 Task: Add a detailed description and images to the Peperomia Polybotrya Trello card.
Action: Mouse moved to (865, 525)
Screenshot: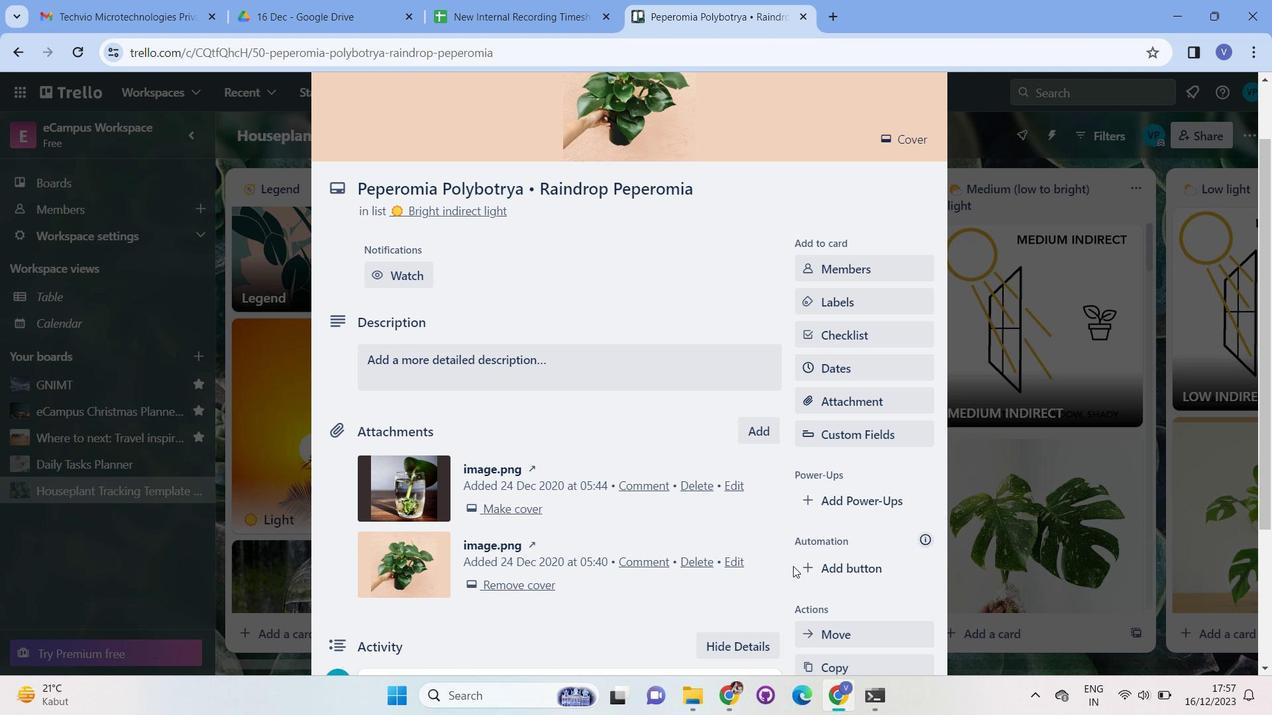 
Action: Key pressed <Key.f11>
Screenshot: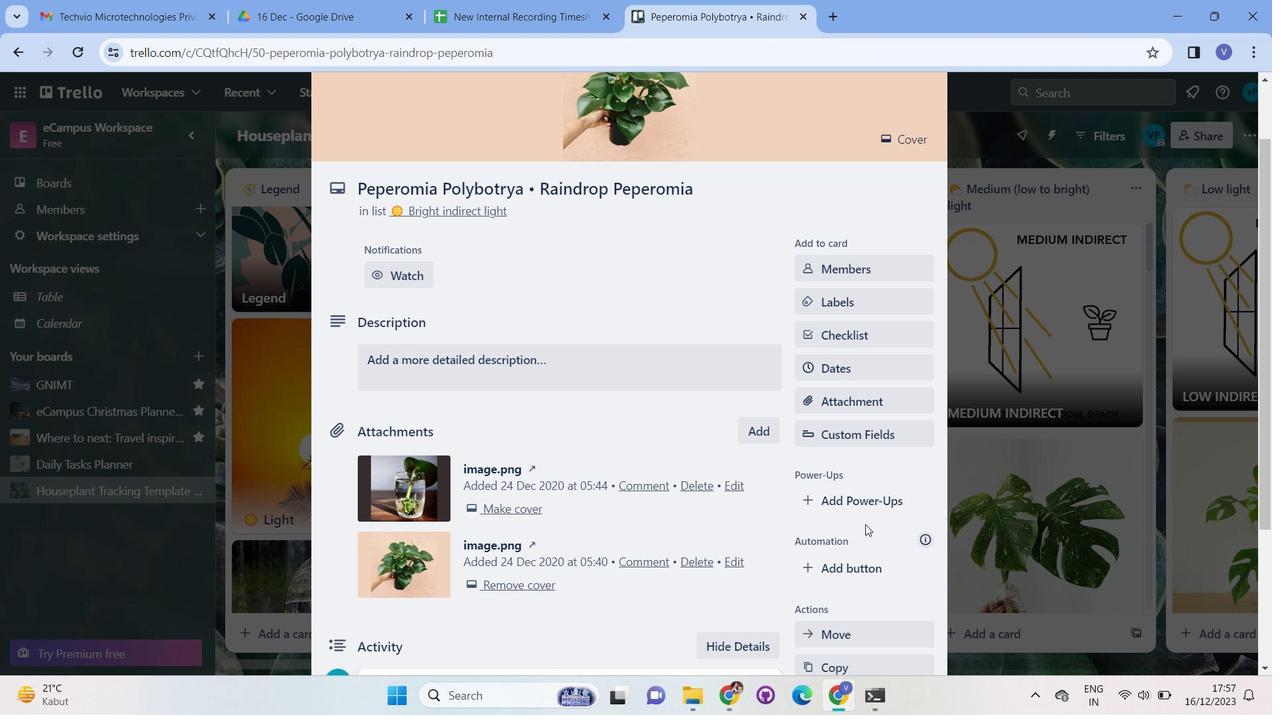 
Action: Mouse moved to (599, 291)
Screenshot: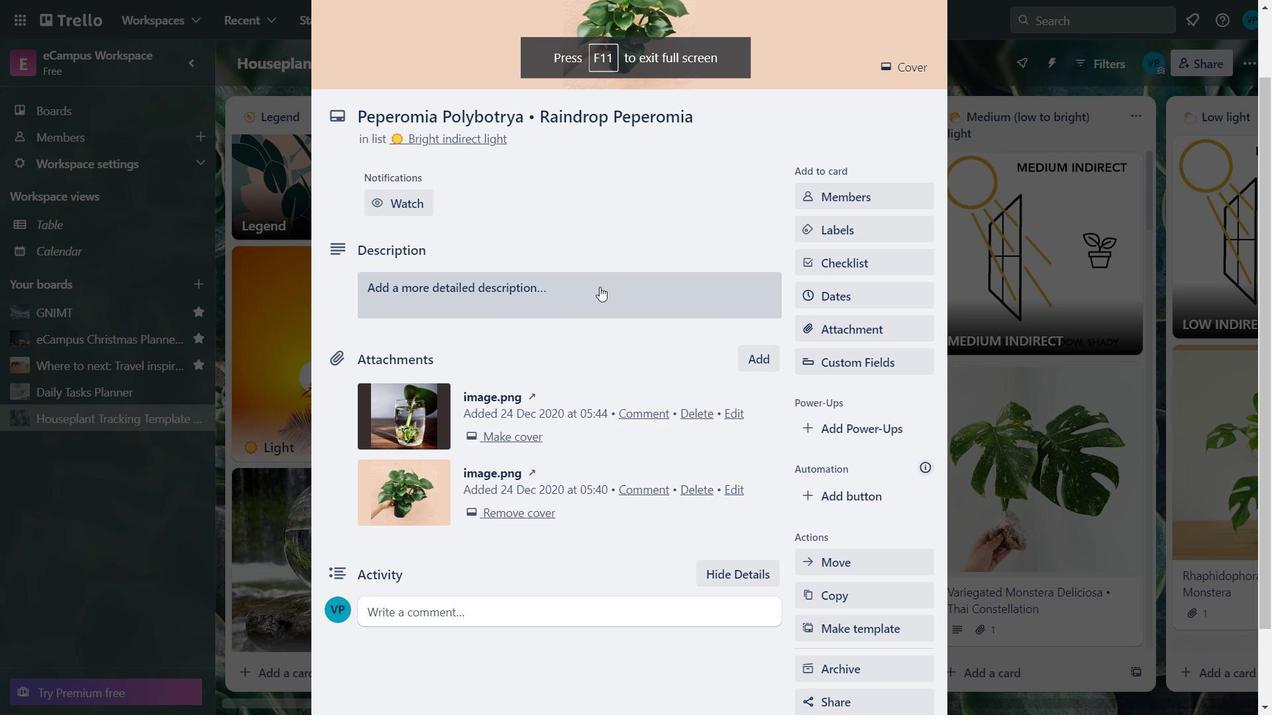 
Action: Mouse pressed left at (599, 291)
Screenshot: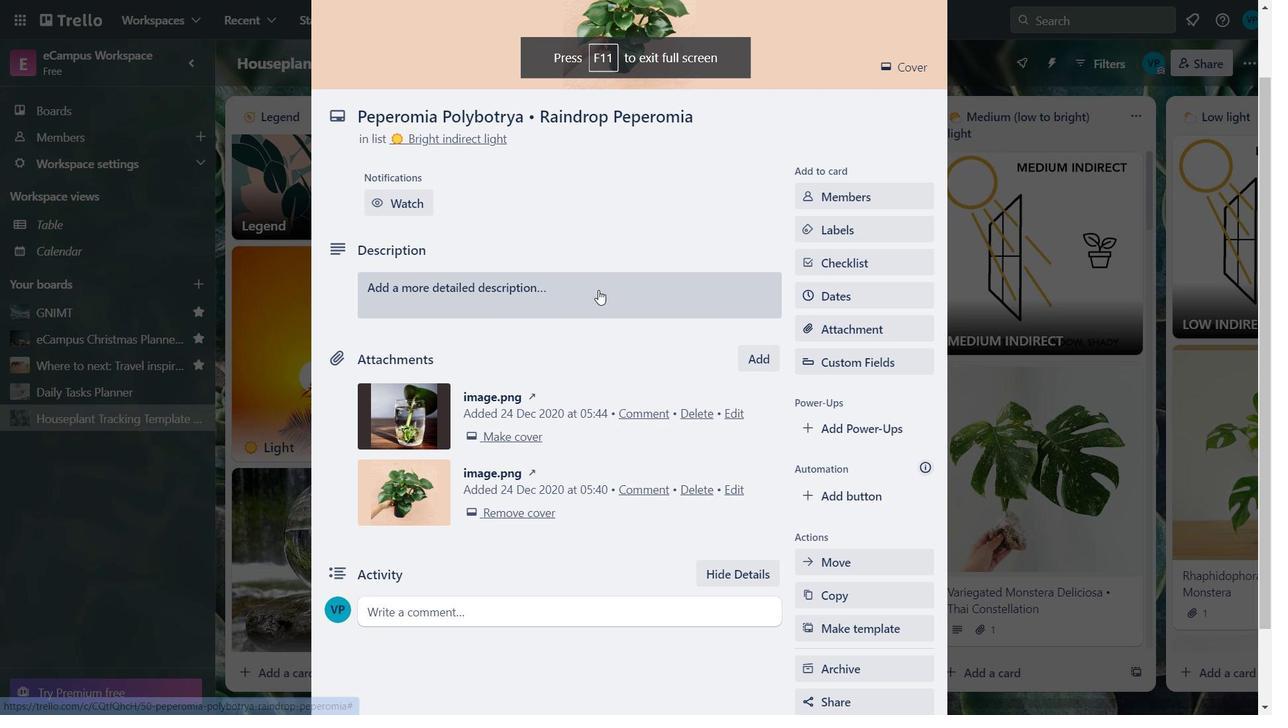 
Action: Mouse moved to (458, 367)
Screenshot: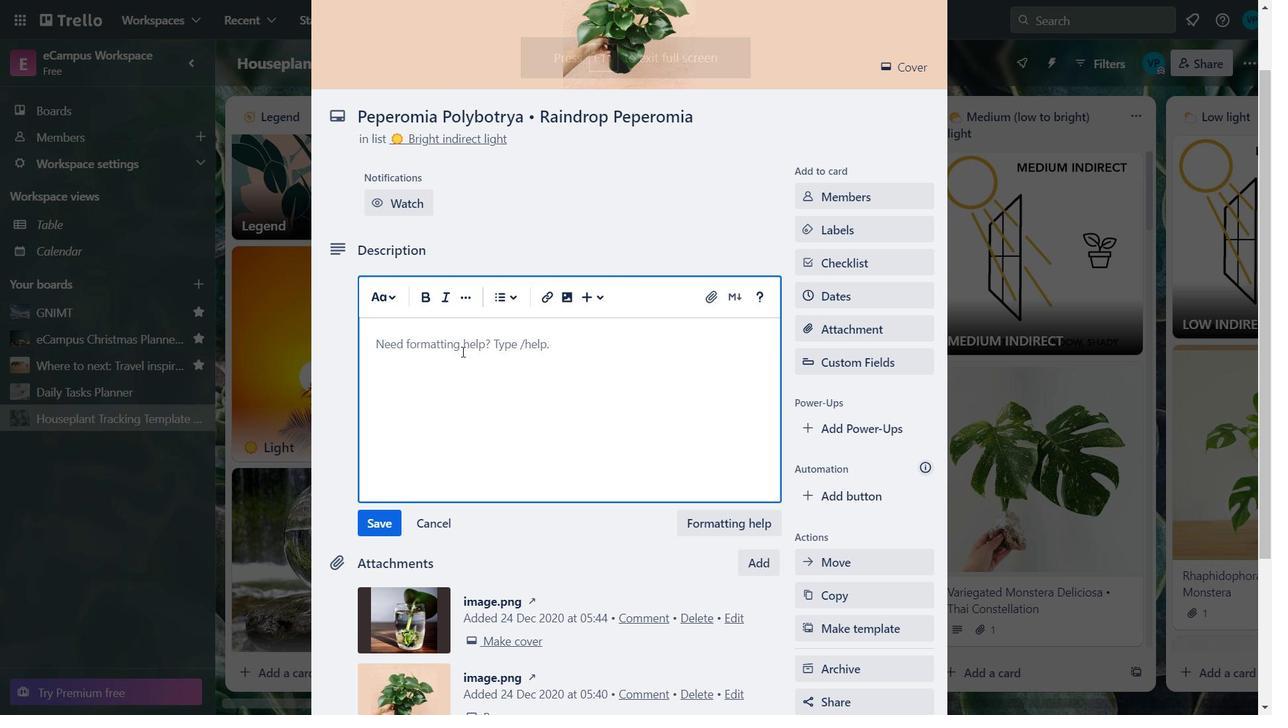 
Action: Mouse pressed left at (458, 367)
Screenshot: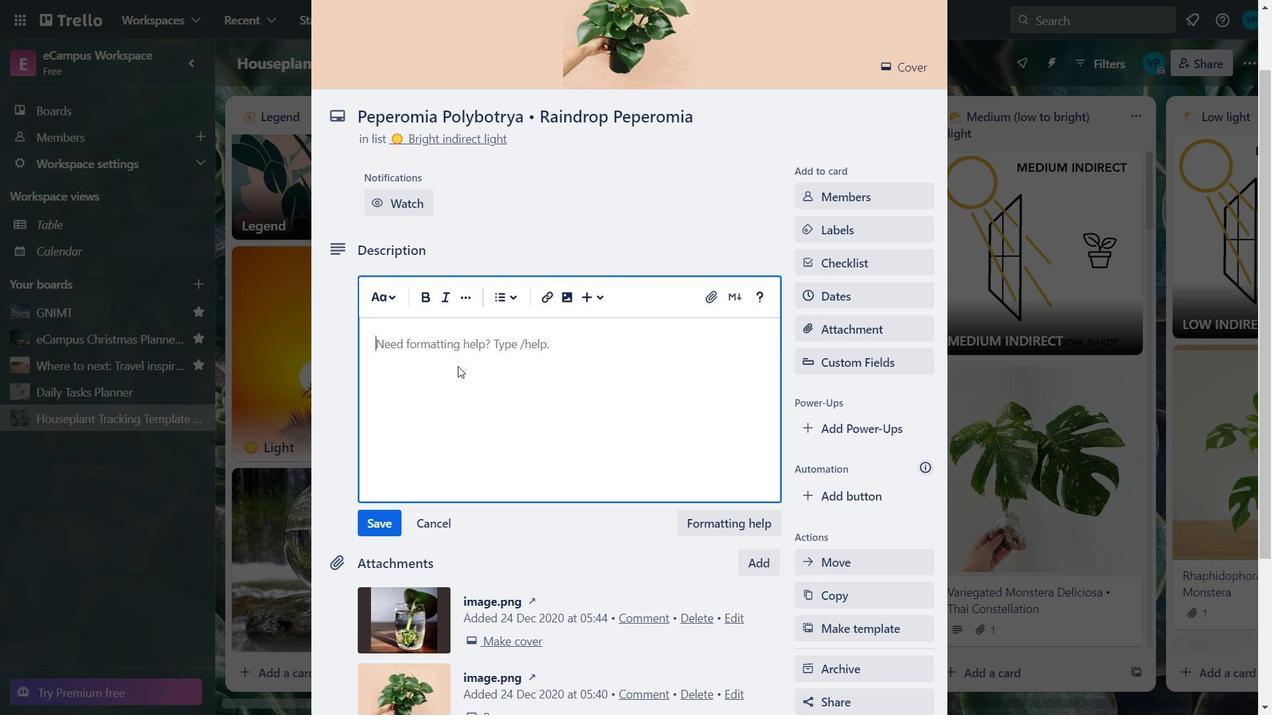 
Action: Key pressed rain<Key.space>drop<Key.space><Key.tab>
Screenshot: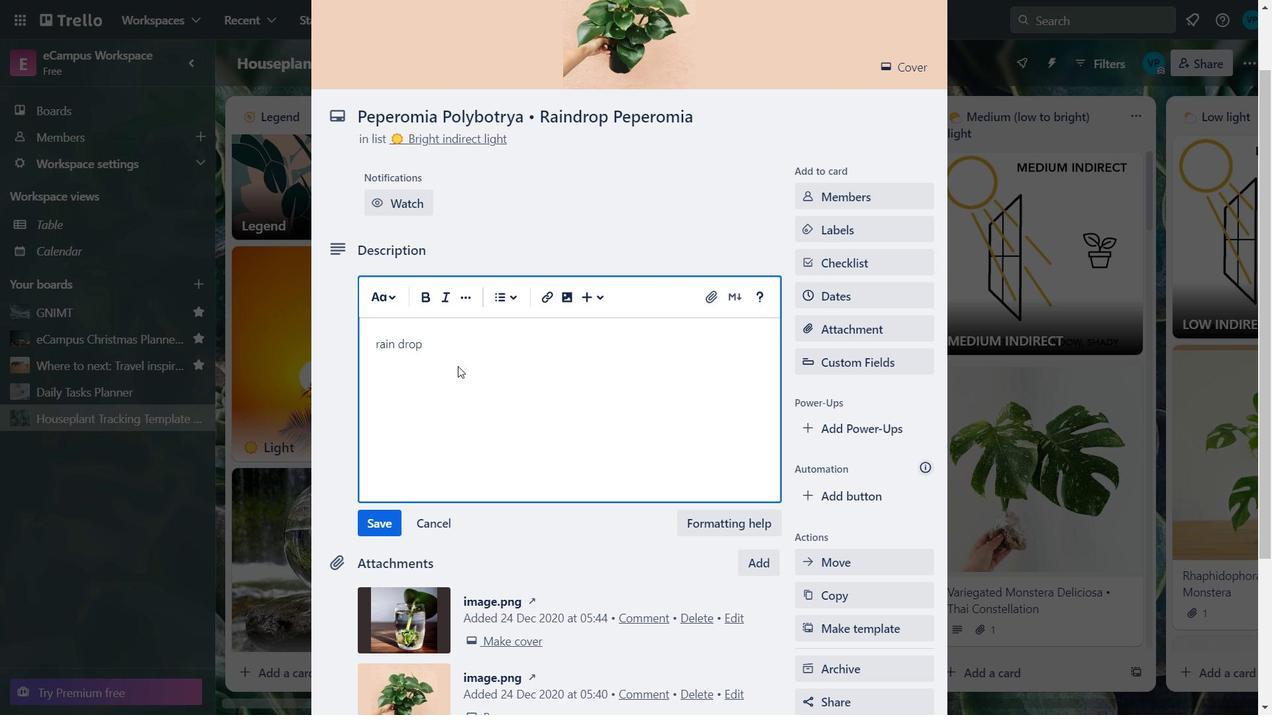 
Action: Mouse moved to (462, 364)
Screenshot: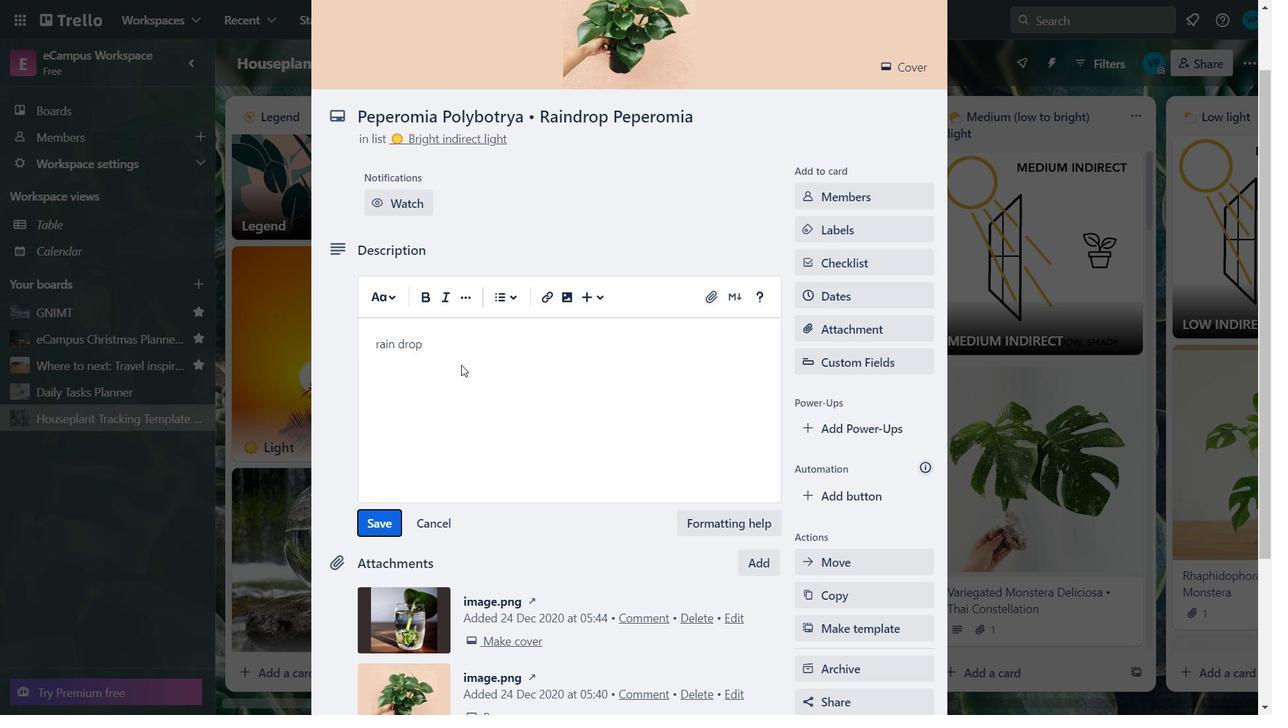 
Action: Key pressed a
Screenshot: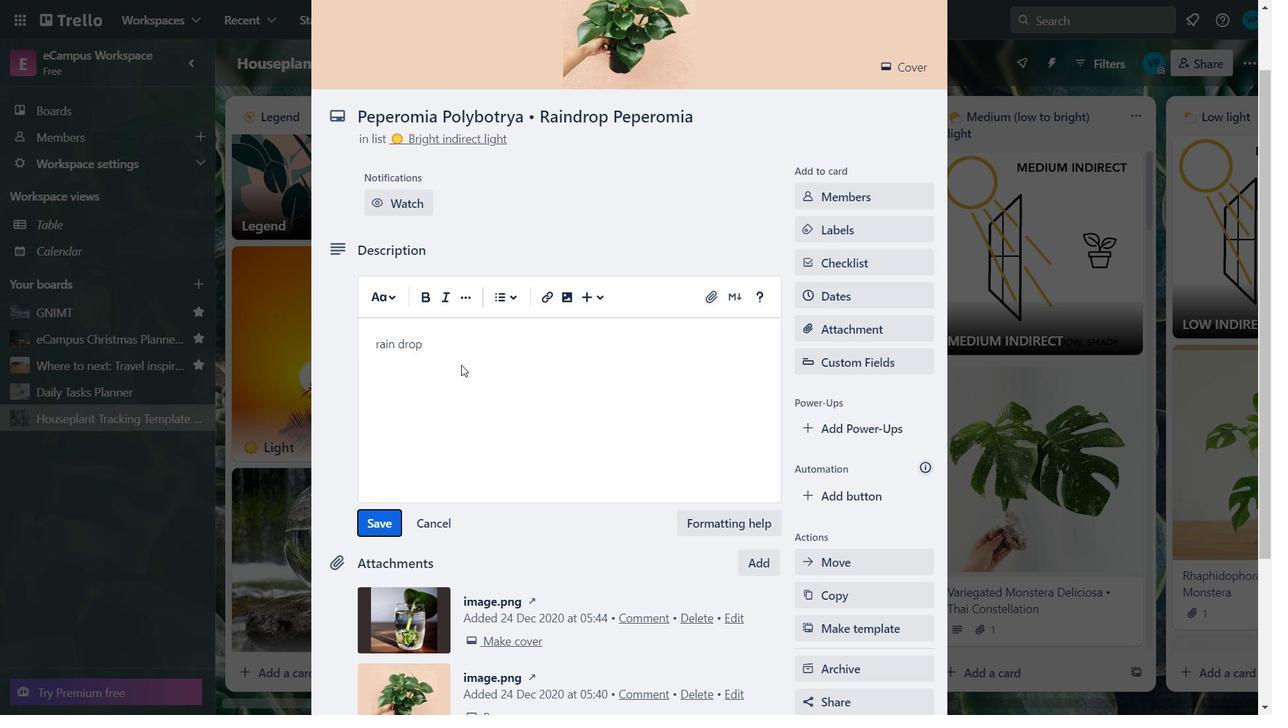 
Action: Mouse moved to (464, 363)
Screenshot: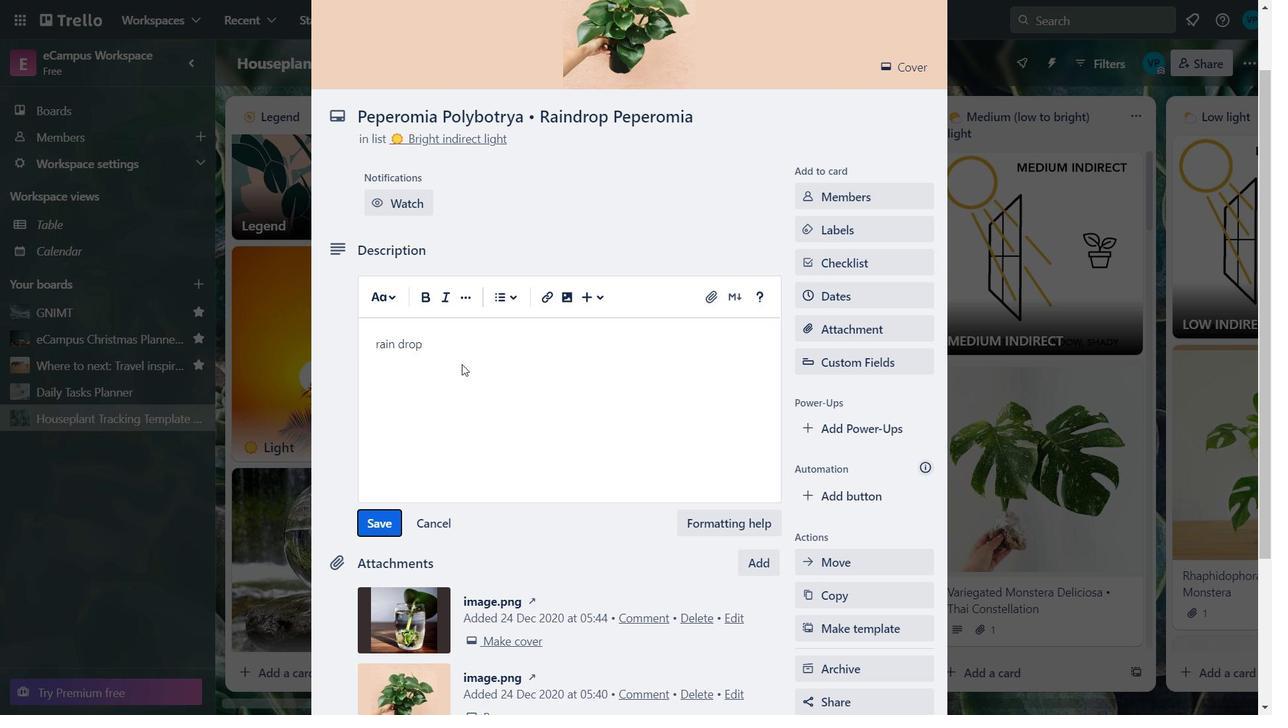 
Action: Key pressed <Key.space>
Screenshot: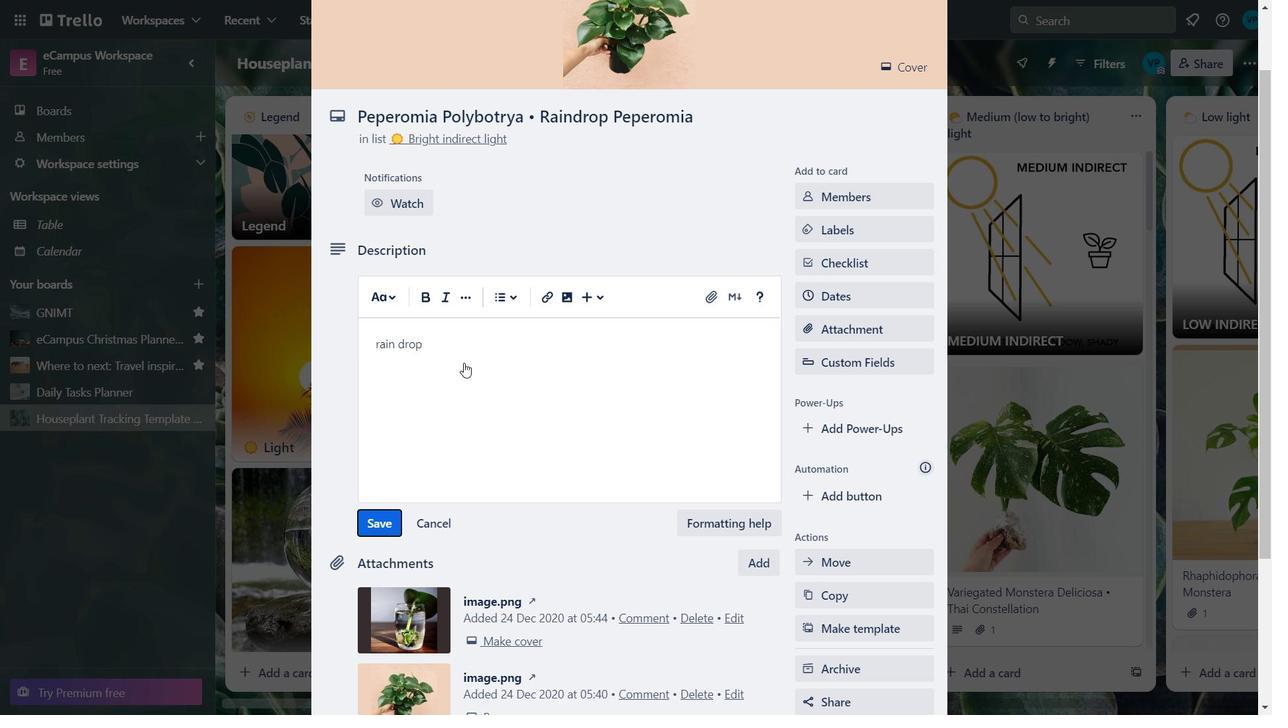 
Action: Mouse moved to (466, 361)
Screenshot: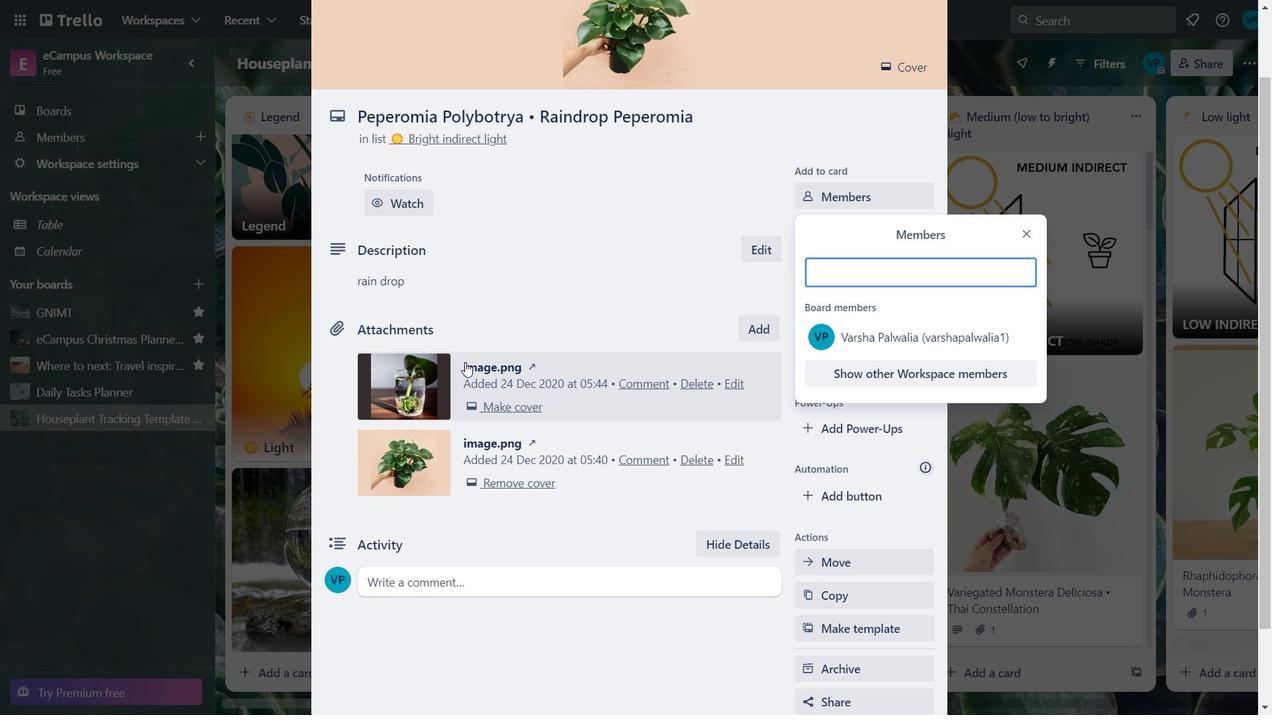 
Action: Key pressed ci
Screenshot: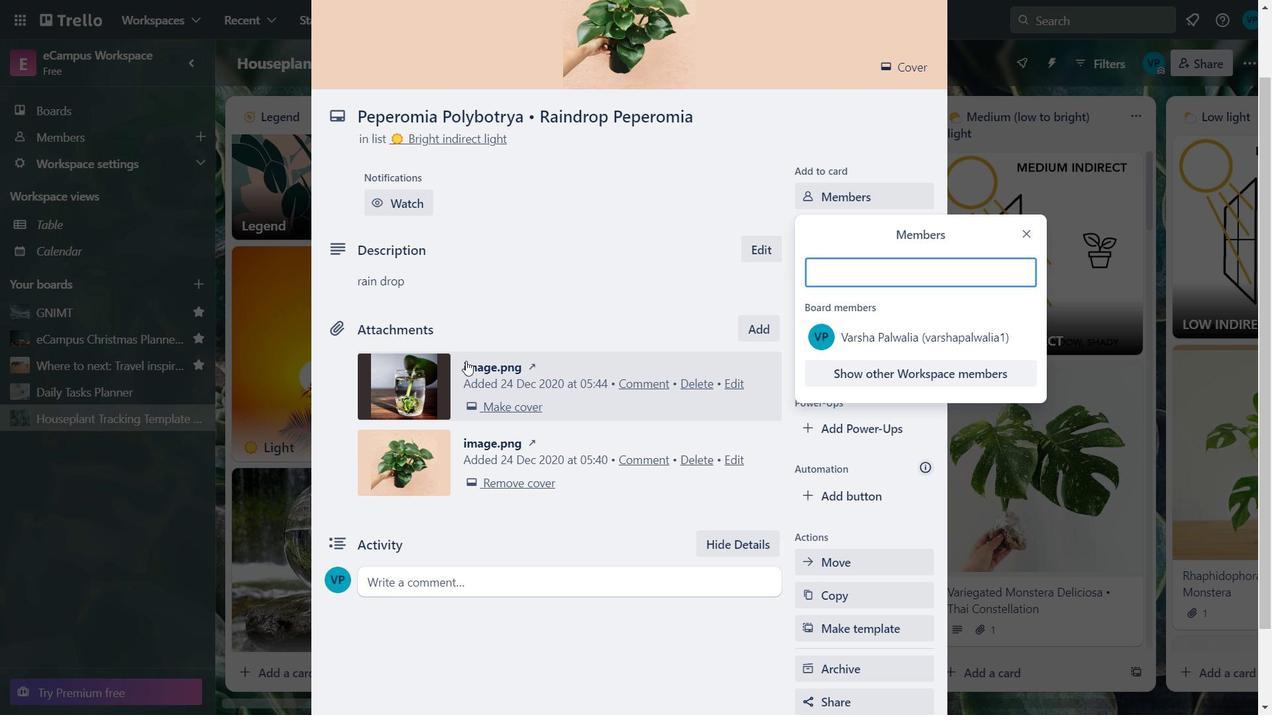 
Action: Mouse moved to (467, 359)
Screenshot: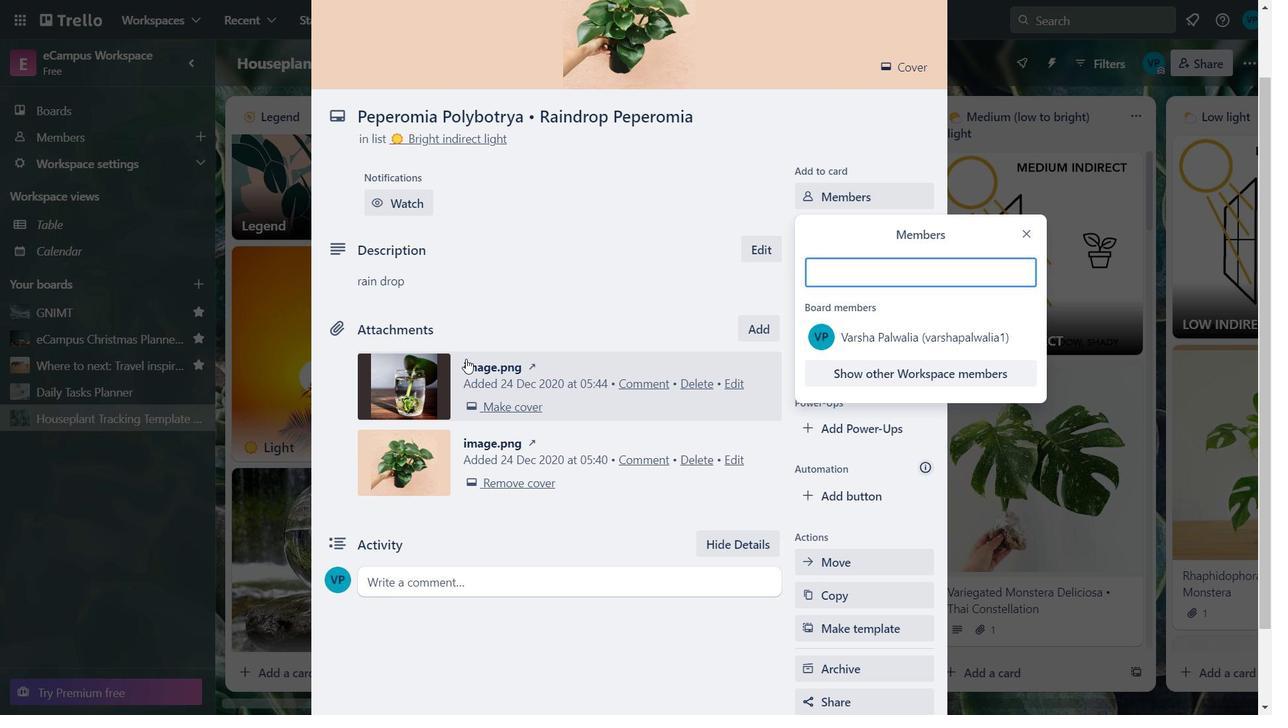 
Action: Key pressed <Key.backspace>
Screenshot: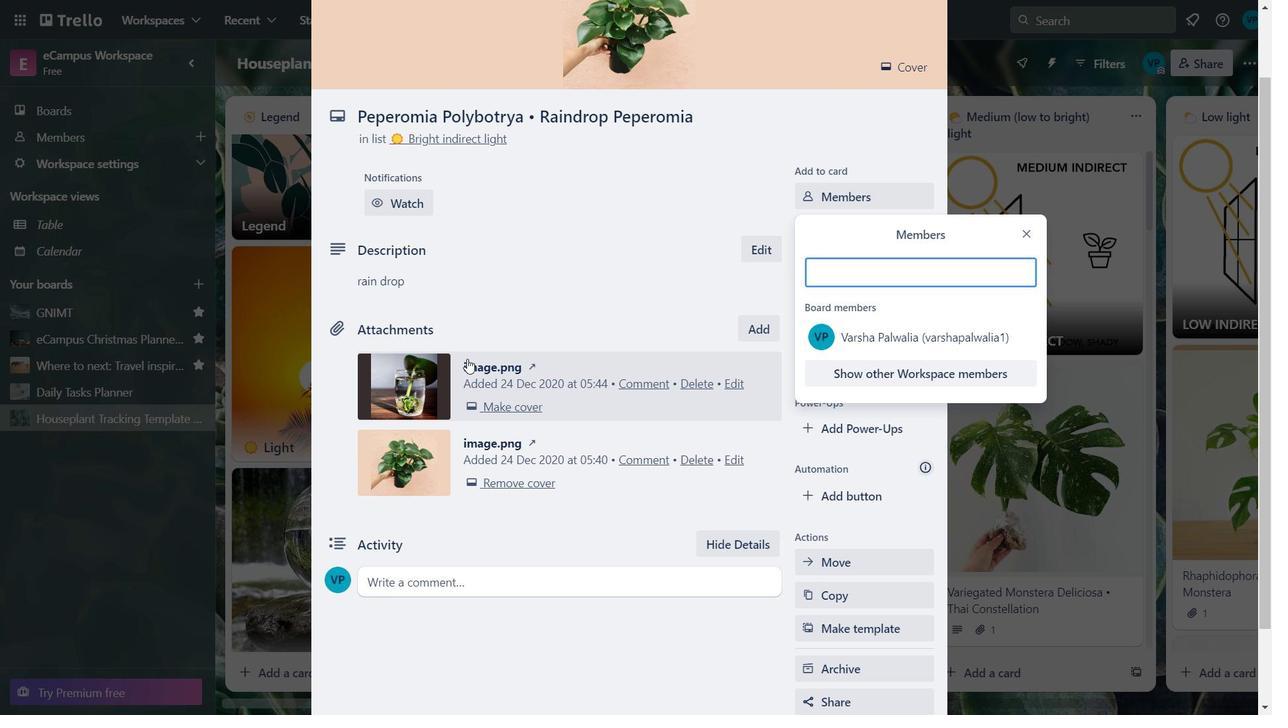 
Action: Mouse moved to (470, 356)
Screenshot: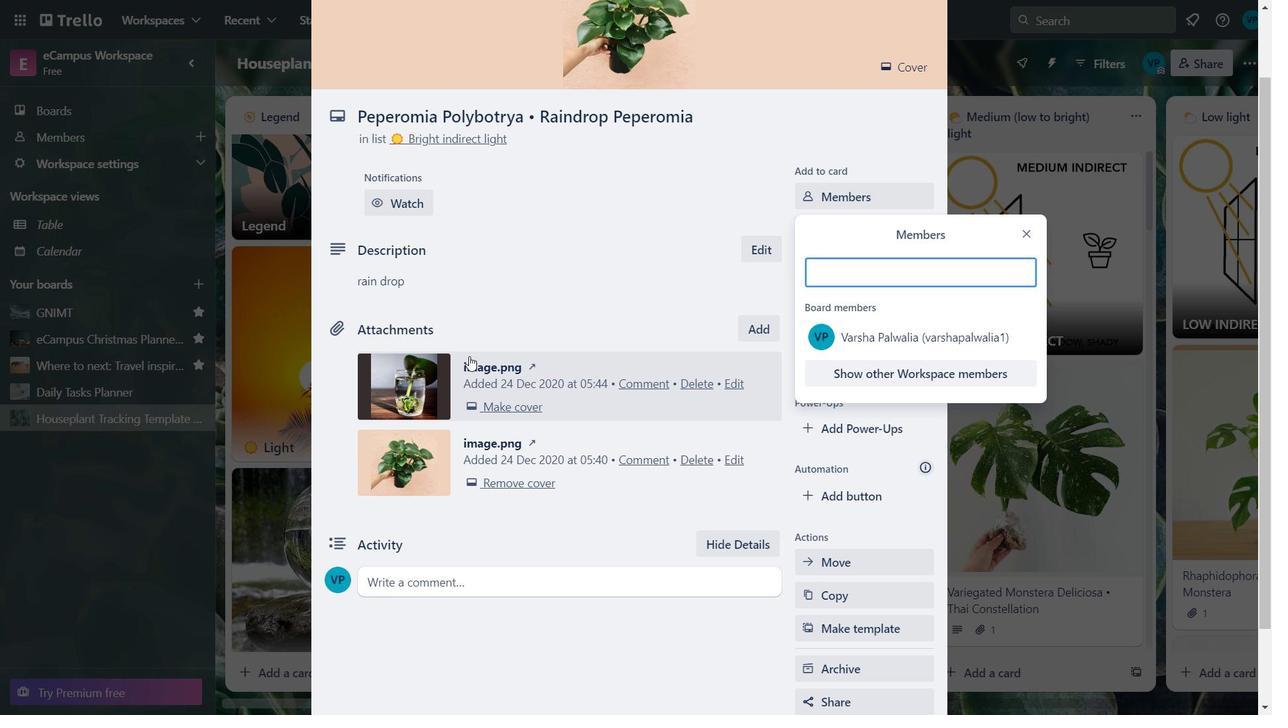 
Action: Key pressed ute
Screenshot: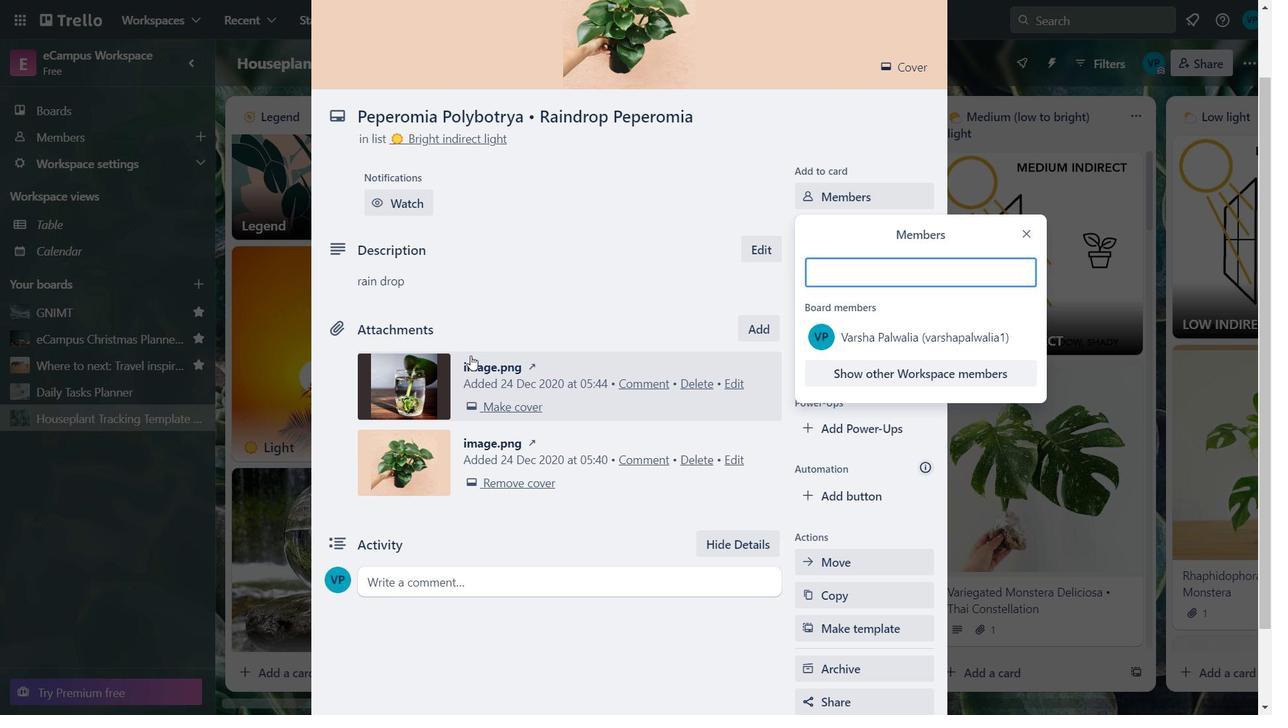 
Action: Mouse moved to (1031, 223)
Screenshot: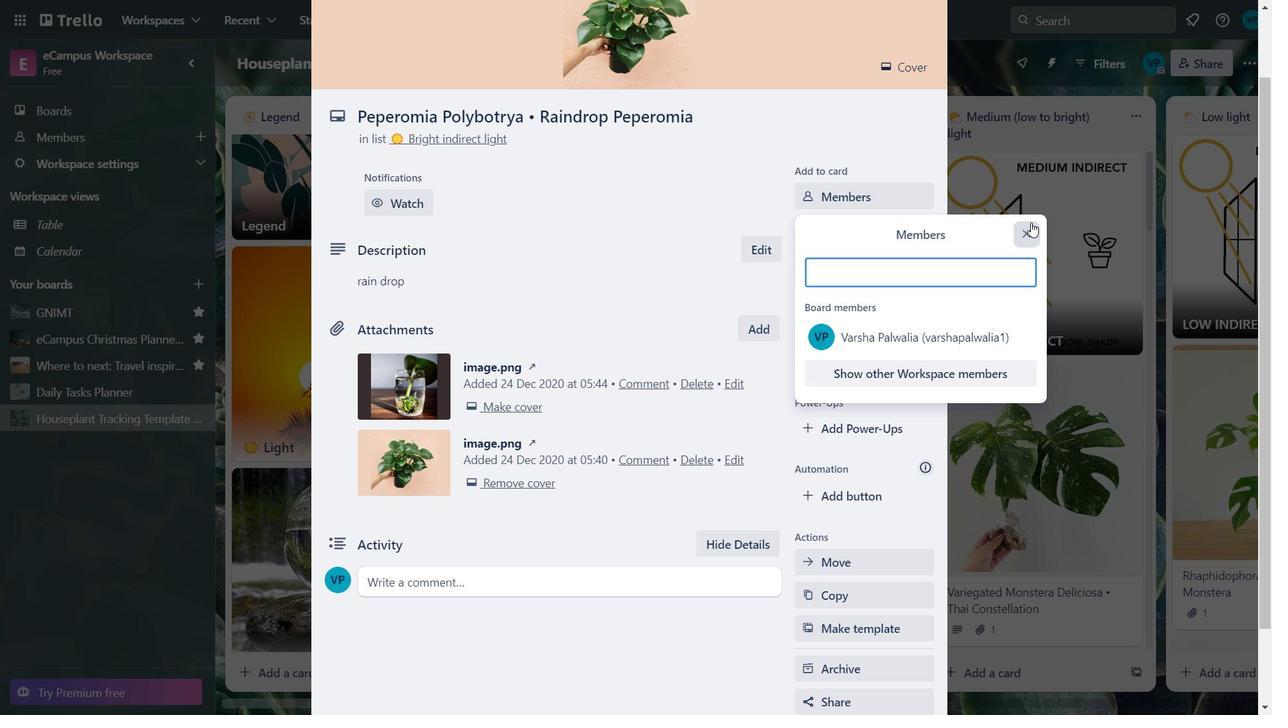 
Action: Mouse pressed left at (1031, 223)
Screenshot: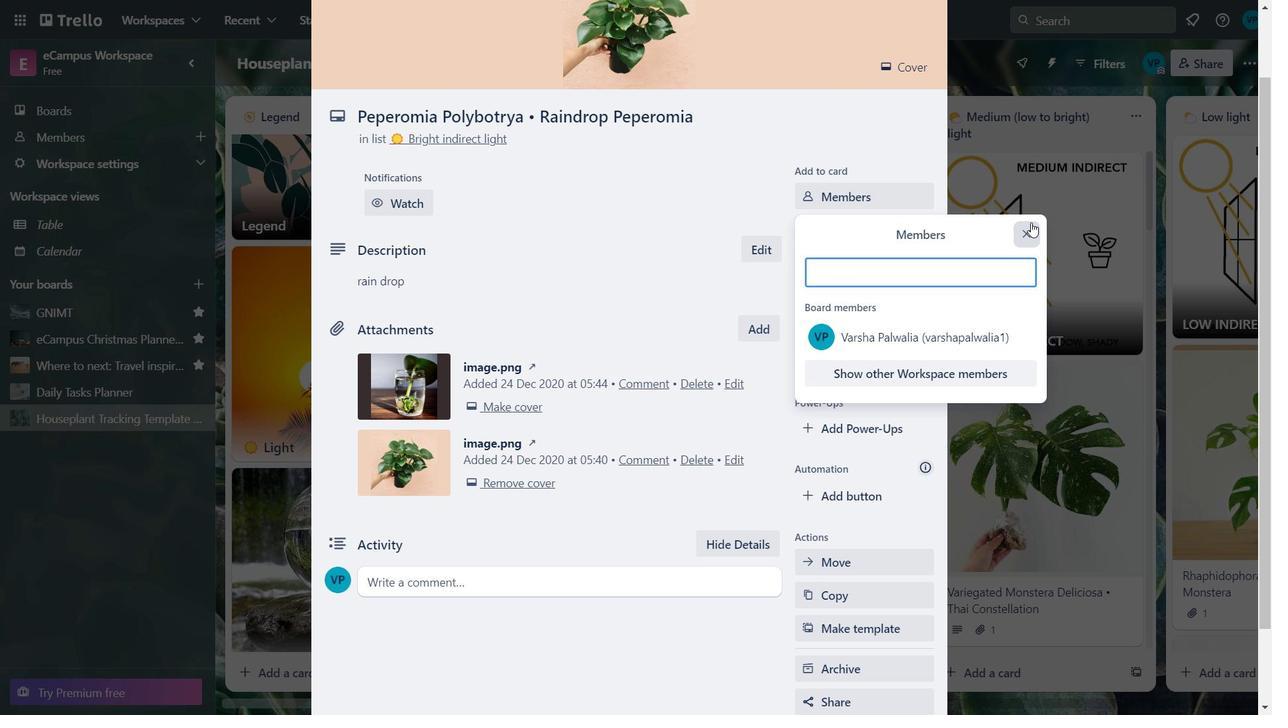 
Action: Mouse moved to (363, 256)
Screenshot: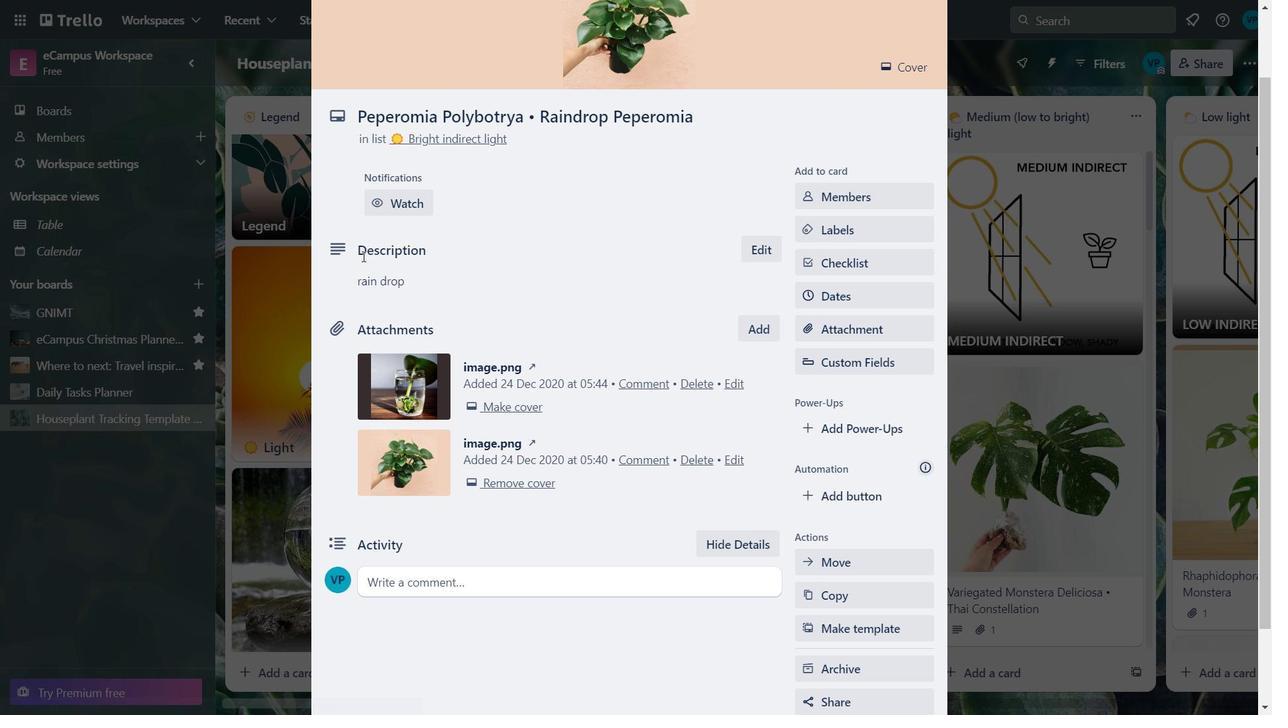 
Action: Mouse pressed left at (363, 256)
Screenshot: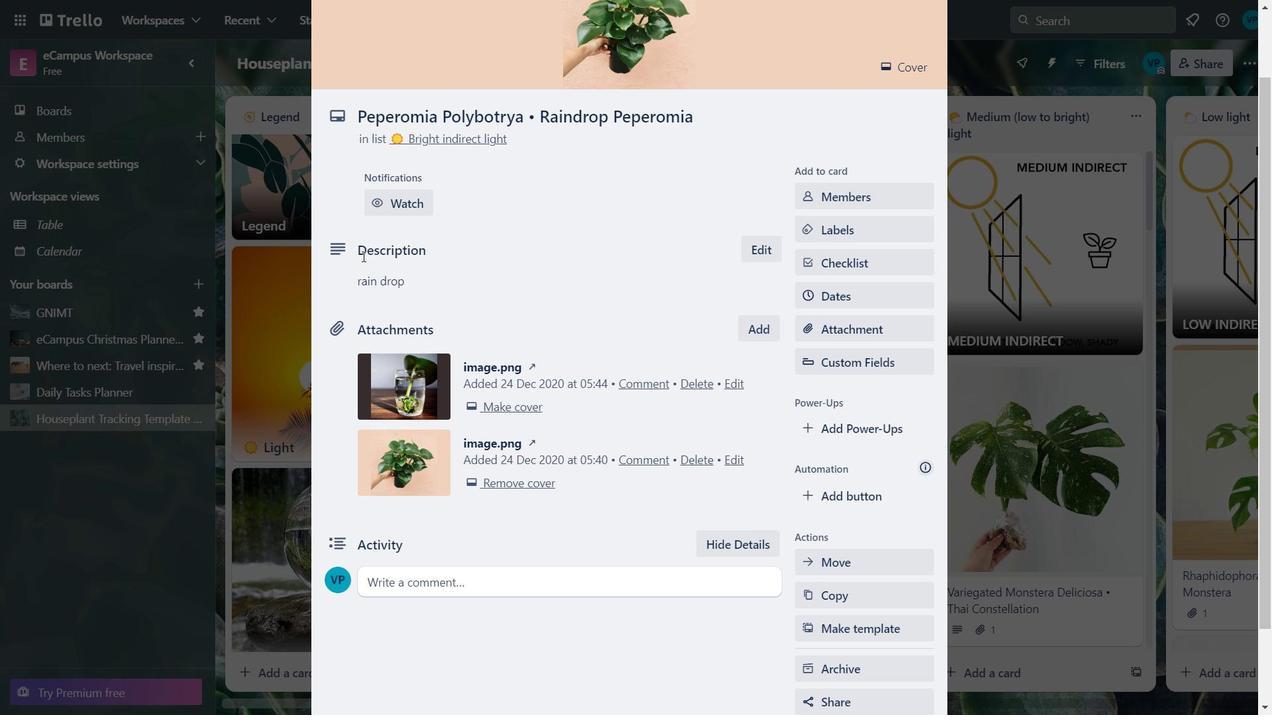 
Action: Mouse moved to (373, 277)
Screenshot: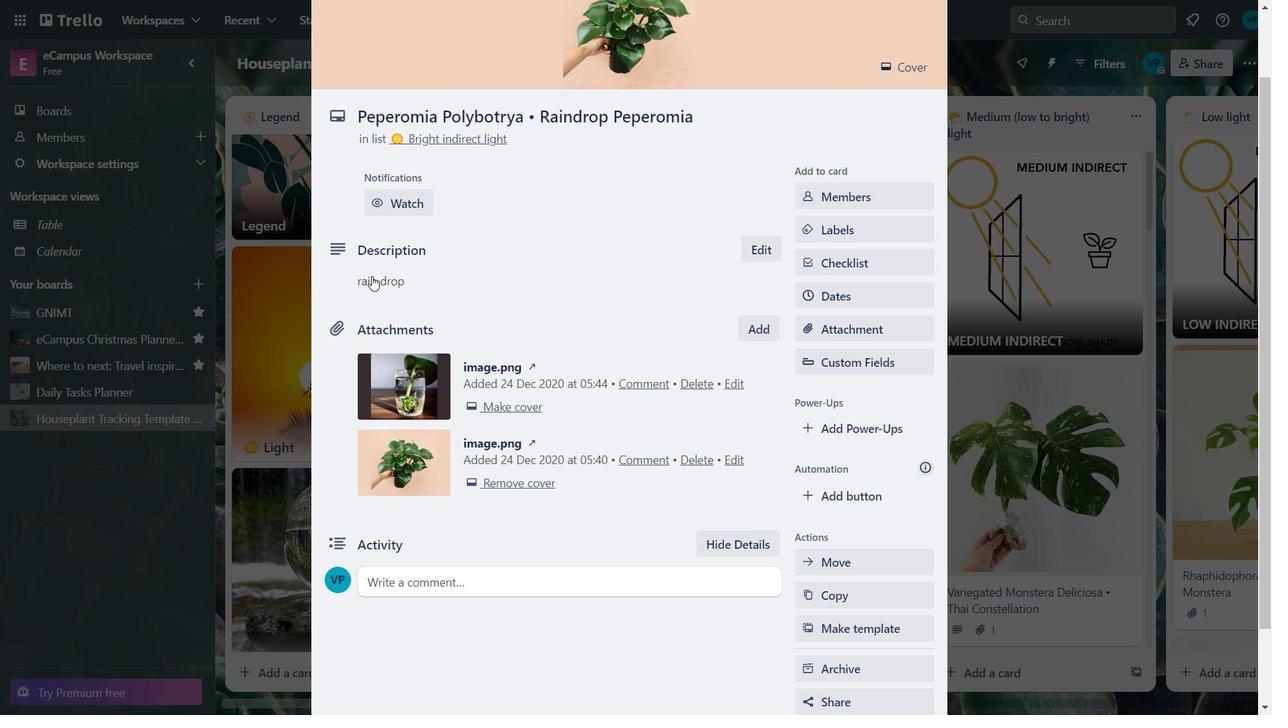 
Action: Mouse pressed left at (373, 277)
Screenshot: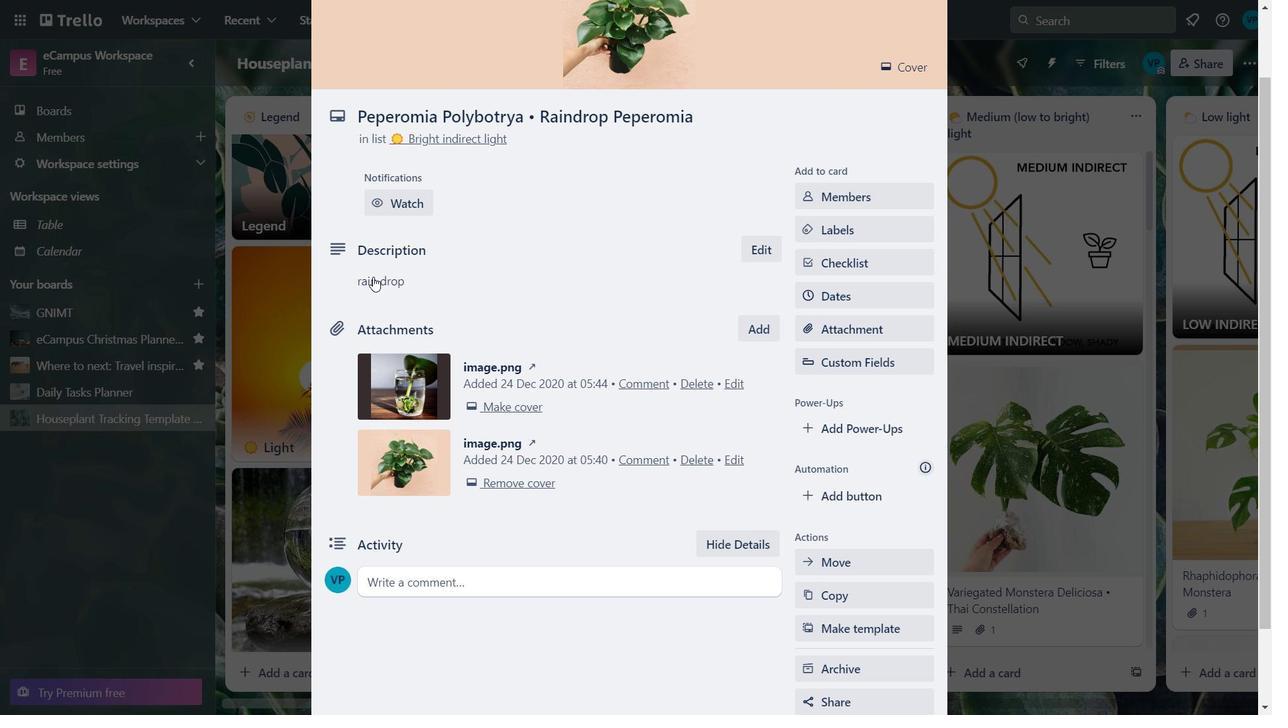 
Action: Mouse moved to (517, 367)
Screenshot: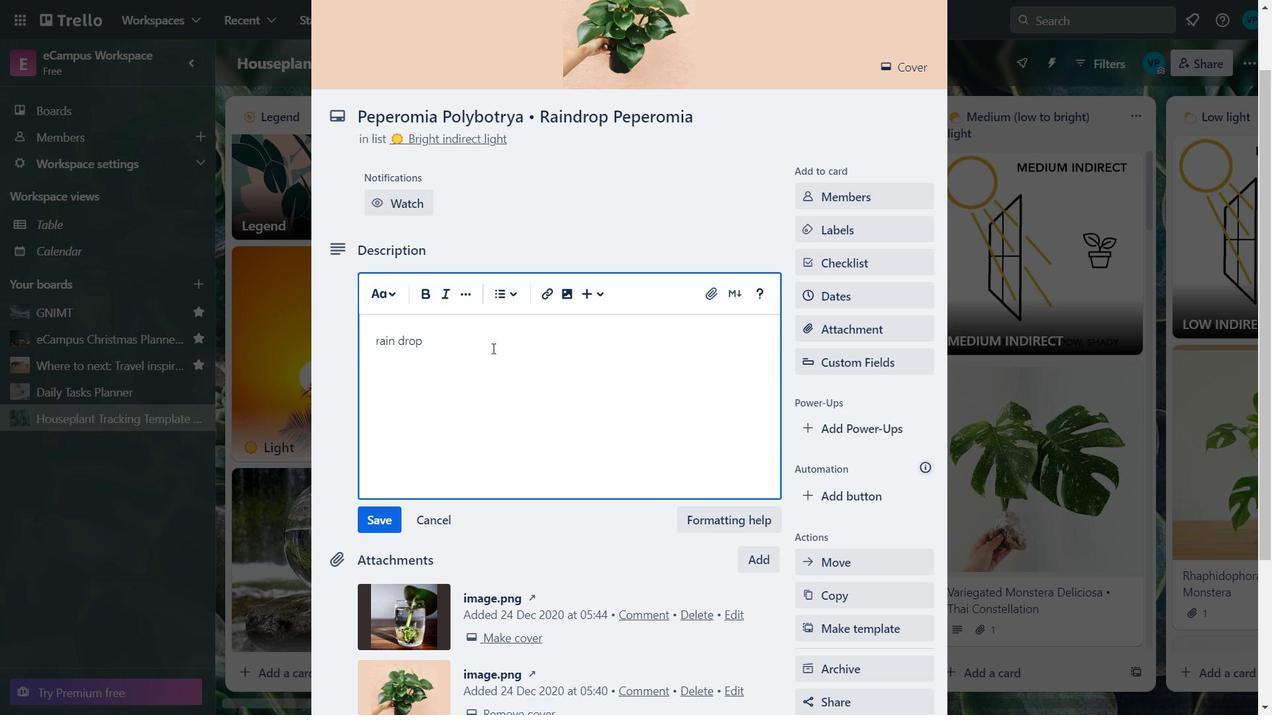 
Action: Mouse pressed left at (517, 367)
Screenshot: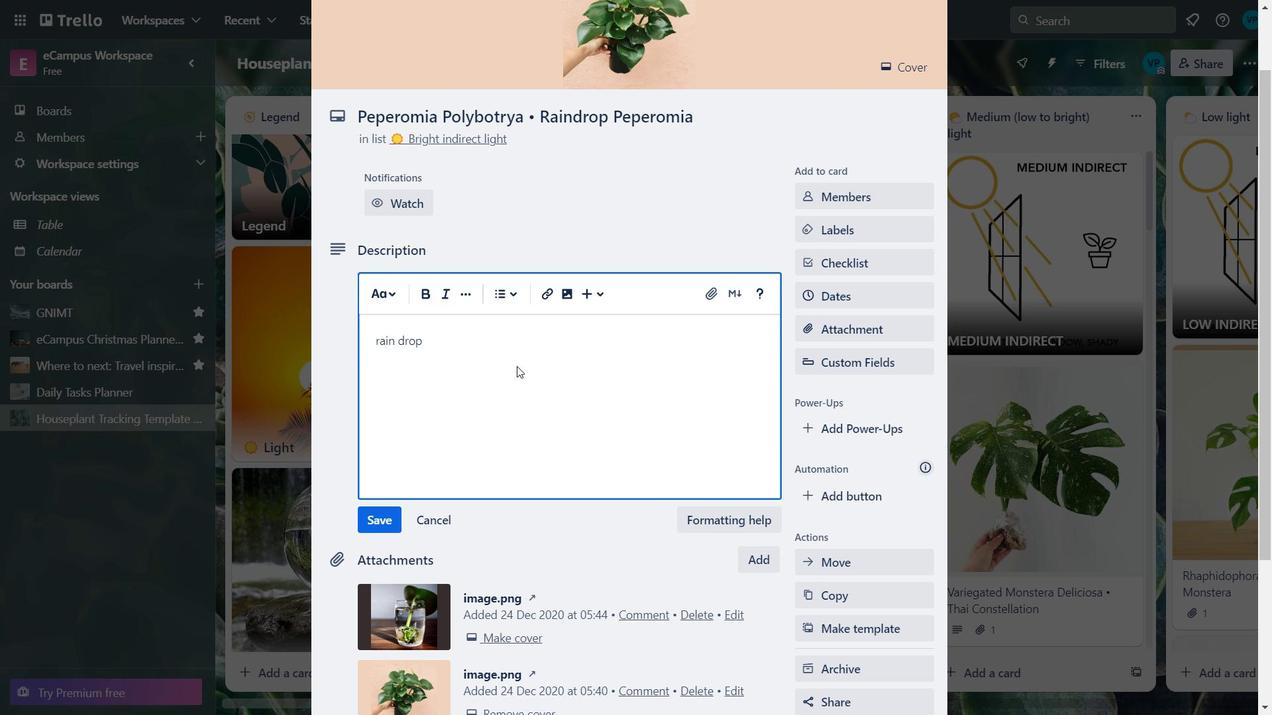 
Action: Mouse moved to (515, 366)
Screenshot: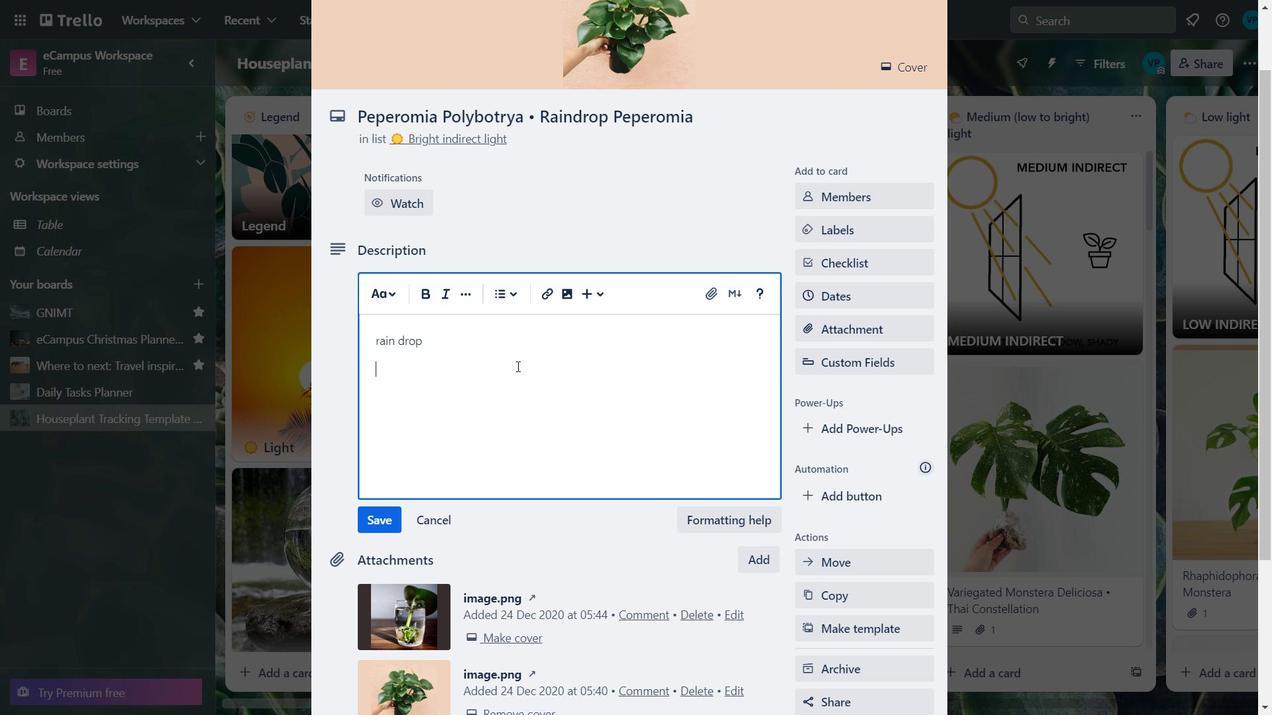 
Action: Key pressed <Key.backspace><Key.backspace><Key.backspace><Key.backspace><Key.backspace><Key.backspace><Key.backspace><Key.backspace><Key.backspace><Key.backspace><Key.backspace><Key.backspace><Key.backspace><Key.backspace><Key.backspace><Key.backspace><Key.backspace><Key.backspace><Key.backspace>a
Screenshot: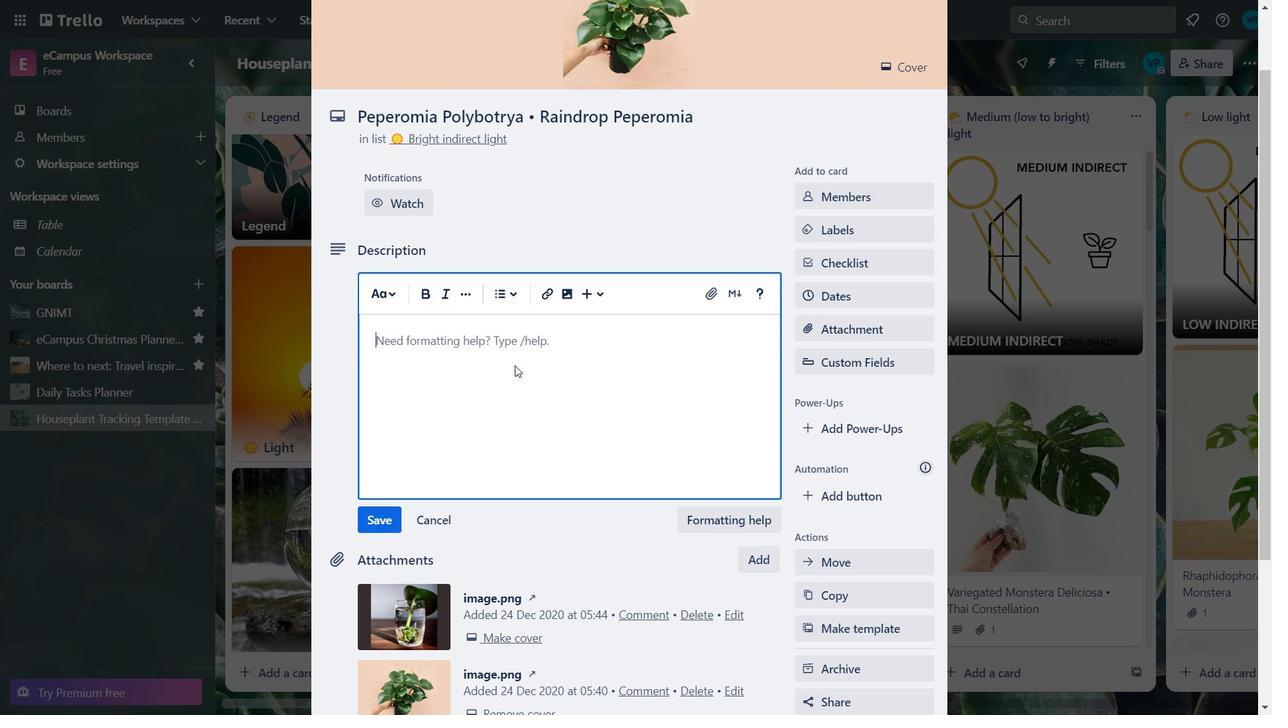 
Action: Mouse moved to (585, 464)
Screenshot: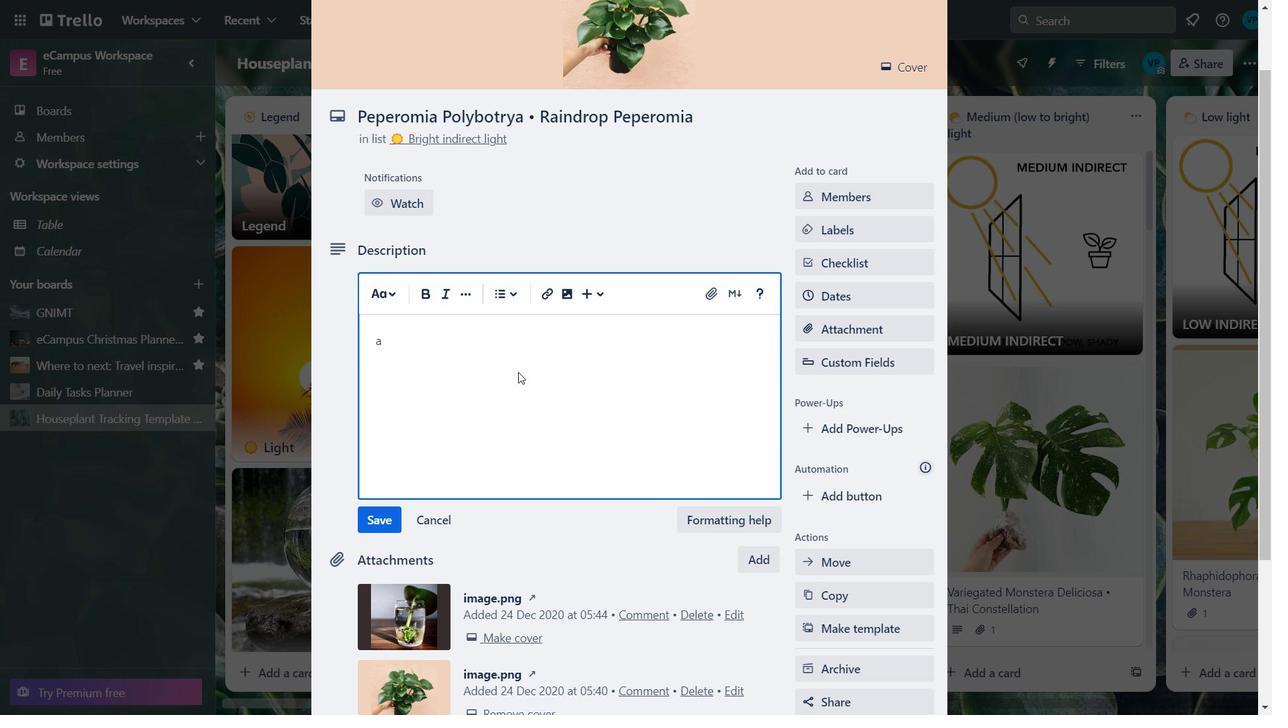 
Action: Key pressed <Key.space>
Screenshot: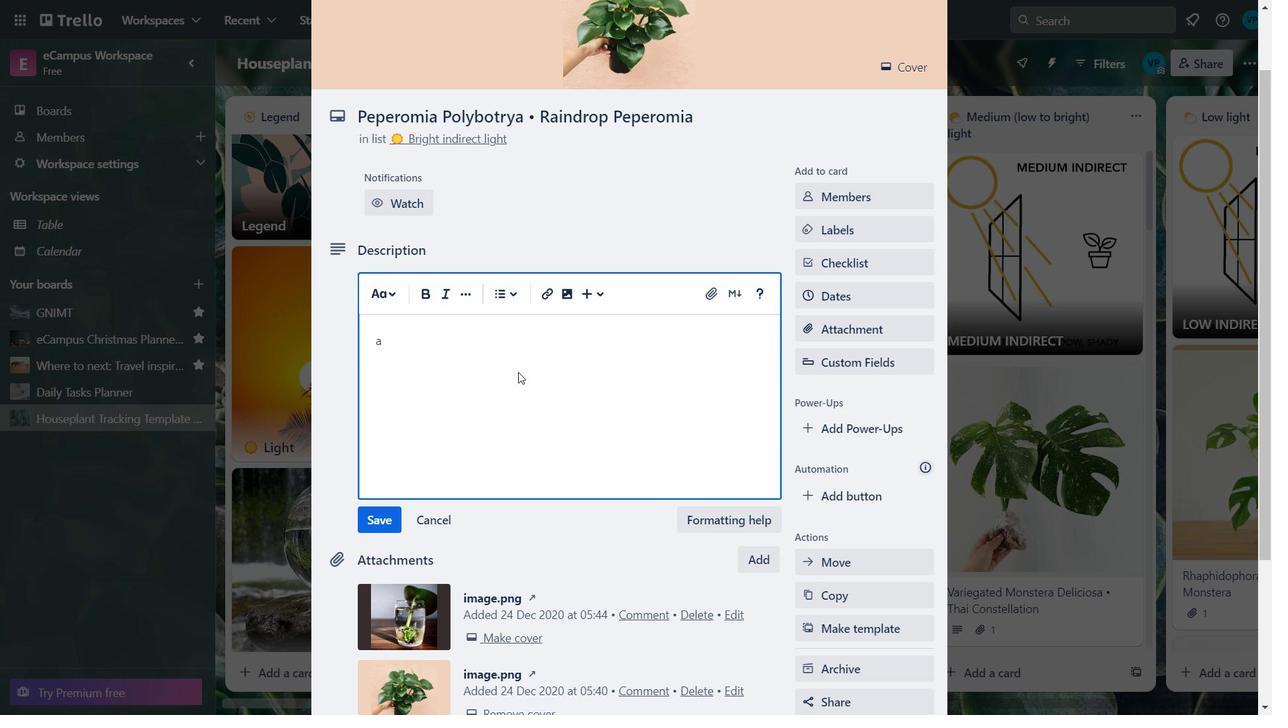 
Action: Mouse moved to (920, 717)
Screenshot: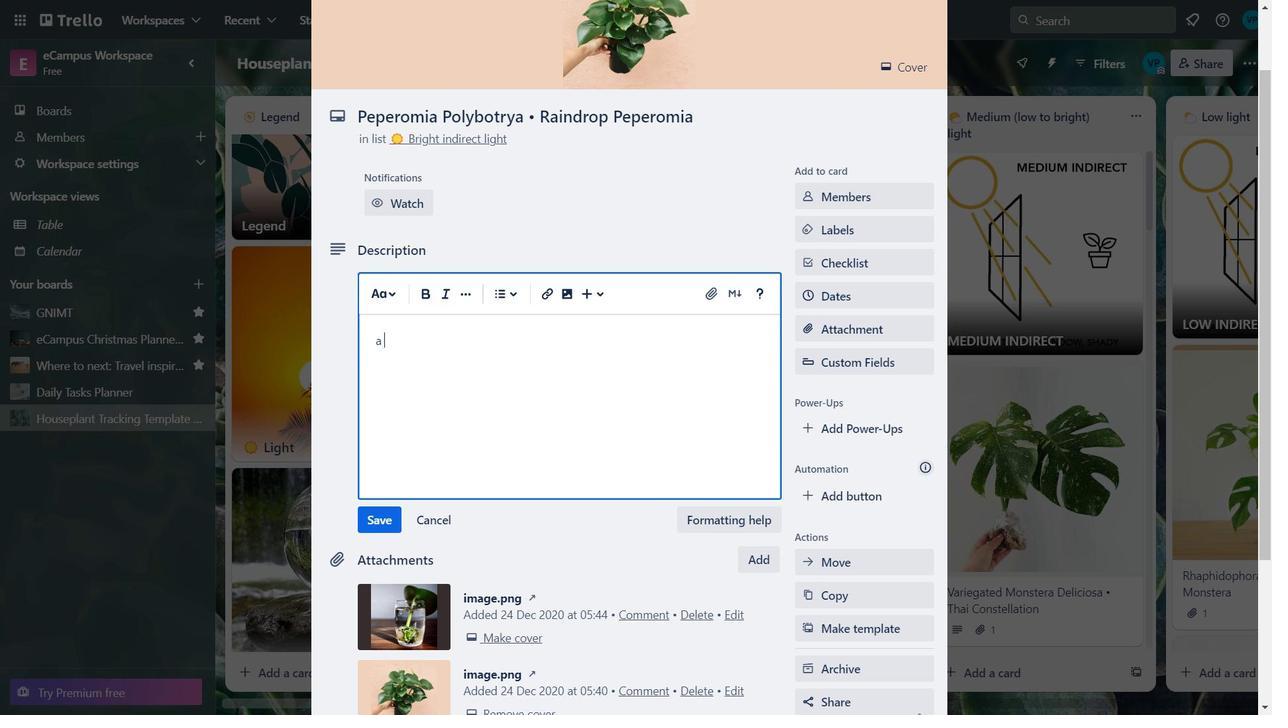 
Action: Key pressed c
Screenshot: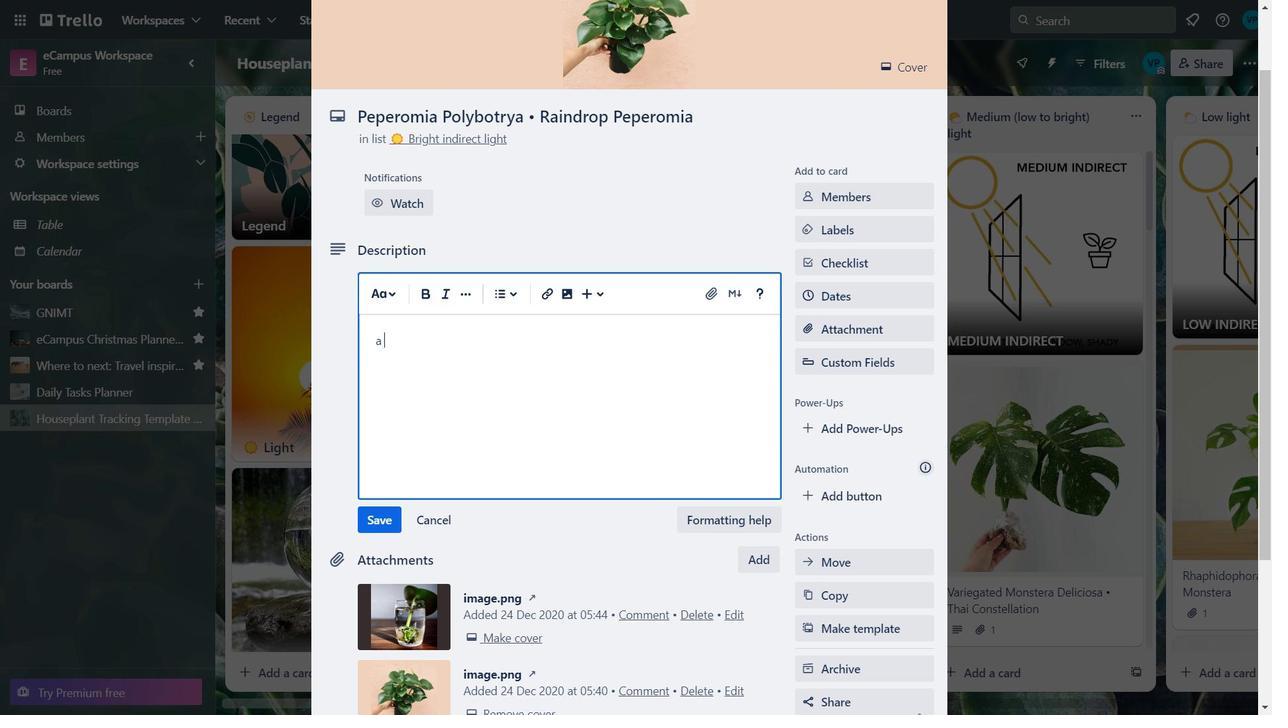 
Action: Mouse moved to (882, 716)
Screenshot: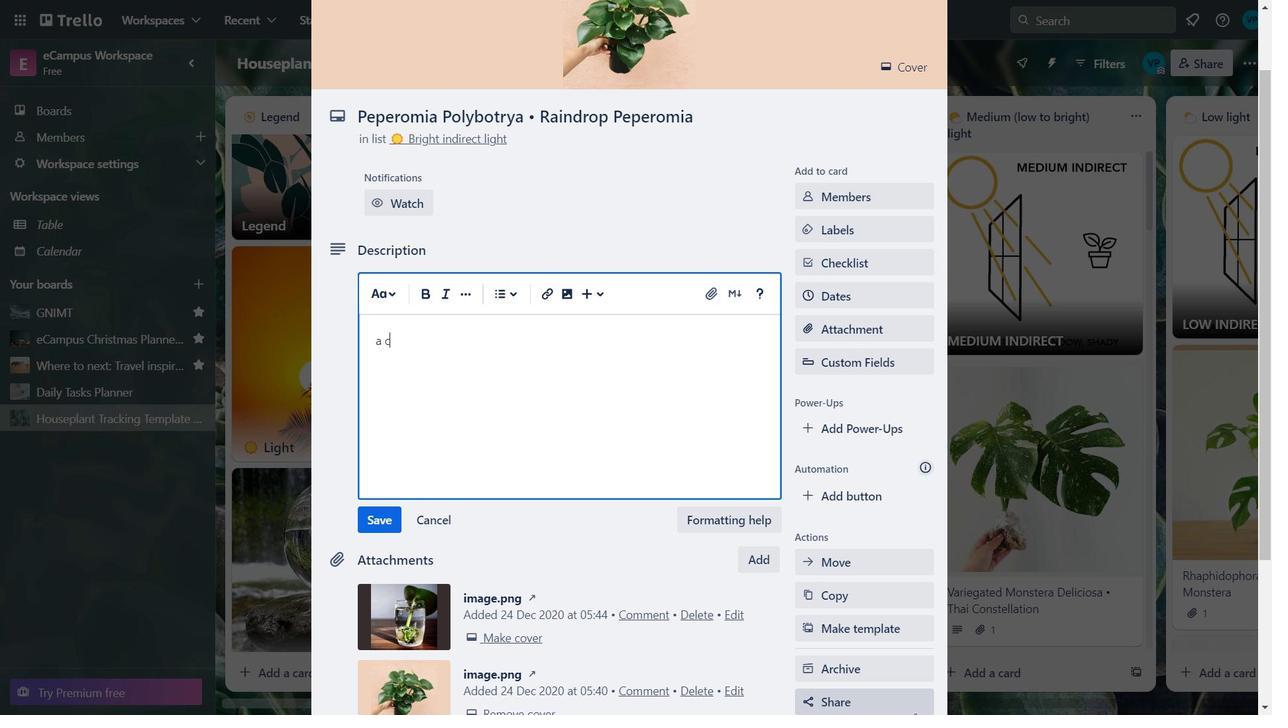 
Action: Key pressed u
Screenshot: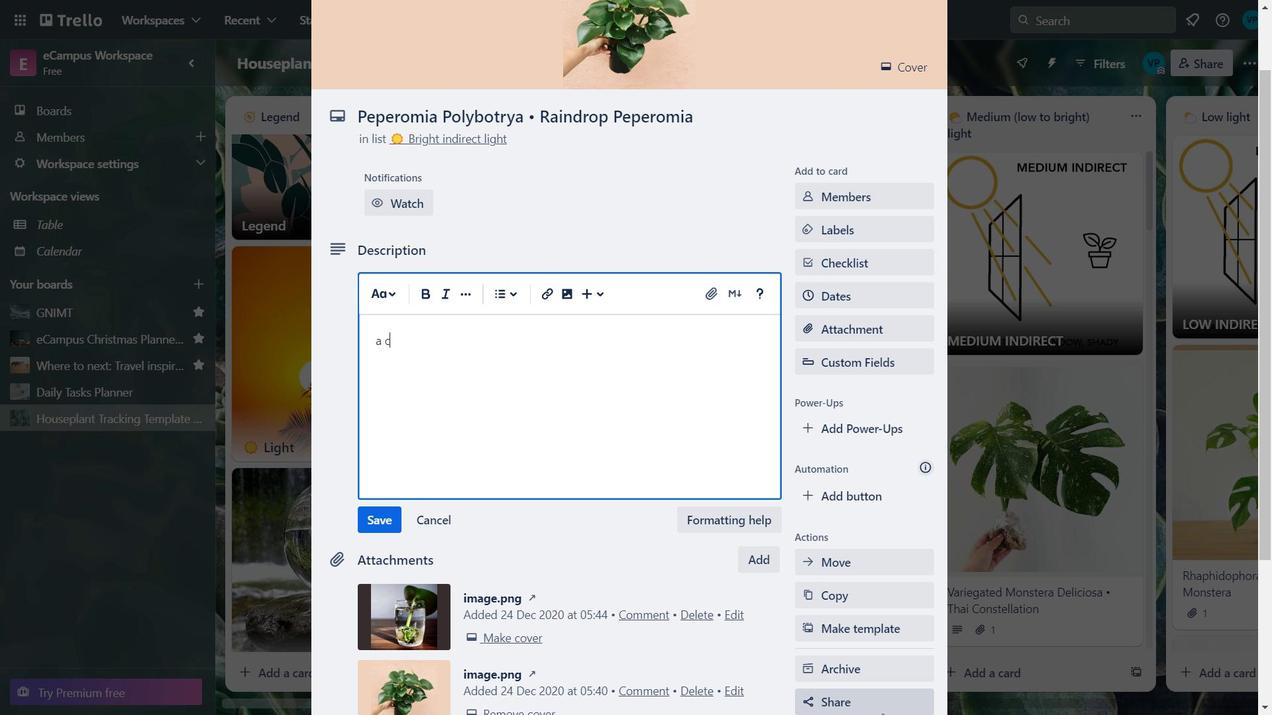 
Action: Mouse moved to (712, 696)
Screenshot: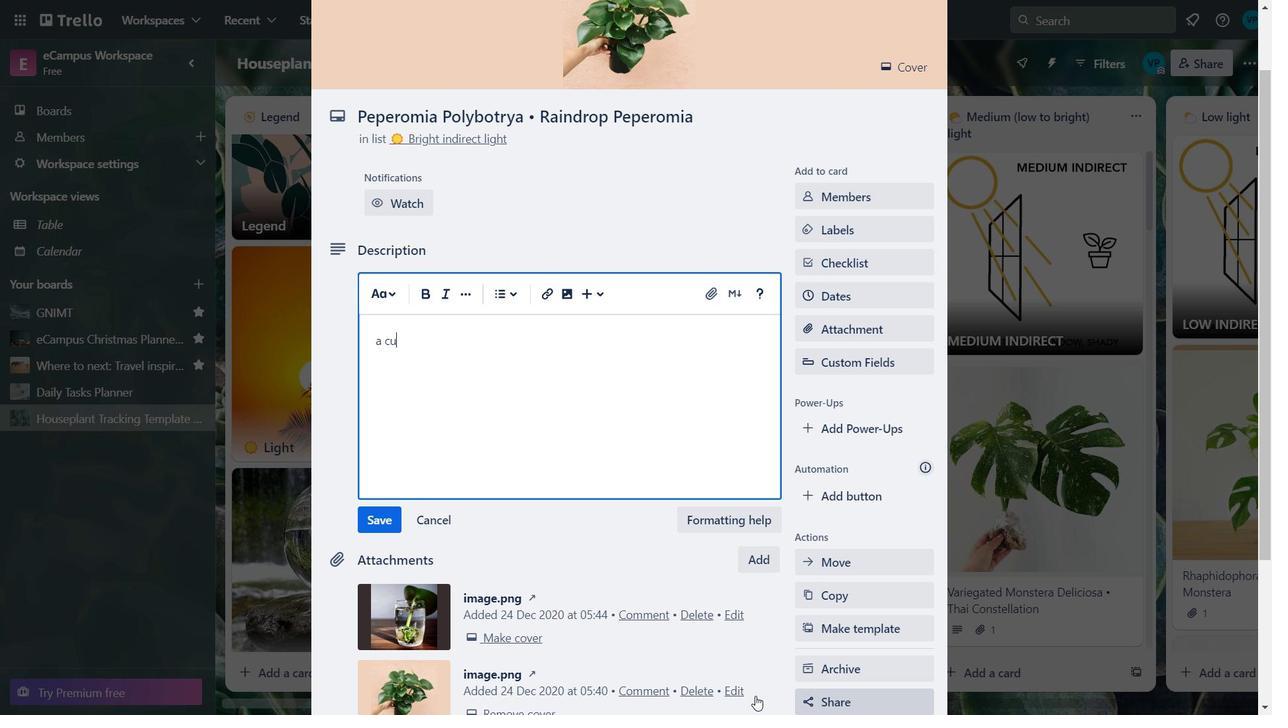 
Action: Key pressed t
Screenshot: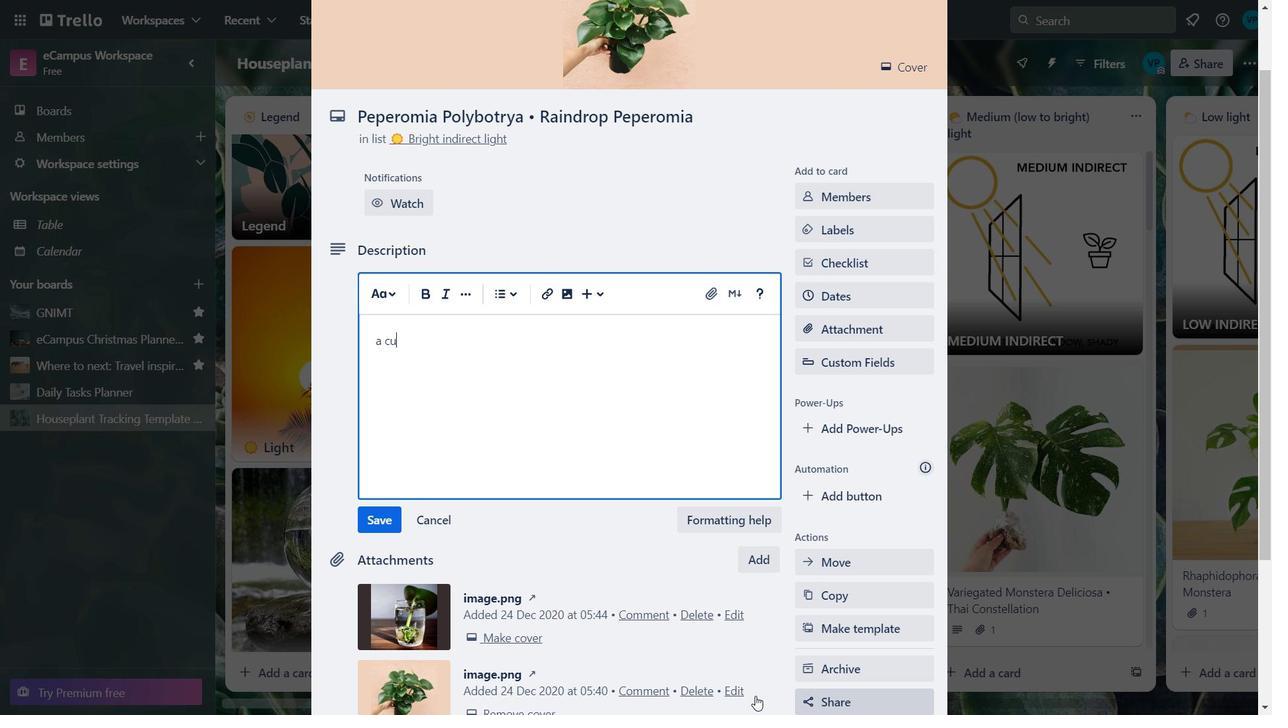 
Action: Mouse moved to (444, 668)
Screenshot: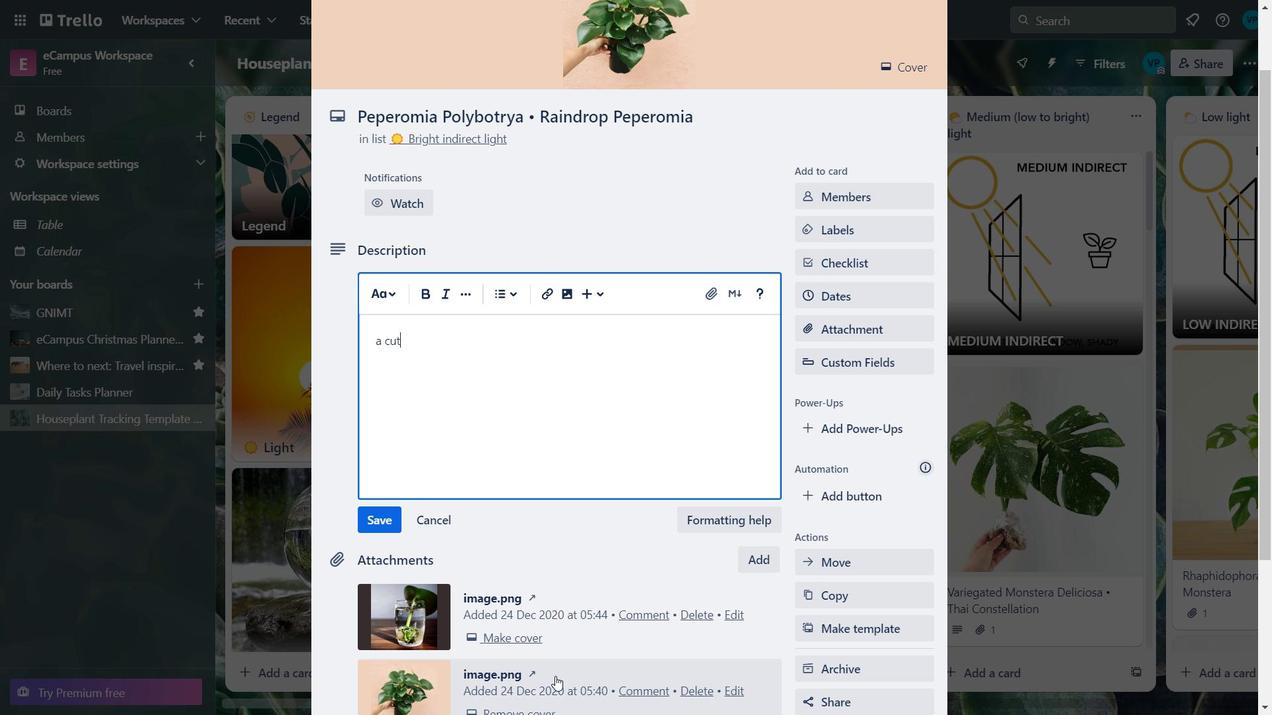 
Action: Key pressed e
Screenshot: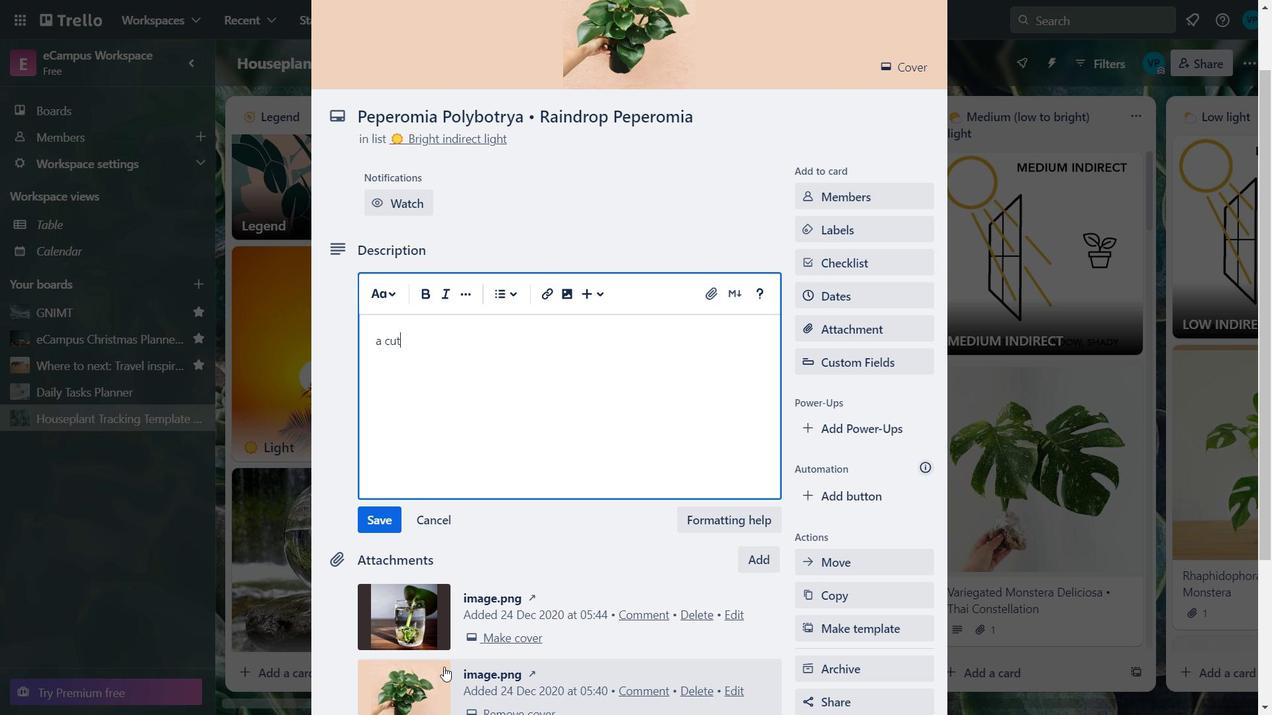 
Action: Mouse moved to (411, 663)
Screenshot: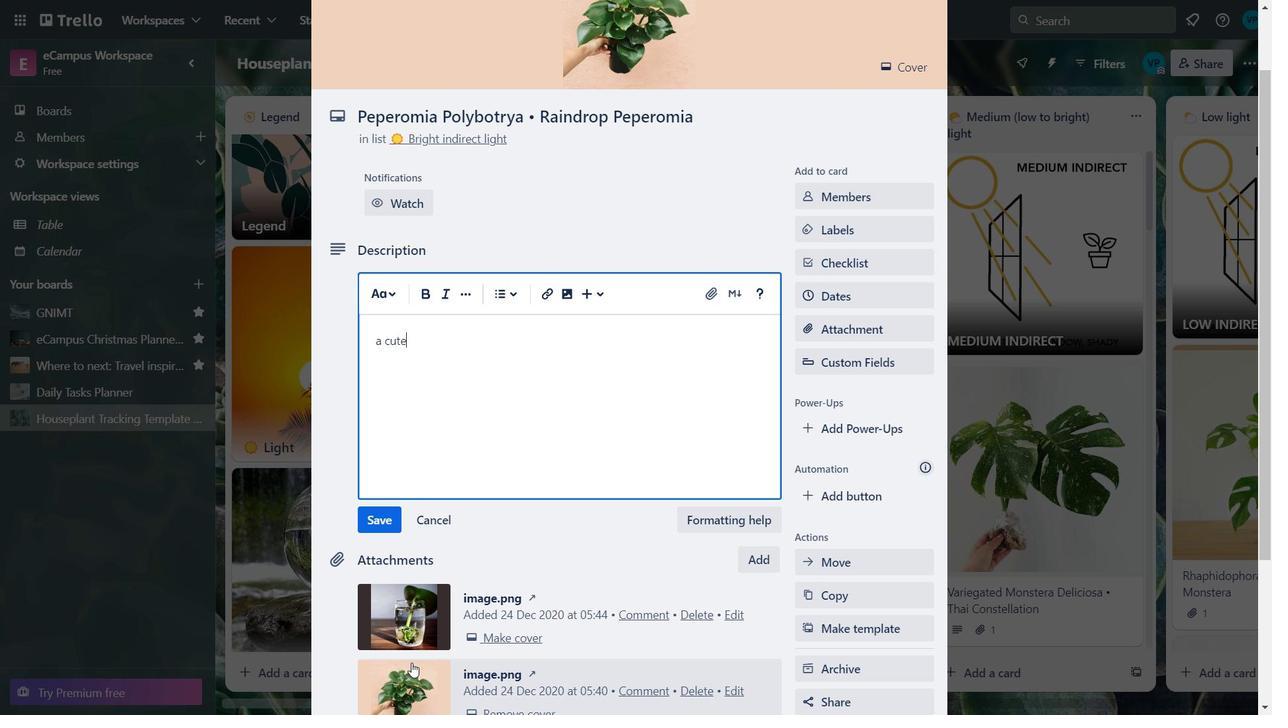 
Action: Key pressed <Key.space>
Screenshot: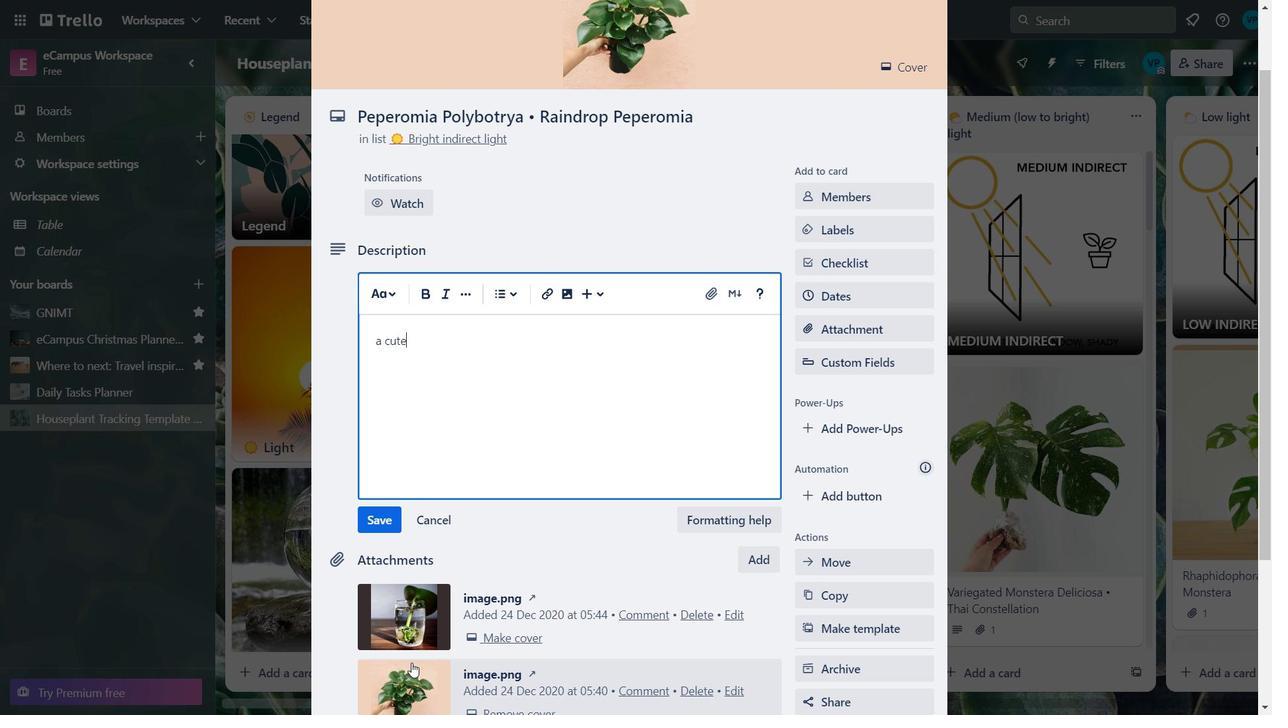 
Action: Mouse moved to (406, 669)
Screenshot: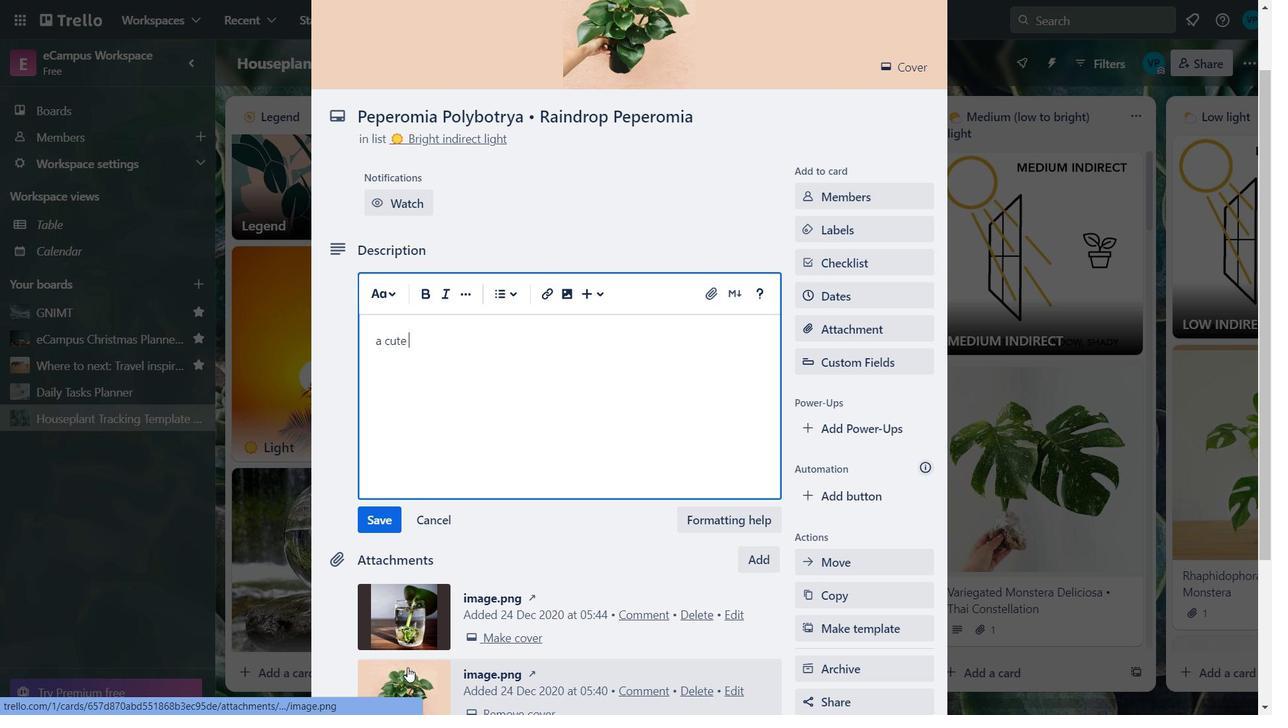 
Action: Key pressed litt
Screenshot: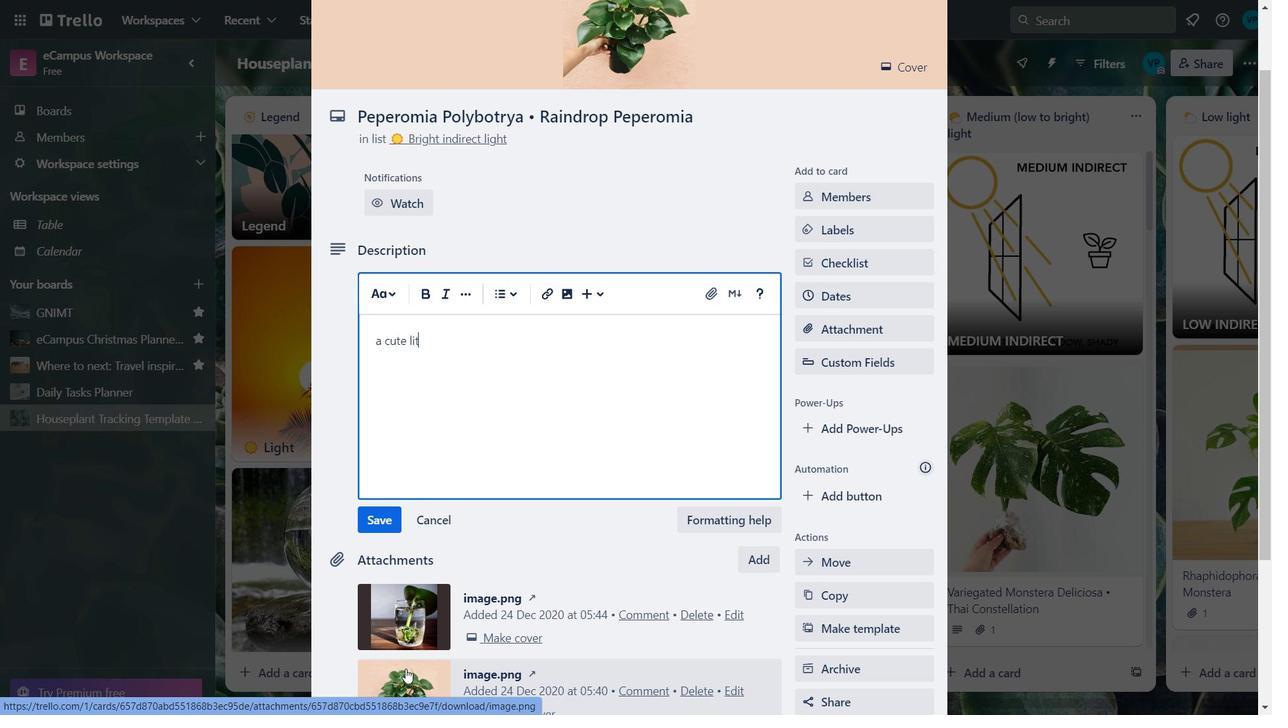 
Action: Mouse moved to (405, 669)
Screenshot: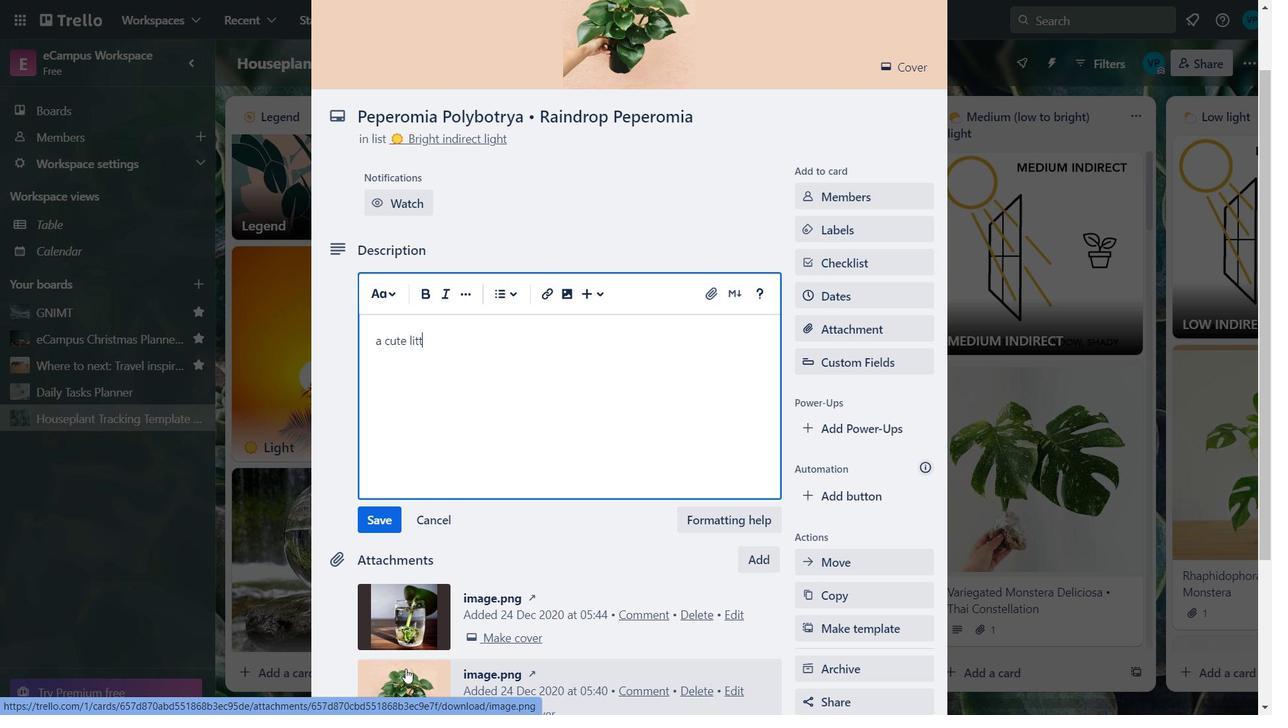 
Action: Key pressed le<Key.space>
Screenshot: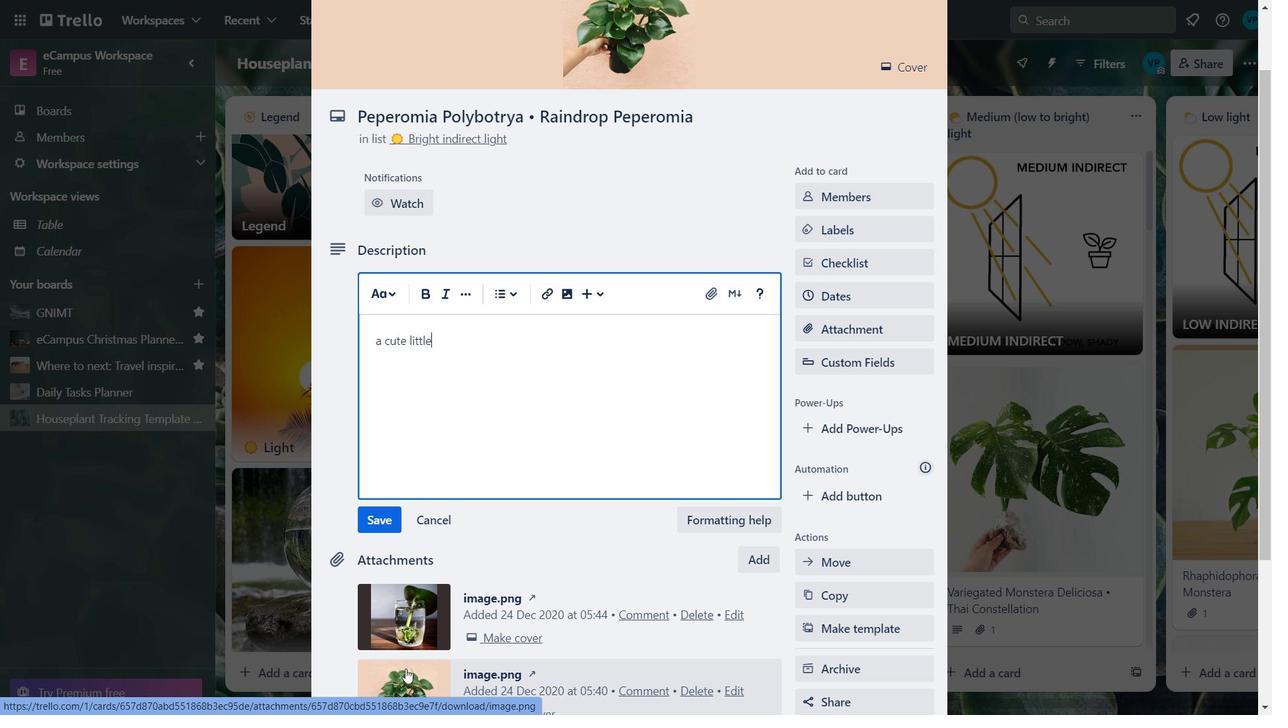 
Action: Mouse moved to (404, 670)
Screenshot: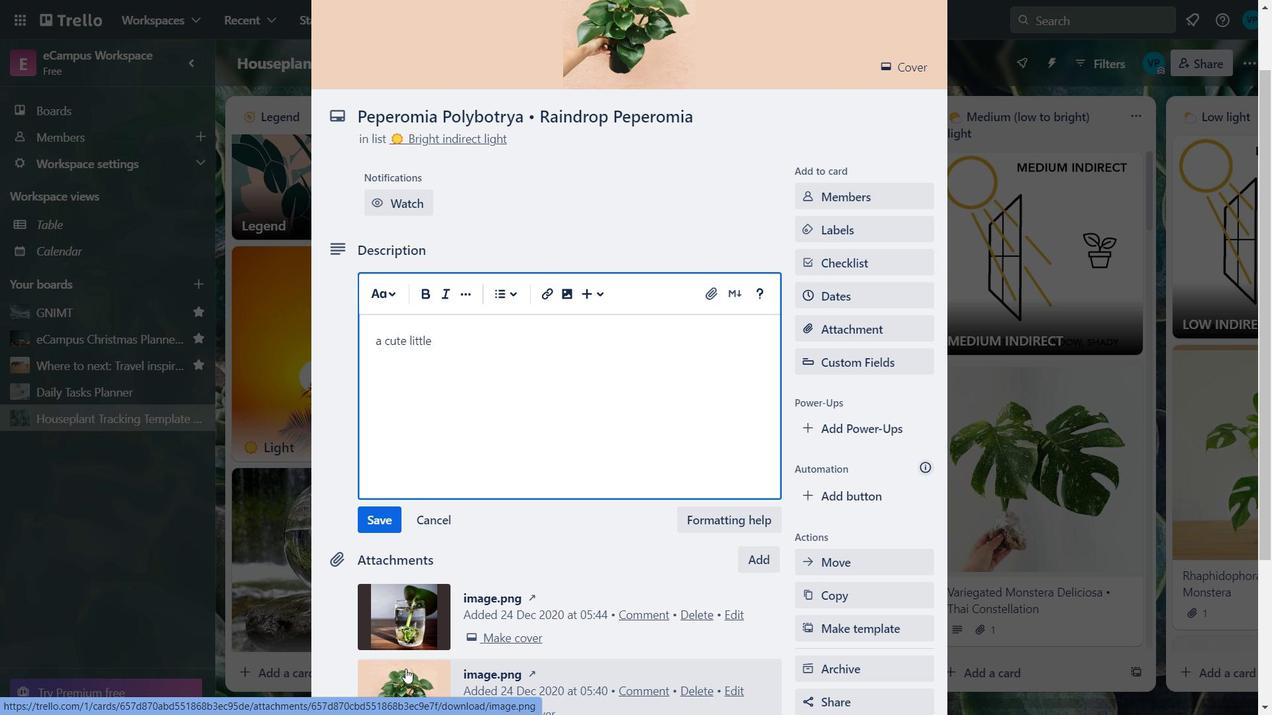
Action: Key pressed to
Screenshot: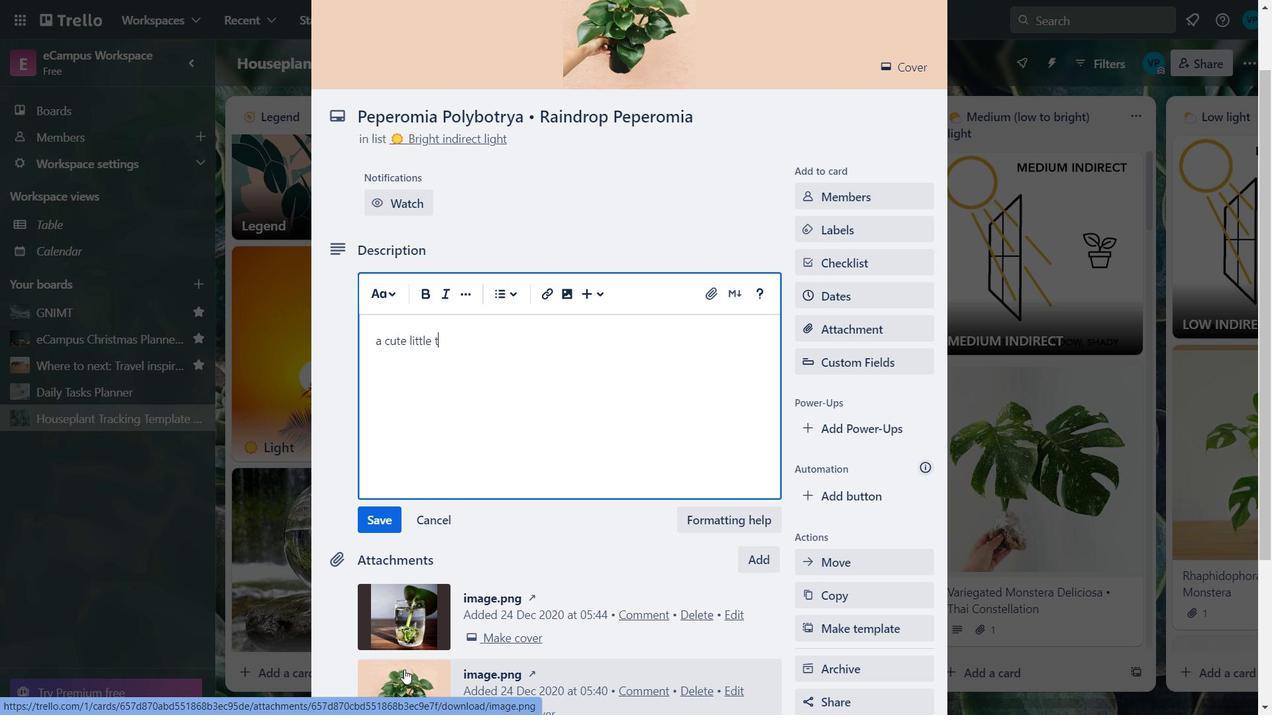 
Action: Mouse moved to (403, 671)
Screenshot: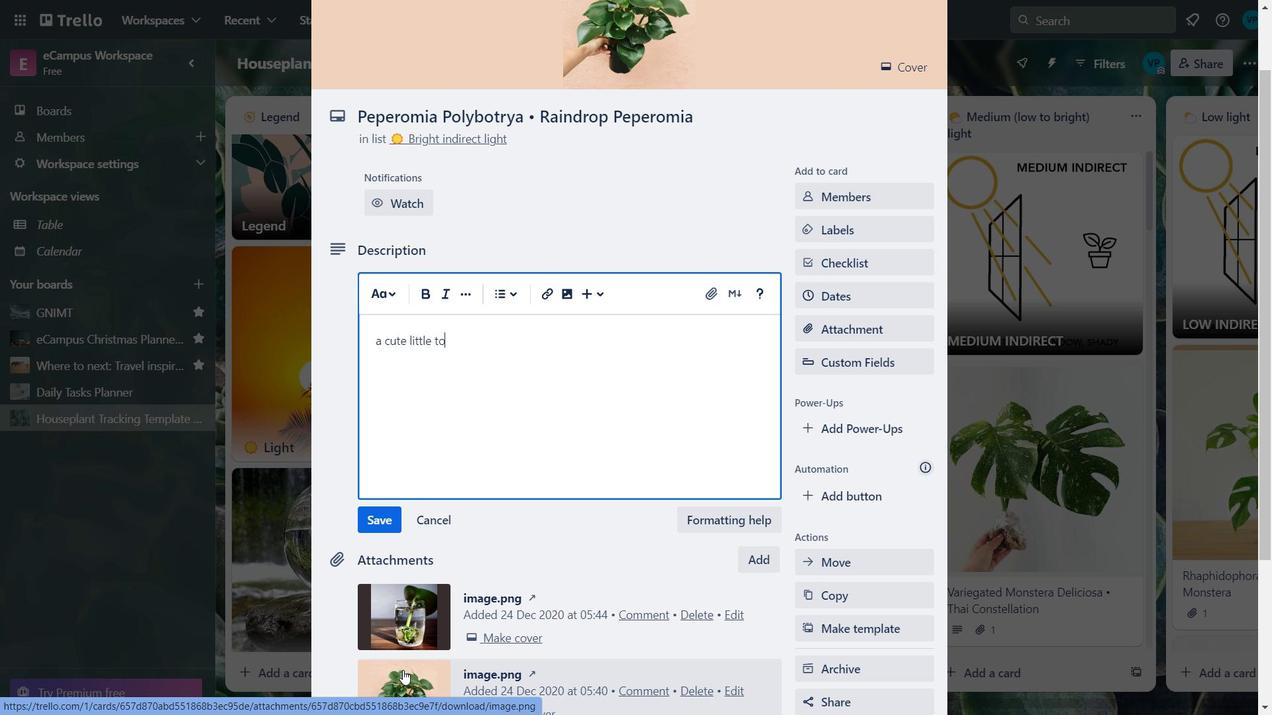 
Action: Key pressed pical
Screenshot: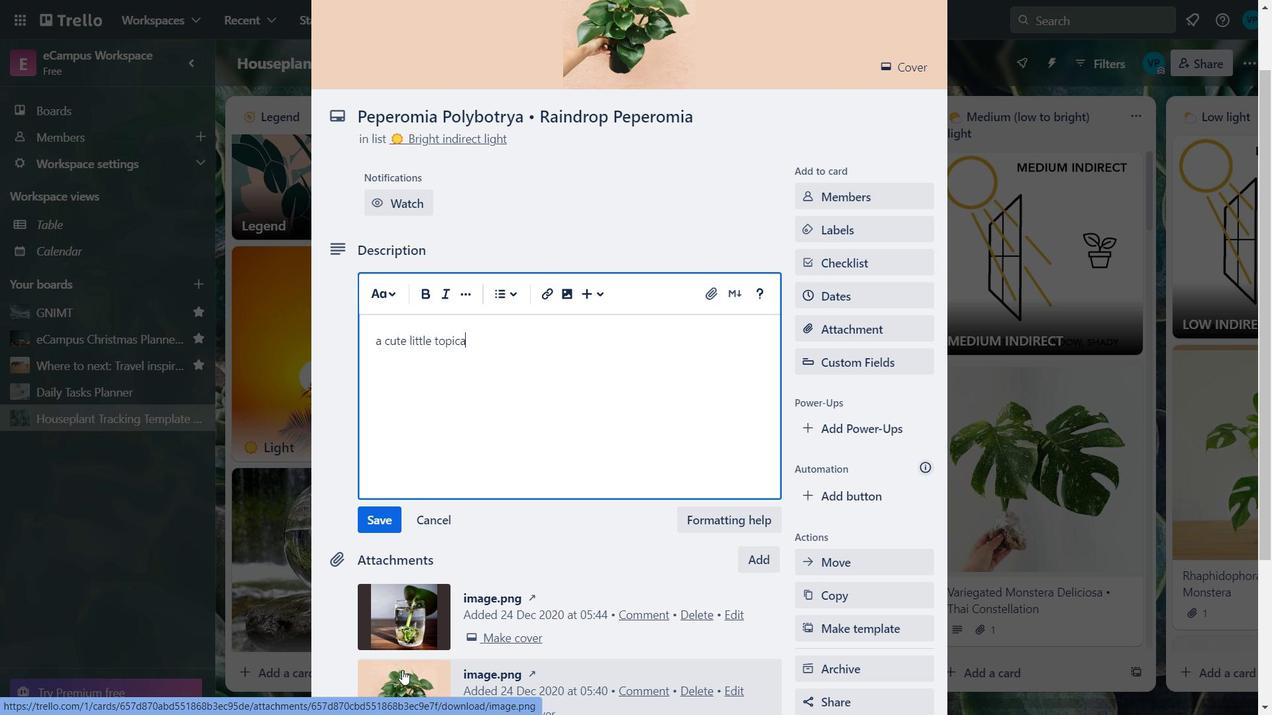 
Action: Mouse moved to (438, 338)
Screenshot: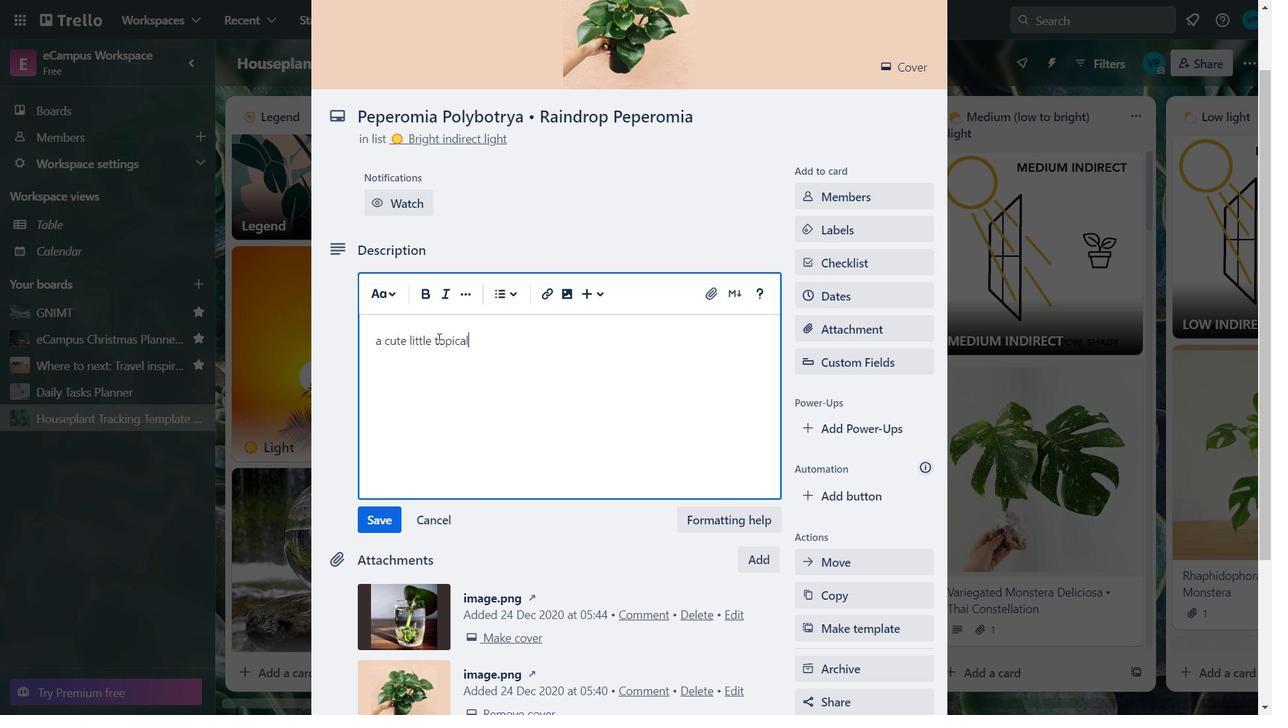 
Action: Mouse pressed left at (438, 338)
Screenshot: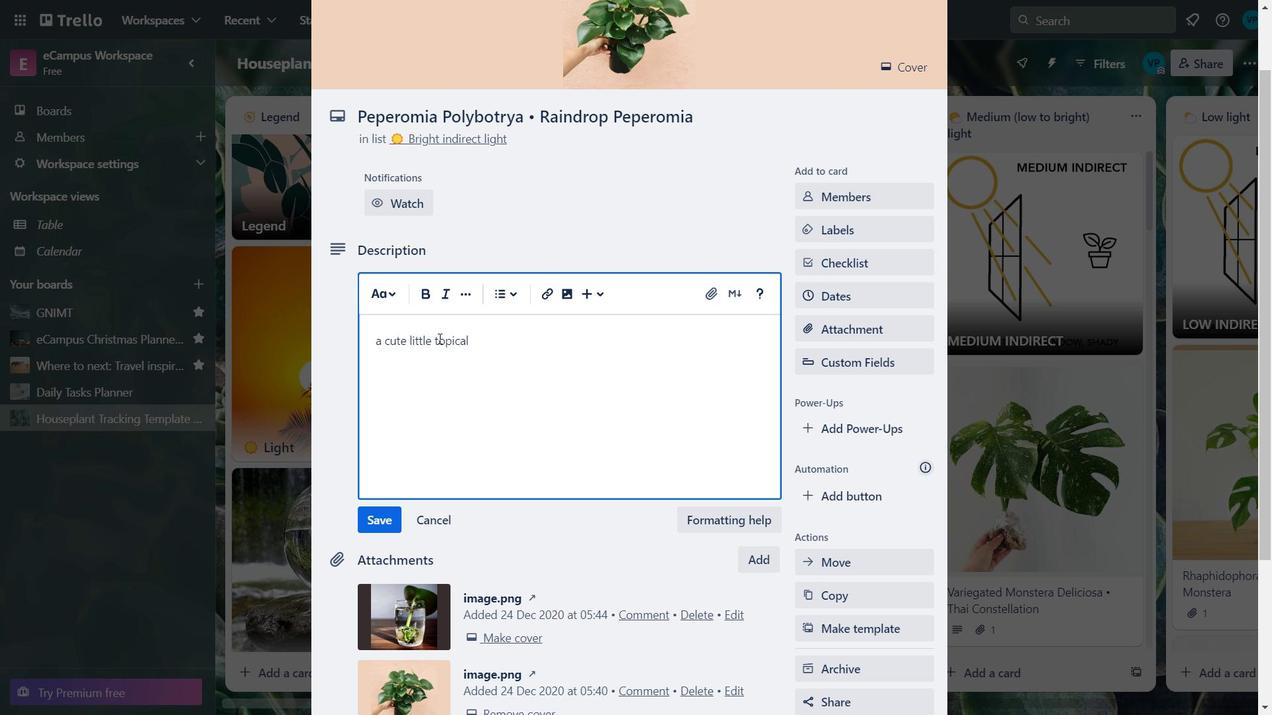
Action: Key pressed r
Screenshot: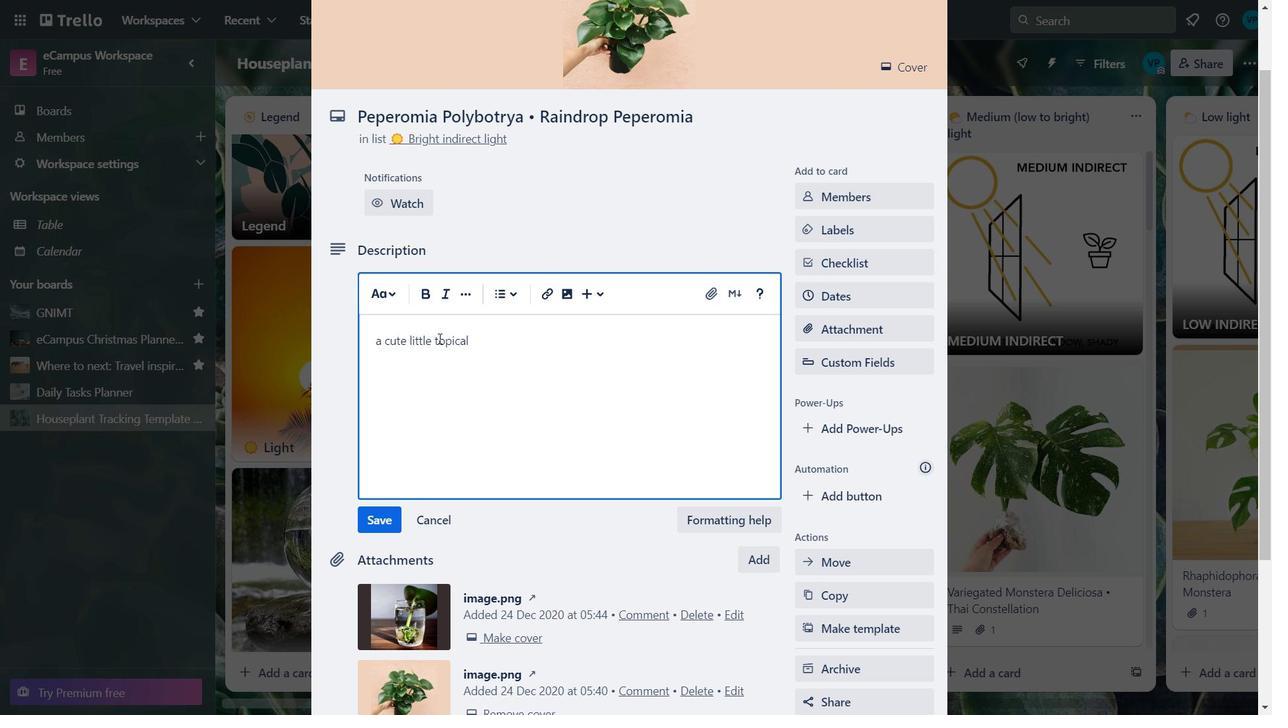 
Action: Mouse moved to (483, 344)
Screenshot: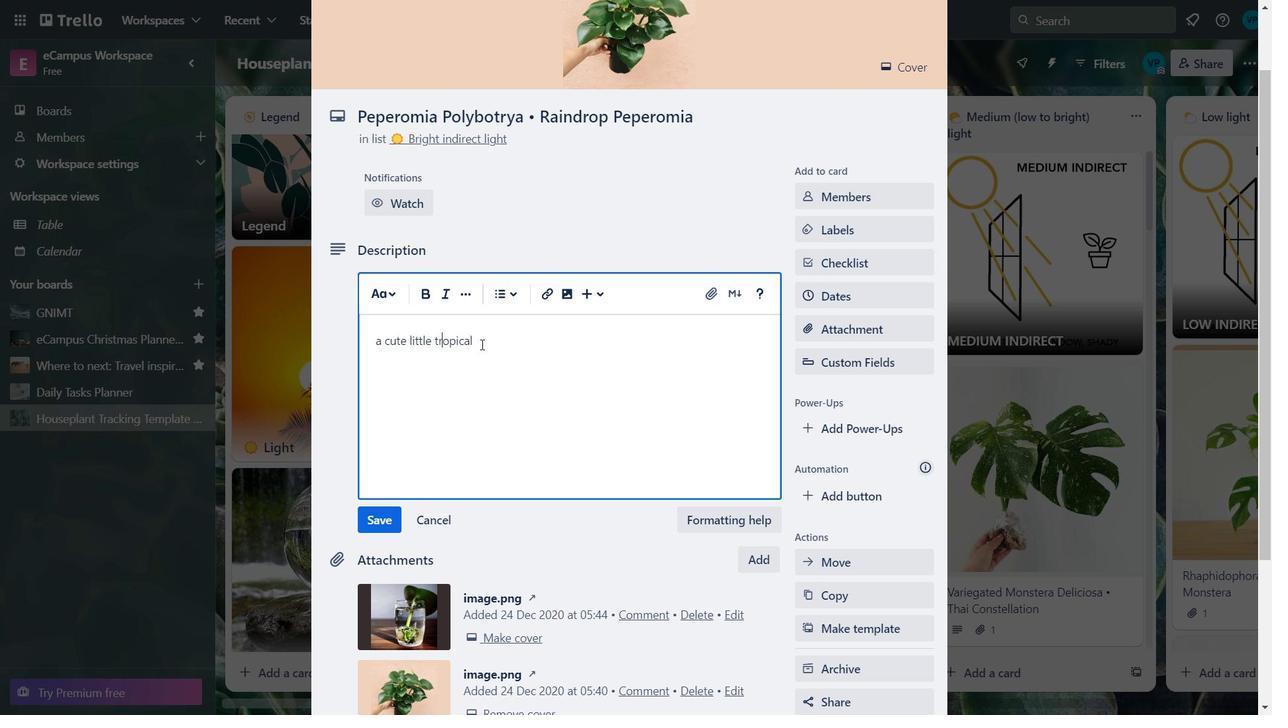
Action: Mouse pressed left at (483, 344)
Screenshot: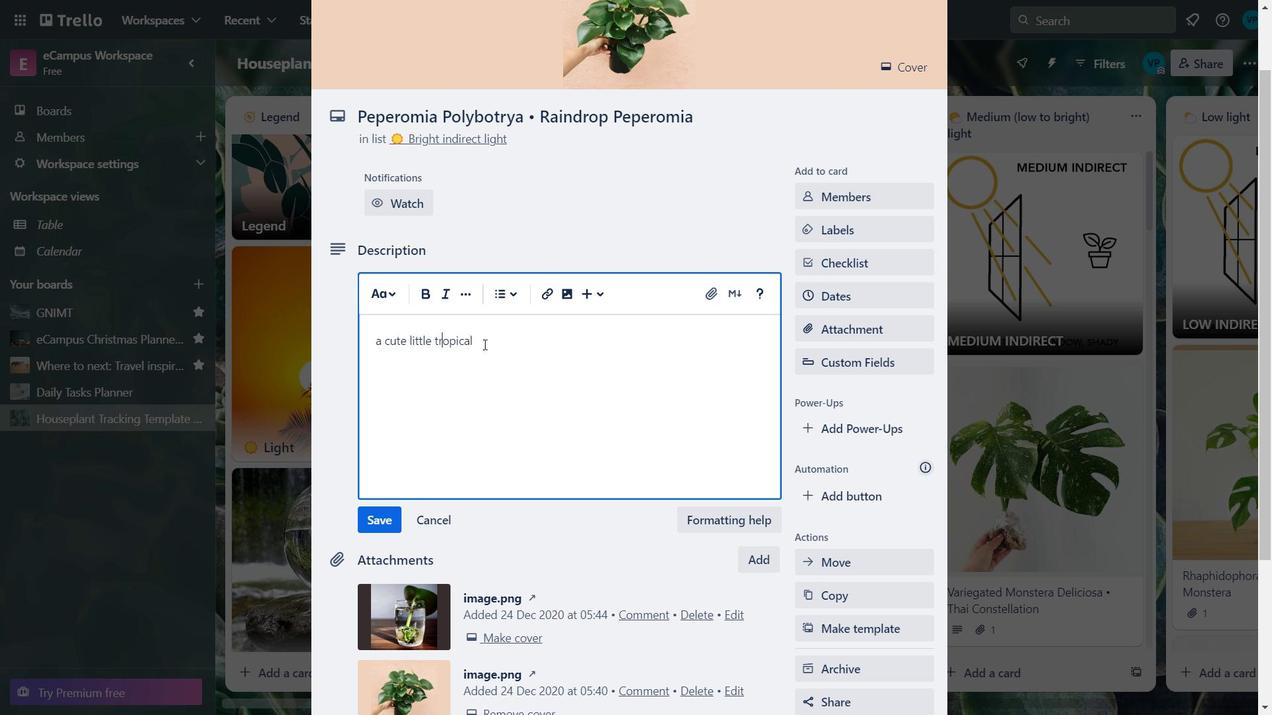 
Action: Mouse moved to (483, 344)
Screenshot: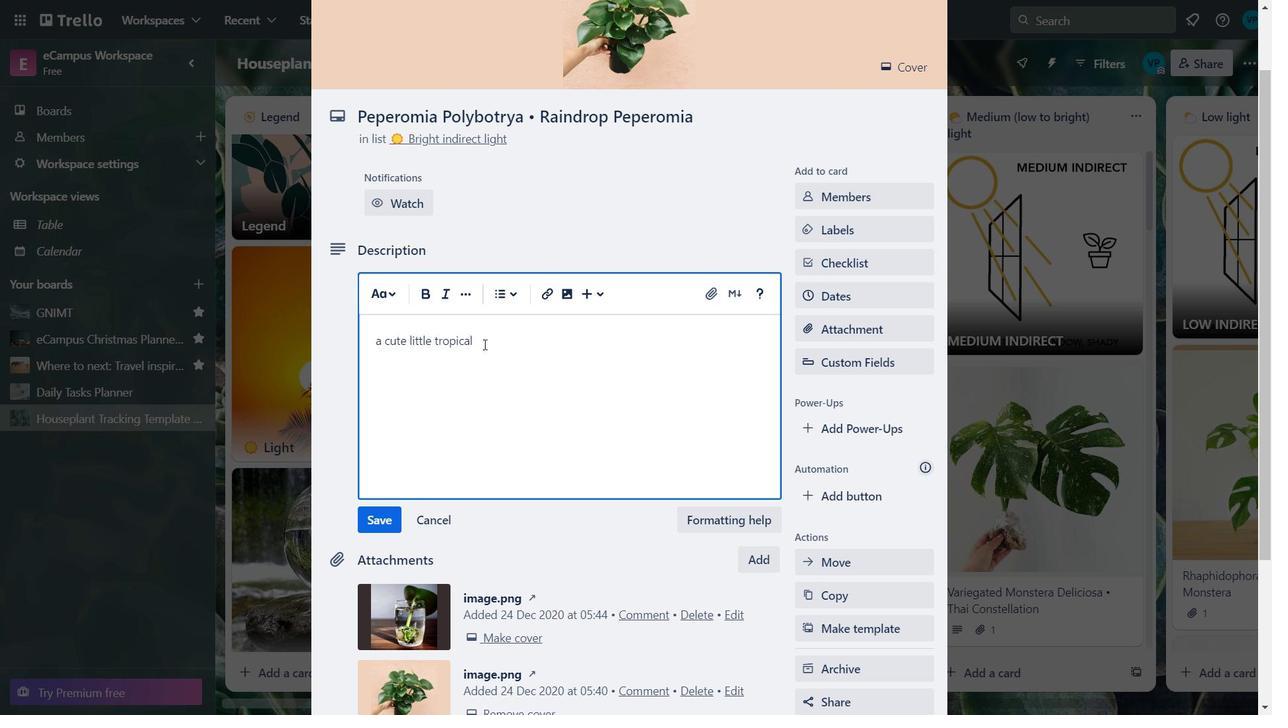 
Action: Mouse pressed left at (483, 344)
Screenshot: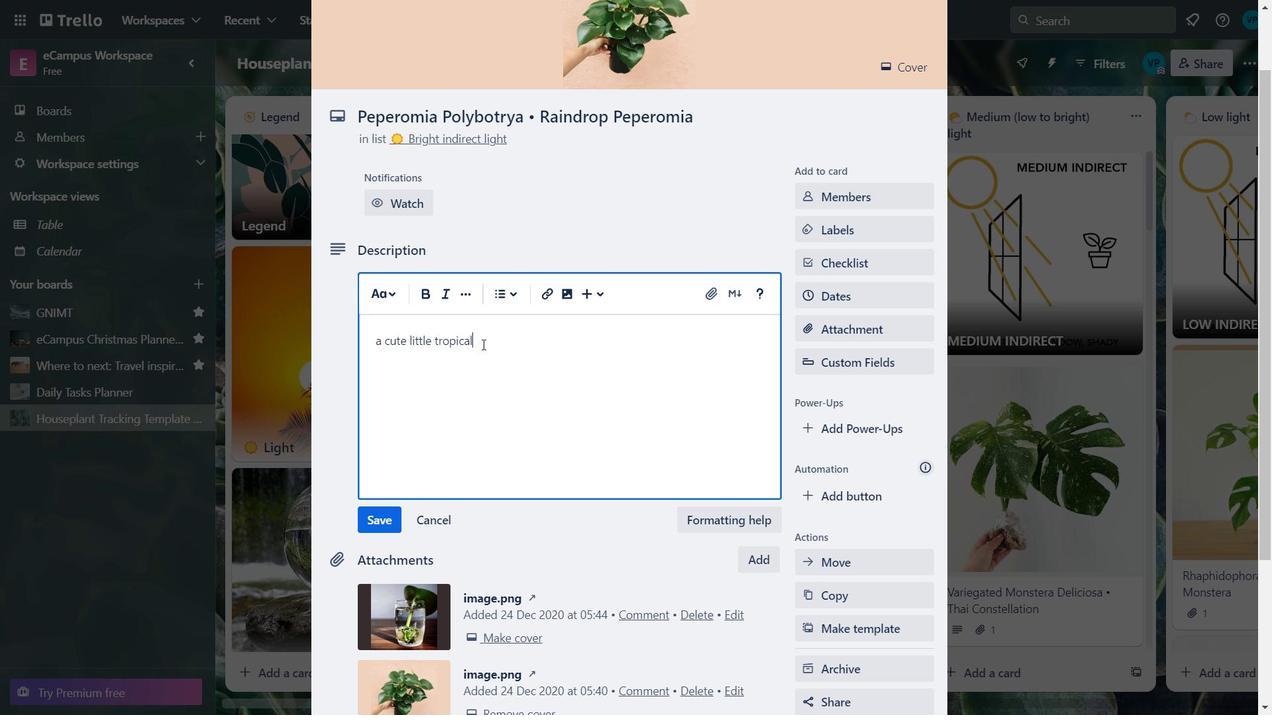 
Action: Mouse moved to (482, 345)
Screenshot: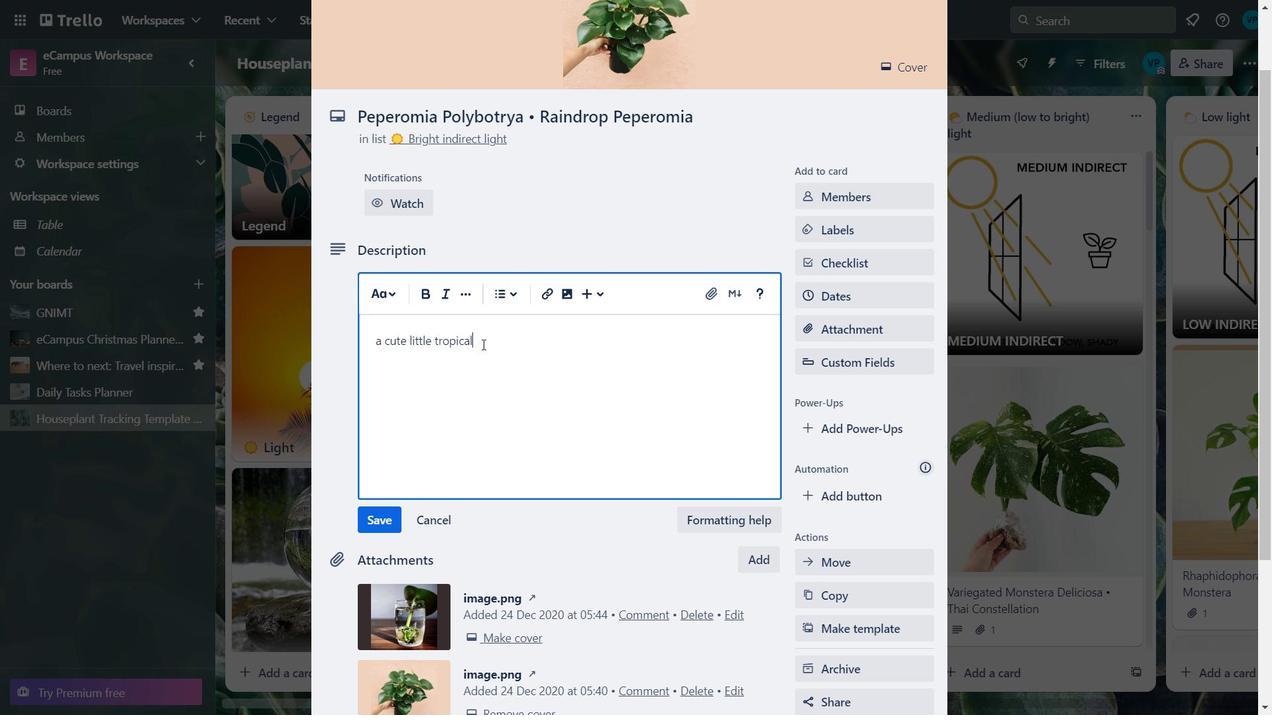 
Action: Key pressed <Key.space>
Screenshot: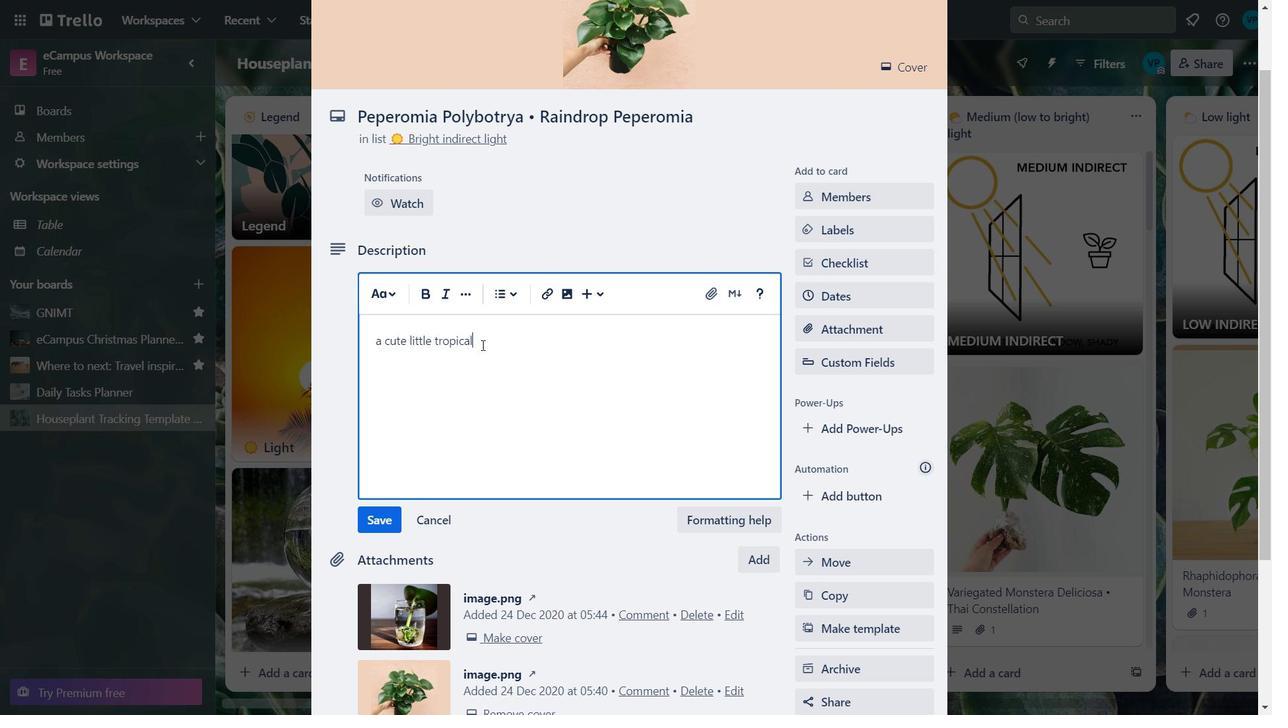 
Action: Mouse moved to (482, 346)
Screenshot: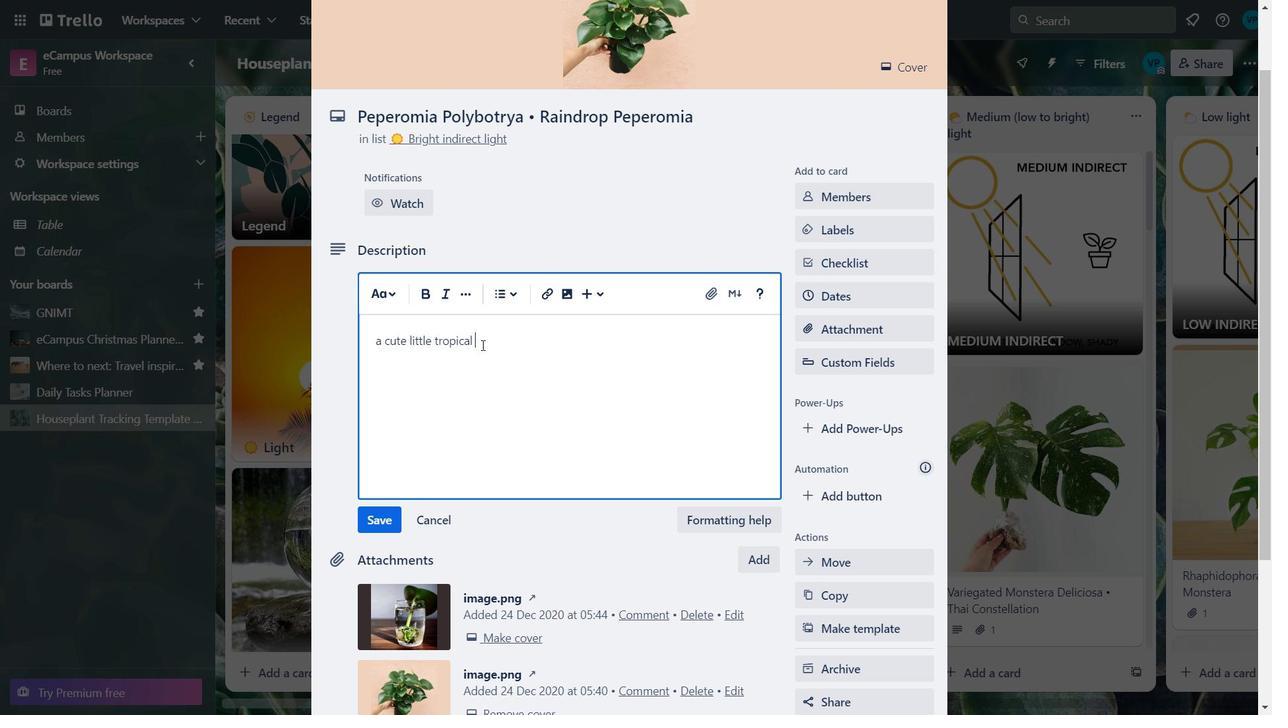 
Action: Key pressed plant<Key.space>theat<Key.backspace><Key.backspace><Key.backspace>at<Key.space>is<Key.space>not<Key.space>om<Key.backspace>nly<Key.space>easy
Screenshot: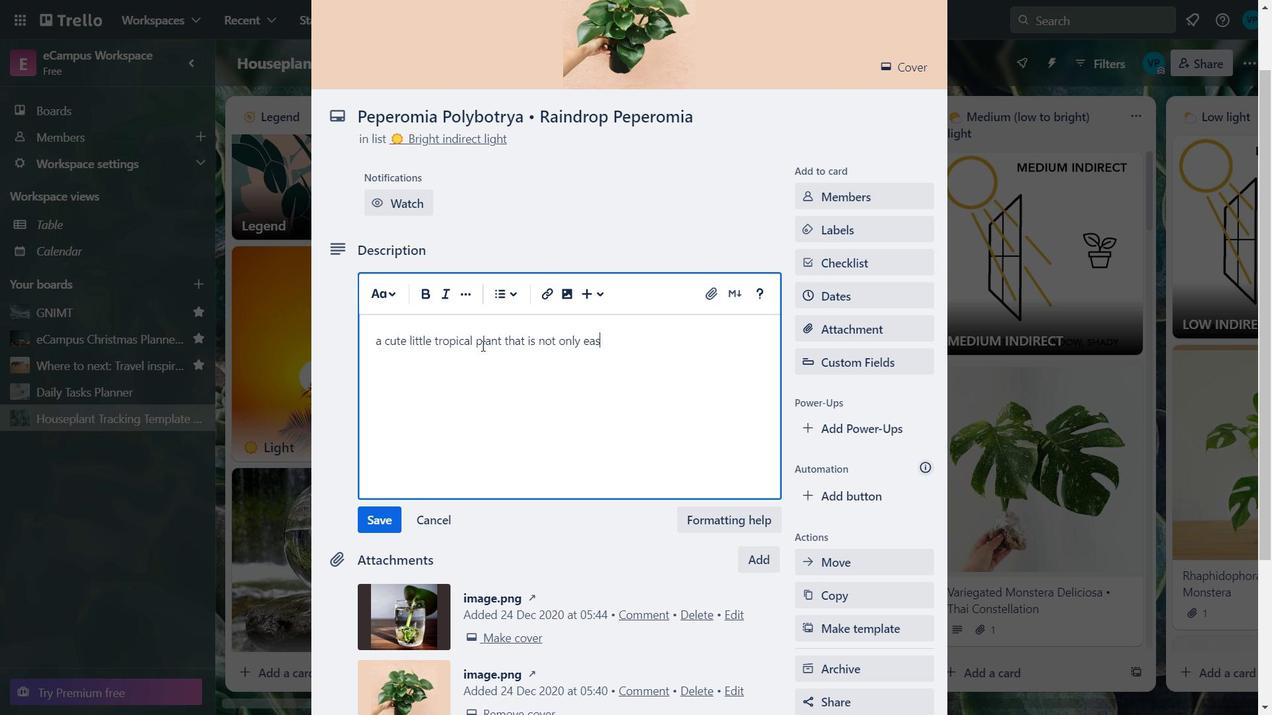 
Action: Mouse moved to (1181, 715)
Screenshot: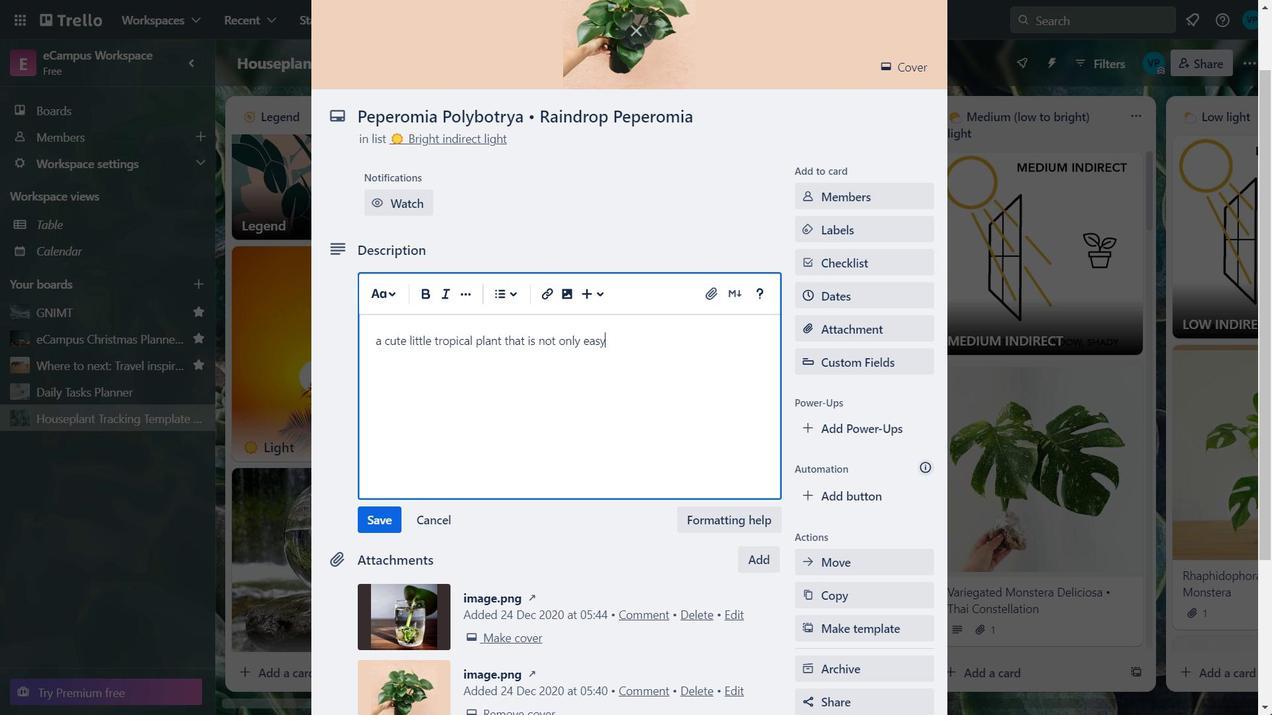 
Action: Key pressed <Key.space> )
Screenshot: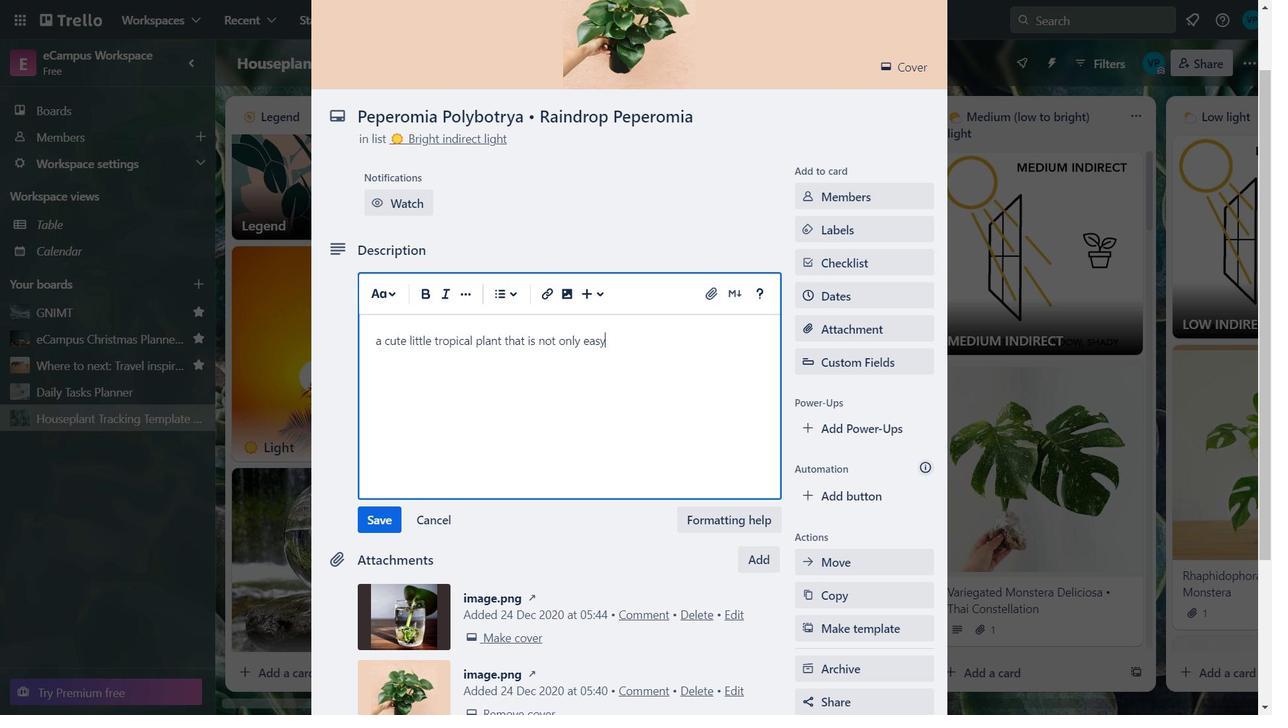 
Action: Mouse moved to (1182, 716)
Screenshot: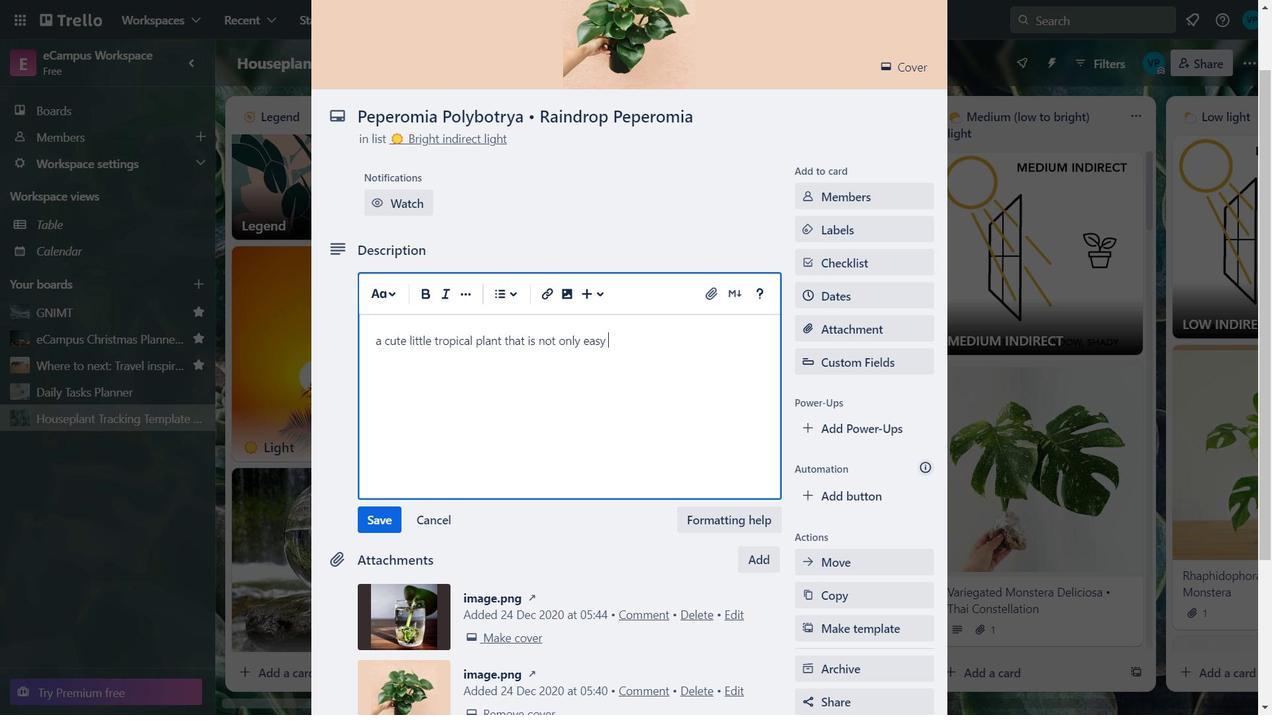 
Action: Key pressed t
Screenshot: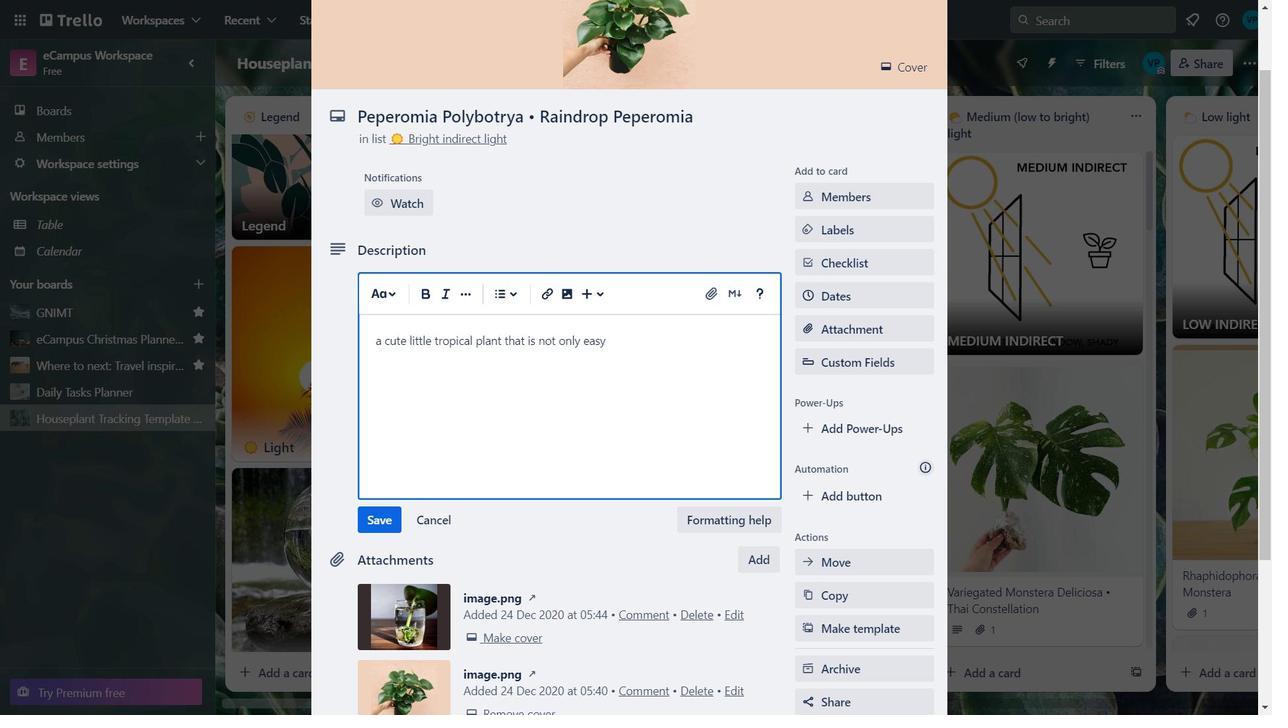 
Action: Mouse moved to (1182, 715)
Screenshot: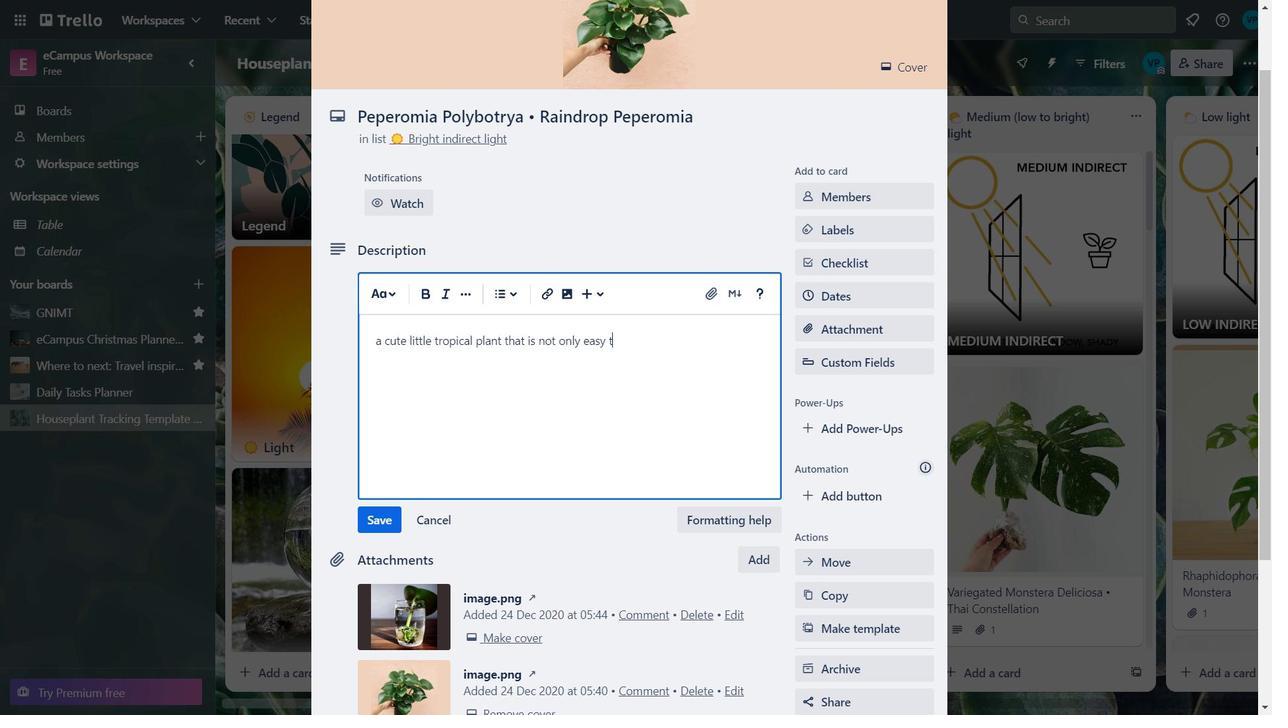 
Action: Key pressed o
Screenshot: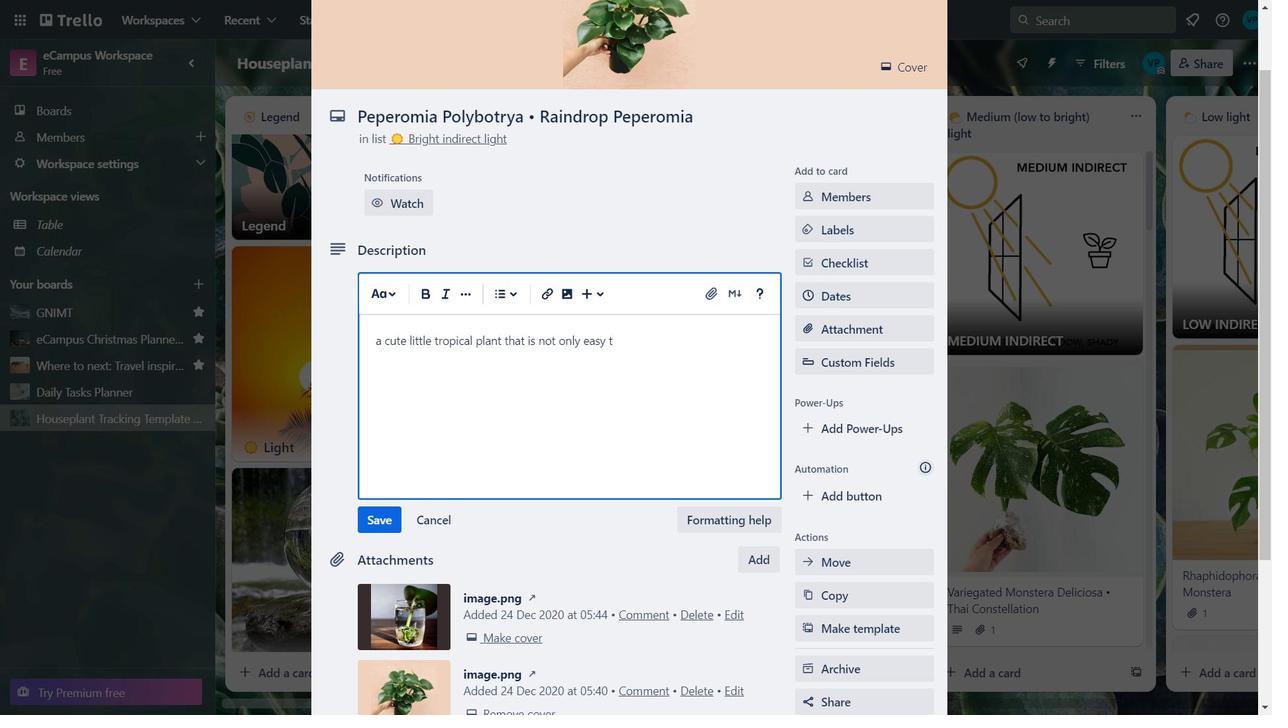 
Action: Mouse moved to (1181, 715)
Screenshot: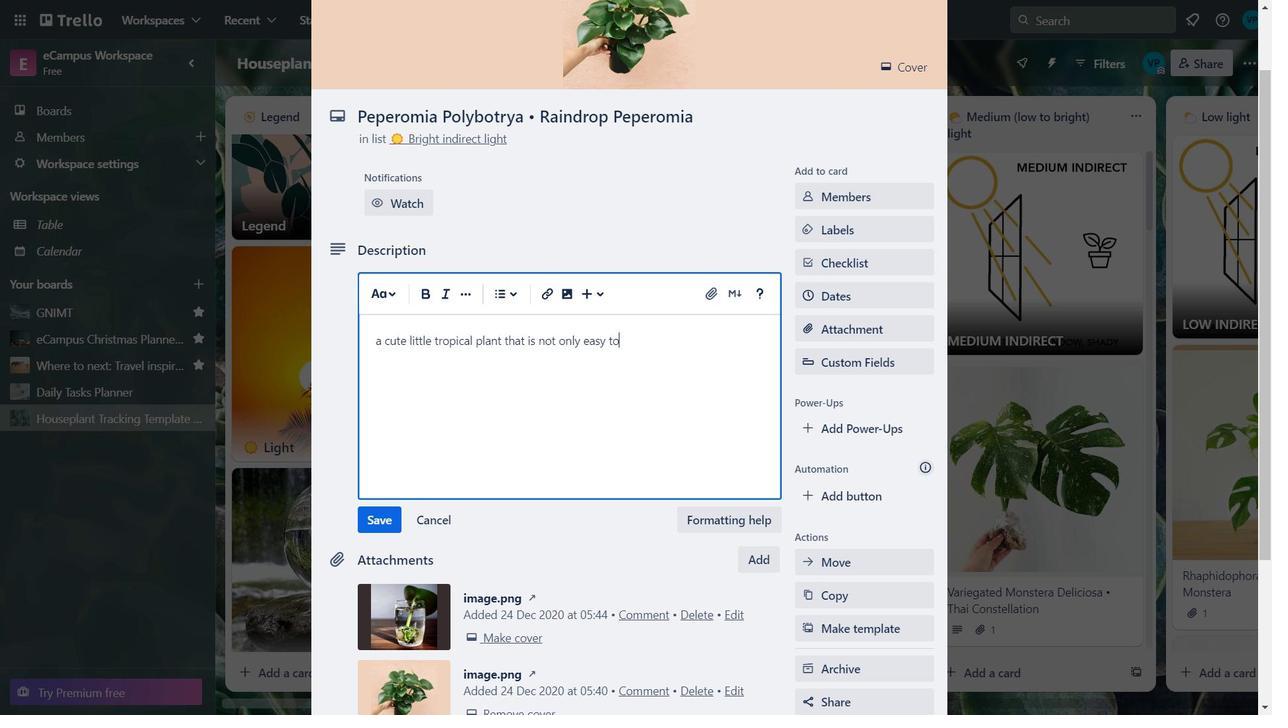 
Action: Key pressed <Key.space>
Screenshot: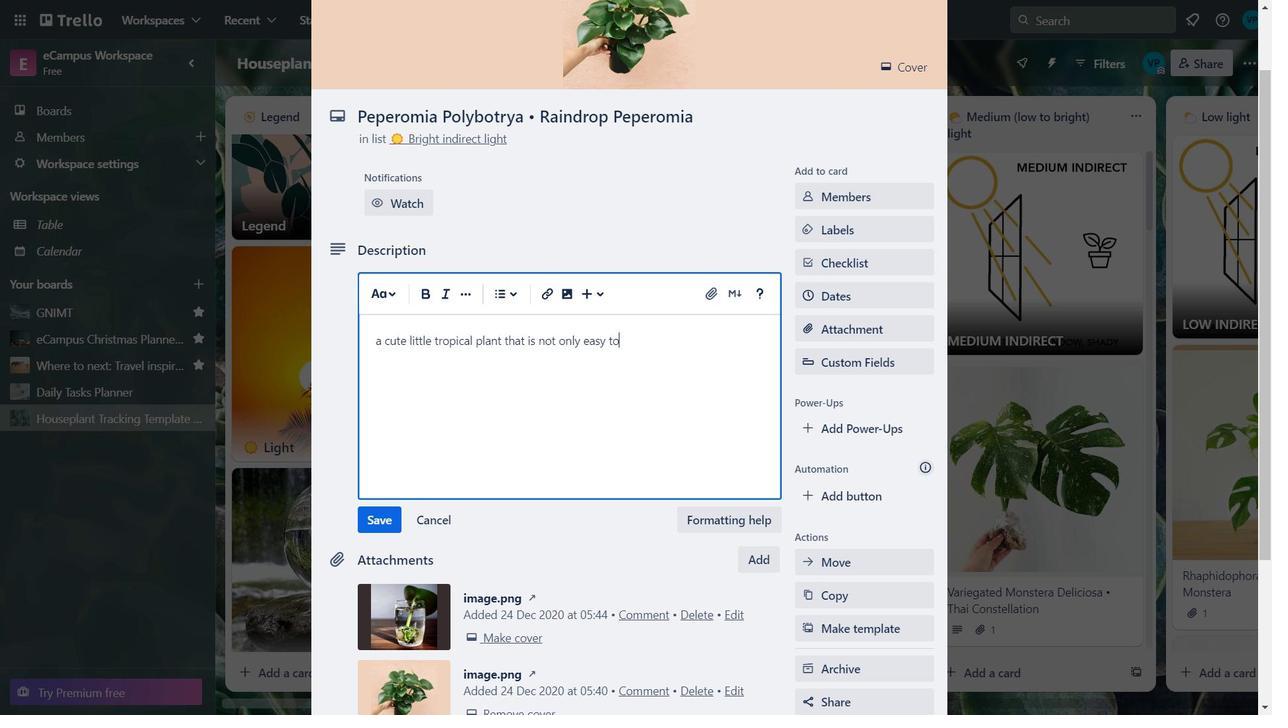 
Action: Mouse moved to (1179, 715)
Screenshot: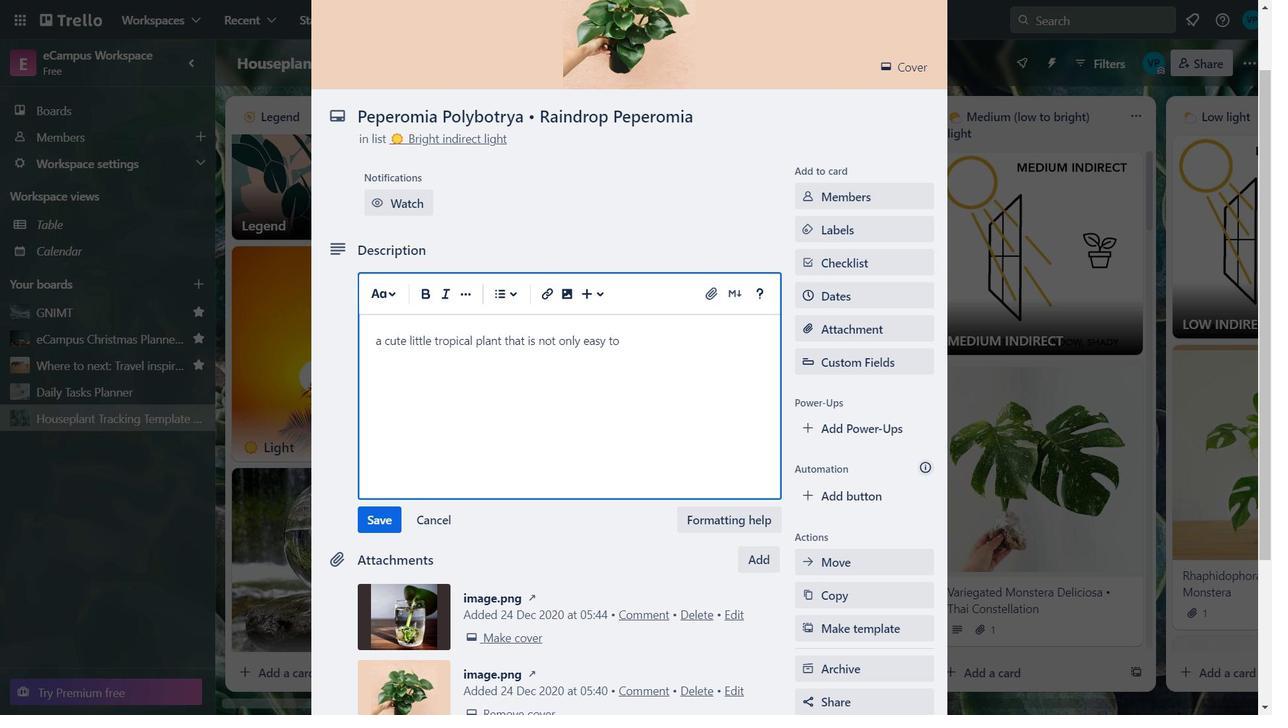 
Action: Key pressed grow<Key.space>but<Key.space>small<Key.space>enou
Screenshot: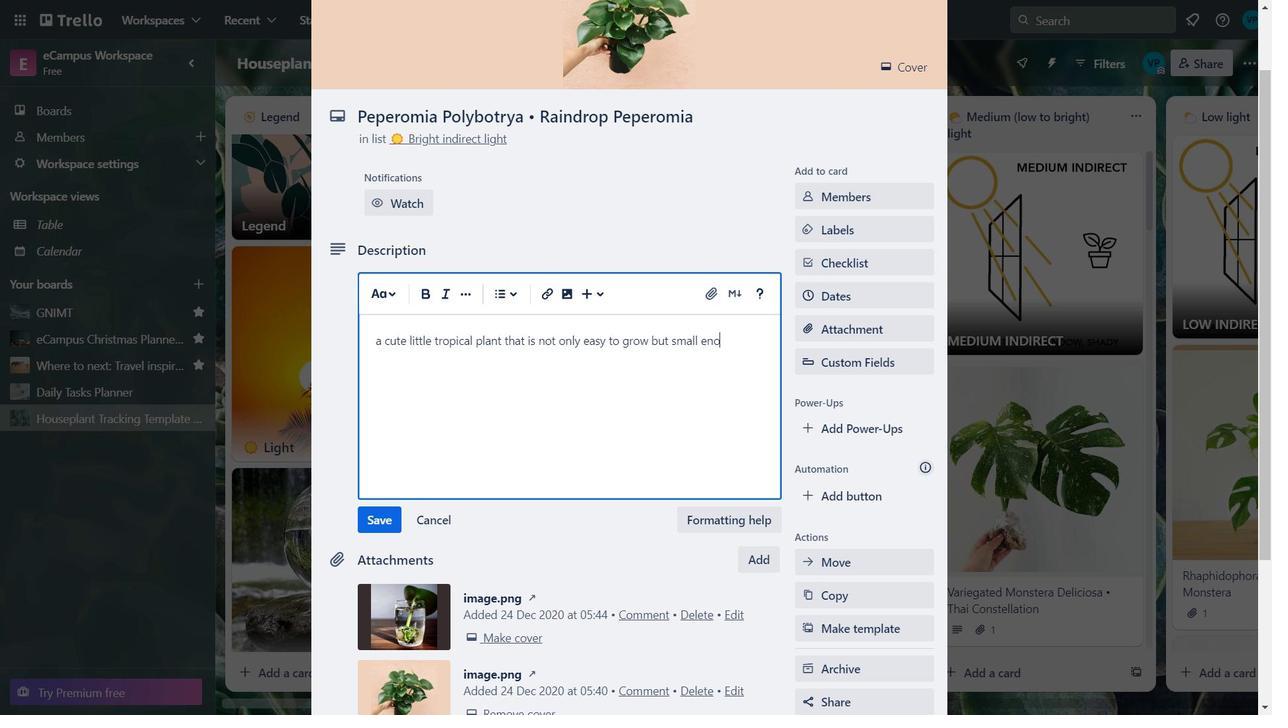 
Action: Mouse moved to (1177, 715)
Screenshot: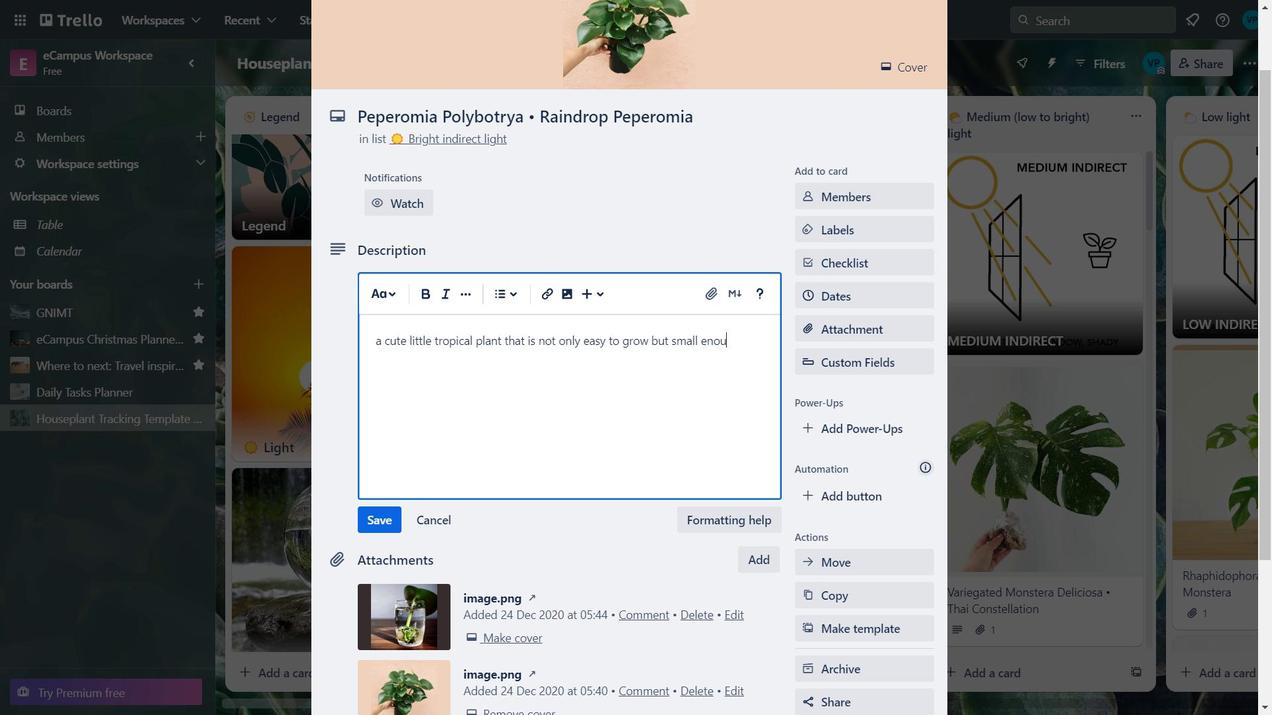 
Action: Key pressed g
Screenshot: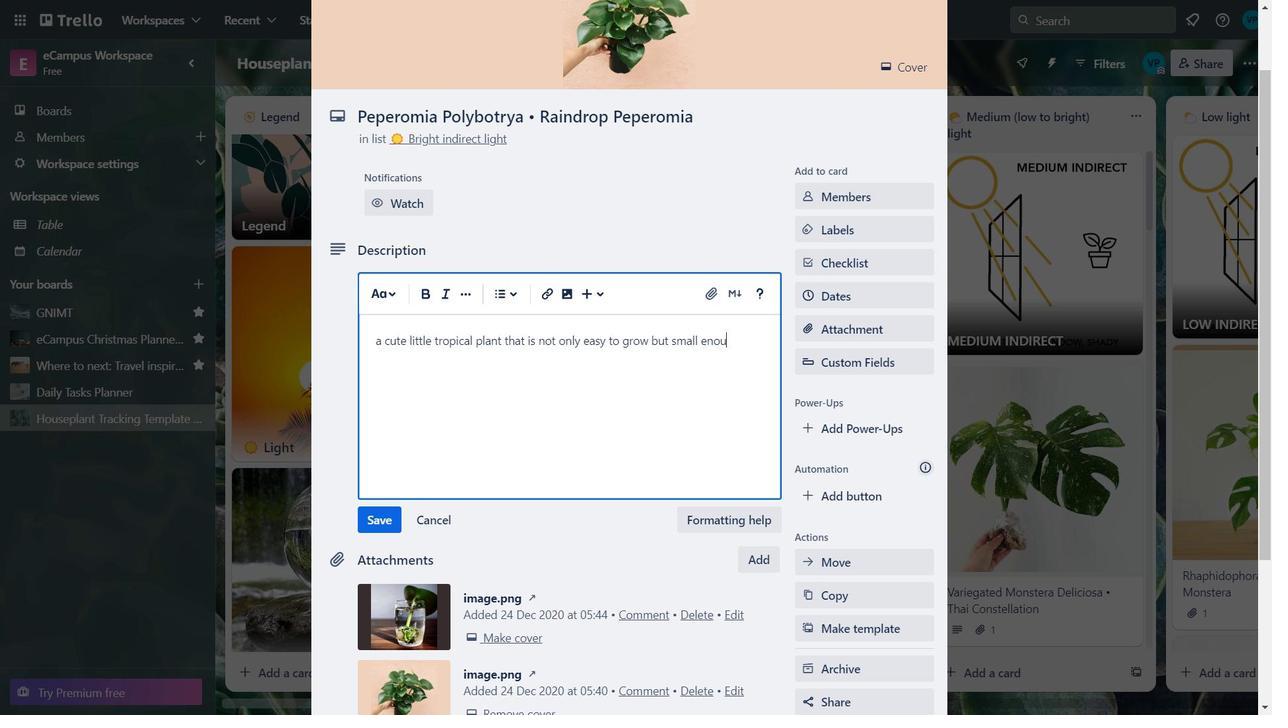 
Action: Mouse moved to (1177, 716)
Screenshot: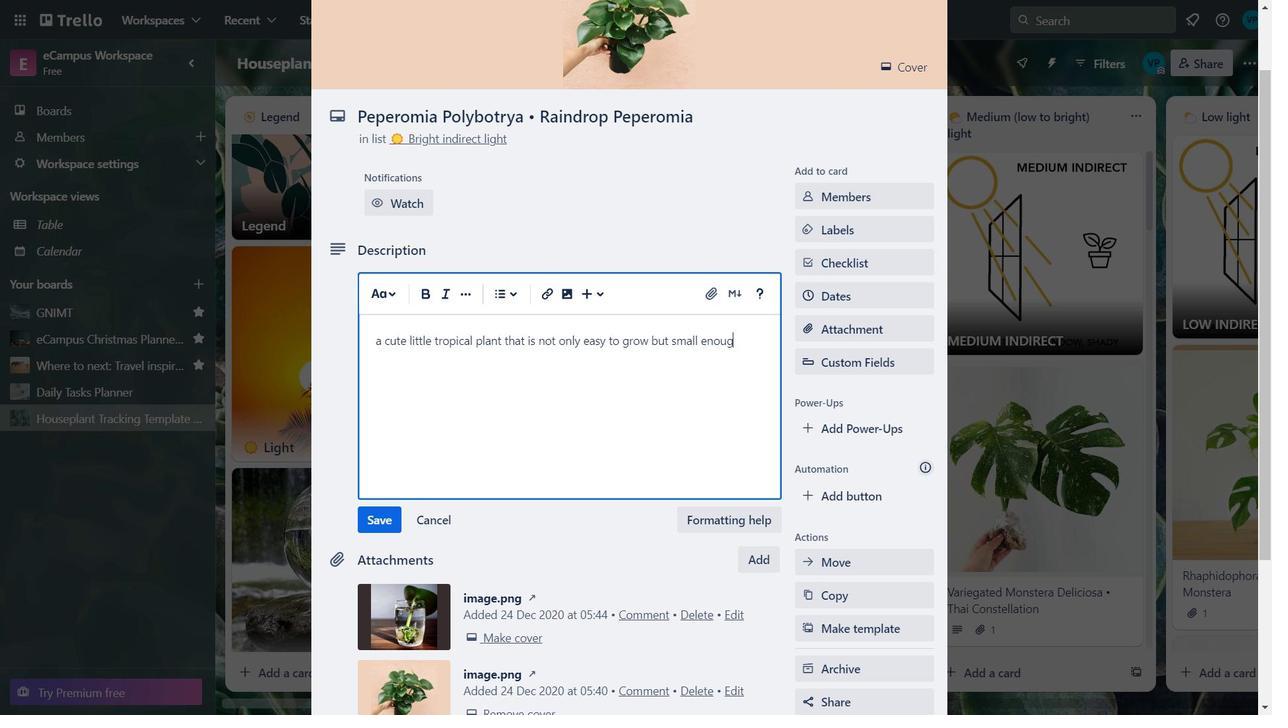 
Action: Key pressed h<Key.space>
Screenshot: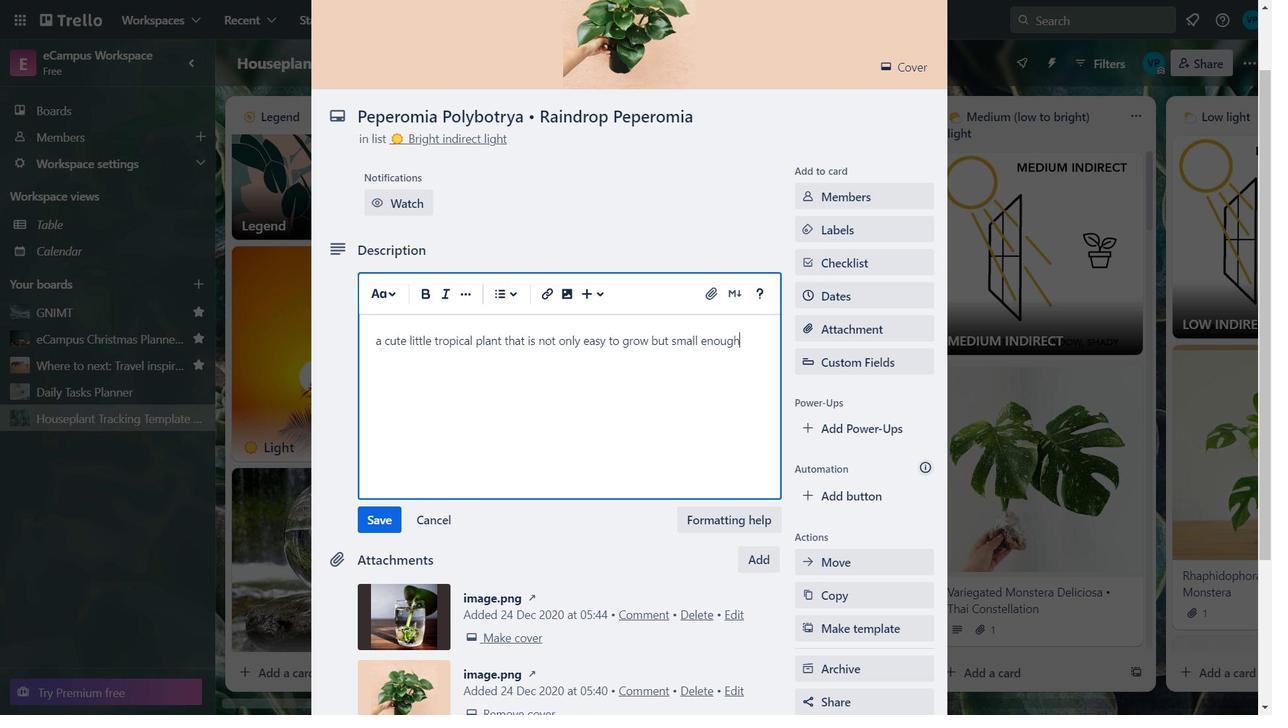 
Action: Mouse moved to (1177, 715)
Screenshot: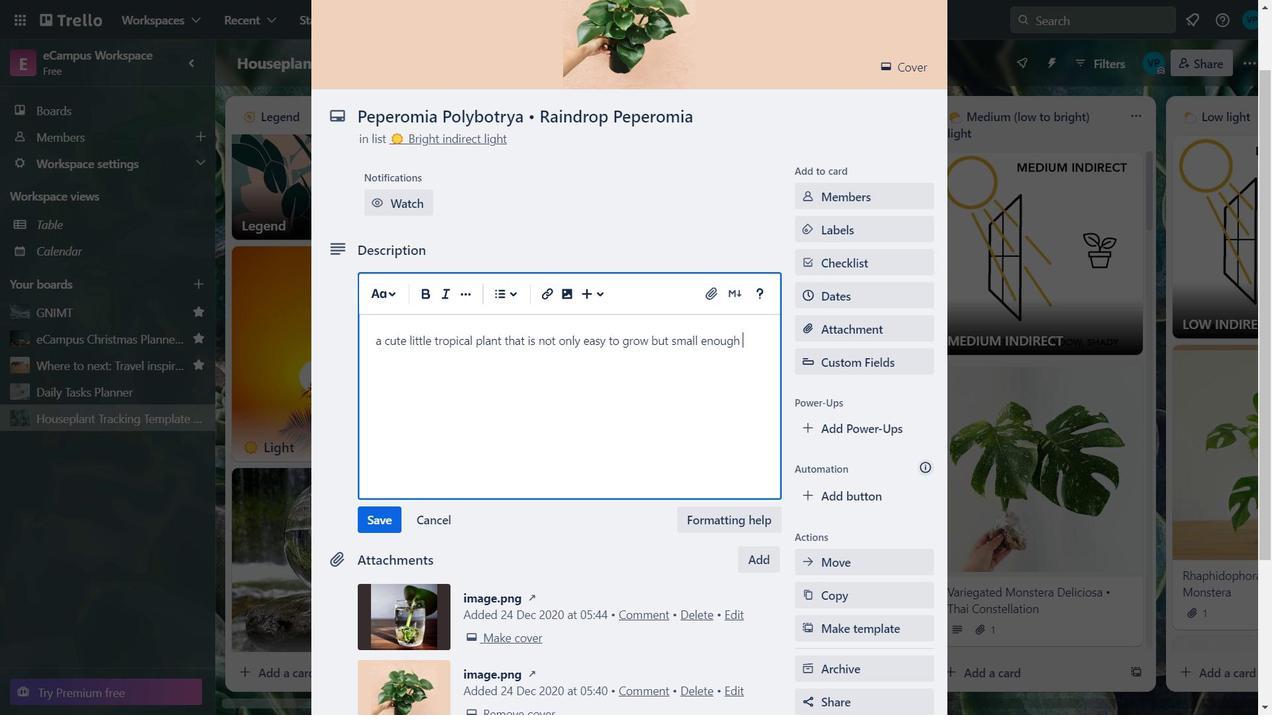
Action: Key pressed to<Key.space>fit<Key.space>anywhe
Screenshot: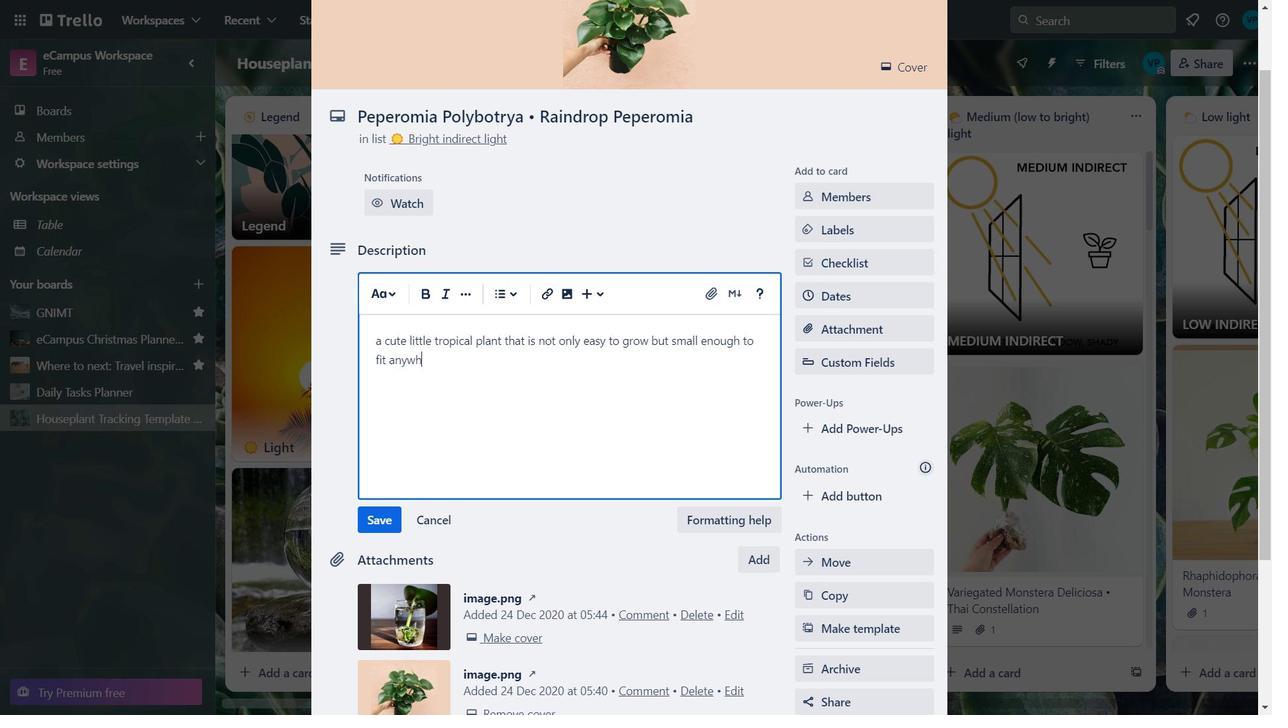 
Action: Mouse moved to (1177, 715)
Screenshot: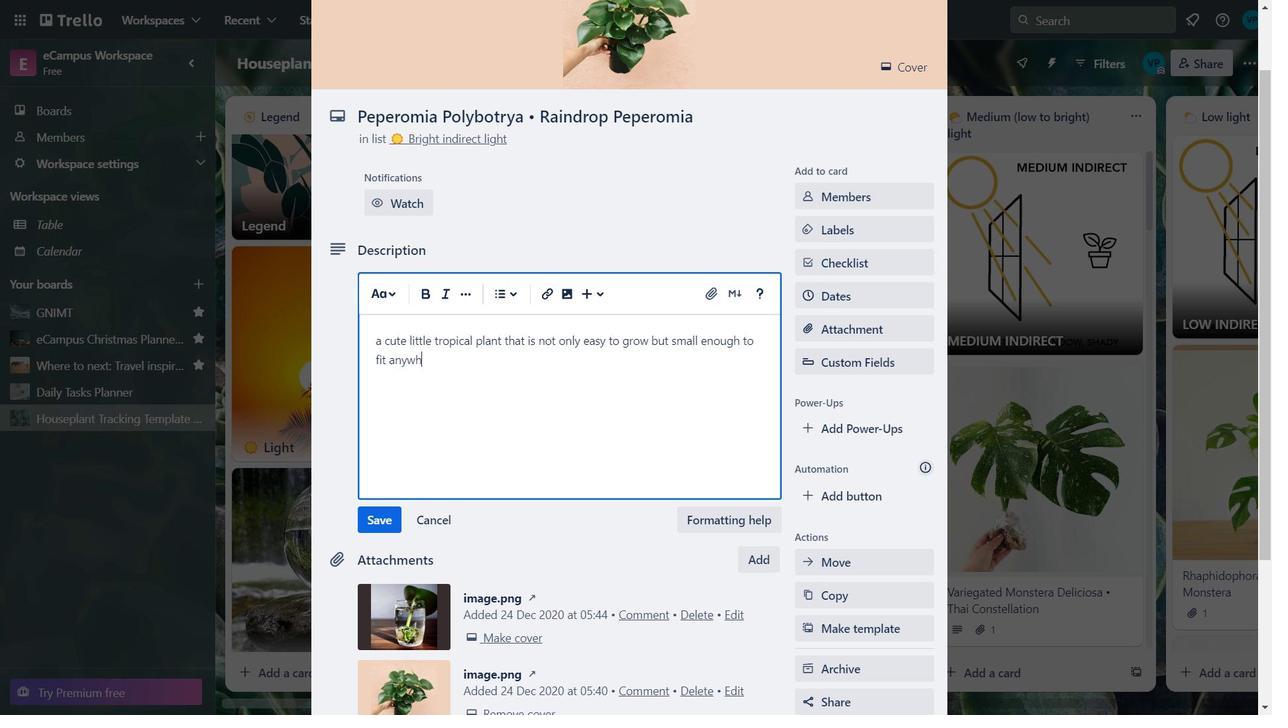 
Action: Key pressed re
Screenshot: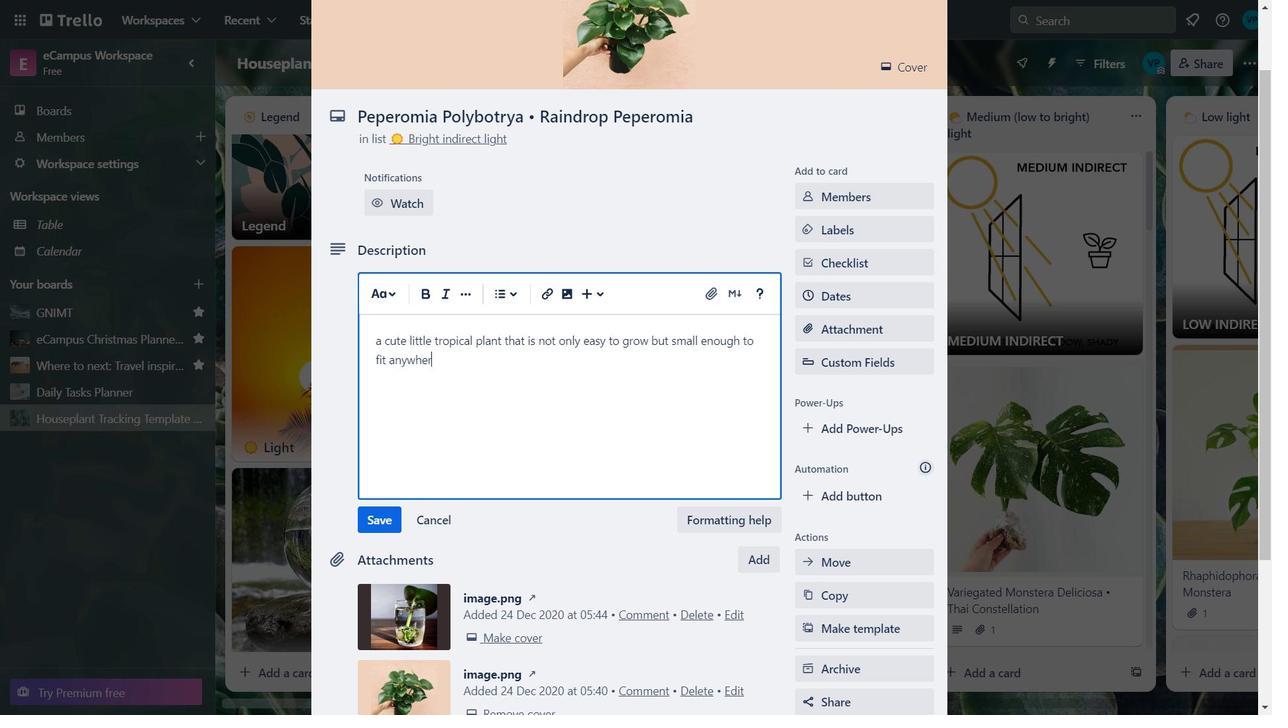 
Action: Mouse moved to (386, 517)
Screenshot: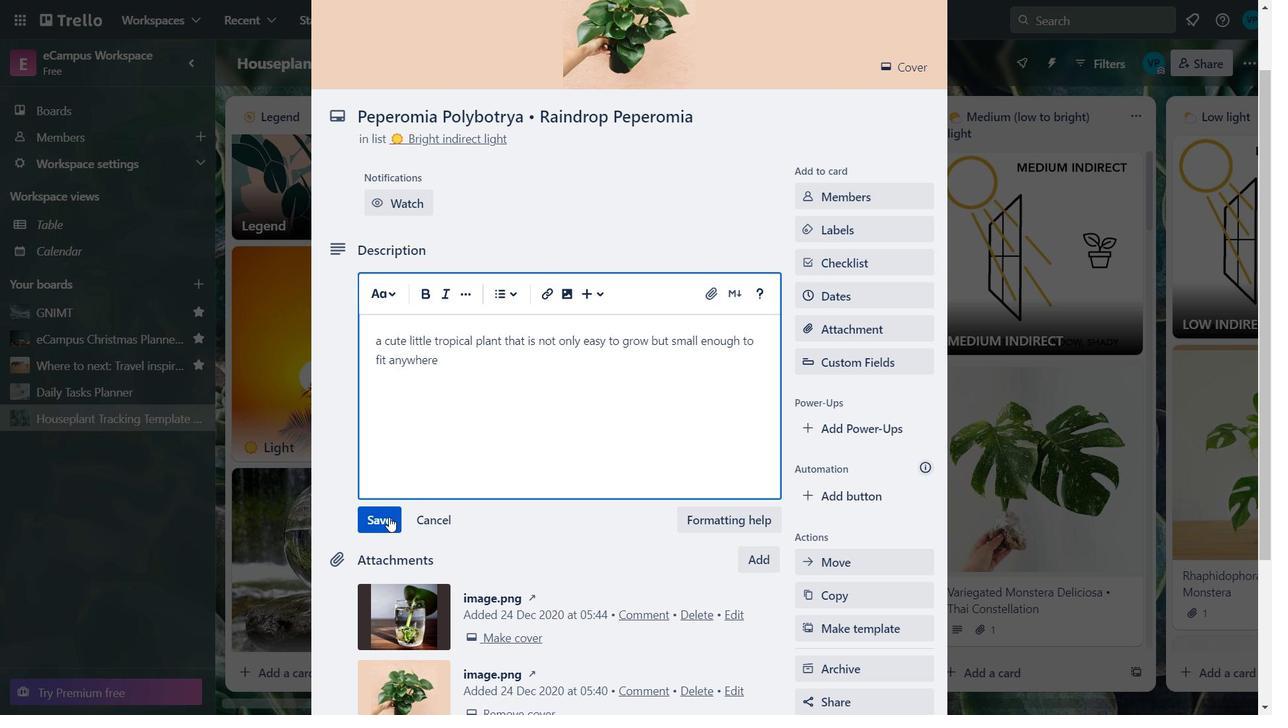 
Action: Mouse pressed left at (386, 517)
Screenshot: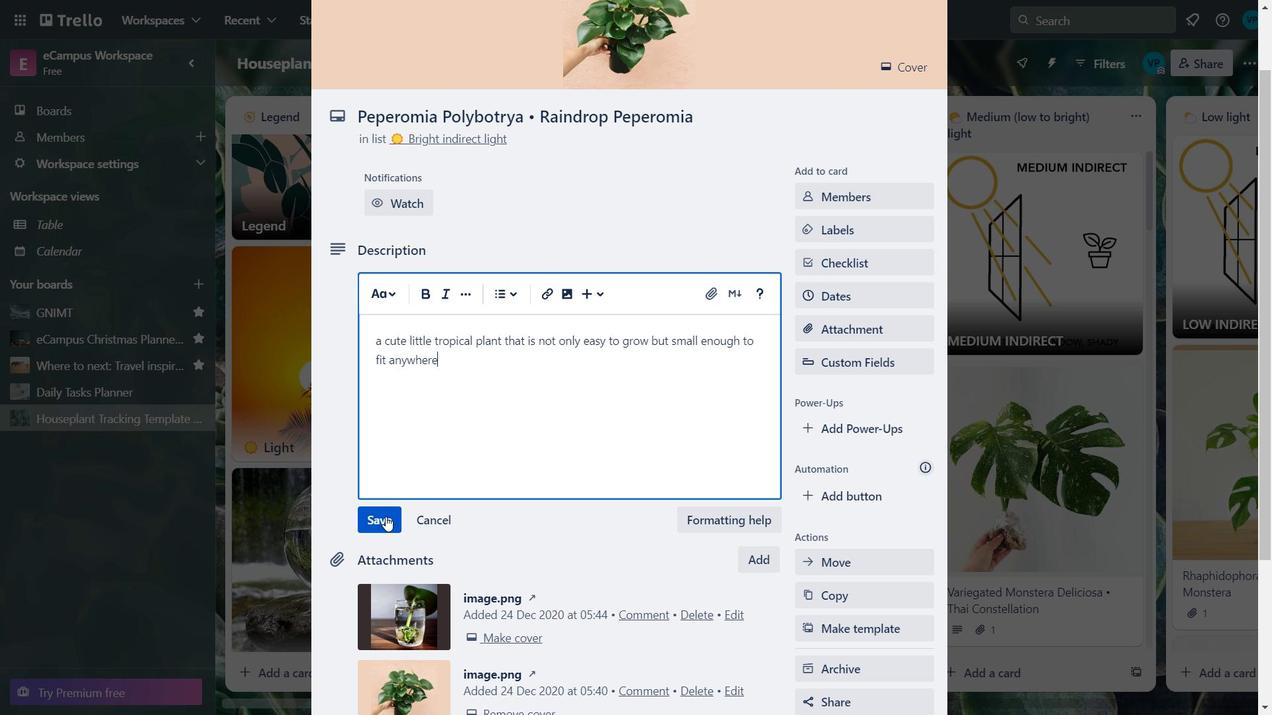 
Action: Mouse moved to (552, 119)
Screenshot: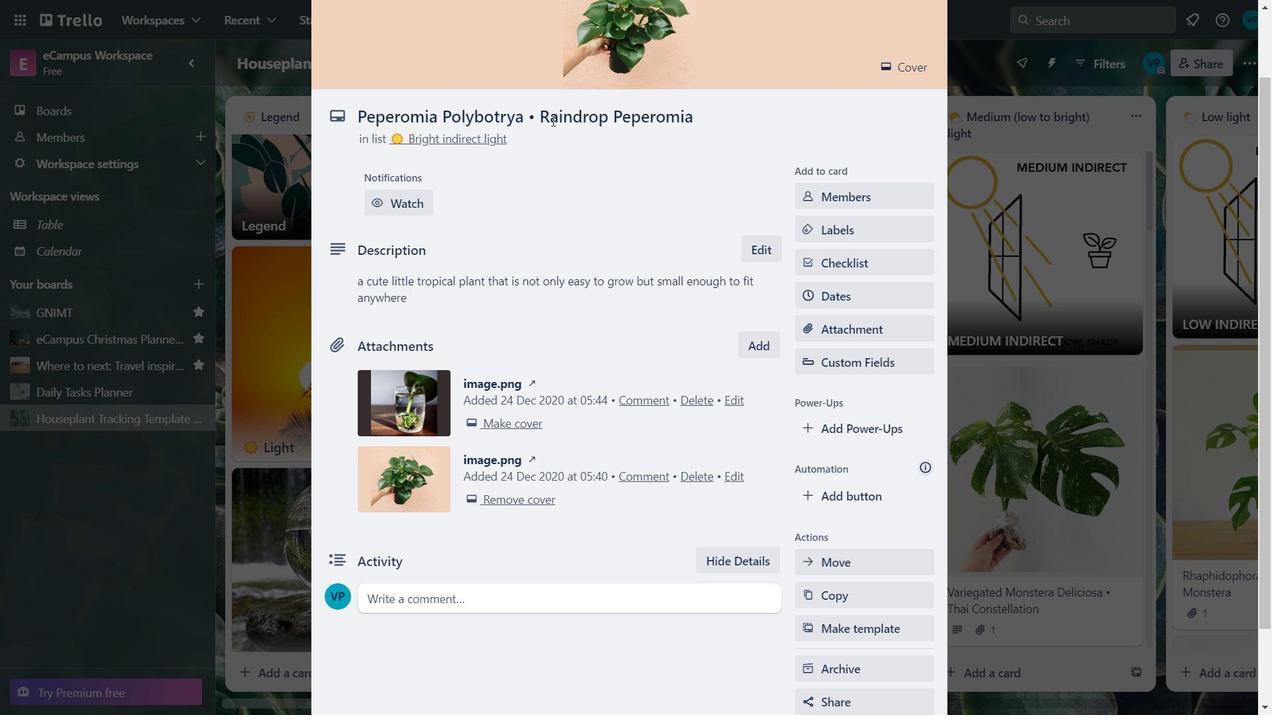 
Action: Mouse pressed left at (552, 119)
Screenshot: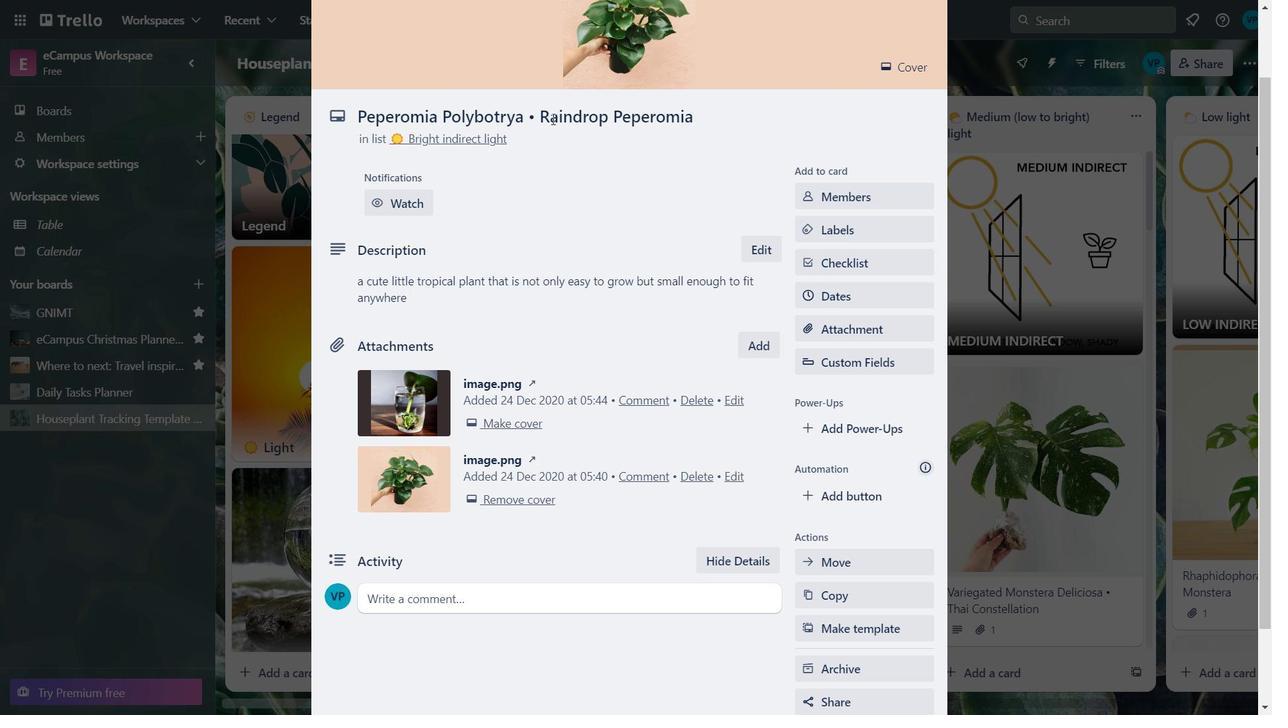
Action: Mouse moved to (563, 200)
Screenshot: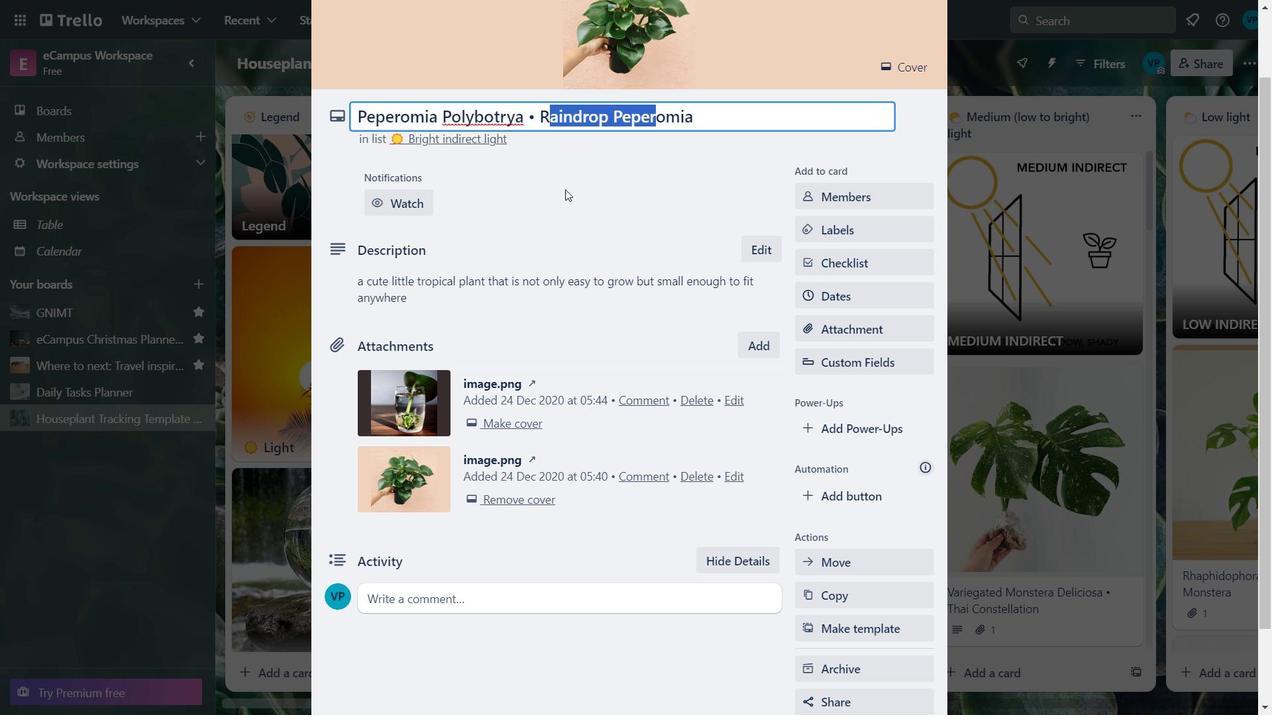 
Action: Mouse pressed left at (563, 200)
Screenshot: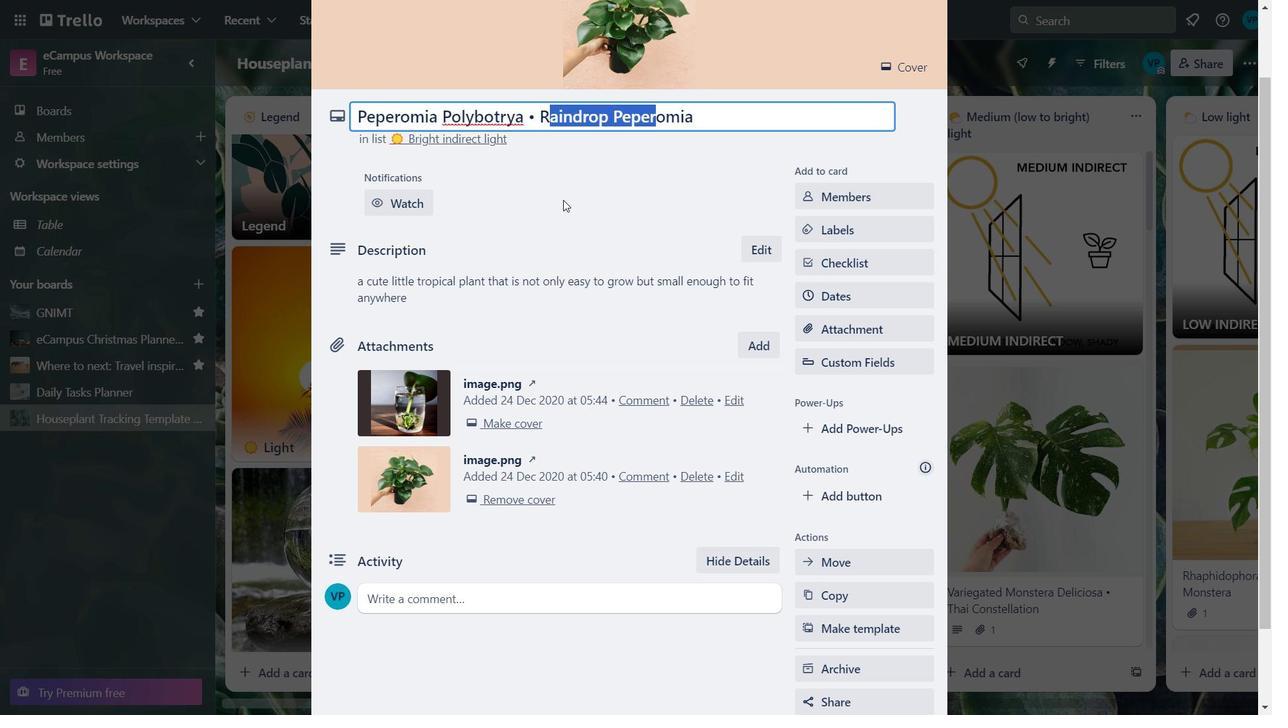 
Action: Mouse moved to (538, 108)
Screenshot: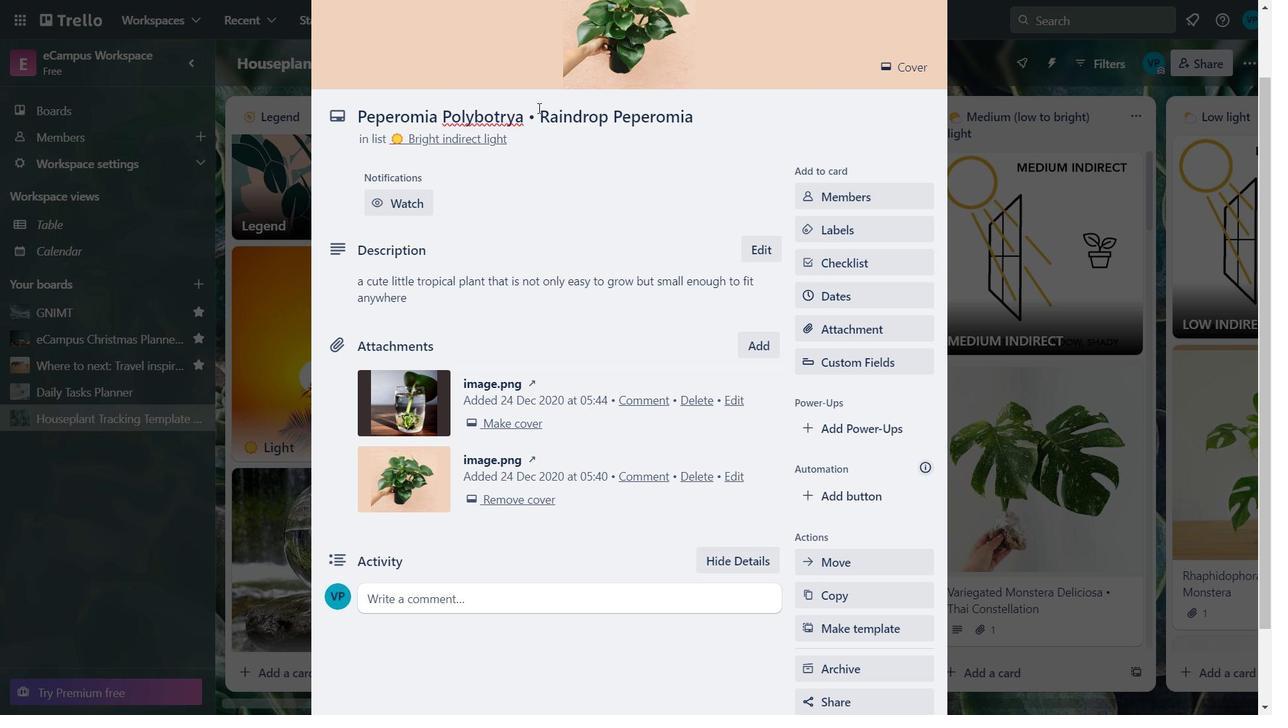 
Action: Mouse pressed left at (538, 108)
Screenshot: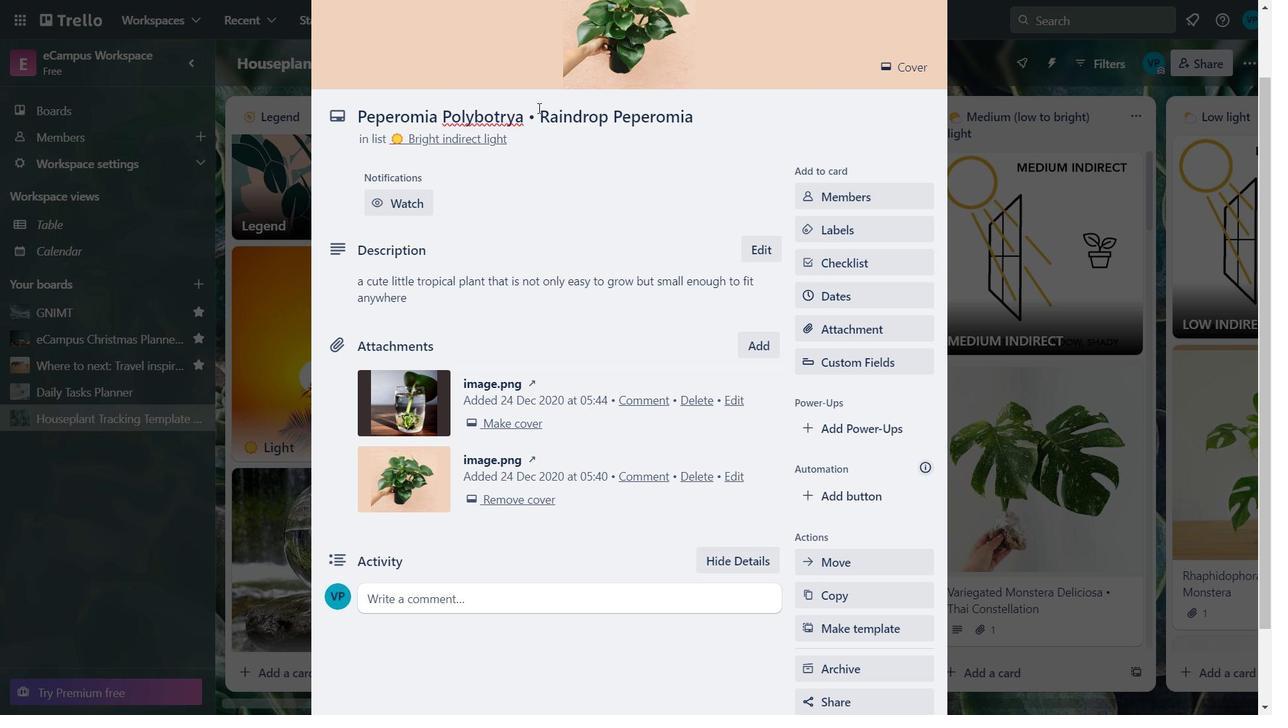 
Action: Mouse moved to (697, 70)
Screenshot: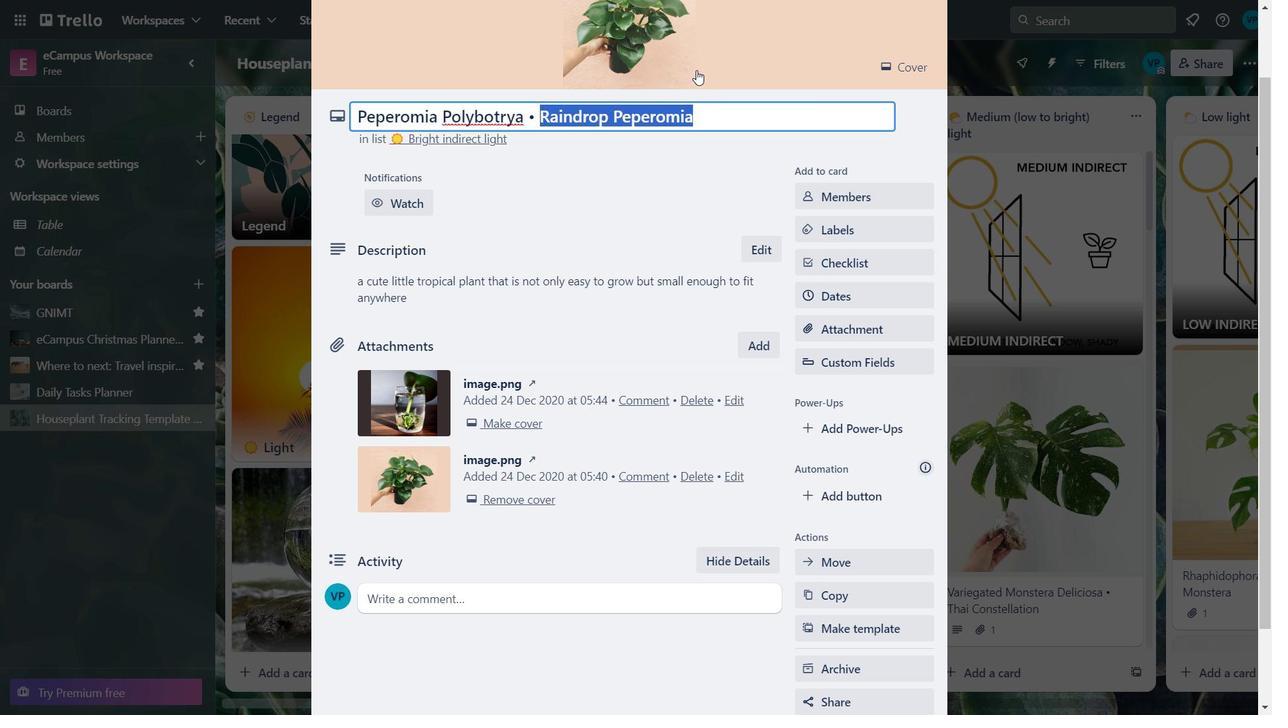
Action: Mouse pressed left at (697, 70)
Screenshot: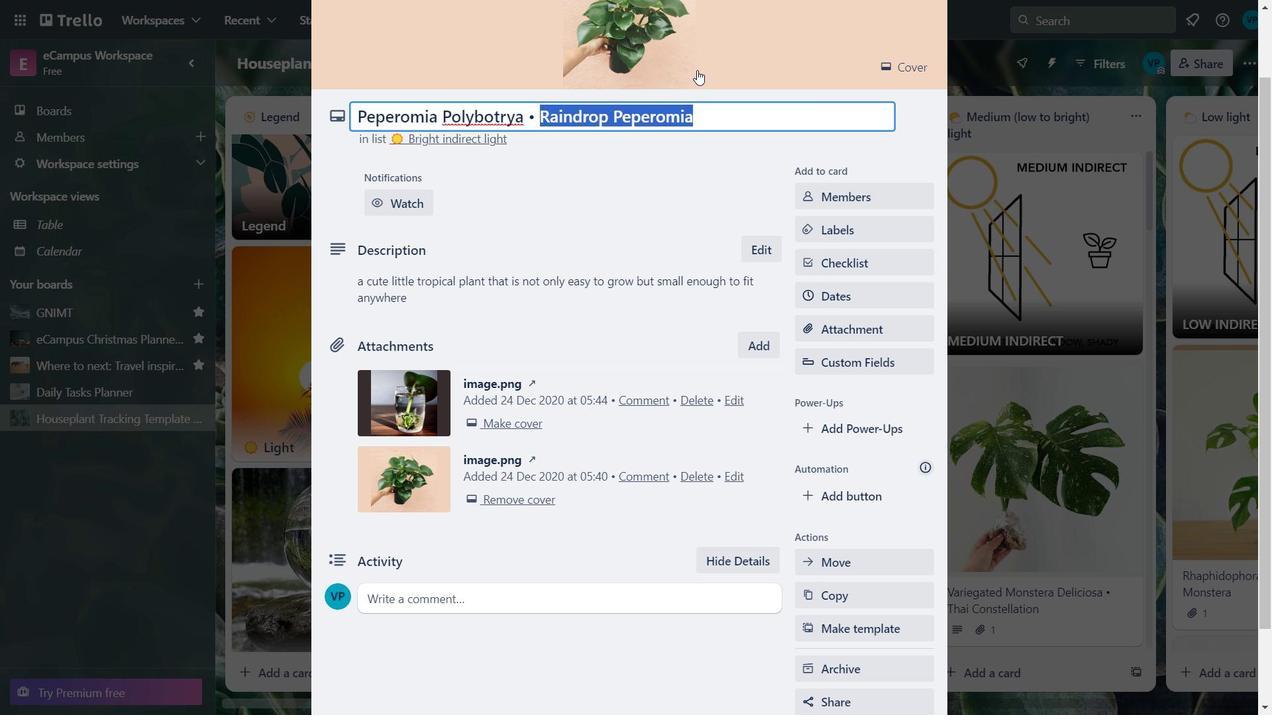 
Action: Key pressed ctrl+C
Screenshot: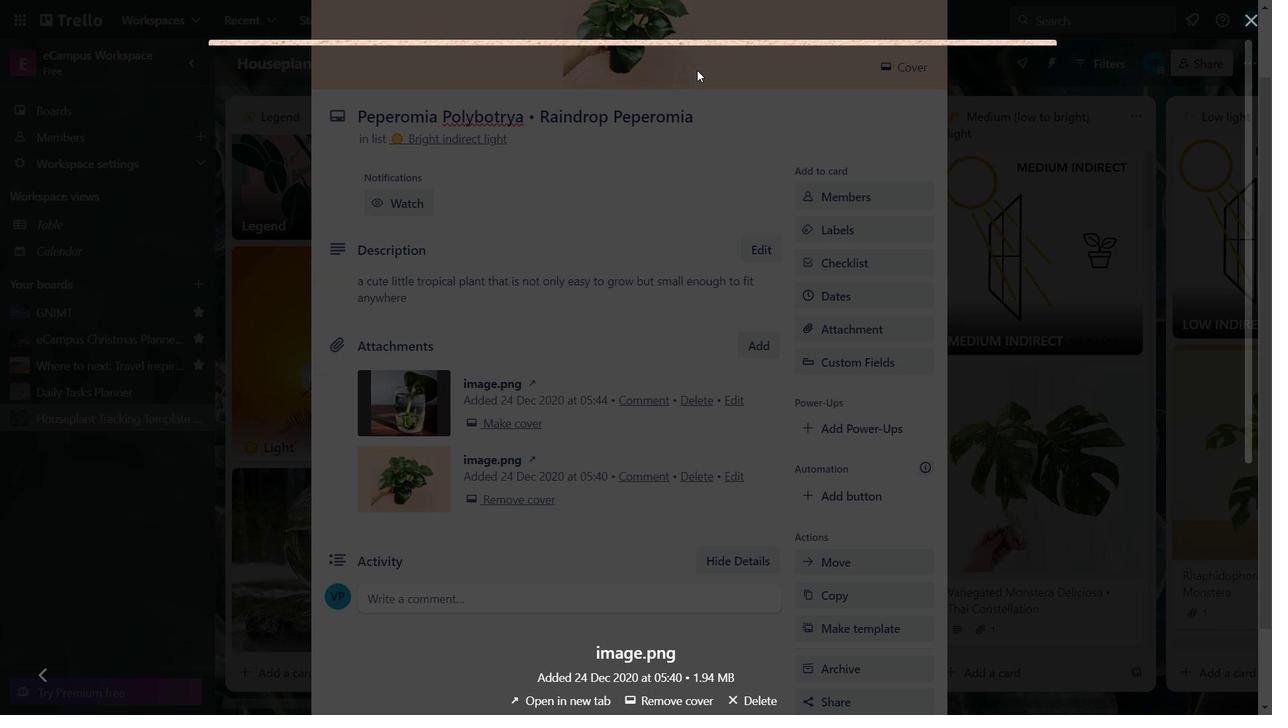 
Action: Mouse moved to (1177, 232)
Screenshot: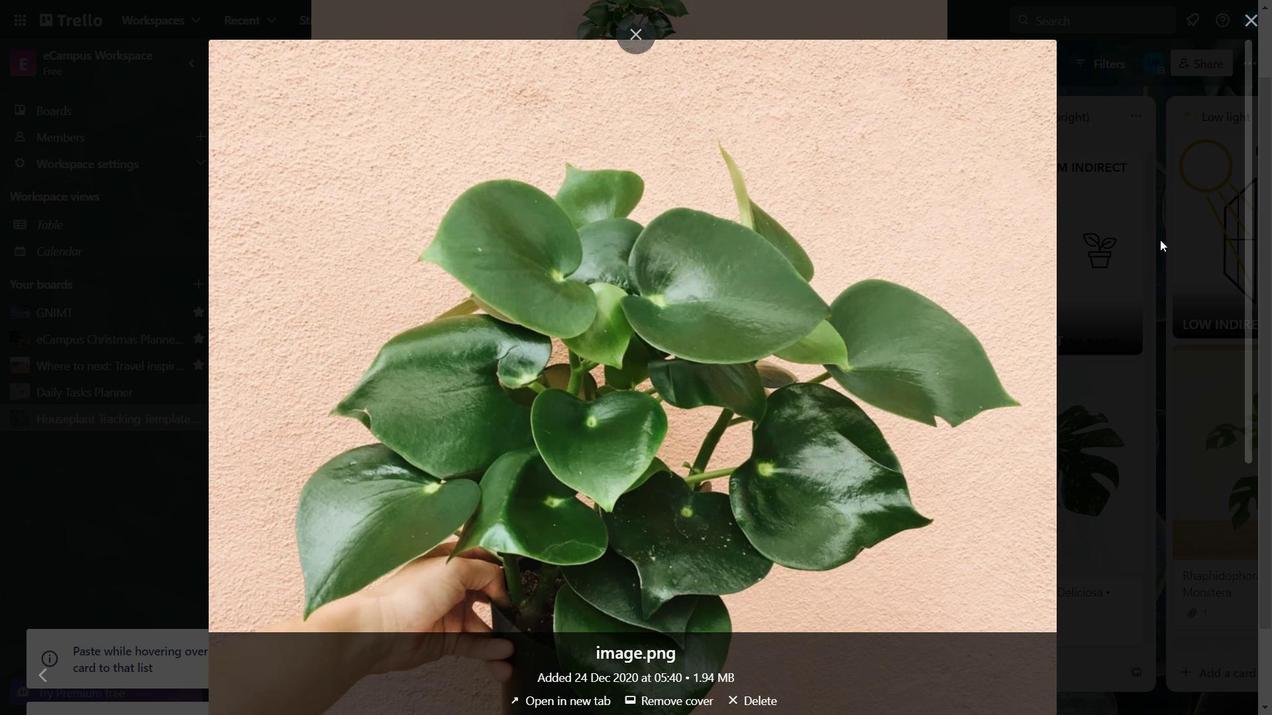 
Action: Mouse pressed left at (1177, 232)
Screenshot: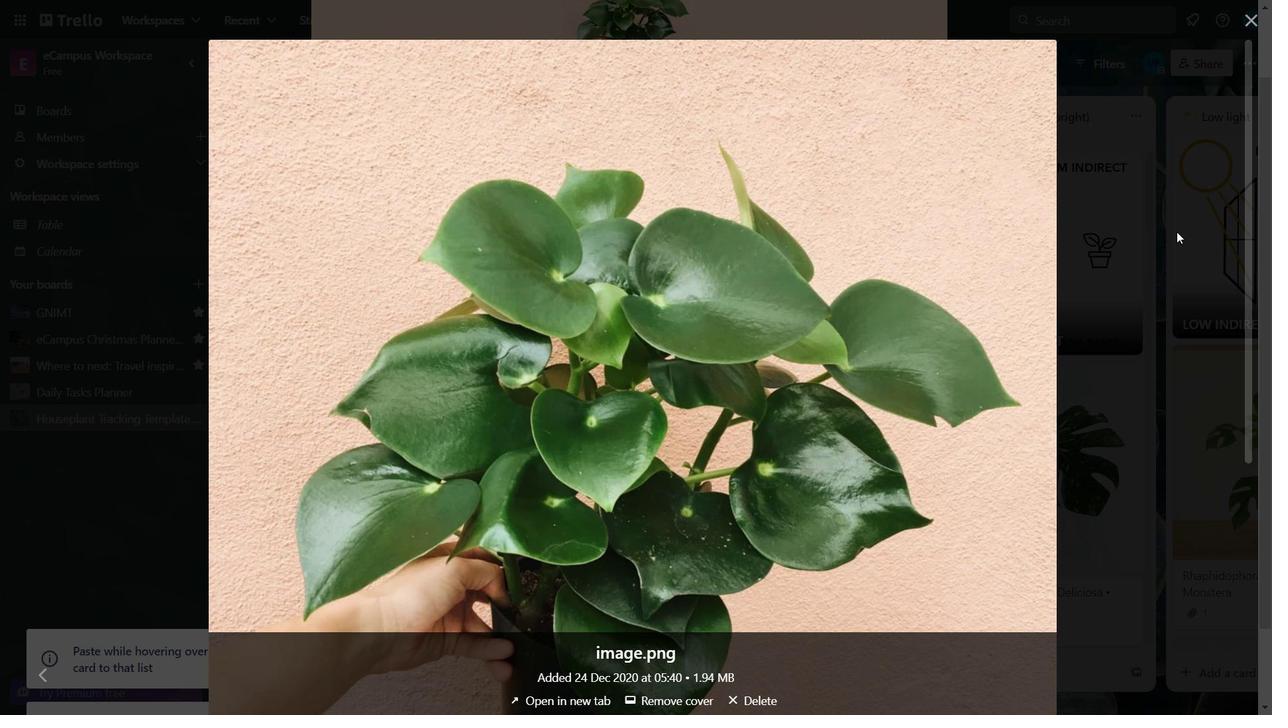 
Action: Mouse moved to (543, 116)
Screenshot: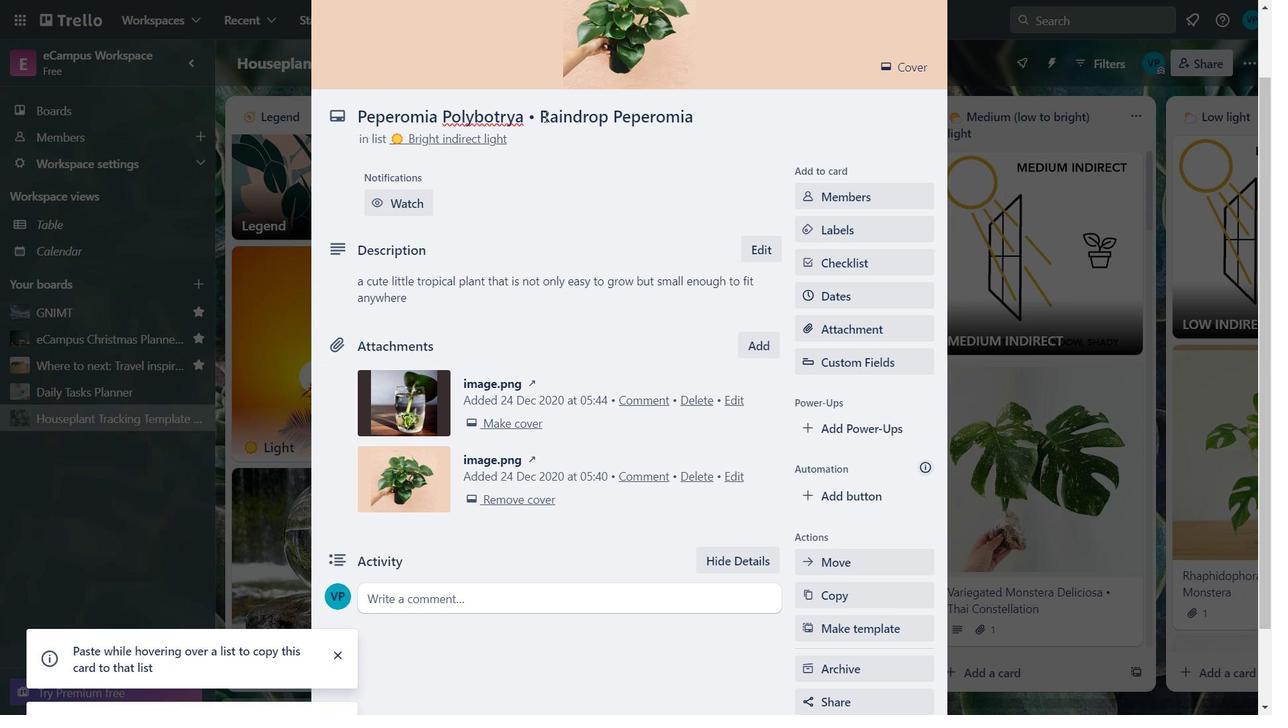 
Action: Mouse pressed left at (543, 116)
Screenshot: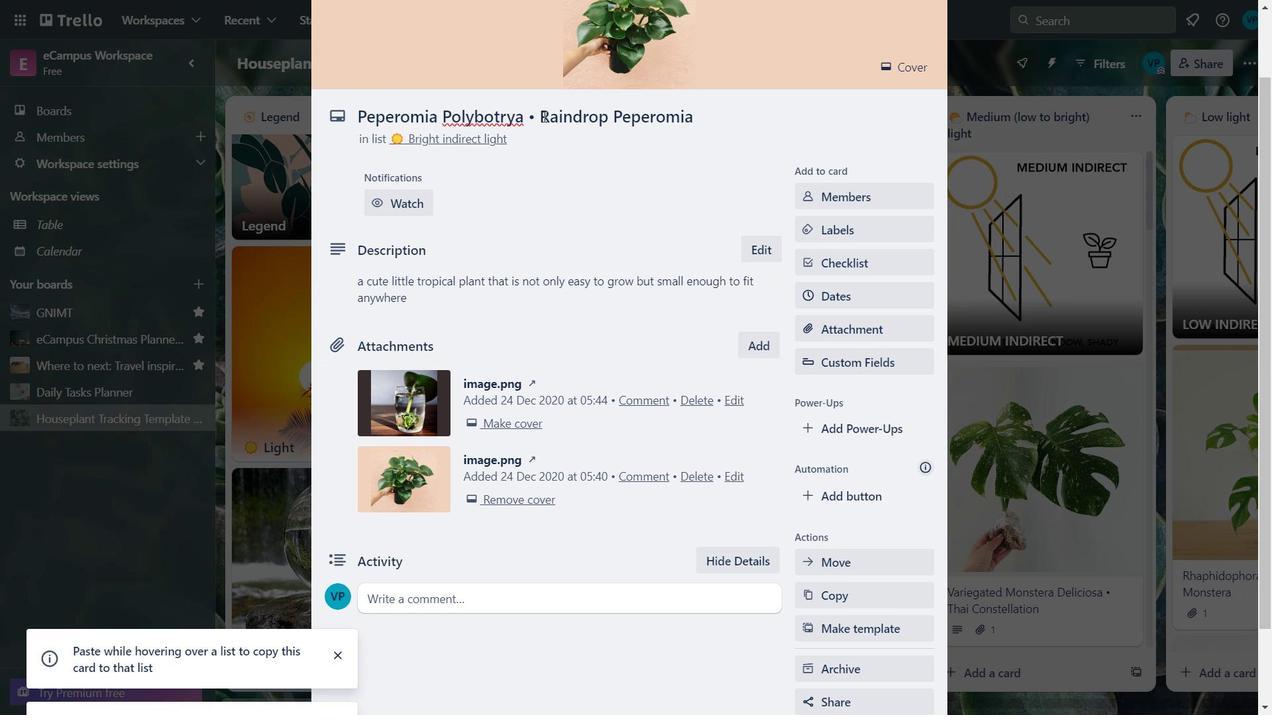 
Action: Mouse moved to (704, 141)
Screenshot: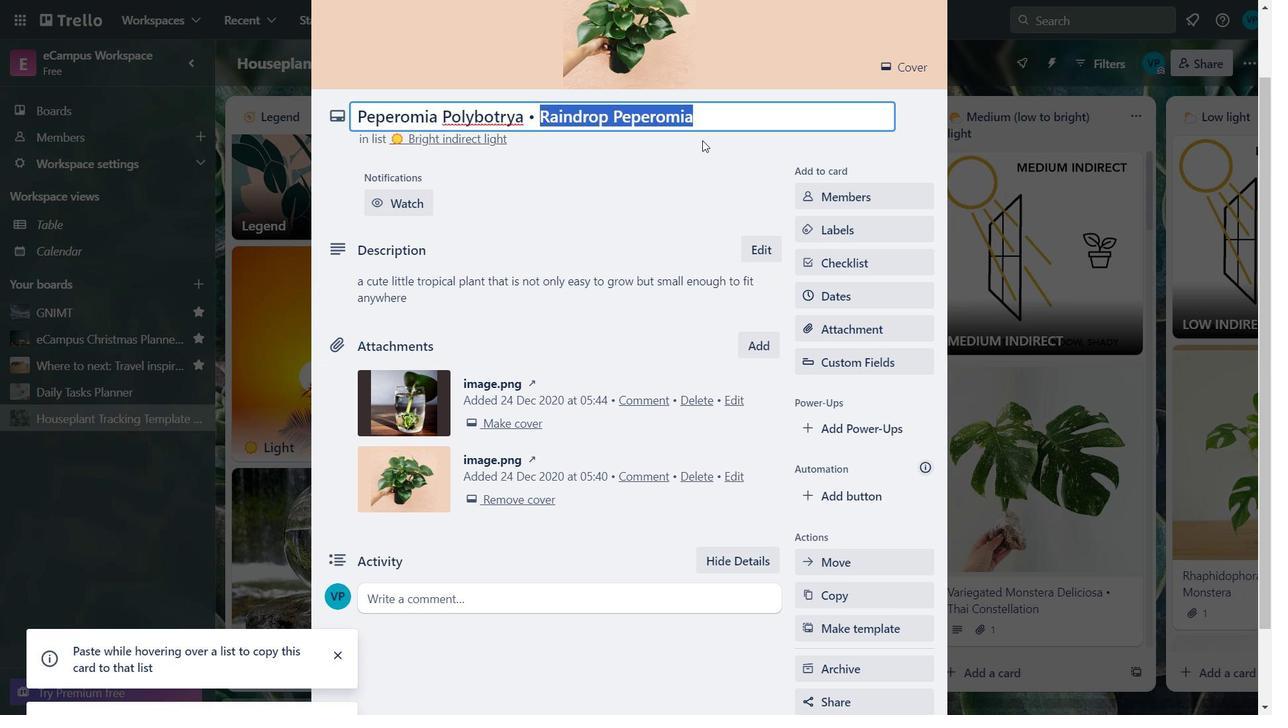 
Action: Key pressed ctrl+C
Screenshot: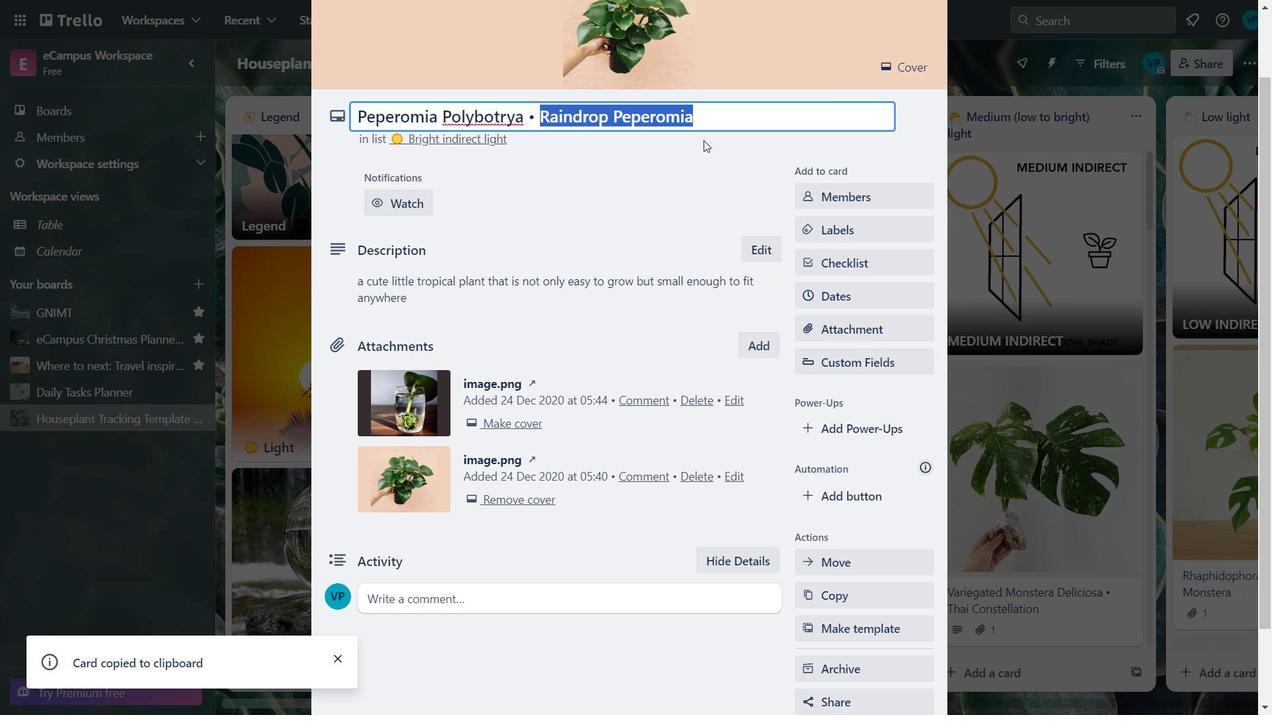 
Action: Mouse moved to (853, 271)
Screenshot: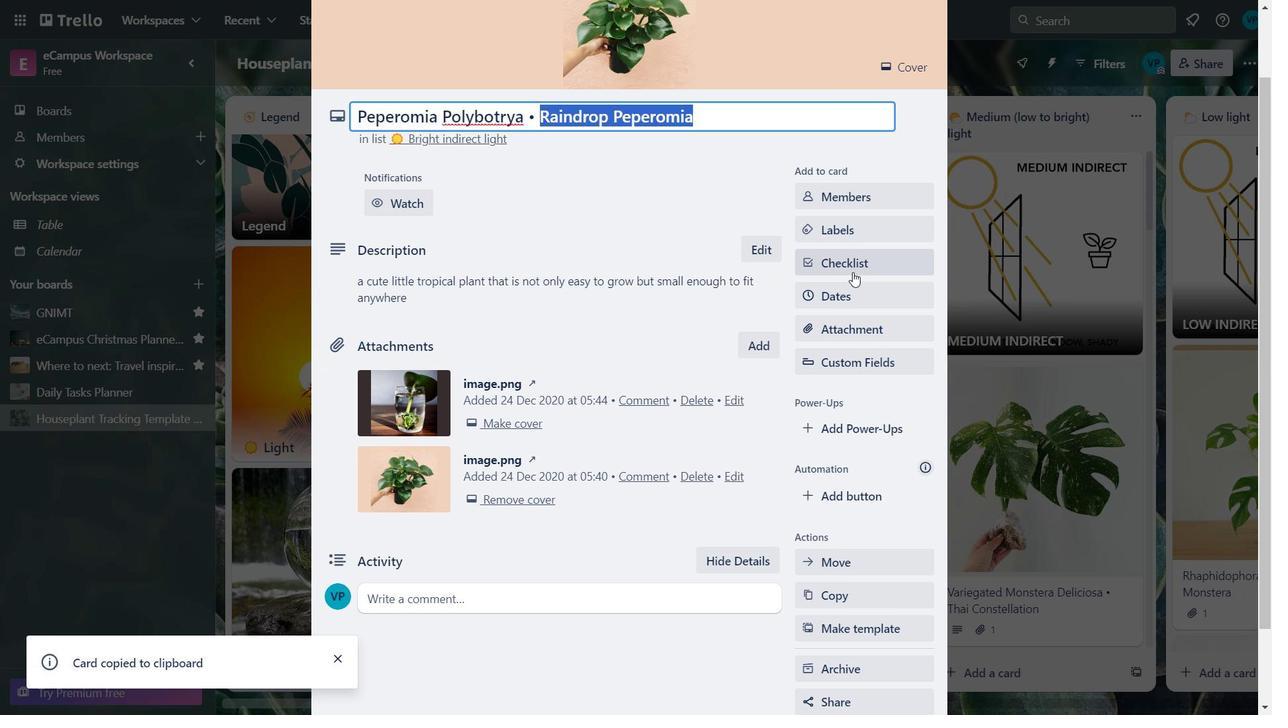 
Action: Mouse pressed left at (853, 271)
Screenshot: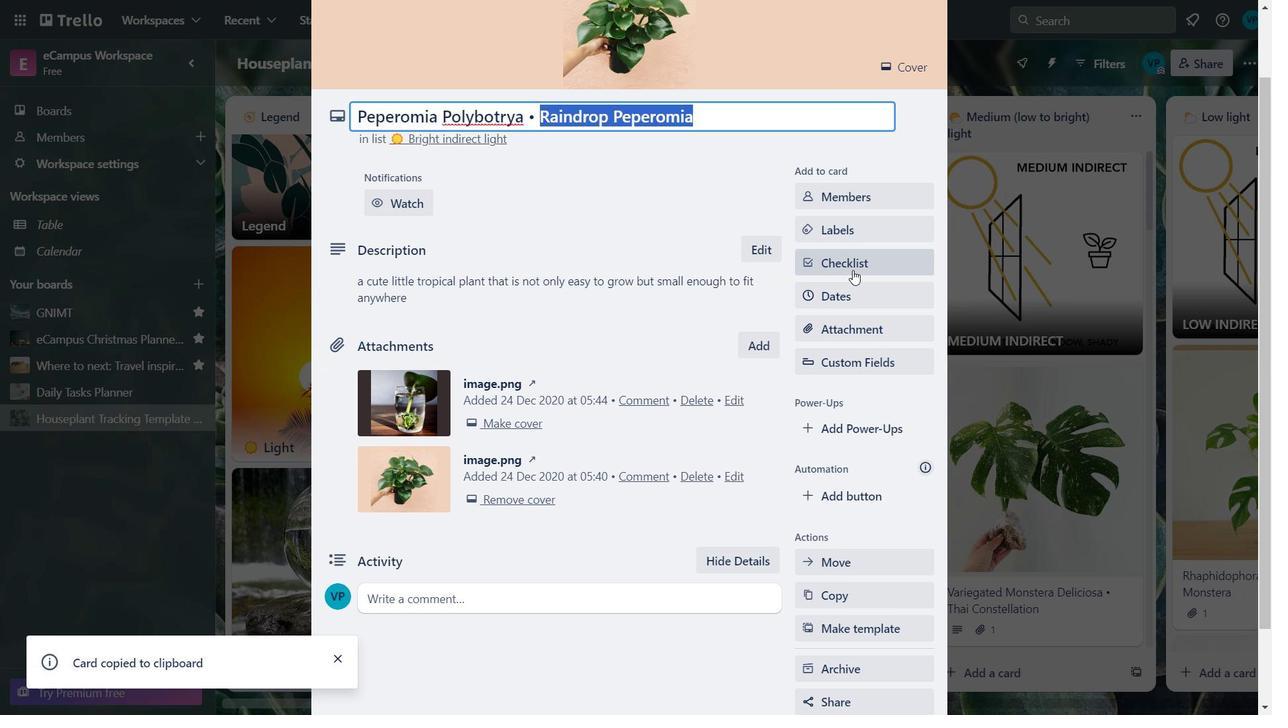 
Action: Mouse pressed left at (853, 271)
Screenshot: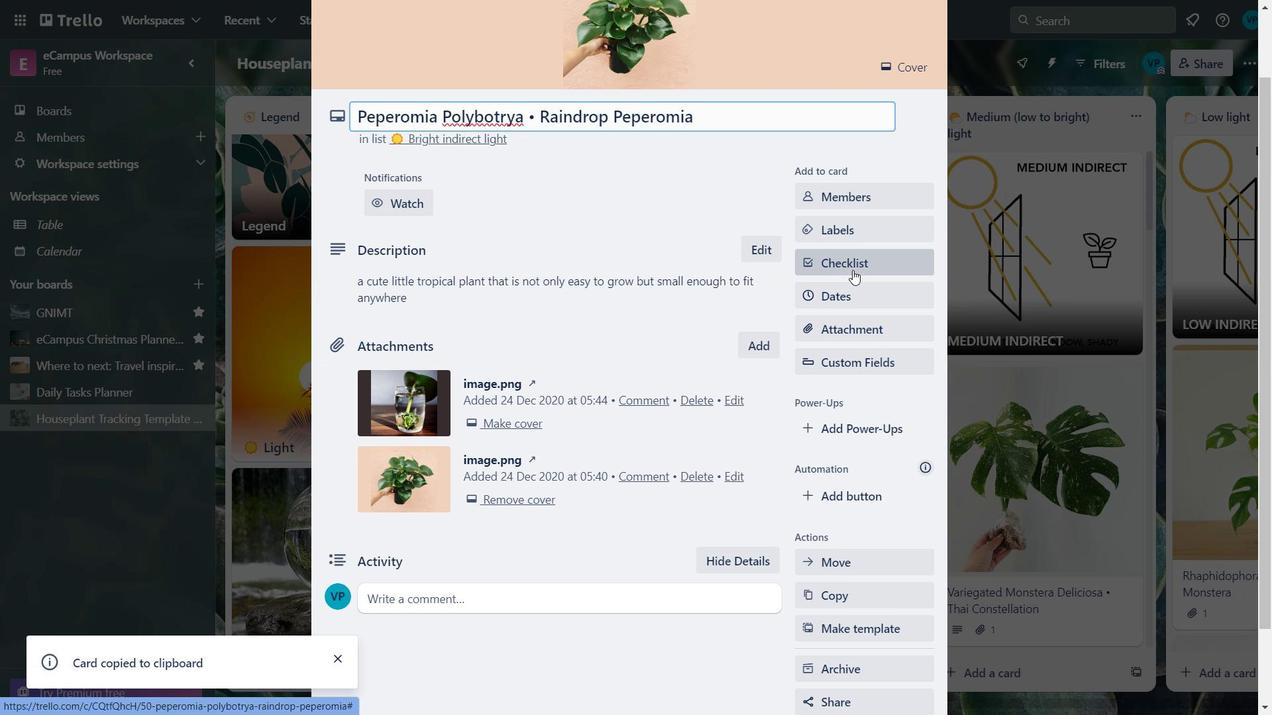 
Action: Mouse pressed left at (853, 271)
Screenshot: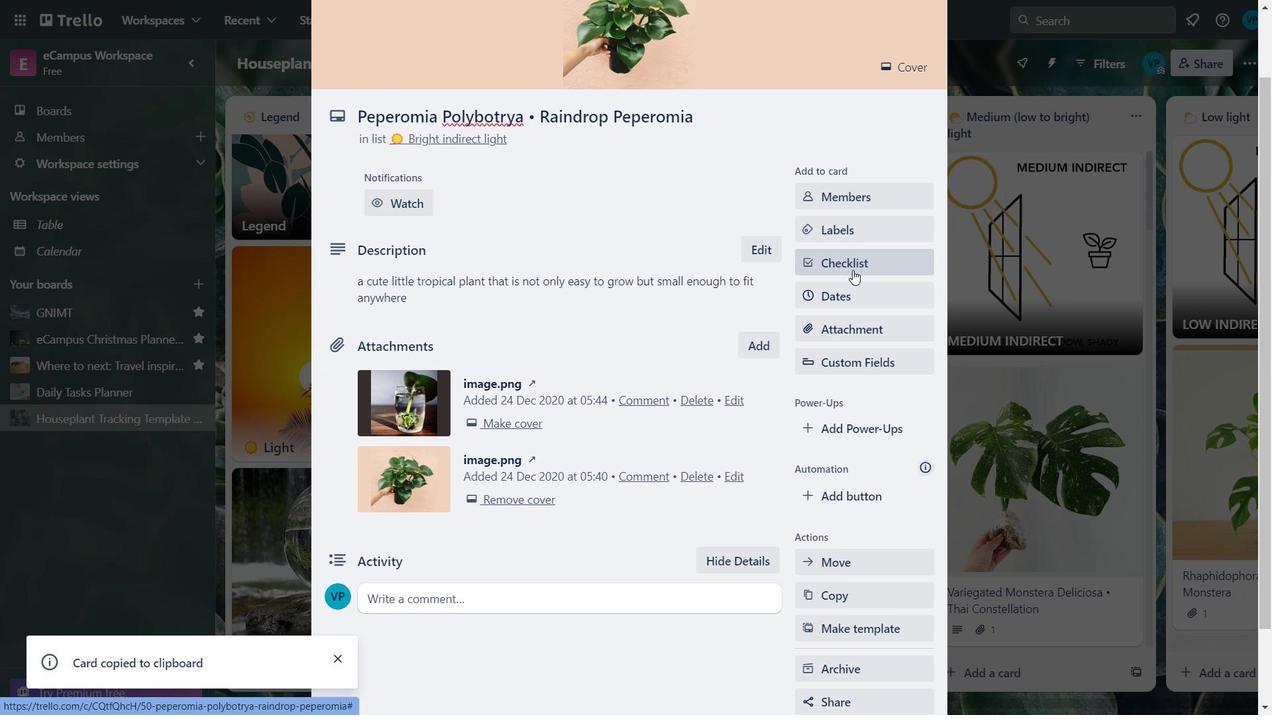 
Action: Key pressed <Key.backspace>ctrl+V
Screenshot: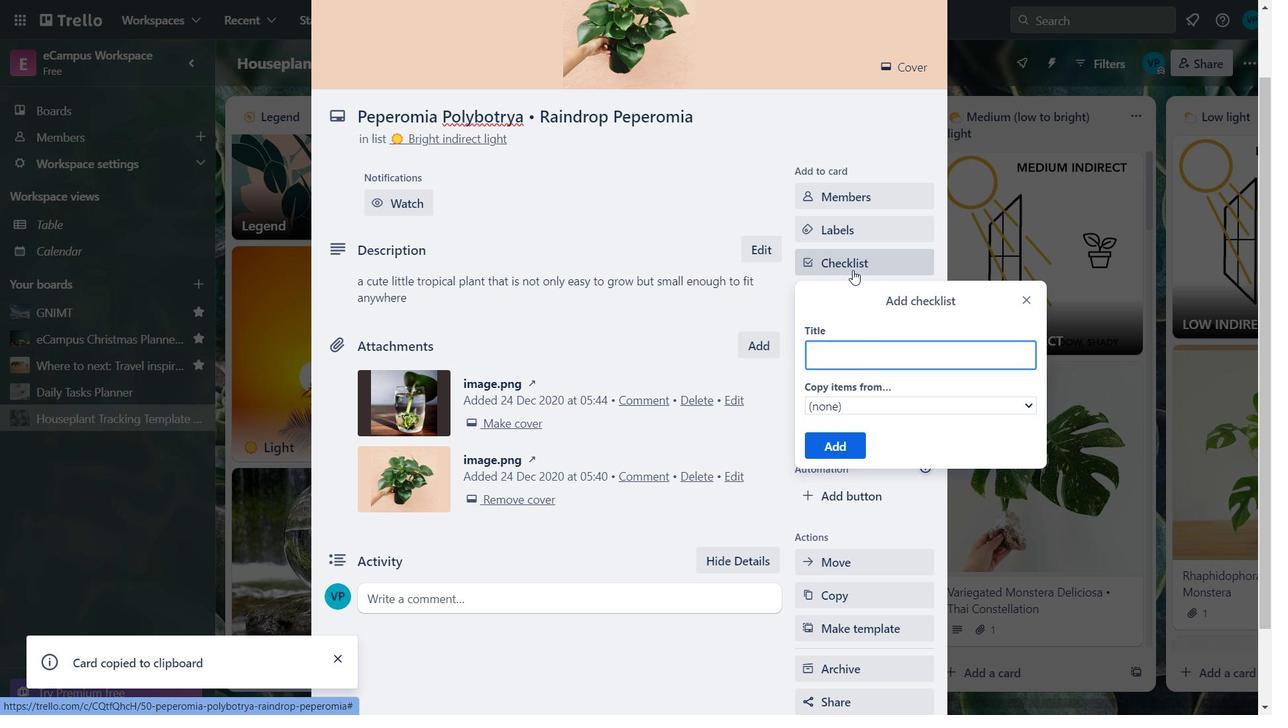 
Action: Mouse moved to (833, 452)
Screenshot: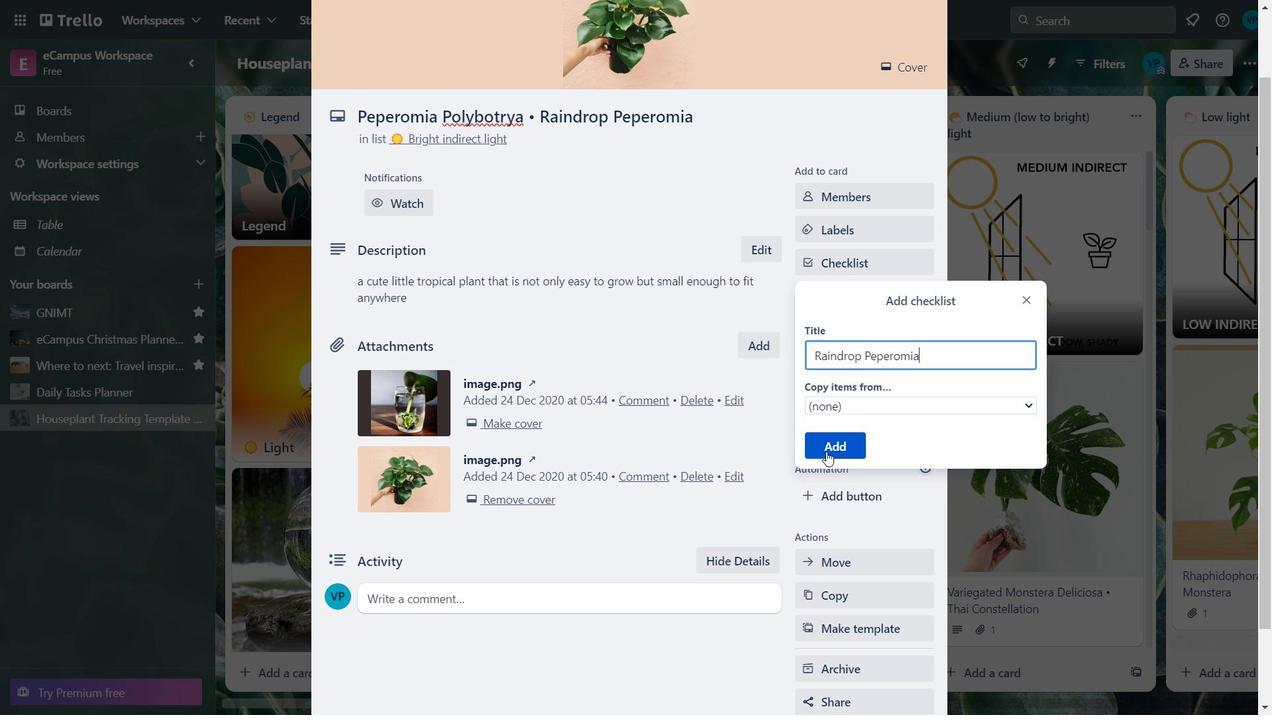 
Action: Mouse pressed left at (833, 452)
Screenshot: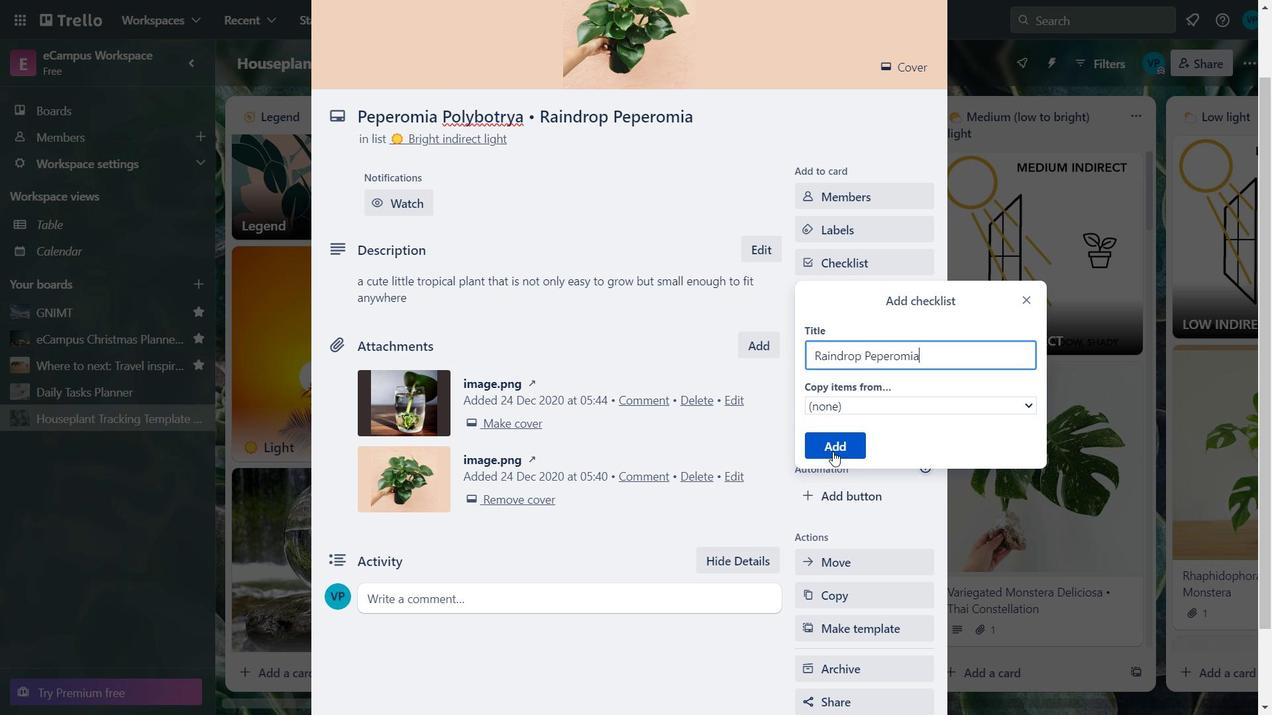 
Action: Mouse moved to (479, 627)
Screenshot: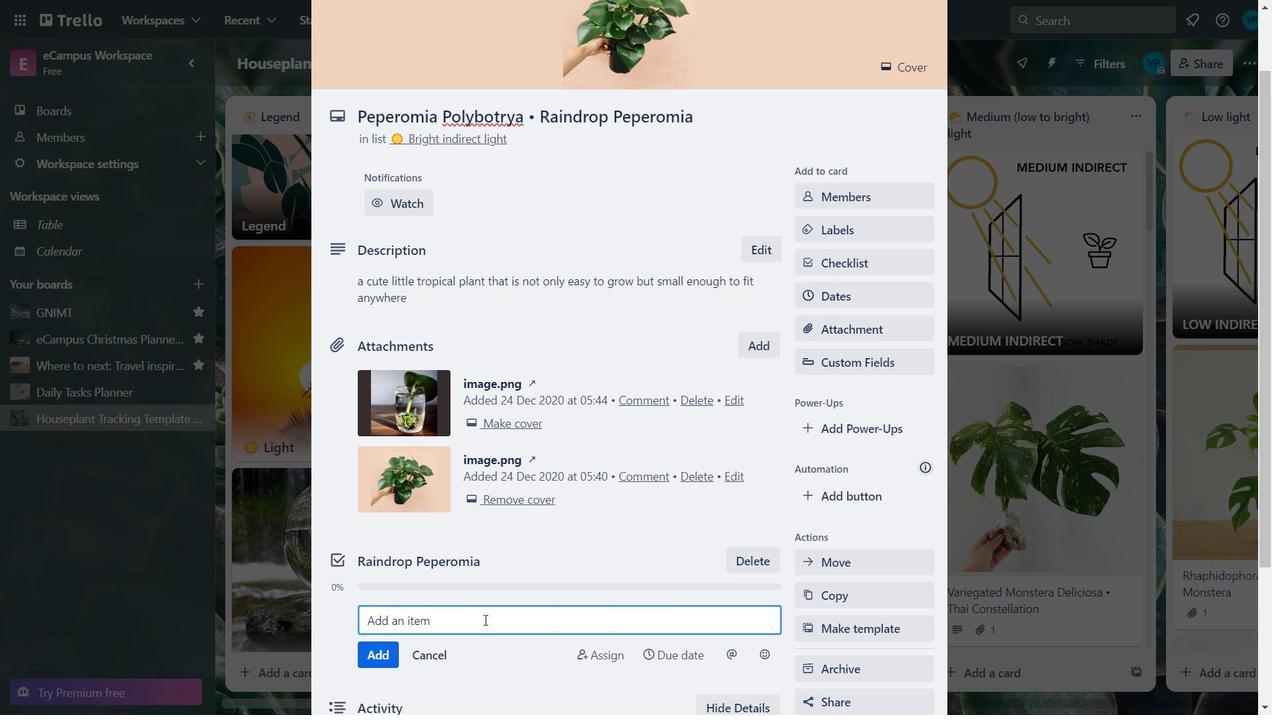 
Action: Mouse pressed left at (479, 627)
Screenshot: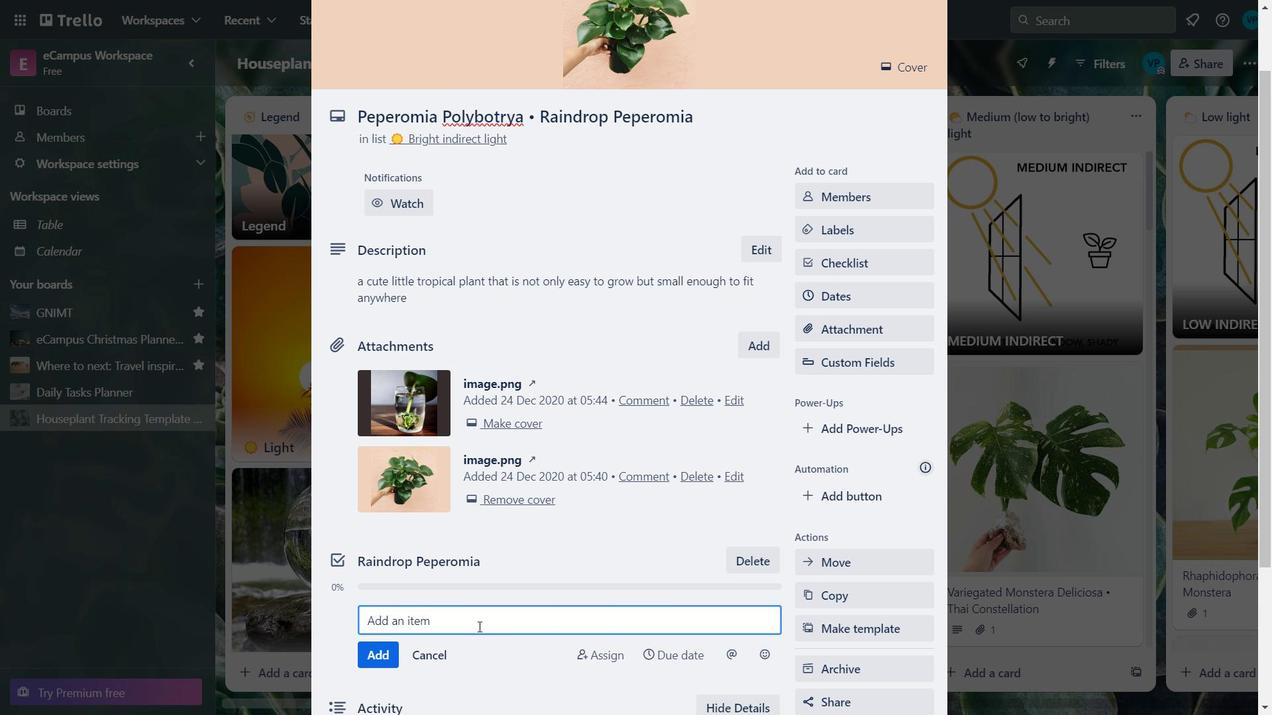 
Action: Mouse moved to (468, 641)
Screenshot: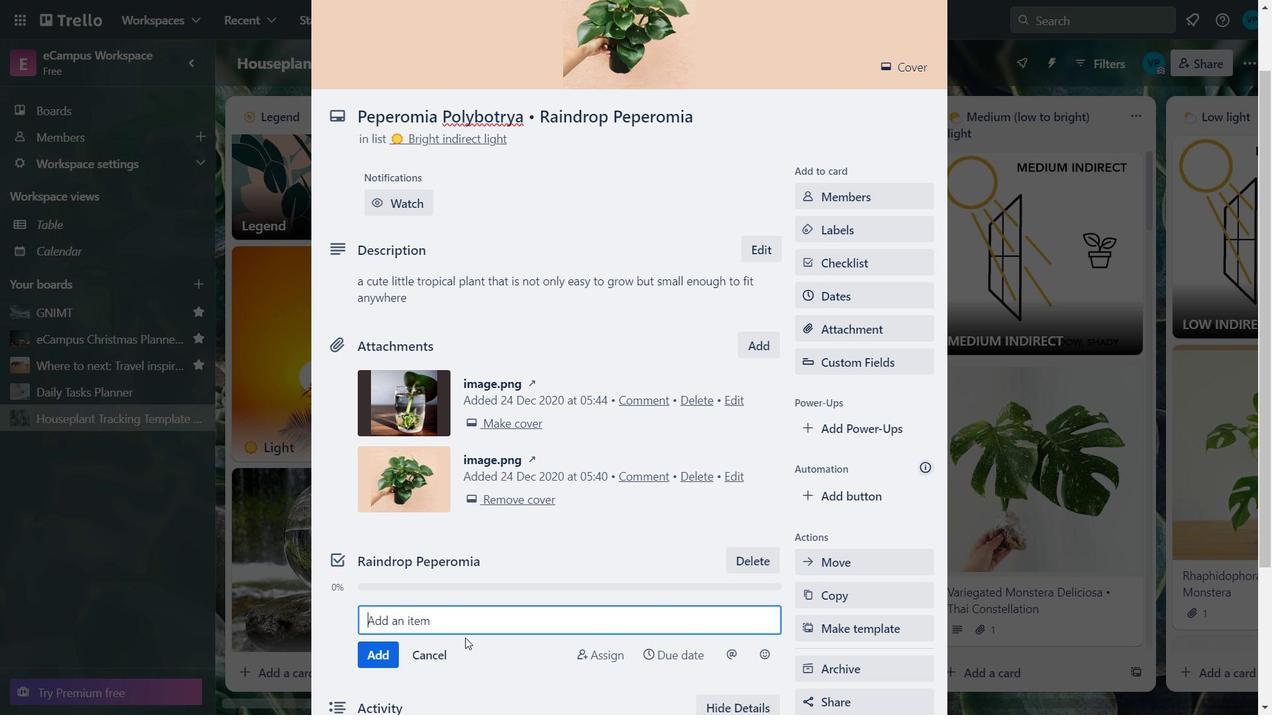 
Action: Mouse pressed left at (468, 641)
Screenshot: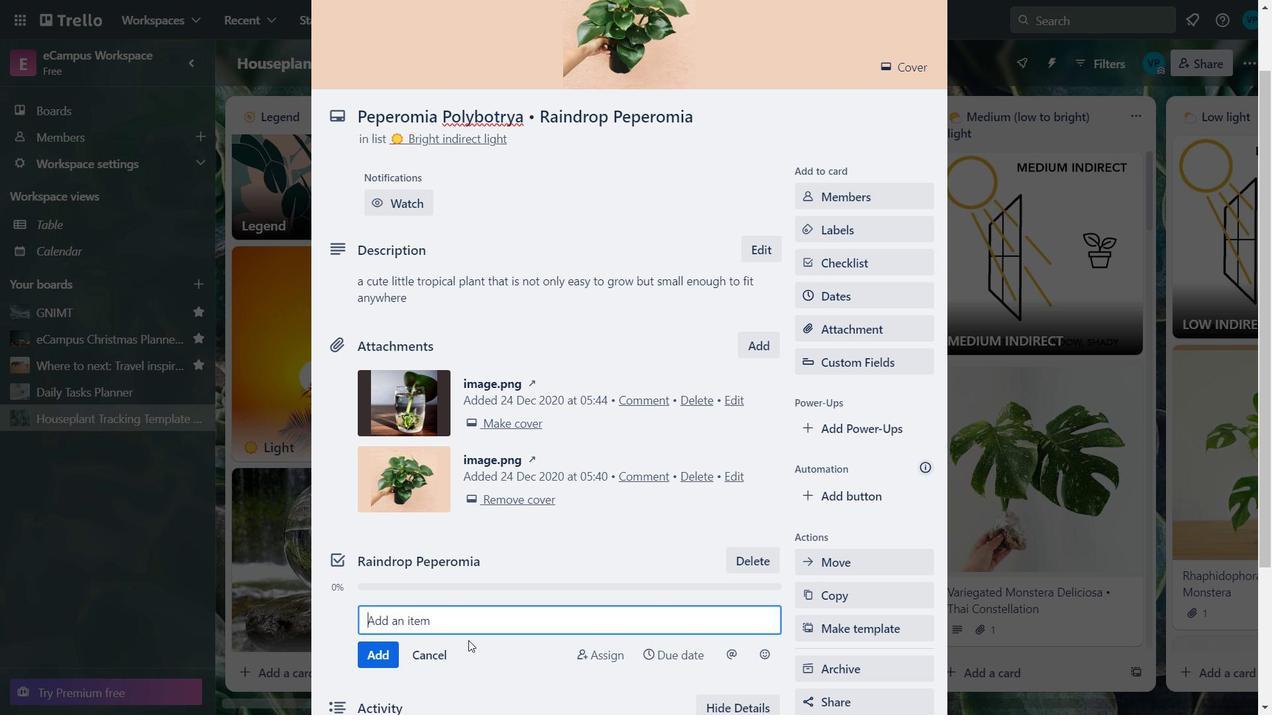 
Action: Mouse moved to (423, 618)
Screenshot: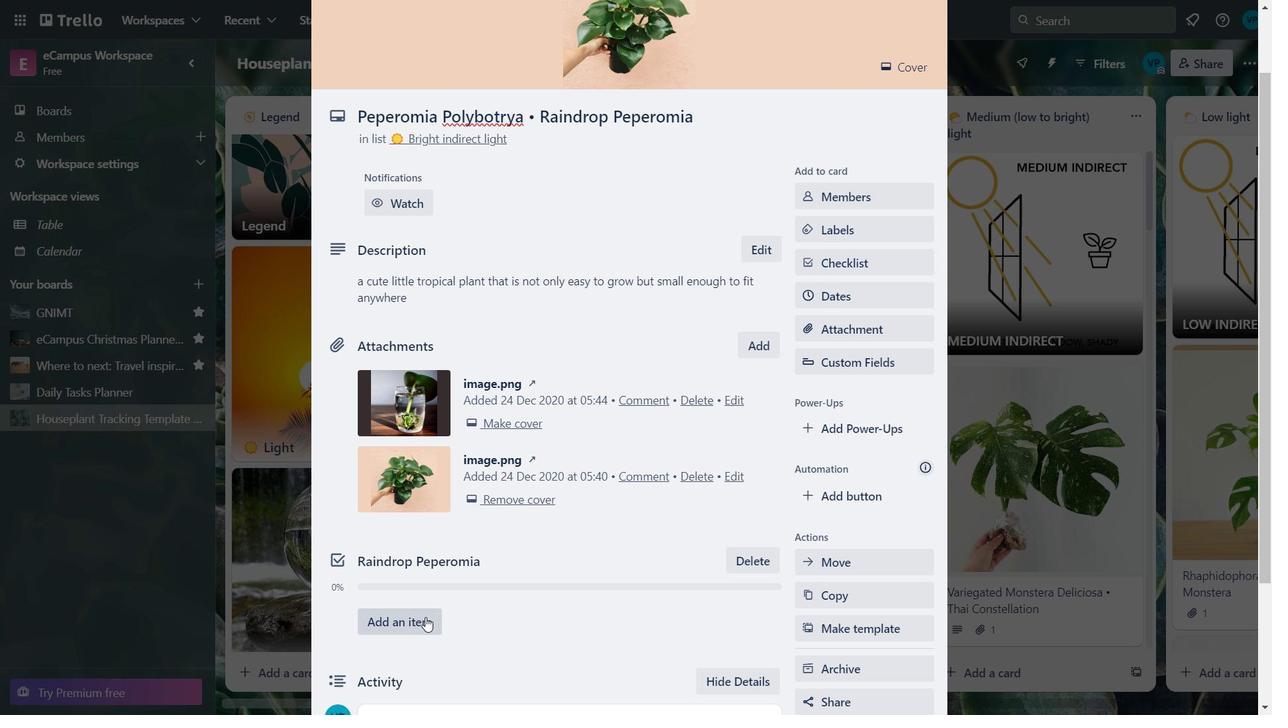 
Action: Mouse pressed left at (423, 618)
Screenshot: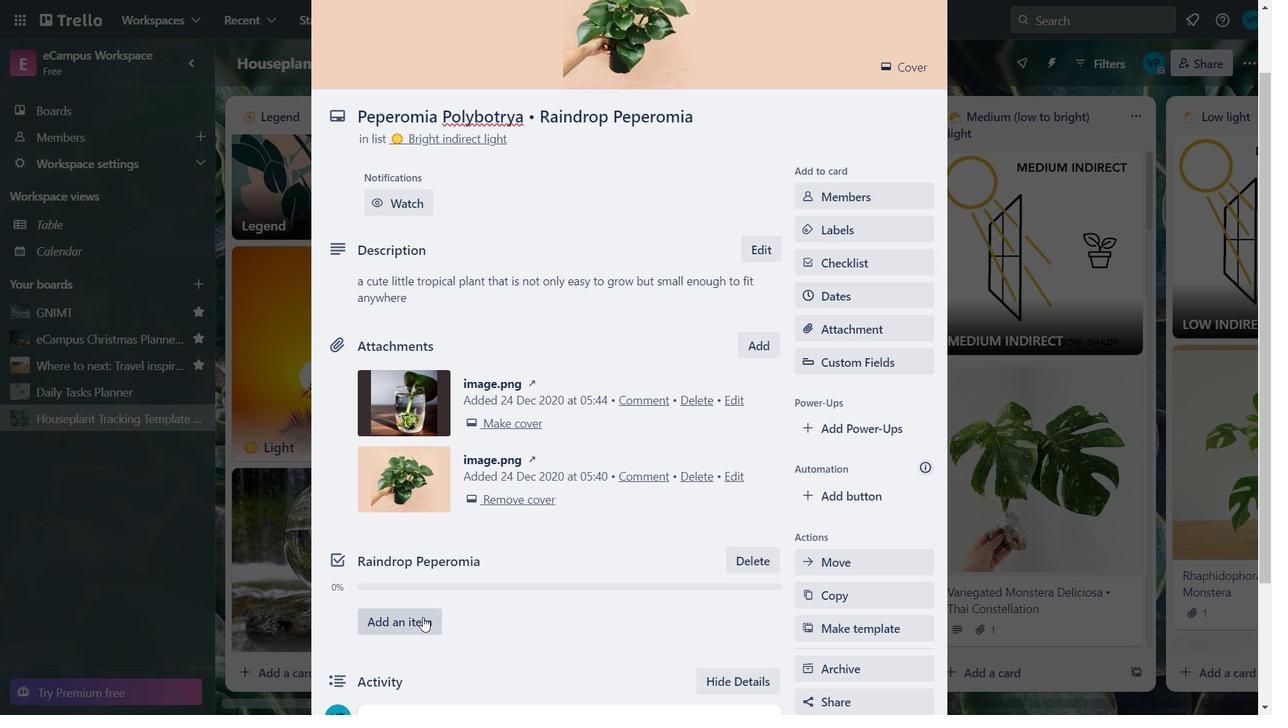 
Action: Key pressed thi
Screenshot: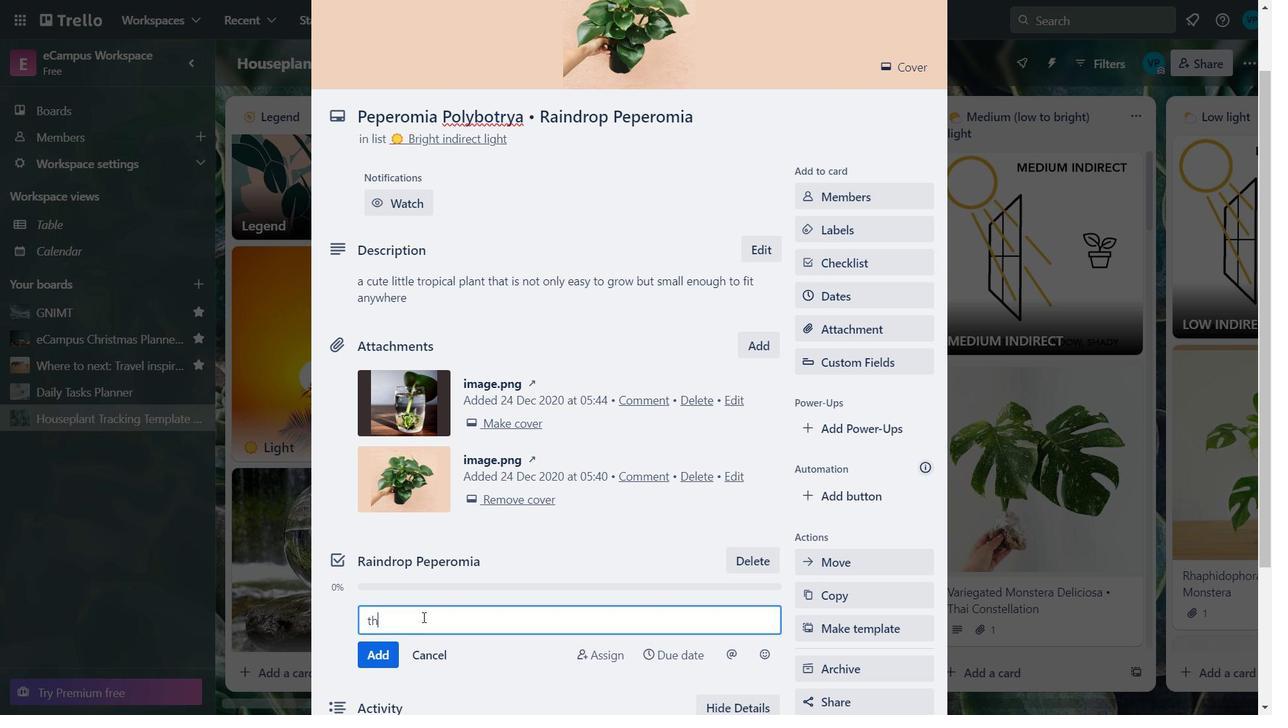 
Action: Mouse moved to (418, 619)
Screenshot: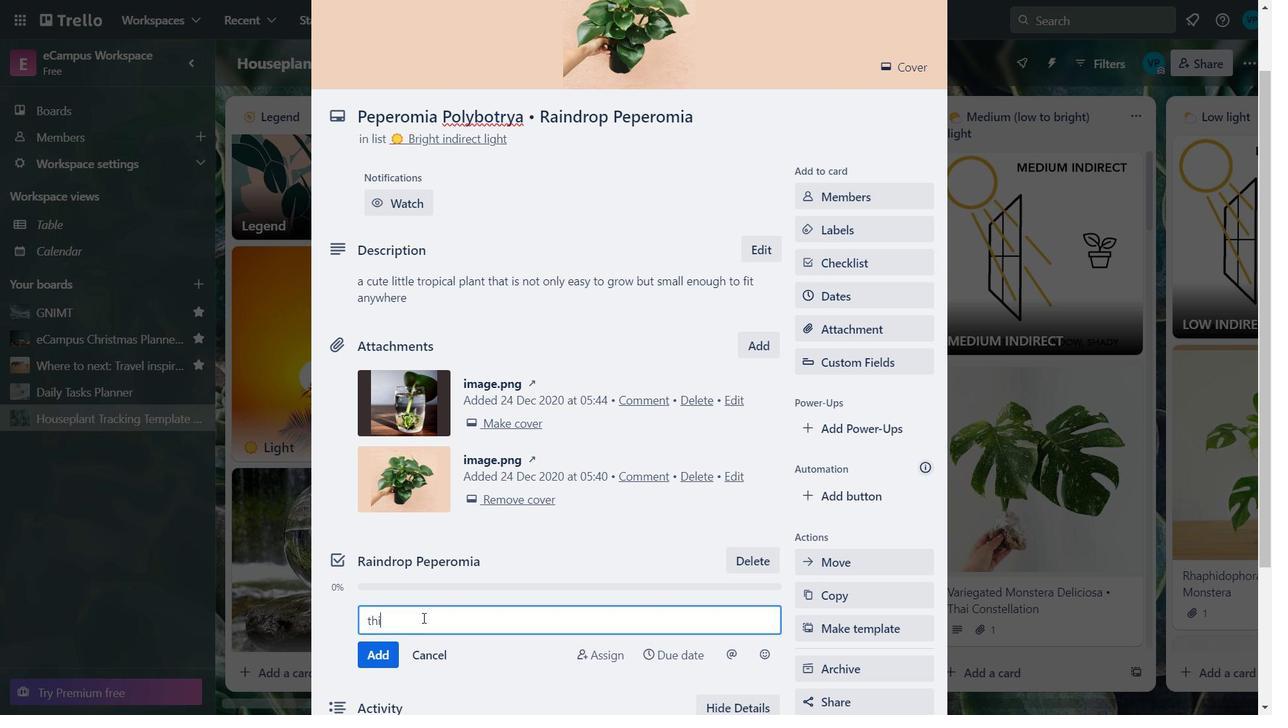 
Action: Key pressed s
Screenshot: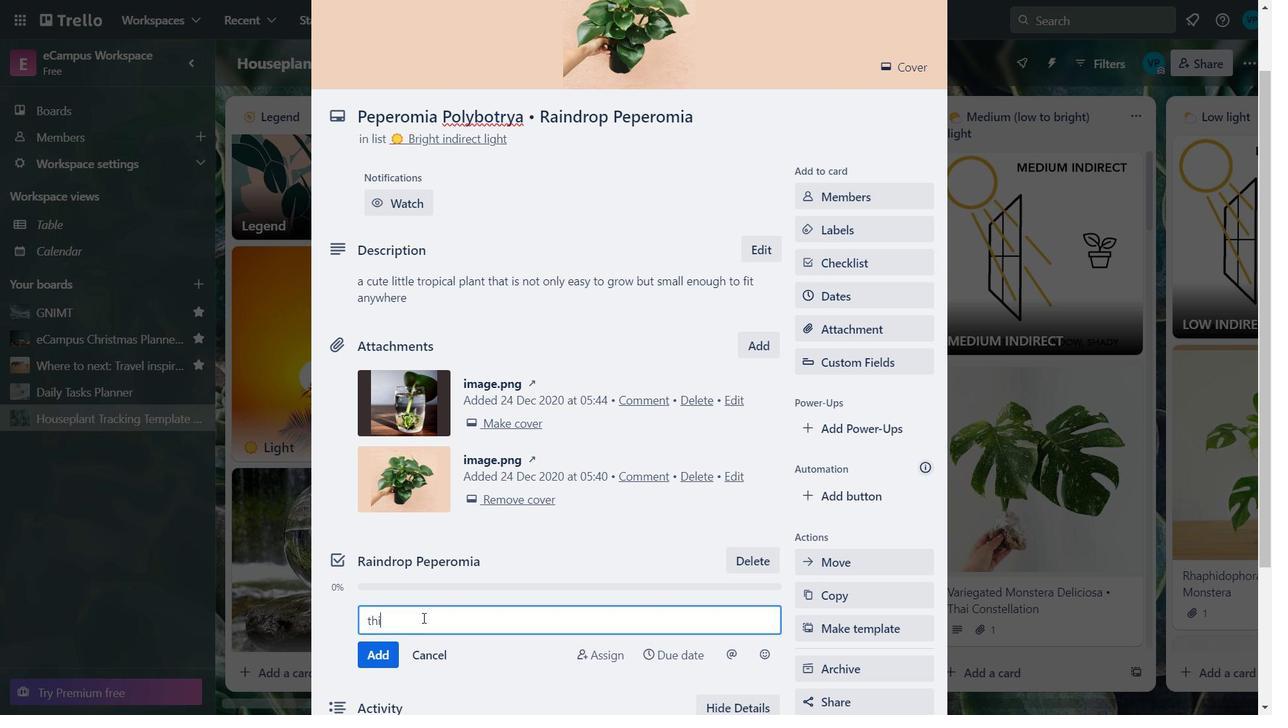 
Action: Mouse moved to (404, 619)
Screenshot: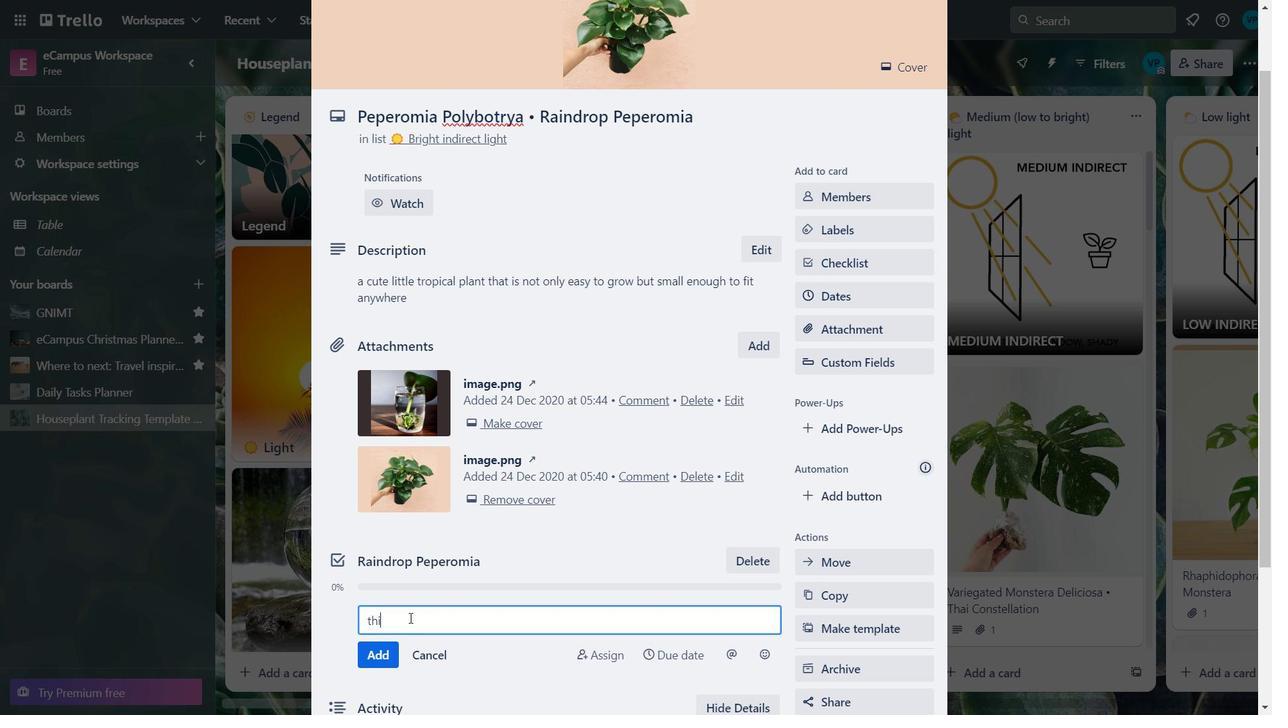 
Action: Key pressed <Key.space>
Screenshot: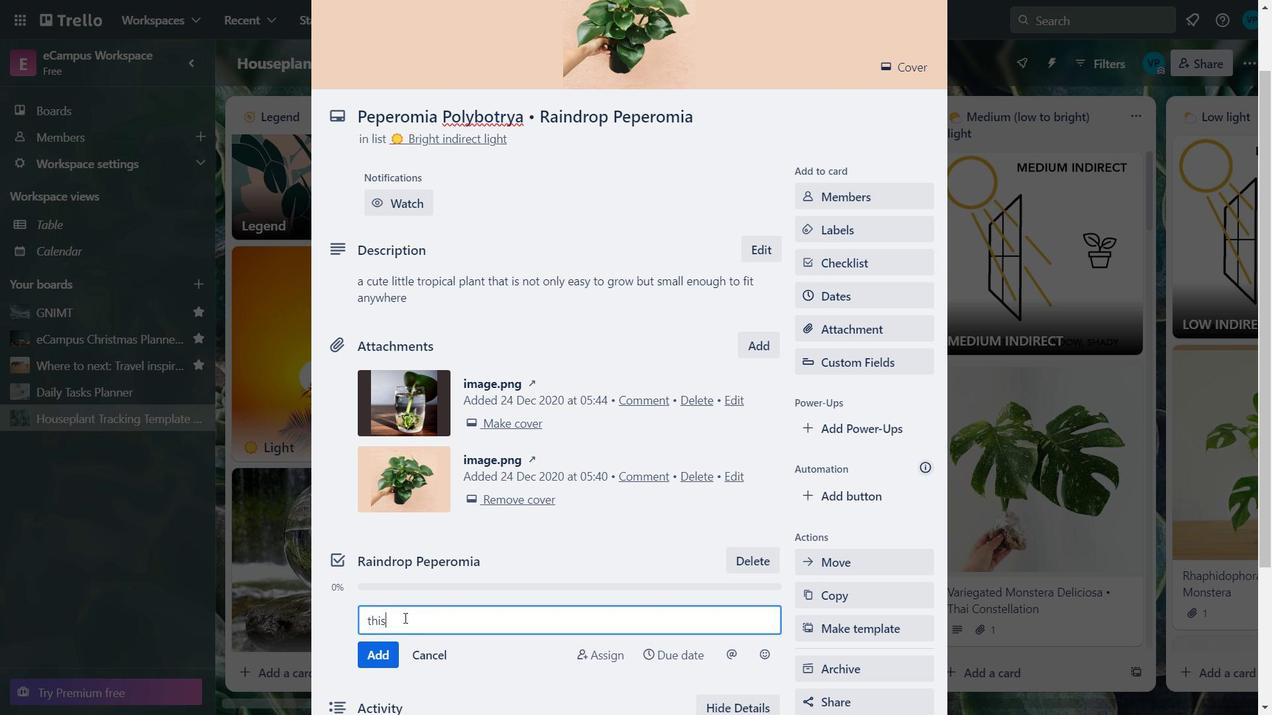 
Action: Mouse moved to (403, 619)
Screenshot: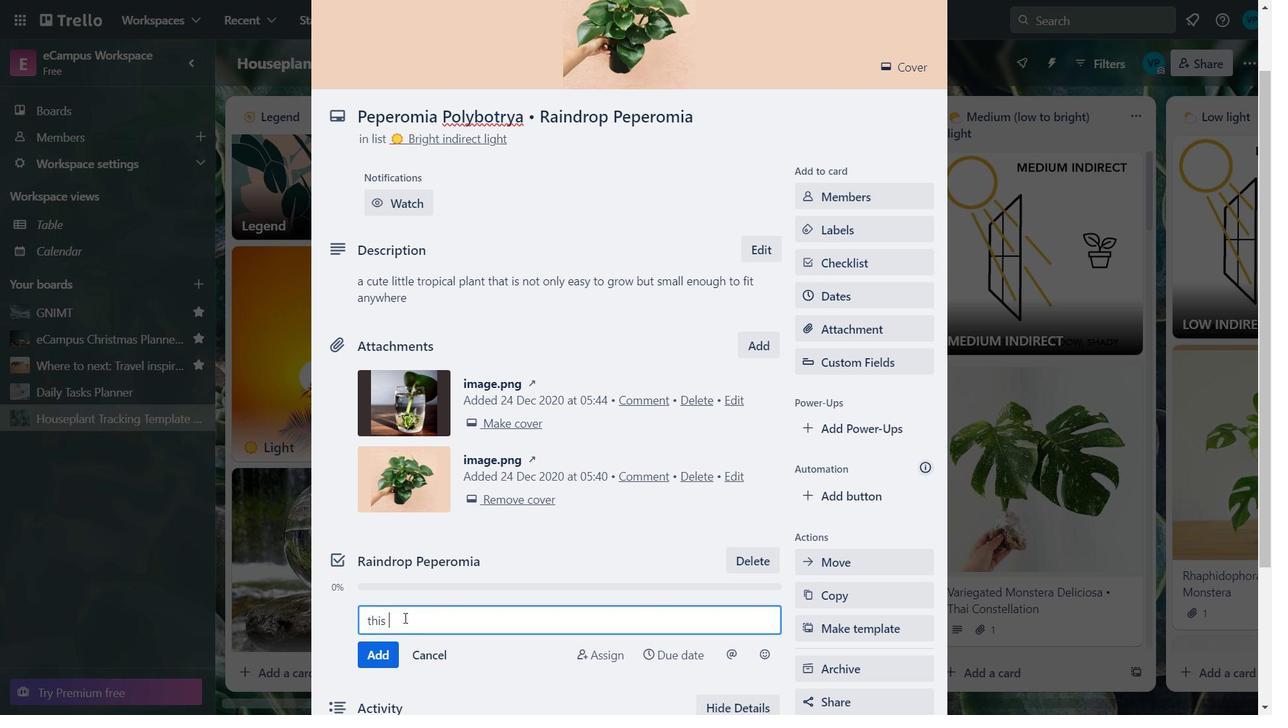 
Action: Key pressed rainforest<Key.space>native<Key.space>is<Key.space>aperfect<Key.space>
Screenshot: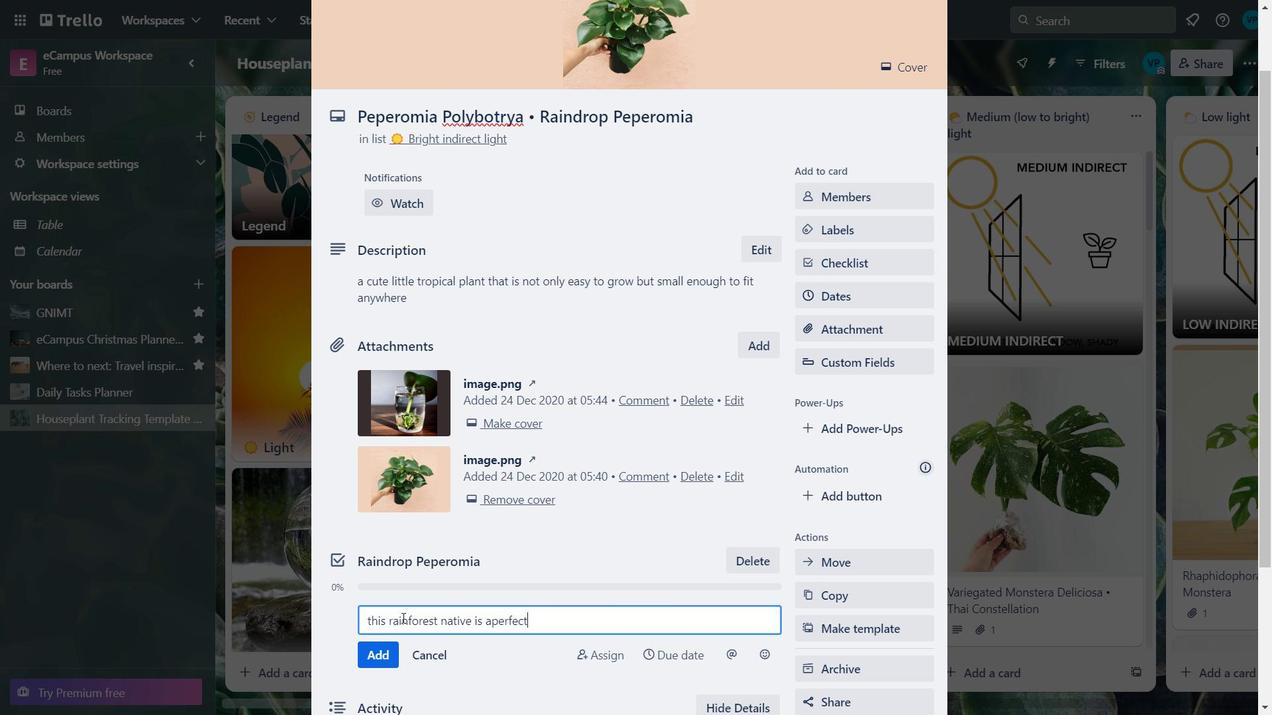 
Action: Mouse moved to (491, 625)
Screenshot: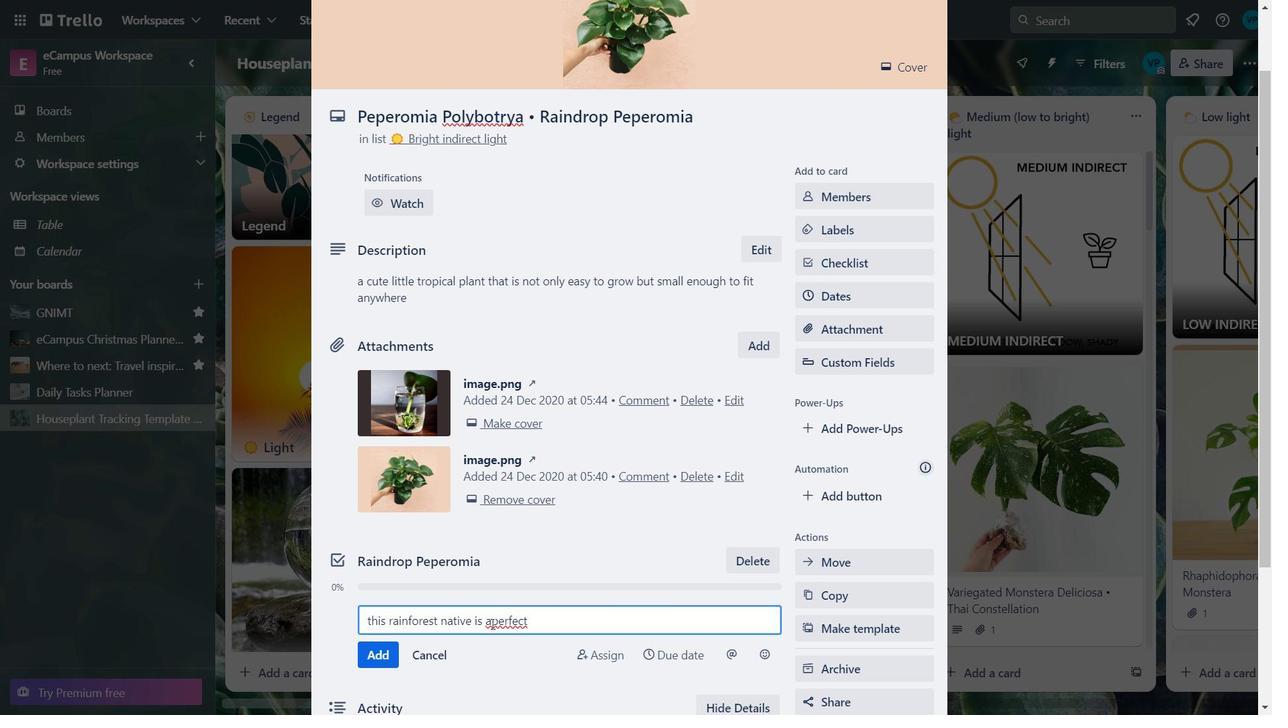 
Action: Mouse pressed left at (491, 625)
Screenshot: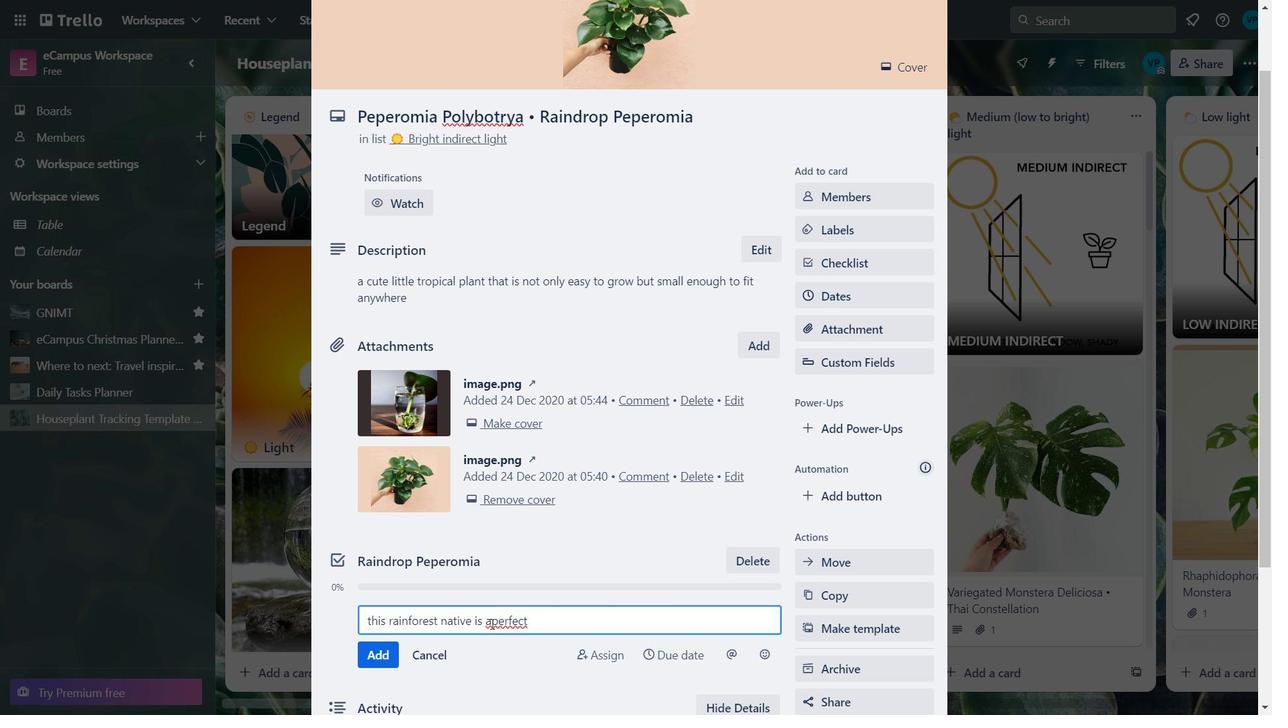 
Action: Key pressed <Key.space>
Screenshot: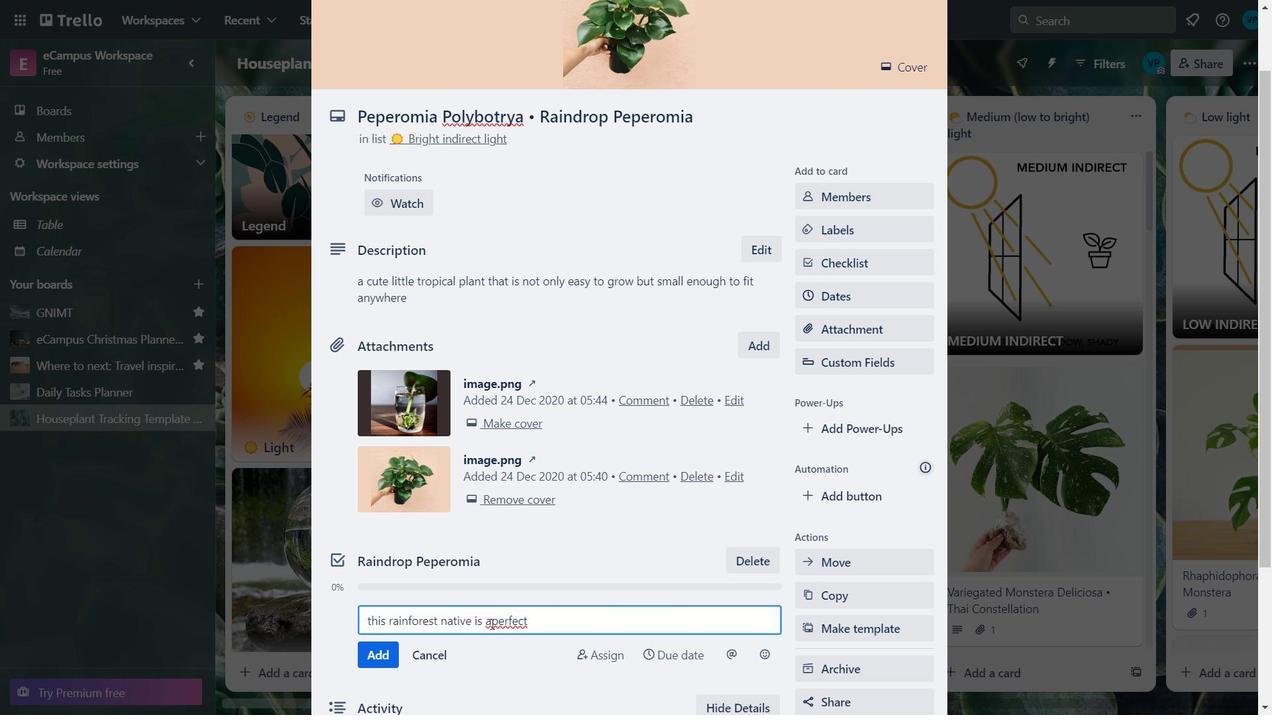 
Action: Mouse moved to (551, 621)
Screenshot: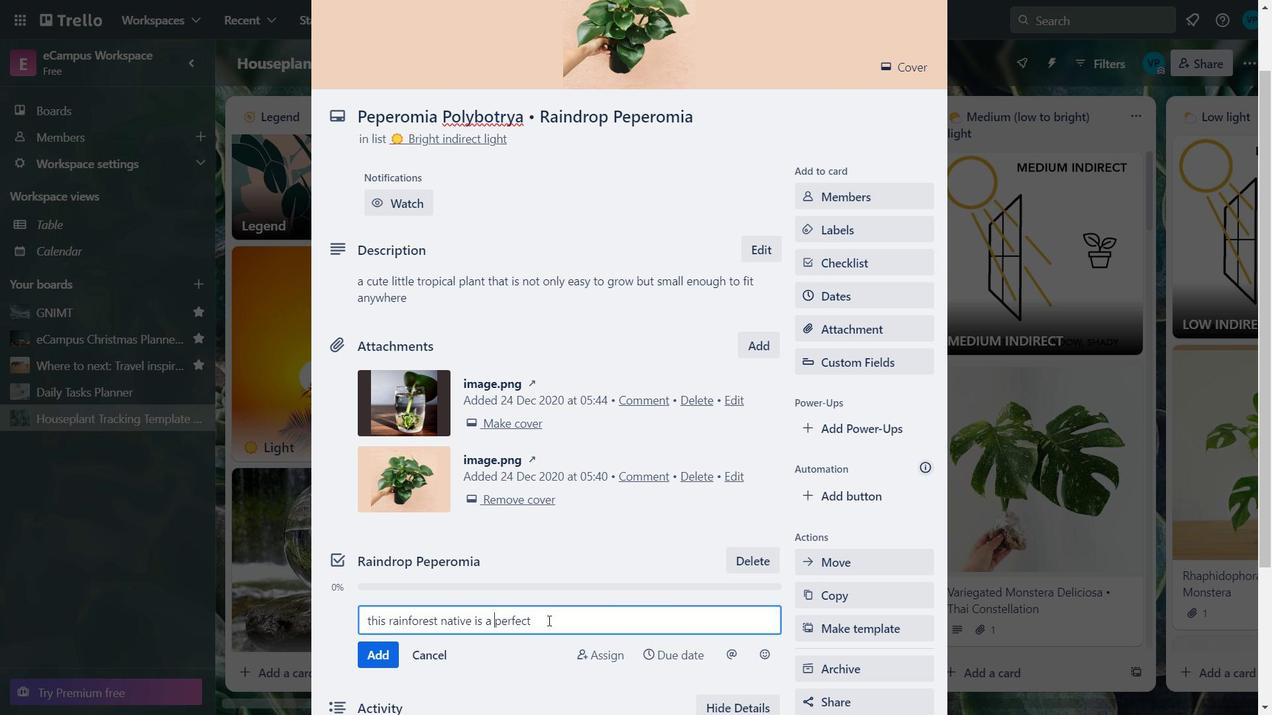 
Action: Mouse pressed left at (551, 621)
Screenshot: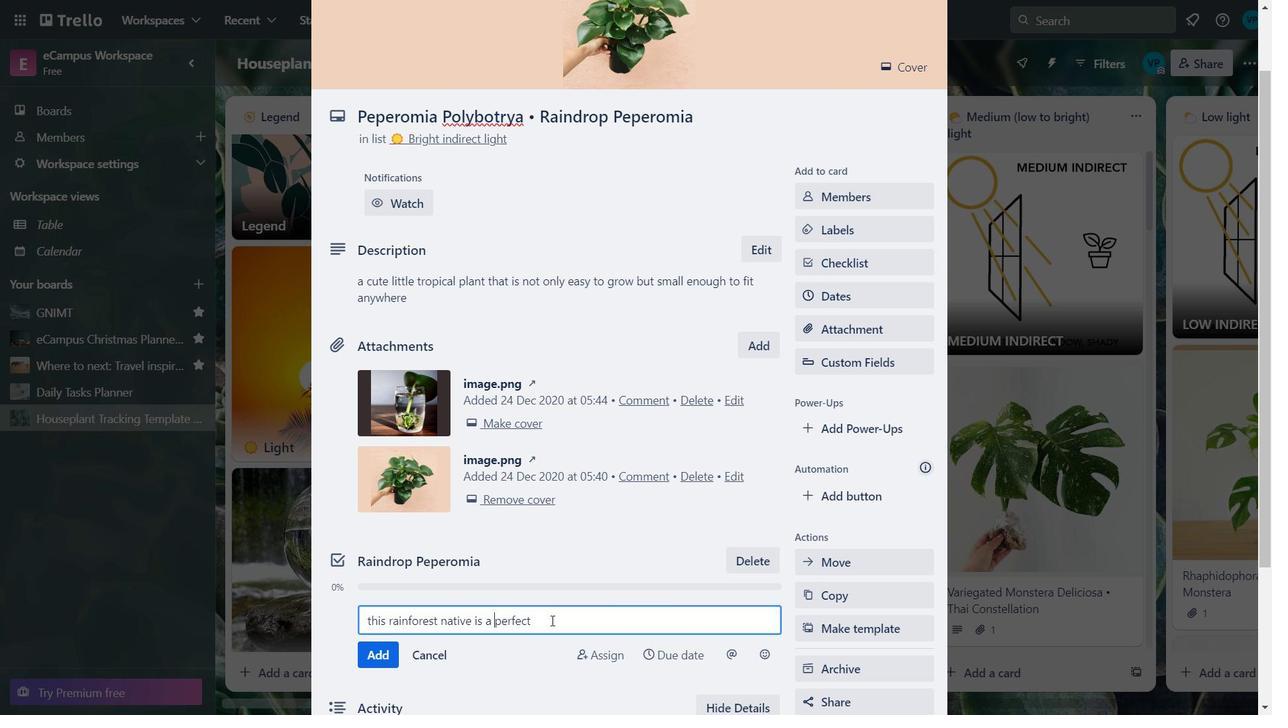 
Action: Key pressed <Key.space><Key.backspace><Key.backspace><Key.space>fit<Key.space>for<Key.space>a<Key.space>terrarium.
Screenshot: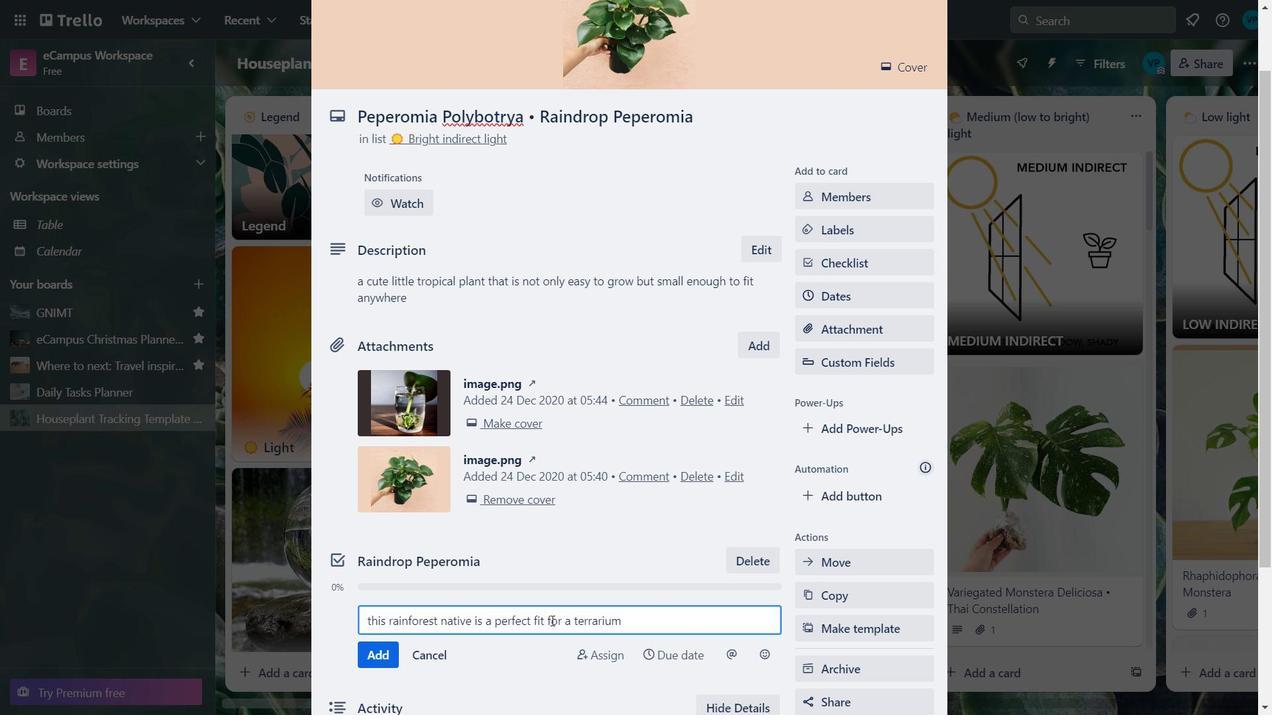 
Action: Mouse moved to (386, 654)
Screenshot: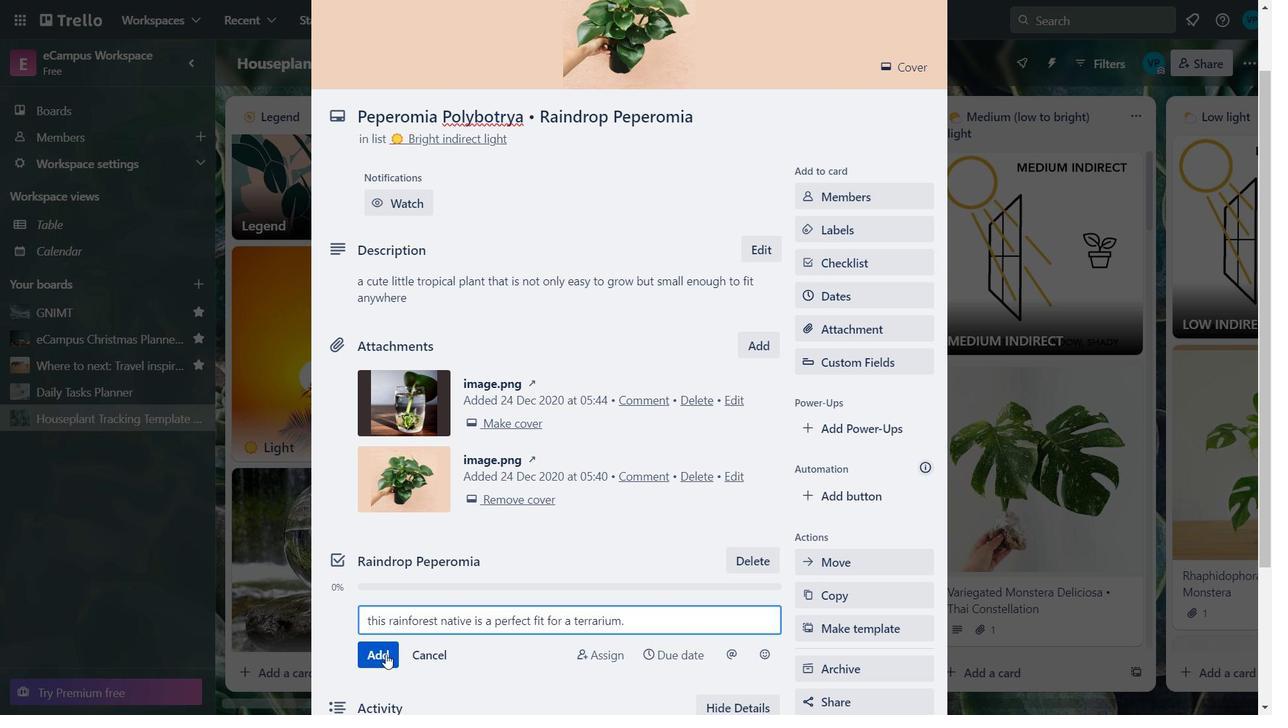 
Action: Mouse pressed left at (386, 654)
Screenshot: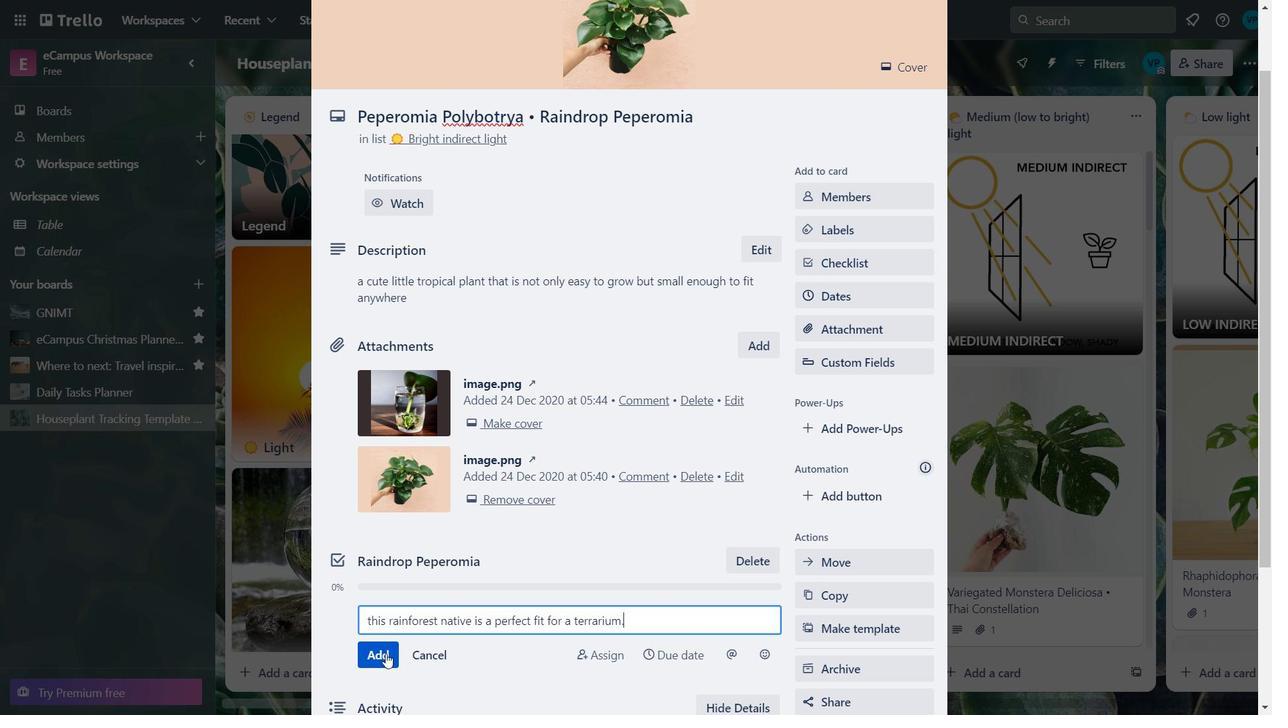 
Action: Key pressed peperomia<Key.space>polybotr
Screenshot: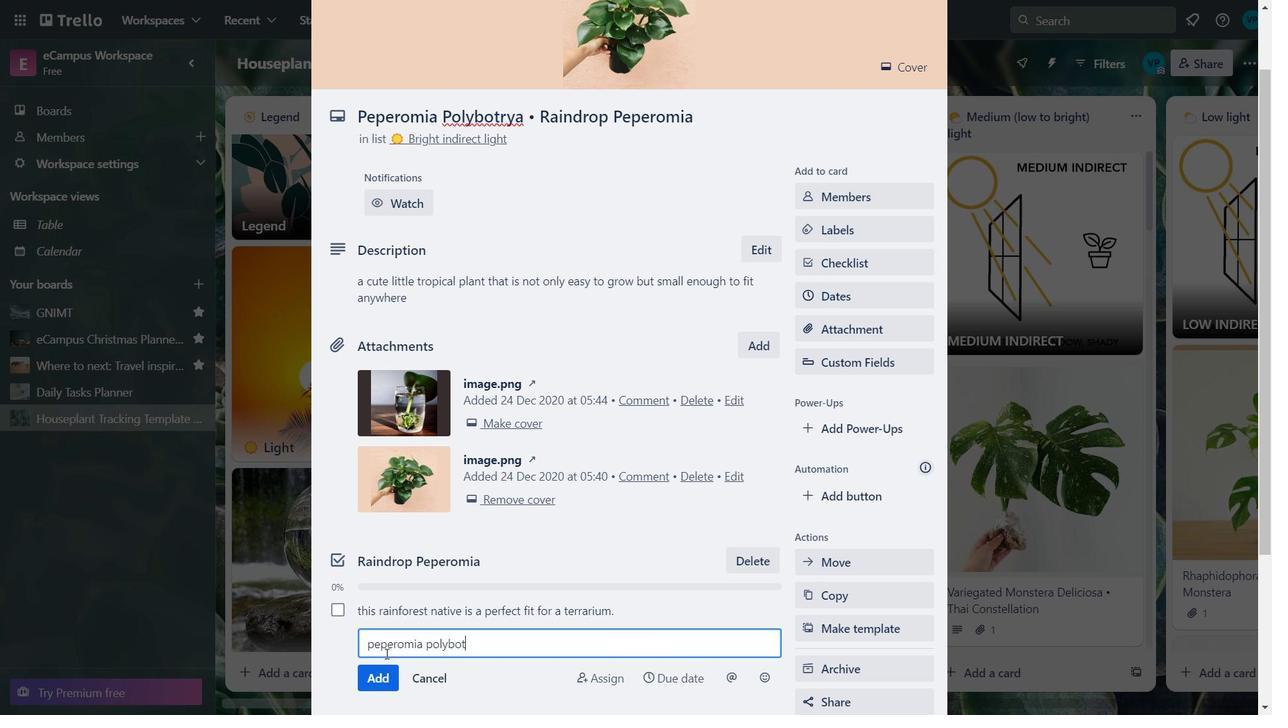 
Action: Mouse moved to (385, 654)
Screenshot: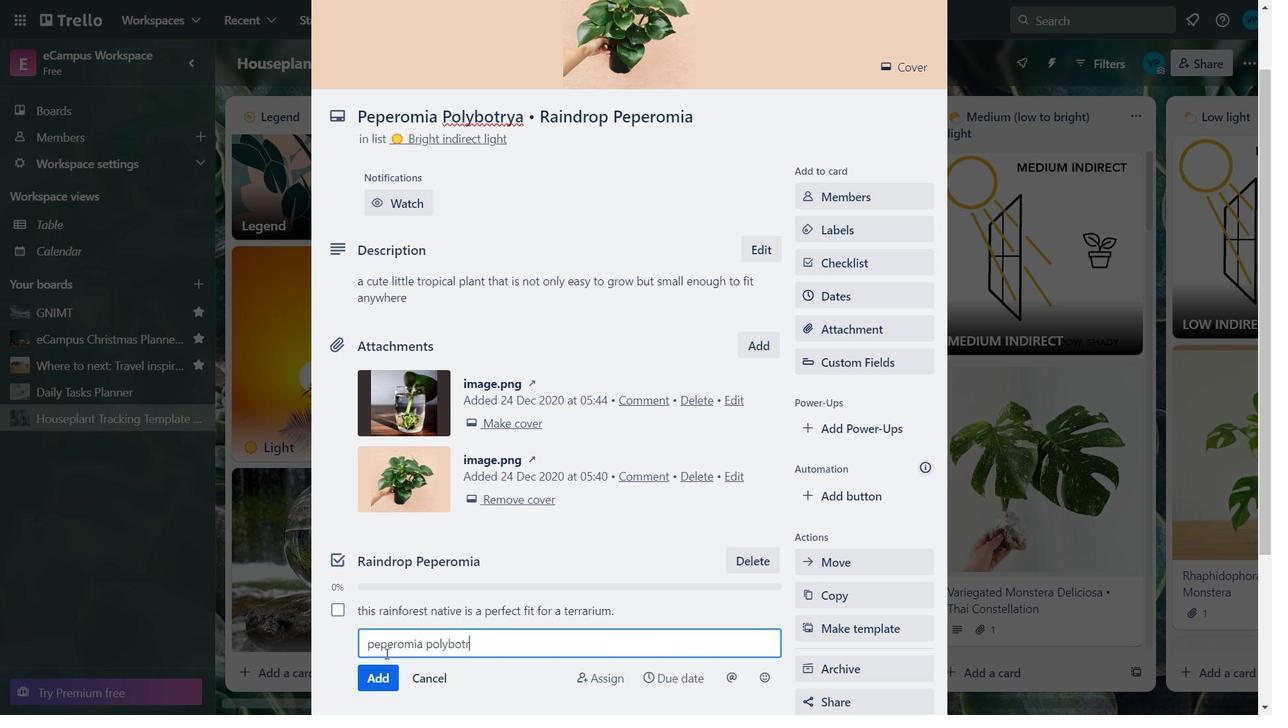 
Action: Key pressed ya<Key.space>has<Key.space>attractive<Key.space>evergreen<Key.space>leaves<Key.space>and<Key.space><Key.backspace>
Screenshot: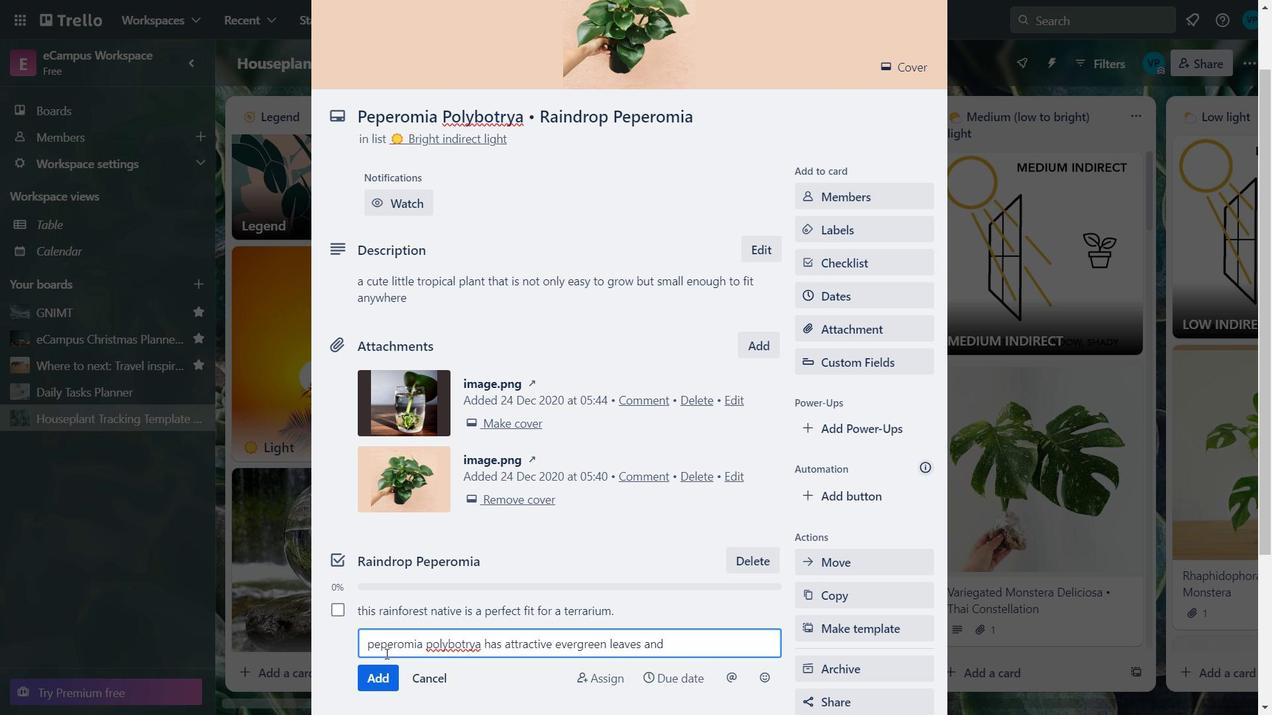 
Action: Mouse moved to (385, 654)
Screenshot: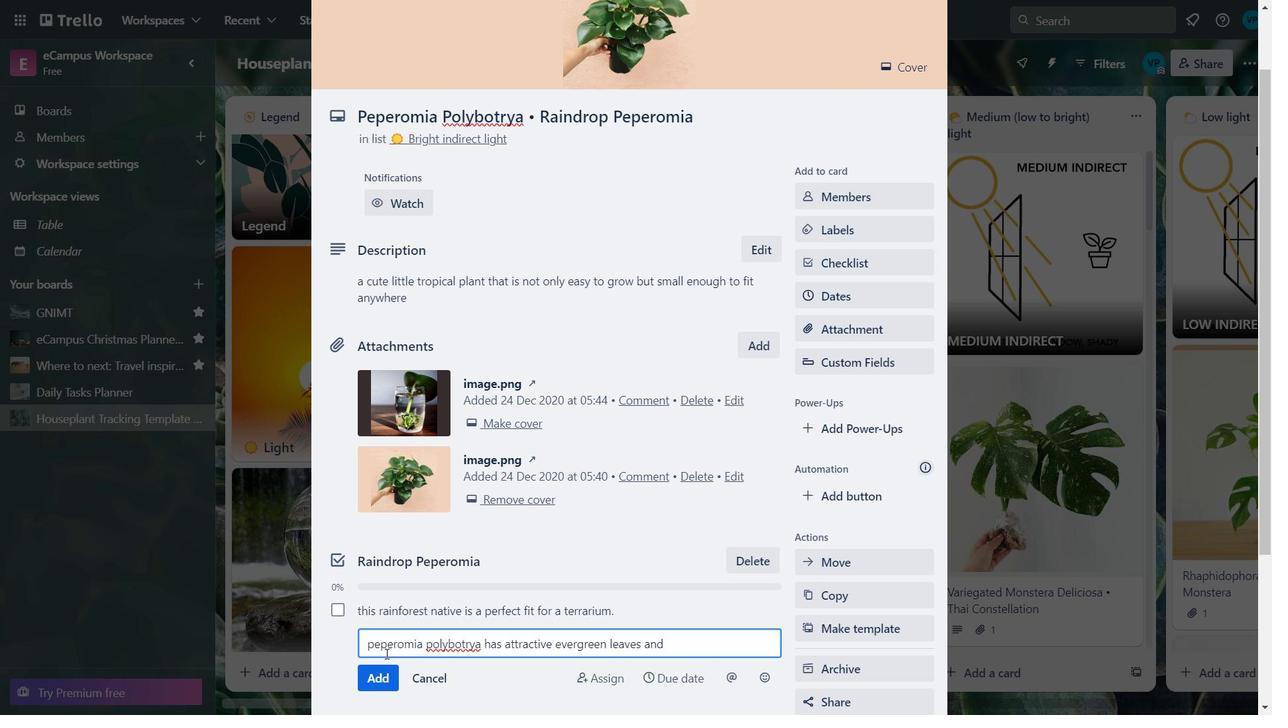 
Action: Key pressed <Key.backspace><Key.backspace><Key.backspace>,and<Key.space>will<Key.space>also<Key.space>start<Key.space>blooming<Key.space>for<Key.space>you<Key.space>after<Key.space>
Screenshot: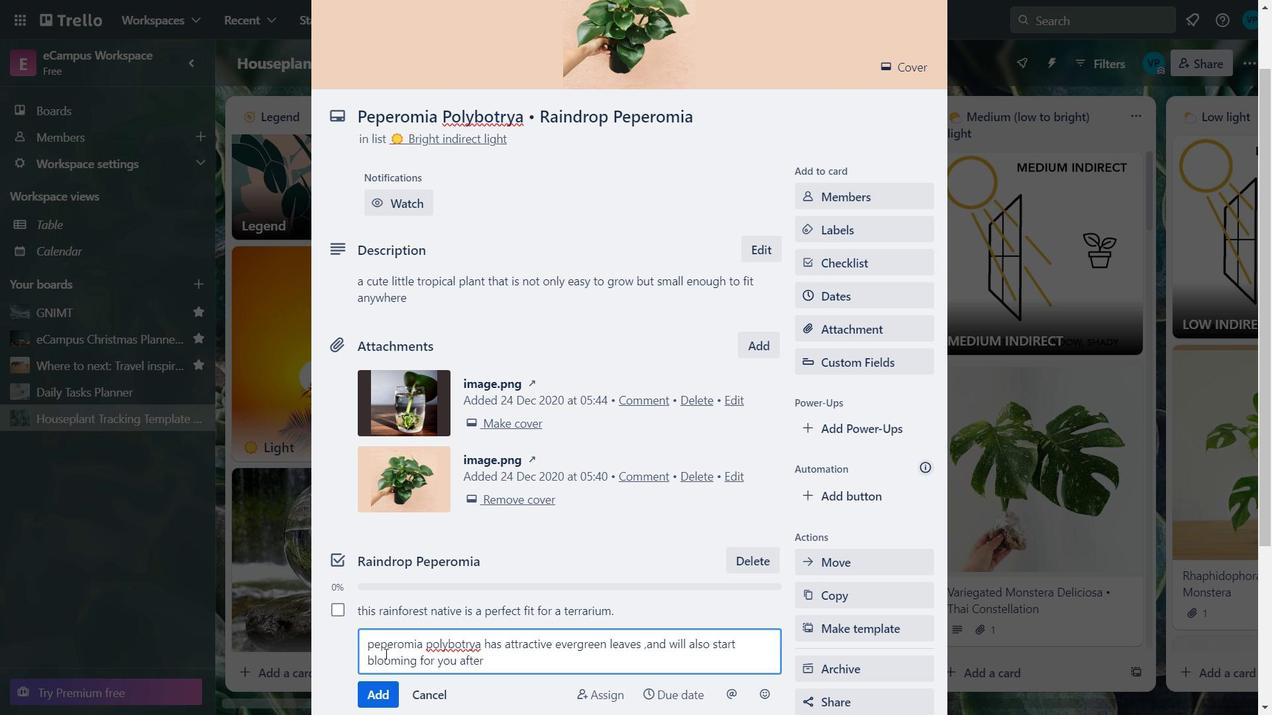 
Action: Mouse moved to (384, 654)
Screenshot: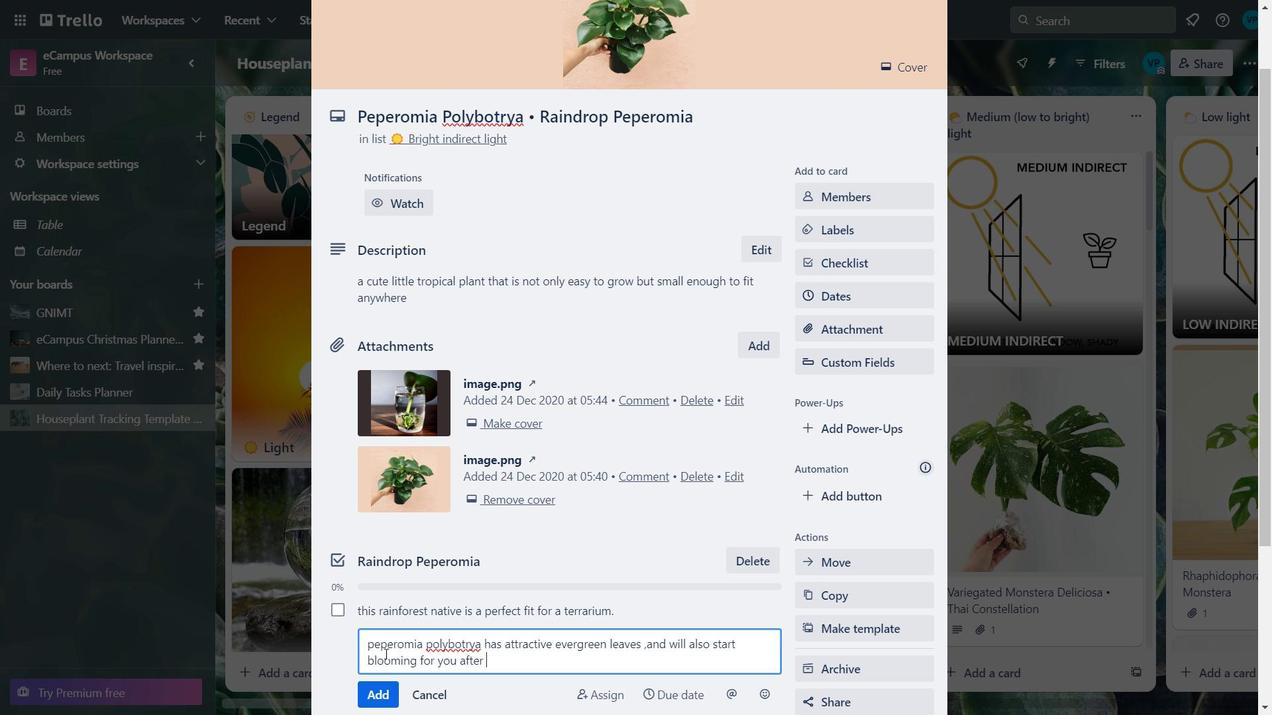 
Action: Key pressed a<Key.space>few<Key.space>years,<Key.space>addingto<Key.space><Key.backspace><Key.backspace><Key.backspace><Key.space>to<Key.space>i
Screenshot: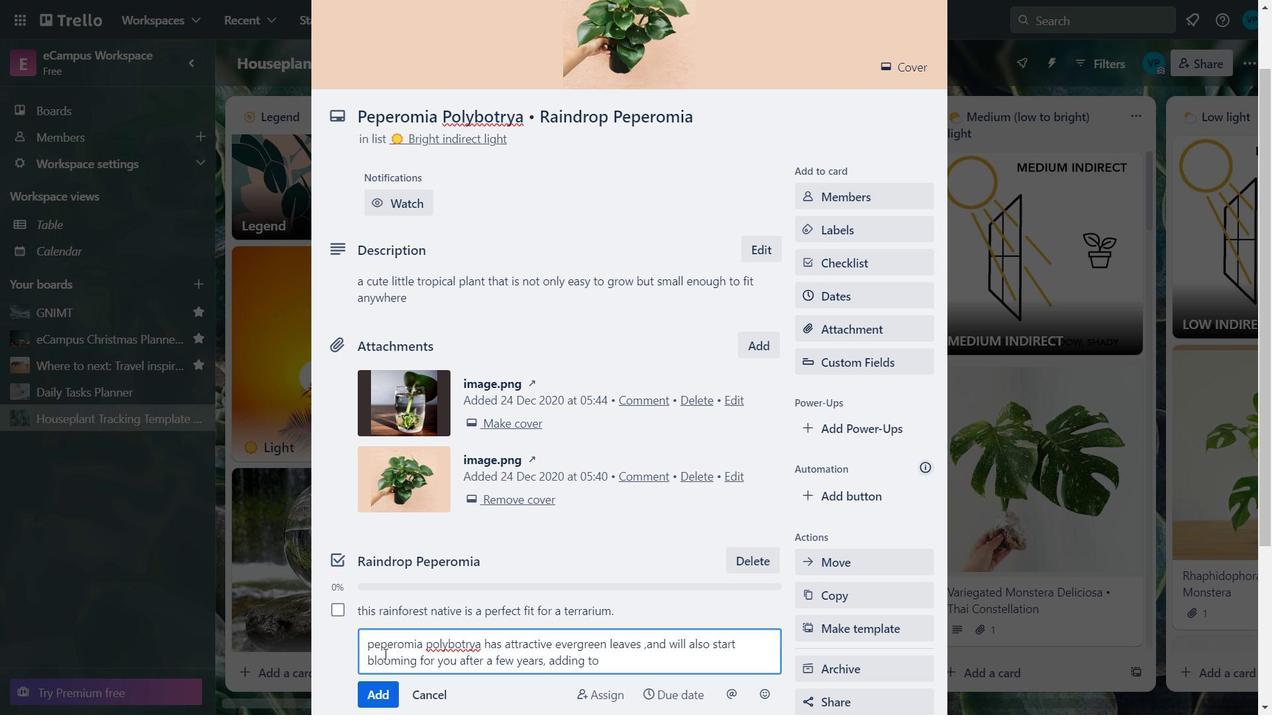 
Action: Mouse moved to (383, 654)
Screenshot: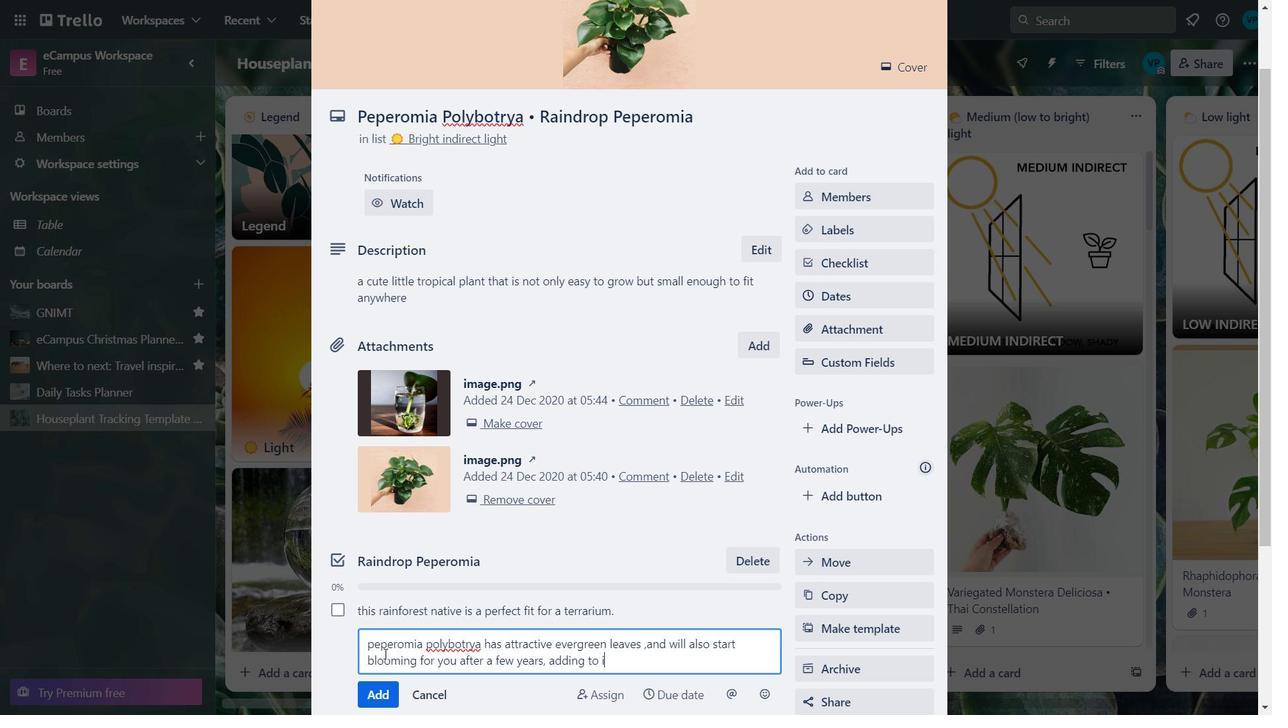 
Action: Key pressed t
Screenshot: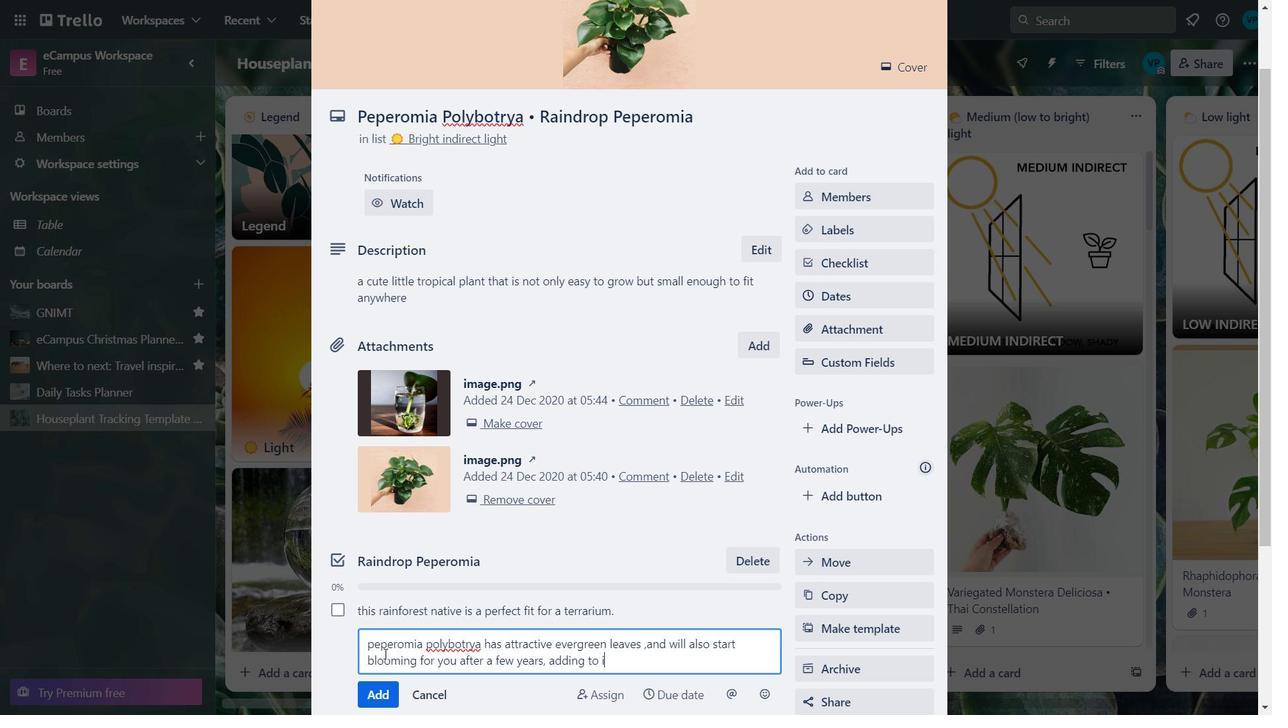 
Action: Mouse moved to (383, 654)
Screenshot: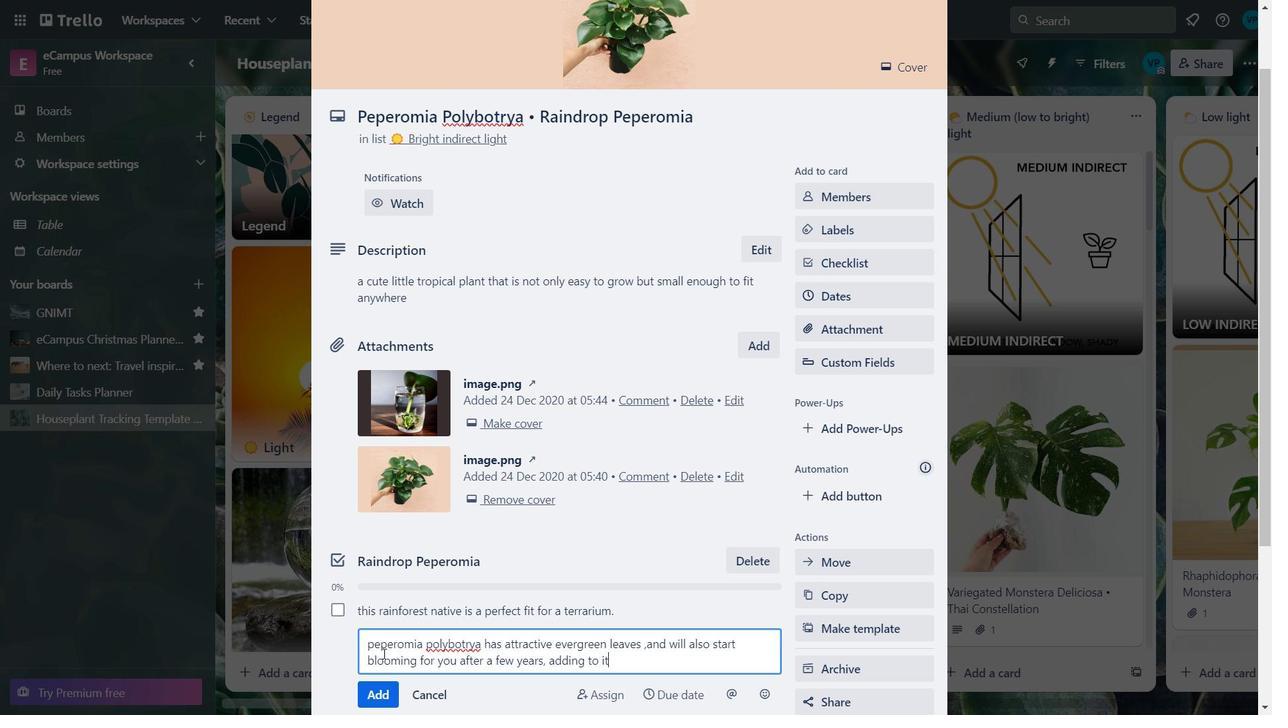 
Action: Key pressed s<Key.space>gener
Screenshot: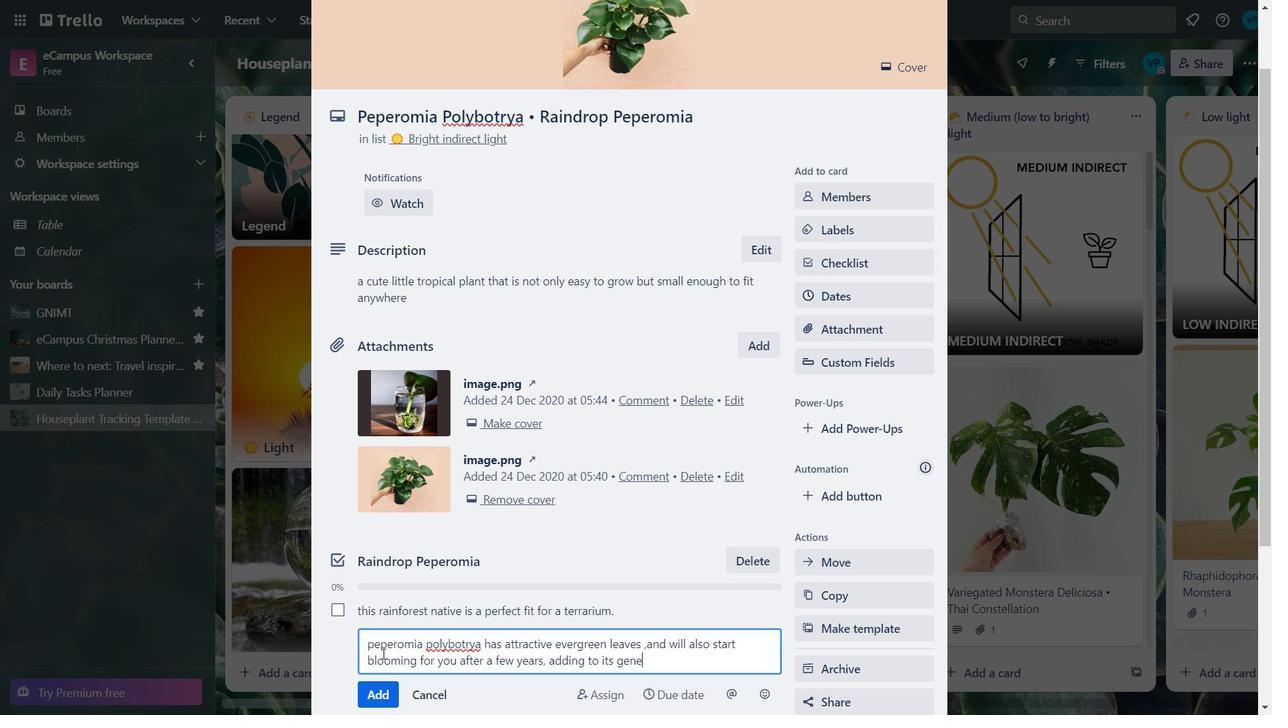 
Action: Mouse moved to (381, 655)
Screenshot: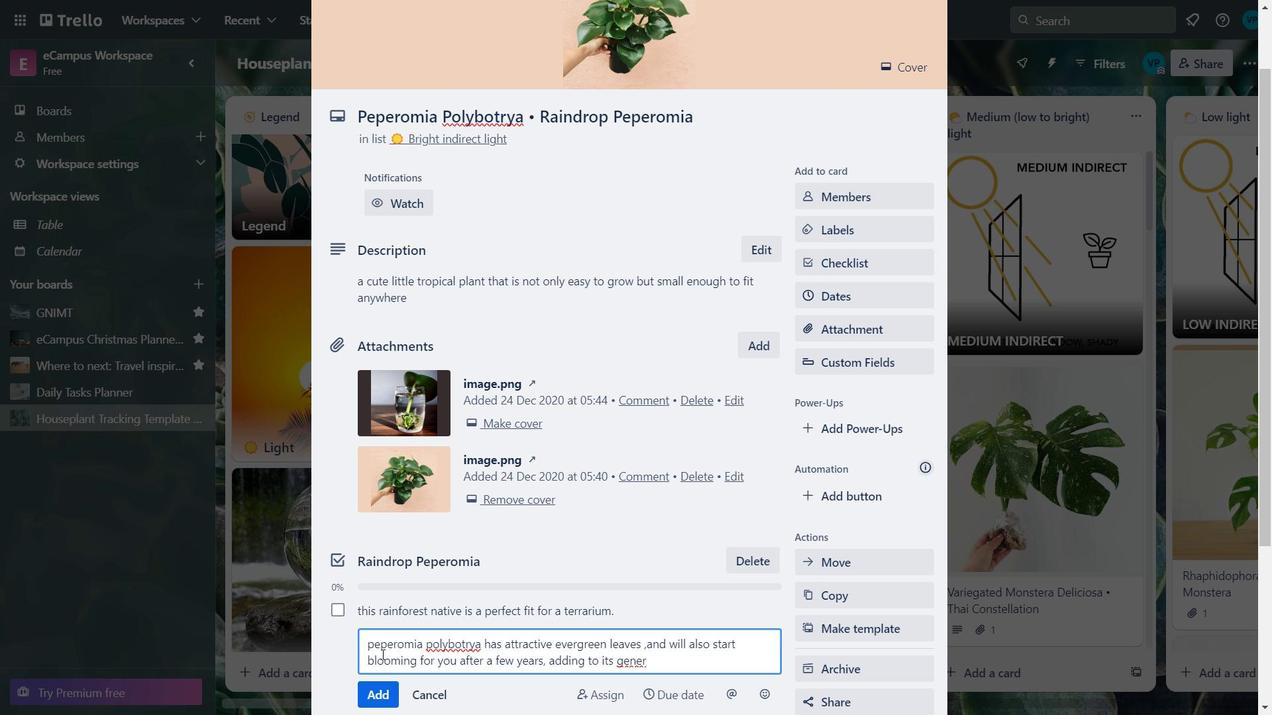 
Action: Key pressed al<Key.space>appeal
Screenshot: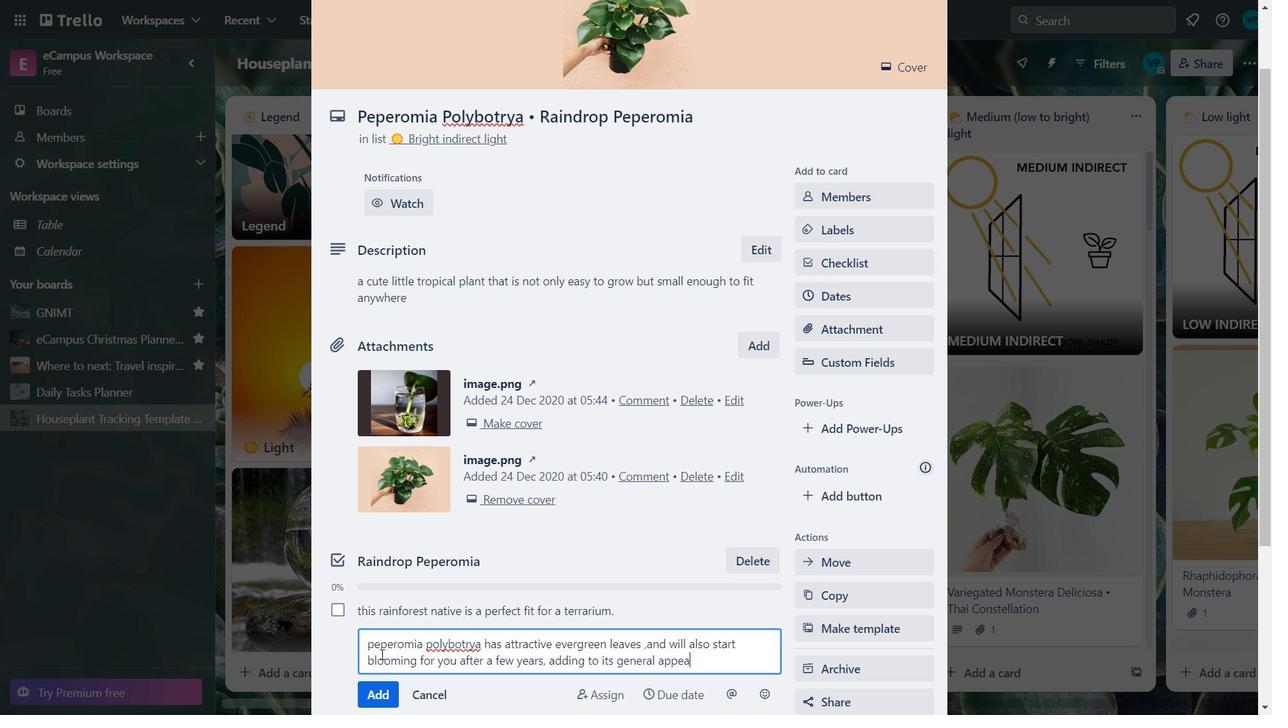 
Action: Mouse moved to (327, 664)
Screenshot: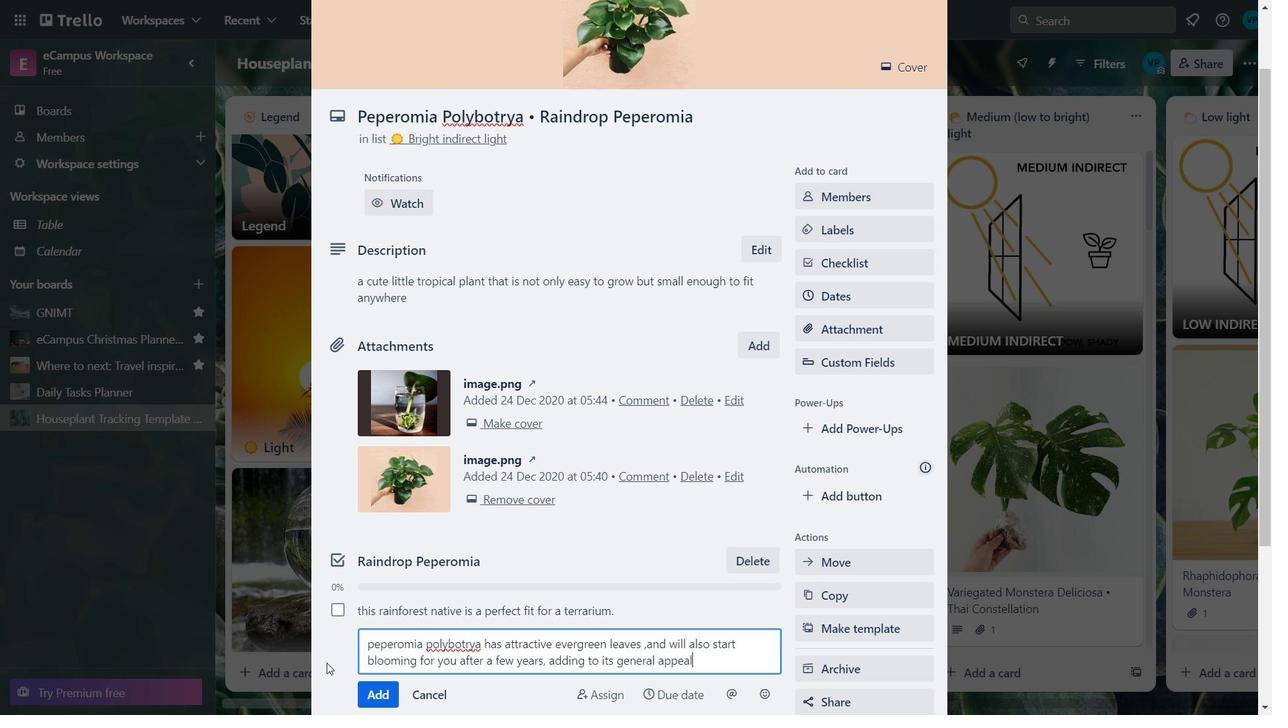
Action: Key pressed .
Screenshot: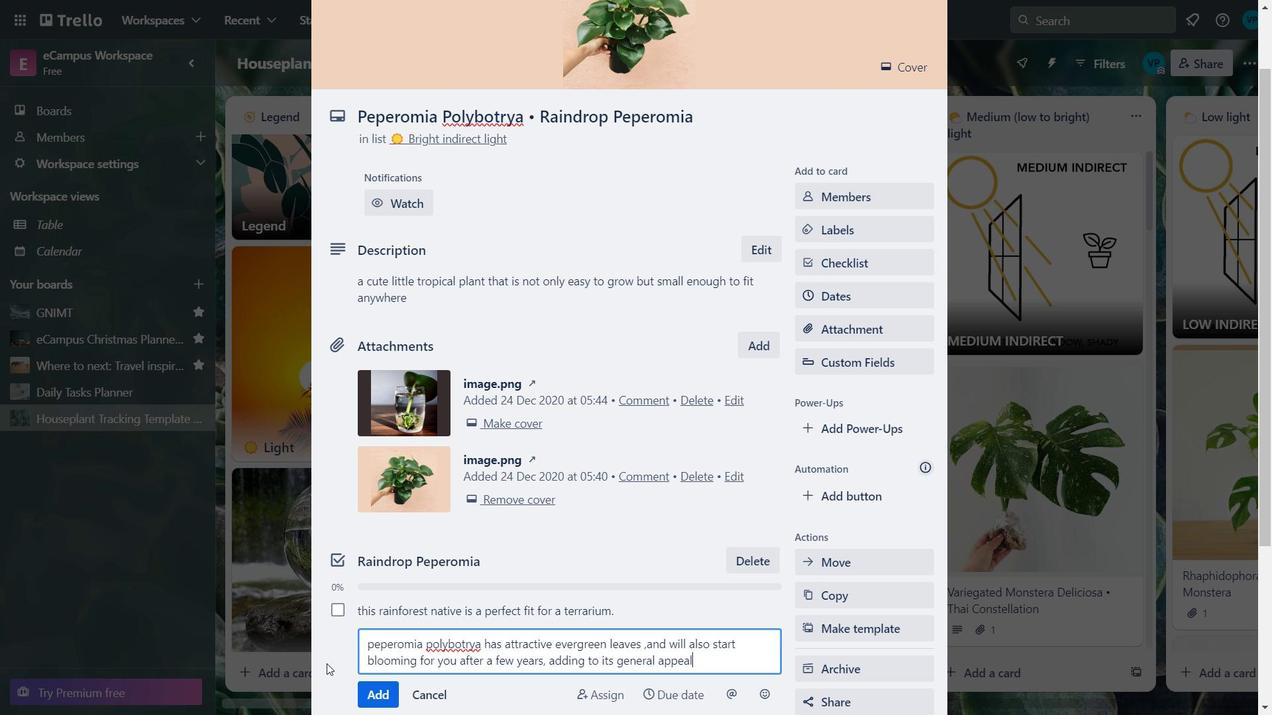 
Action: Mouse moved to (373, 707)
Screenshot: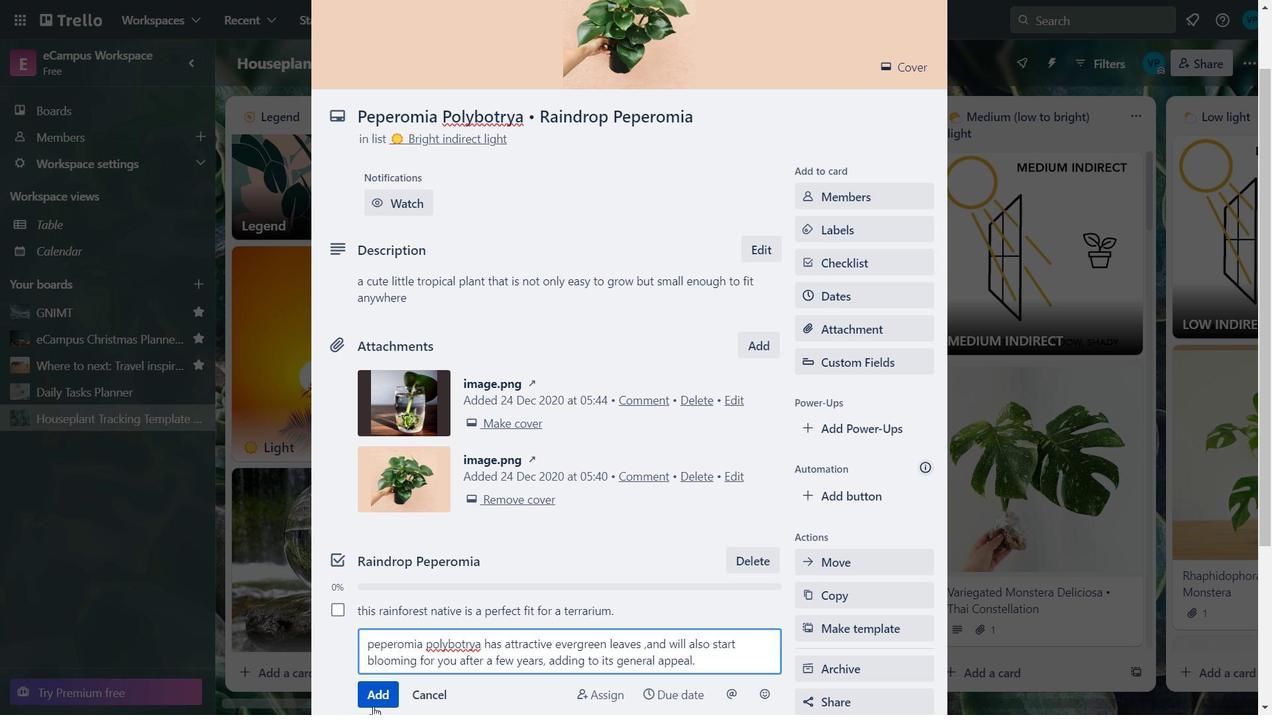 
Action: Mouse pressed left at (373, 707)
Screenshot: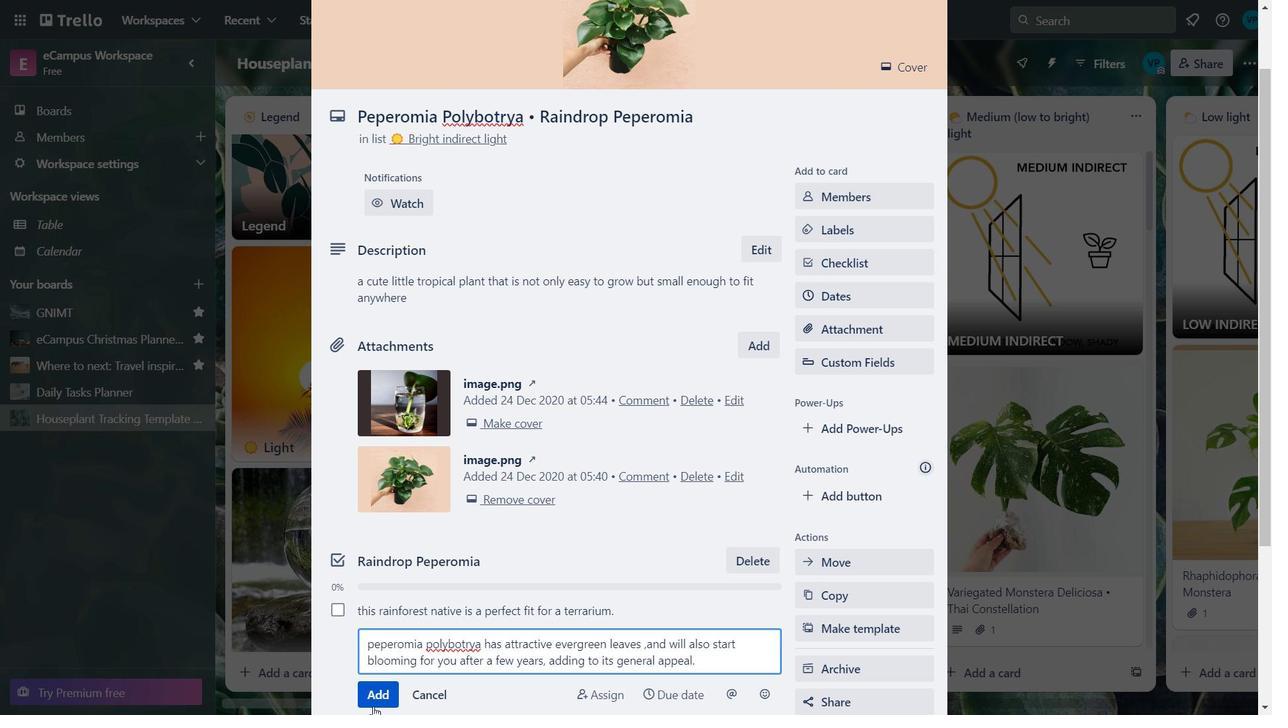 
Action: Mouse moved to (459, 640)
Screenshot: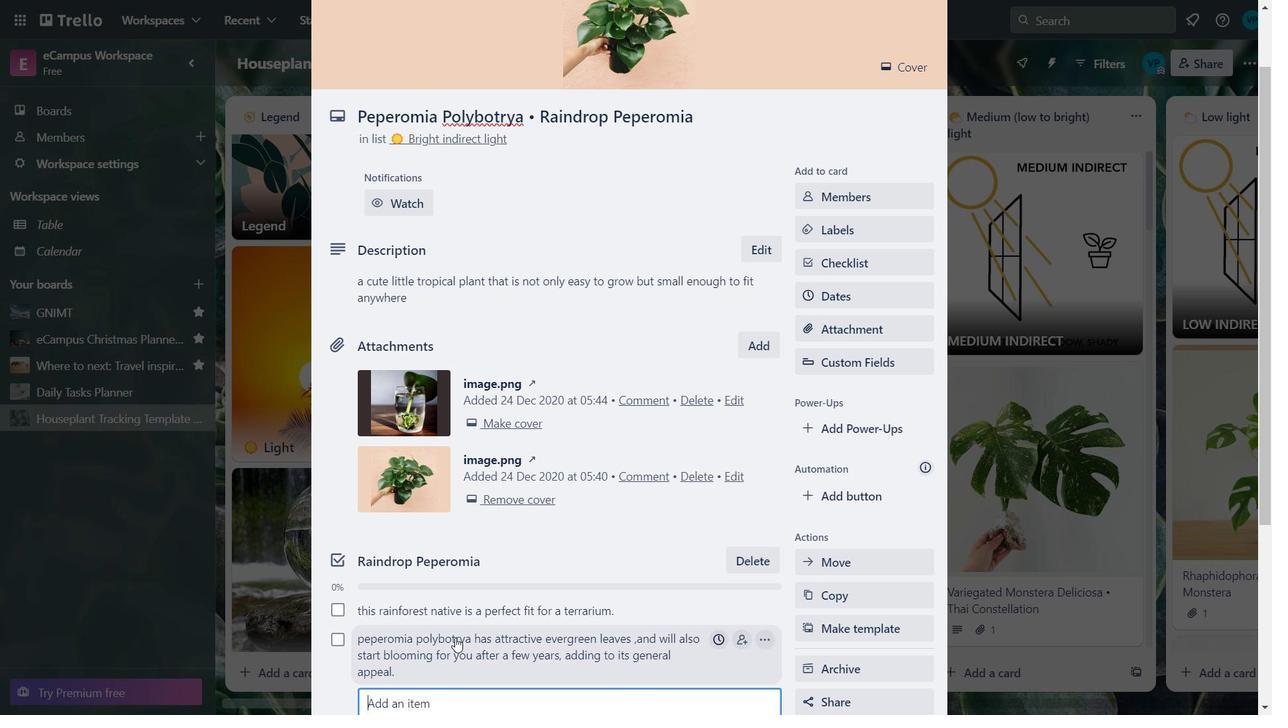 
Action: Key pressed <Key.down><Key.down><Key.down>
Screenshot: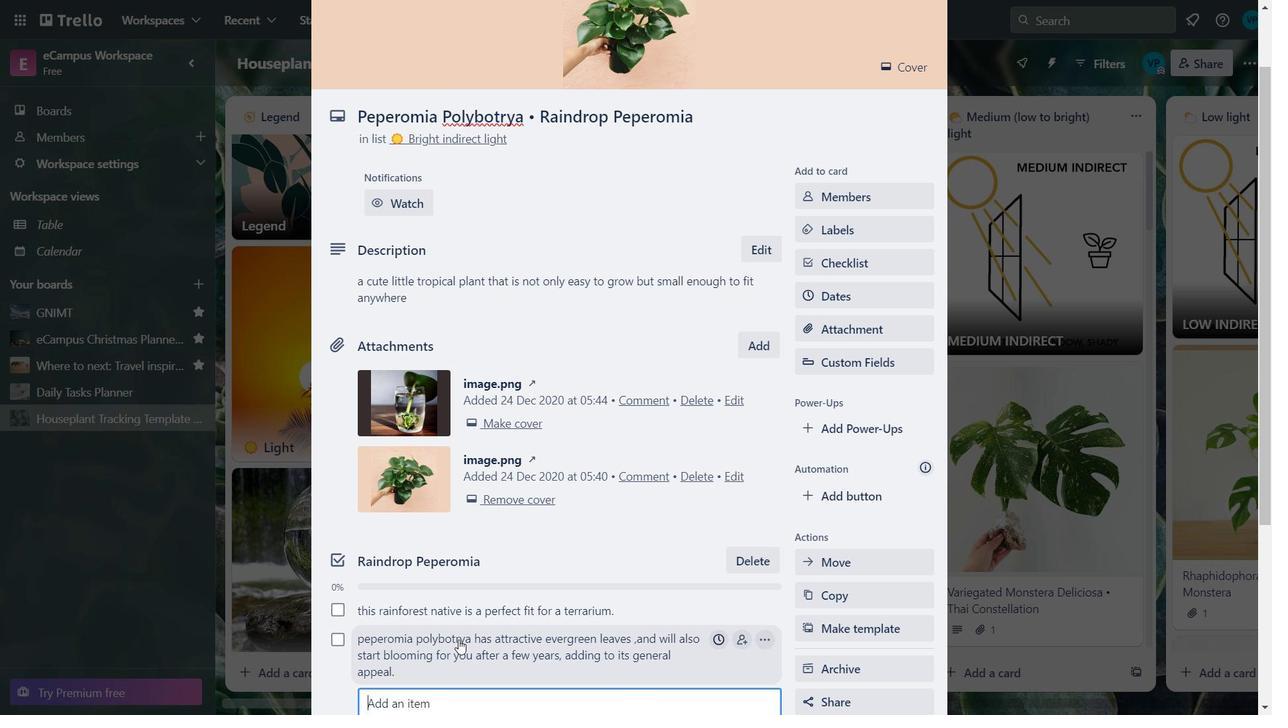 
Action: Mouse moved to (874, 151)
Screenshot: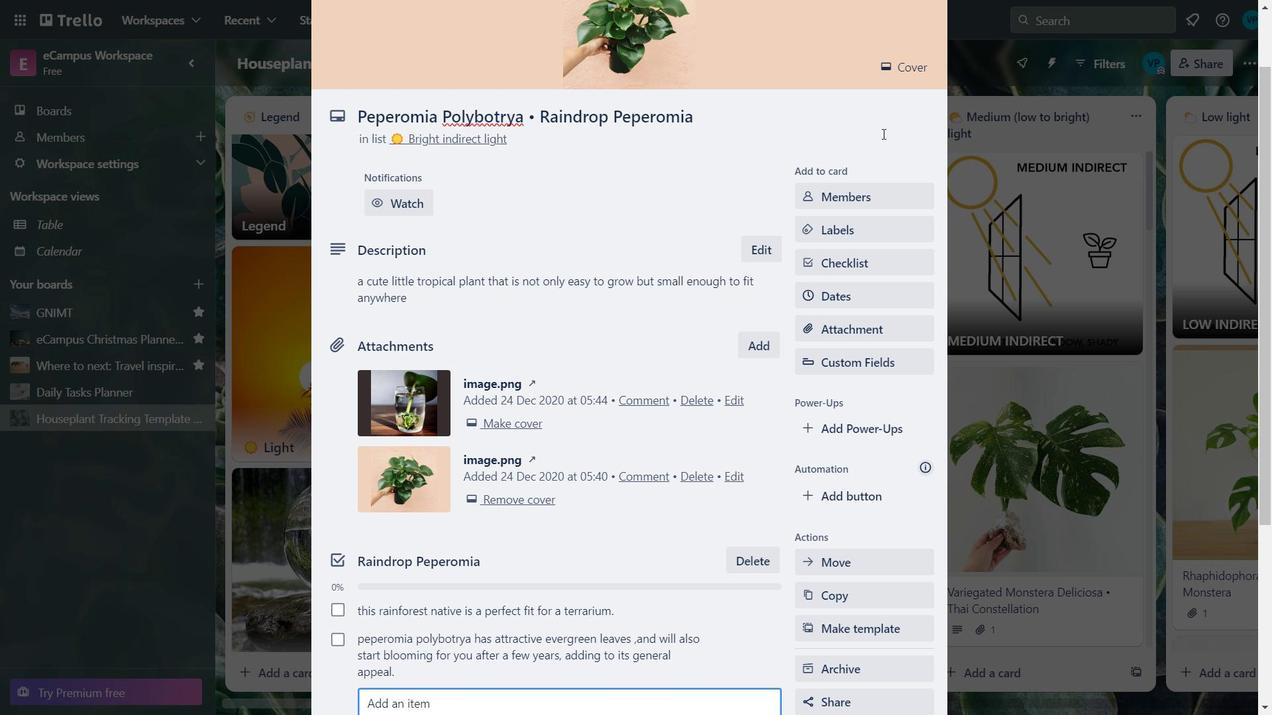 
Action: Mouse scrolled (874, 150) with delta (0, 0)
Screenshot: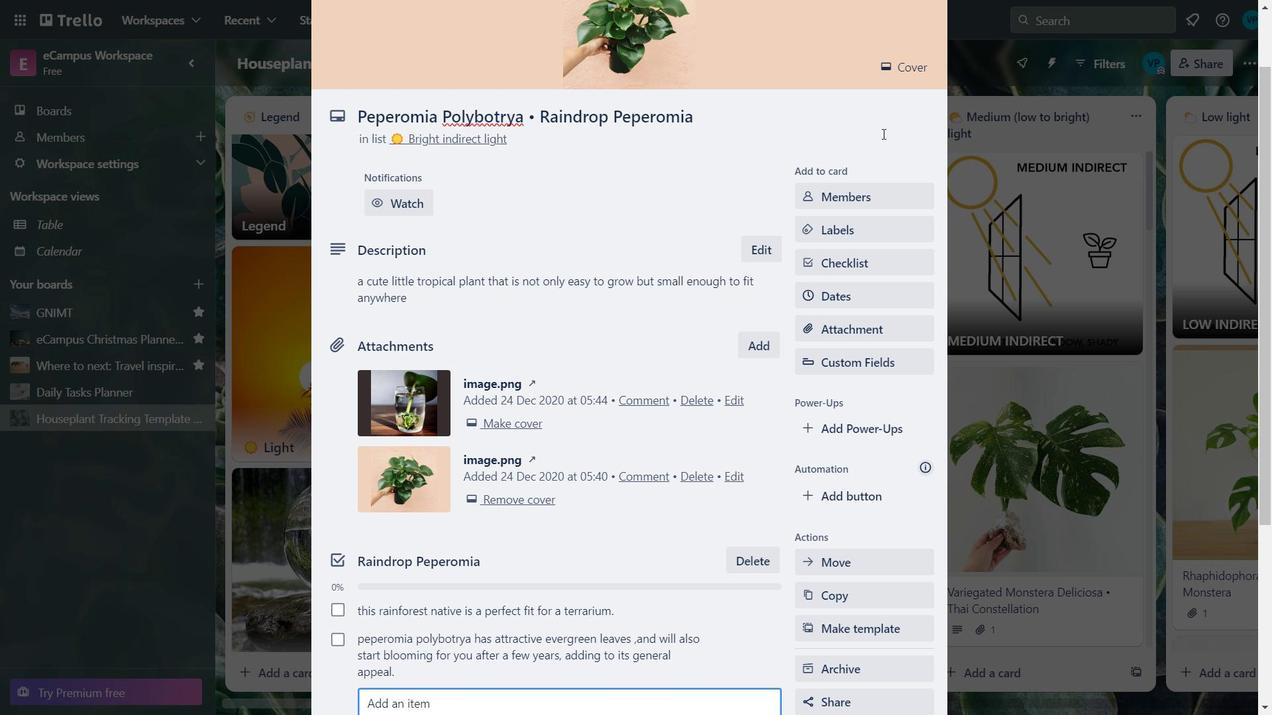 
Action: Mouse moved to (759, 289)
Screenshot: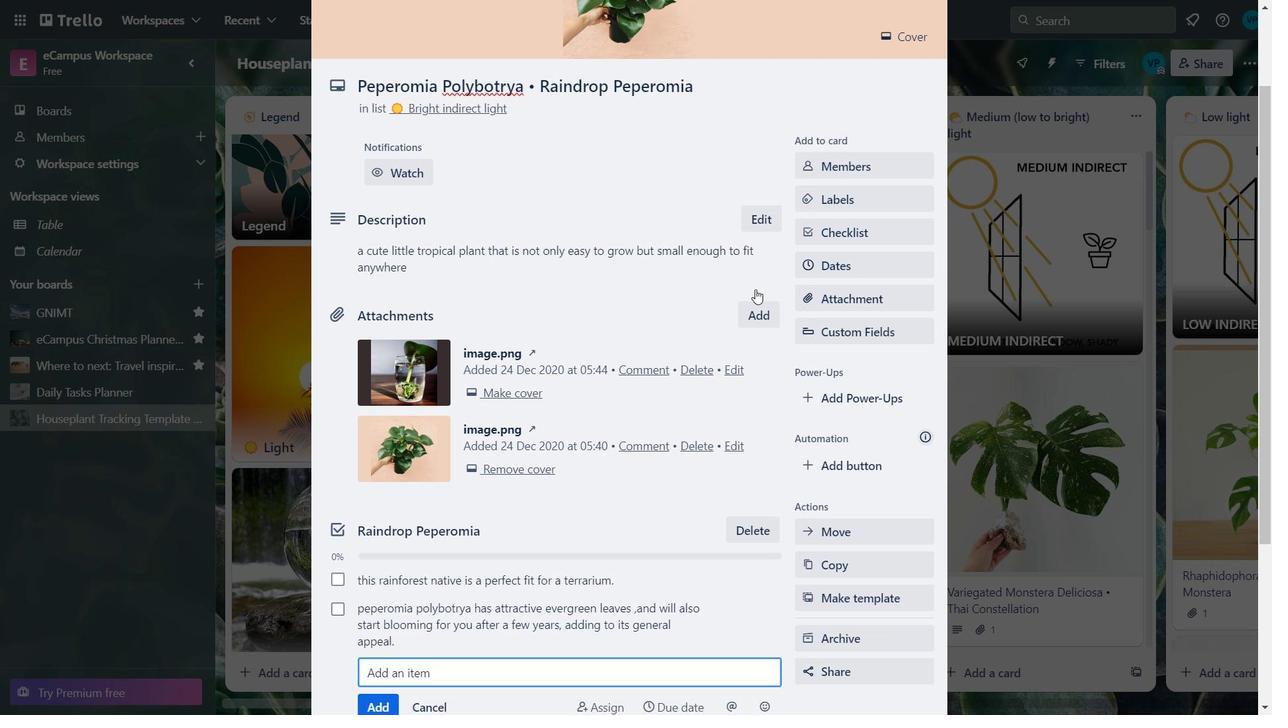 
Action: Mouse scrolled (759, 289) with delta (0, 0)
Screenshot: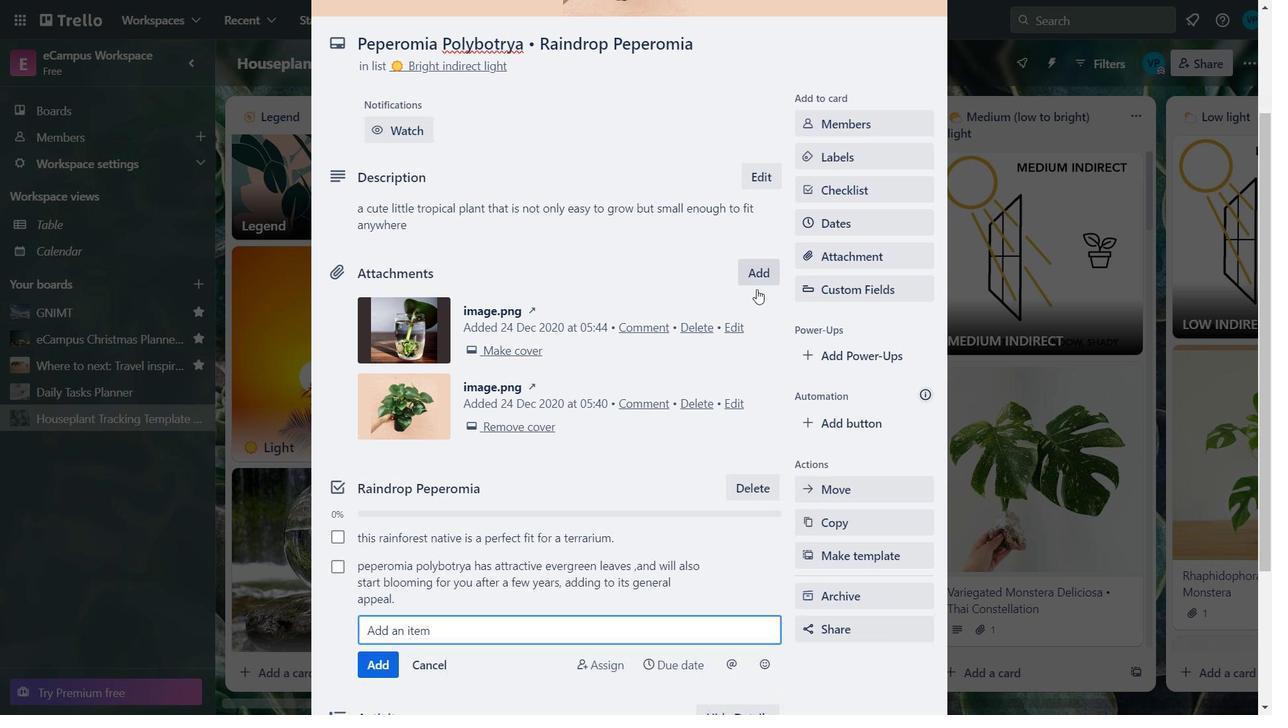 
Action: Mouse scrolled (759, 289) with delta (0, 0)
Screenshot: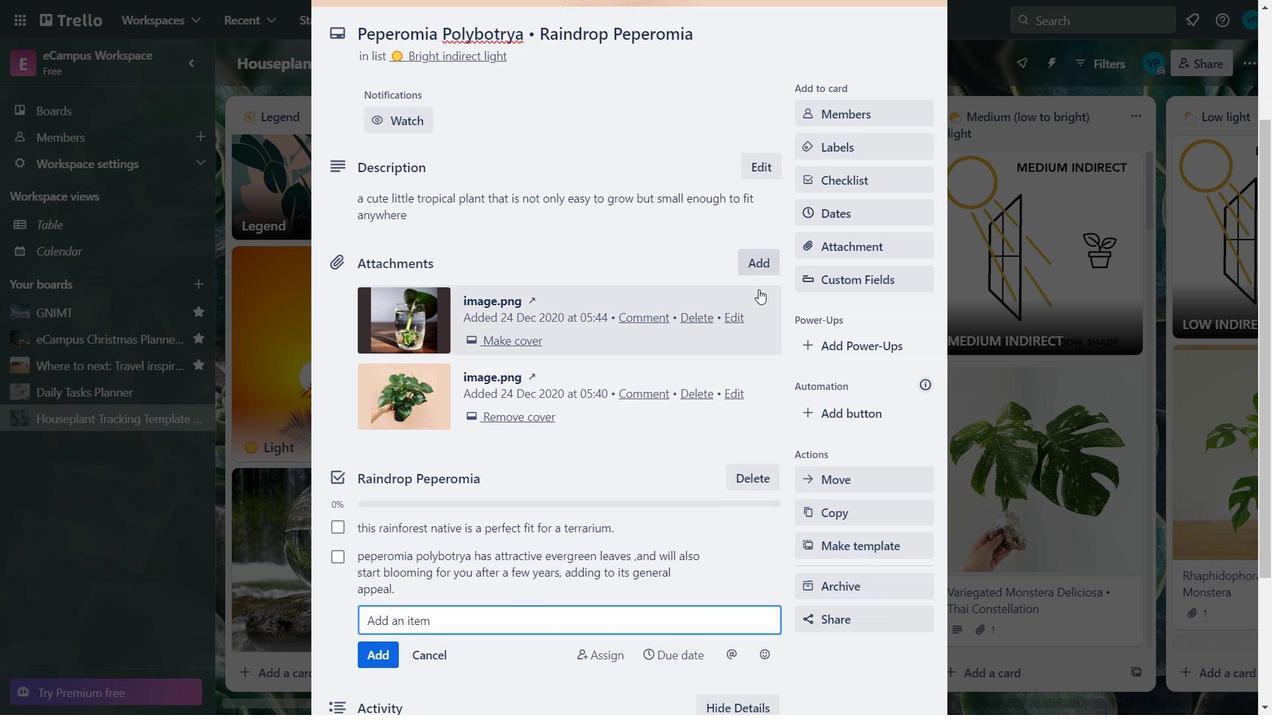 
Action: Mouse scrolled (759, 289) with delta (0, 0)
Screenshot: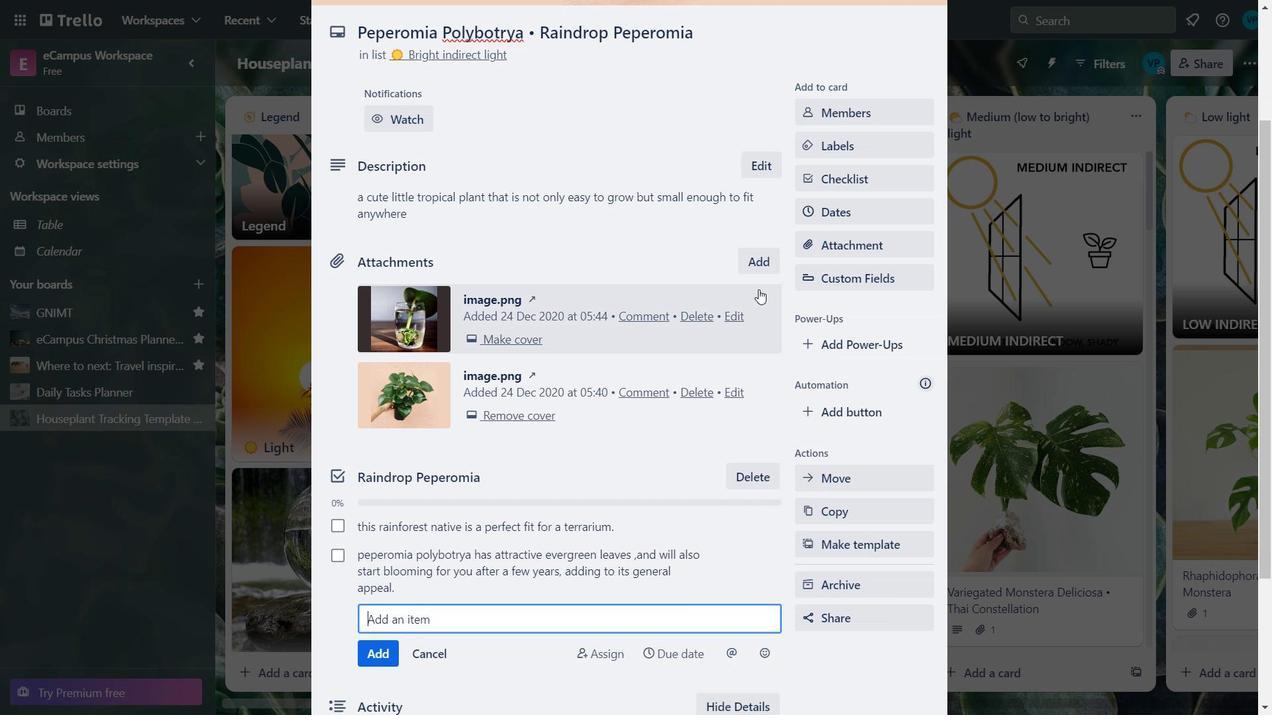 
Action: Mouse moved to (761, 291)
Screenshot: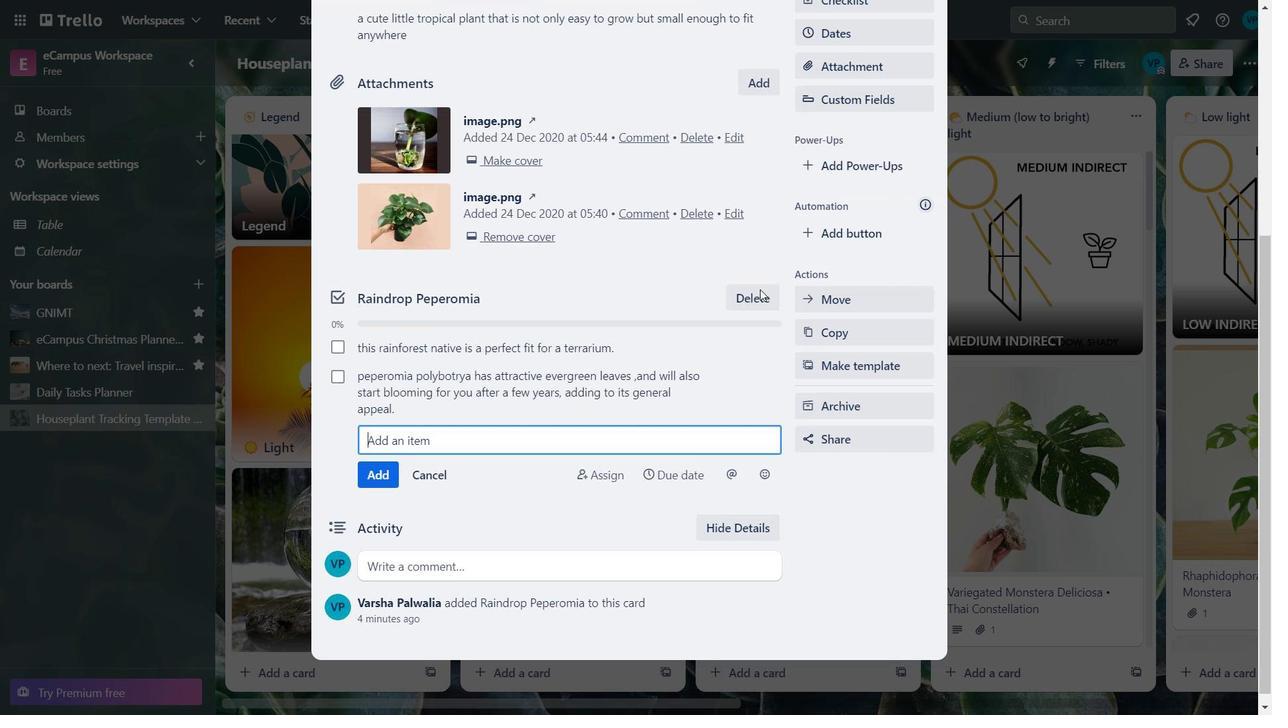 
Action: Mouse scrolled (761, 290) with delta (0, 0)
Screenshot: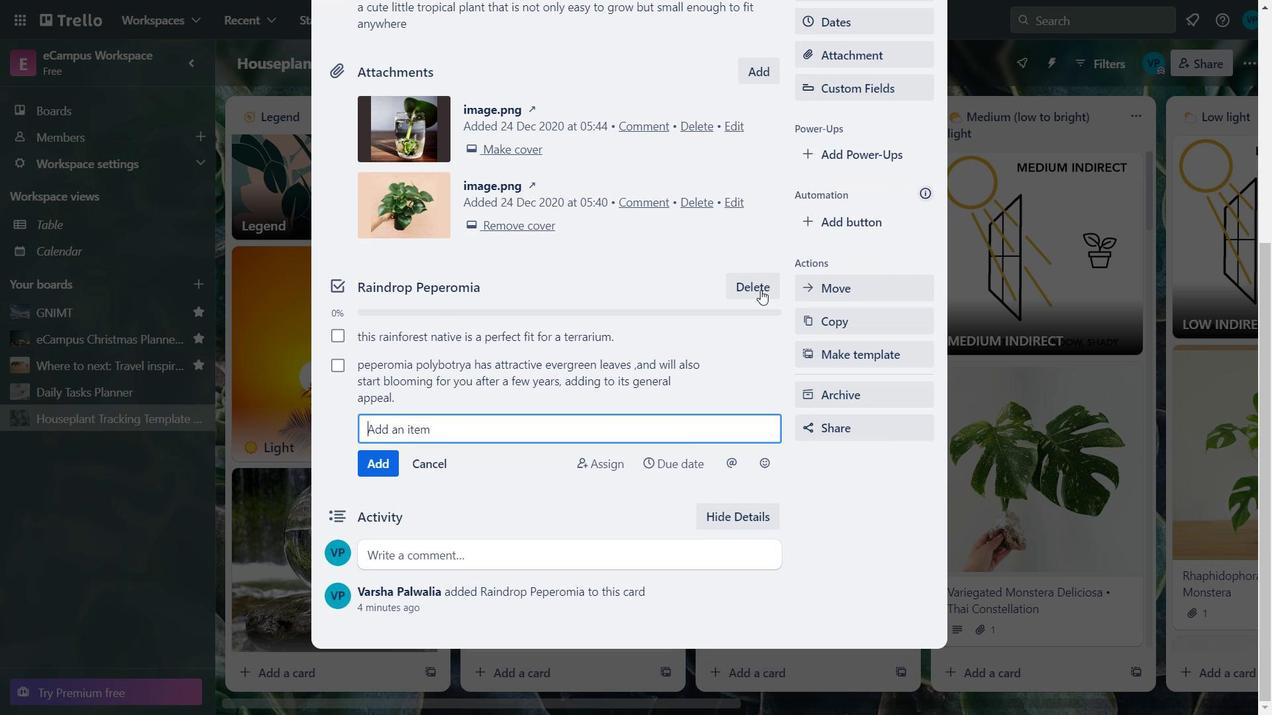 
Action: Mouse scrolled (761, 290) with delta (0, 0)
Screenshot: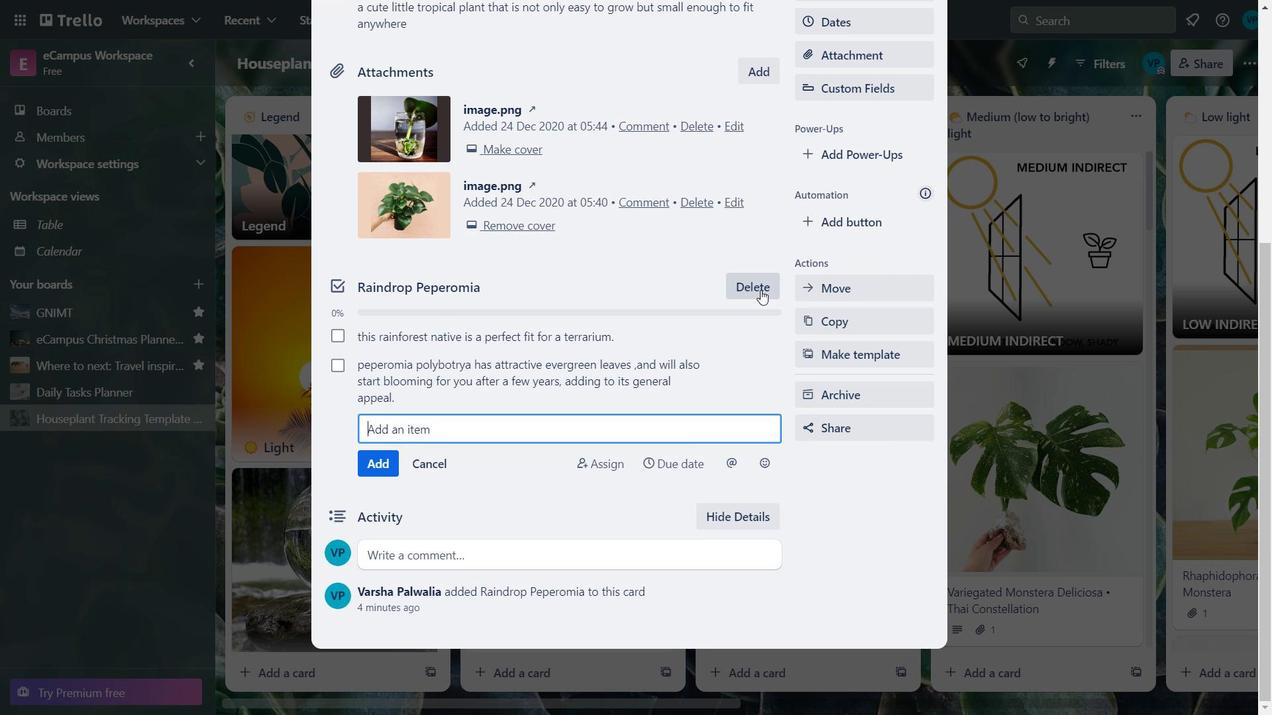 
Action: Mouse scrolled (761, 290) with delta (0, 0)
Screenshot: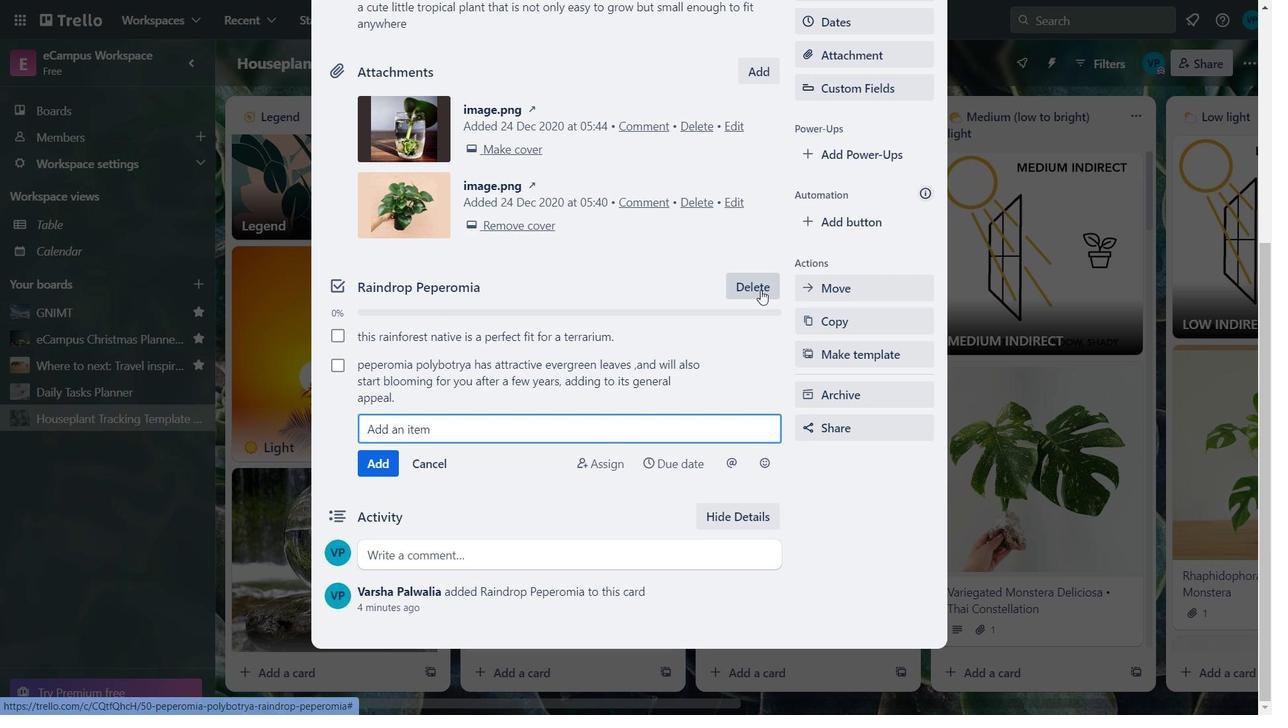 
Action: Mouse scrolled (761, 290) with delta (0, 0)
Screenshot: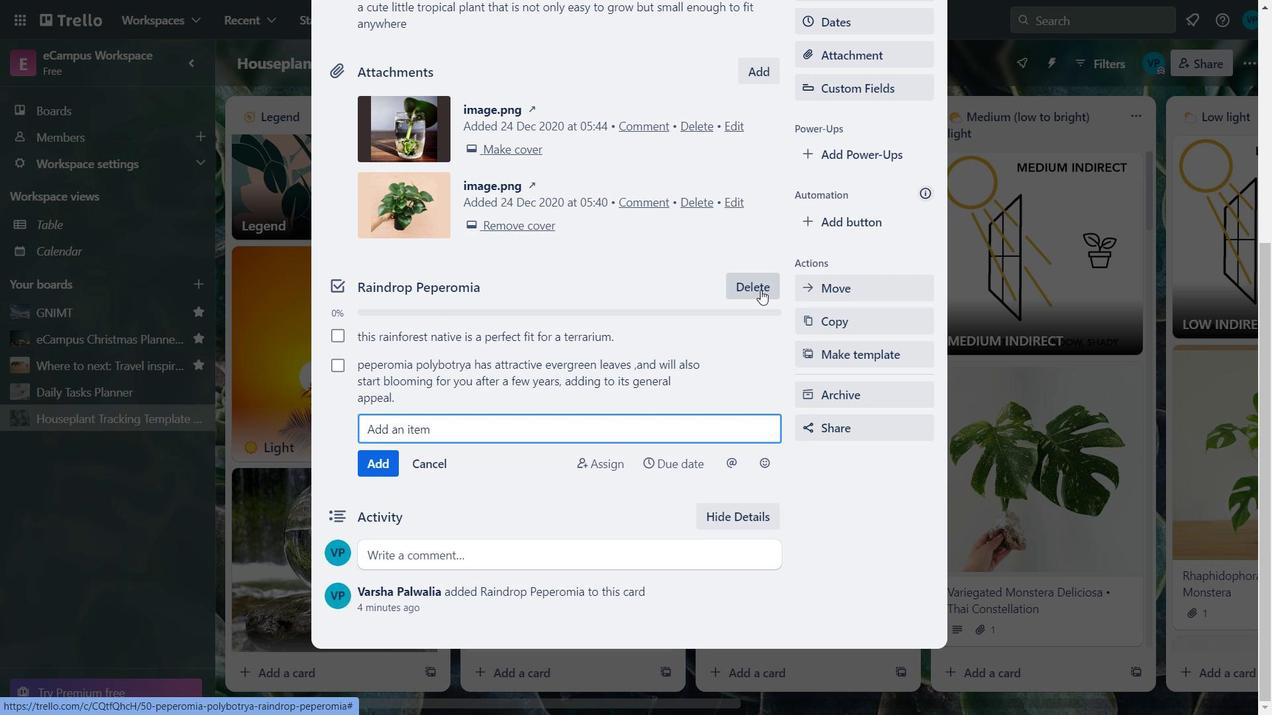 
Action: Mouse moved to (530, 433)
Screenshot: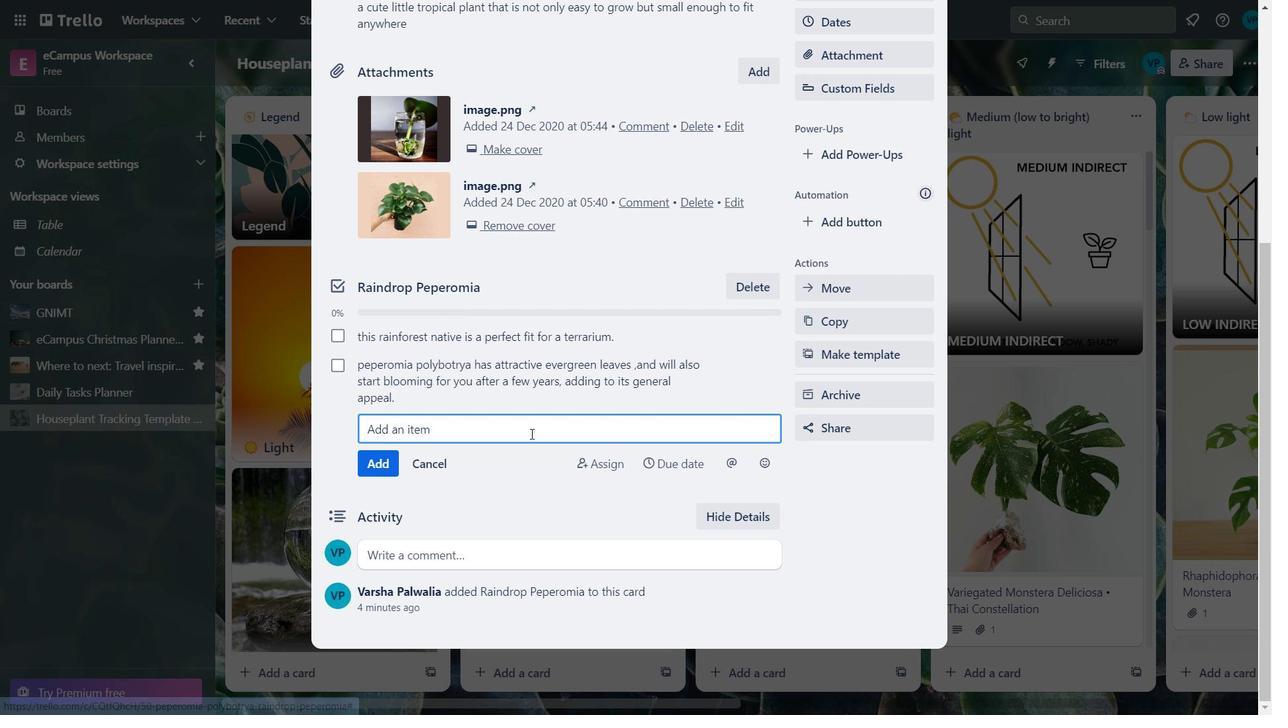 
Action: Mouse pressed left at (530, 433)
Screenshot: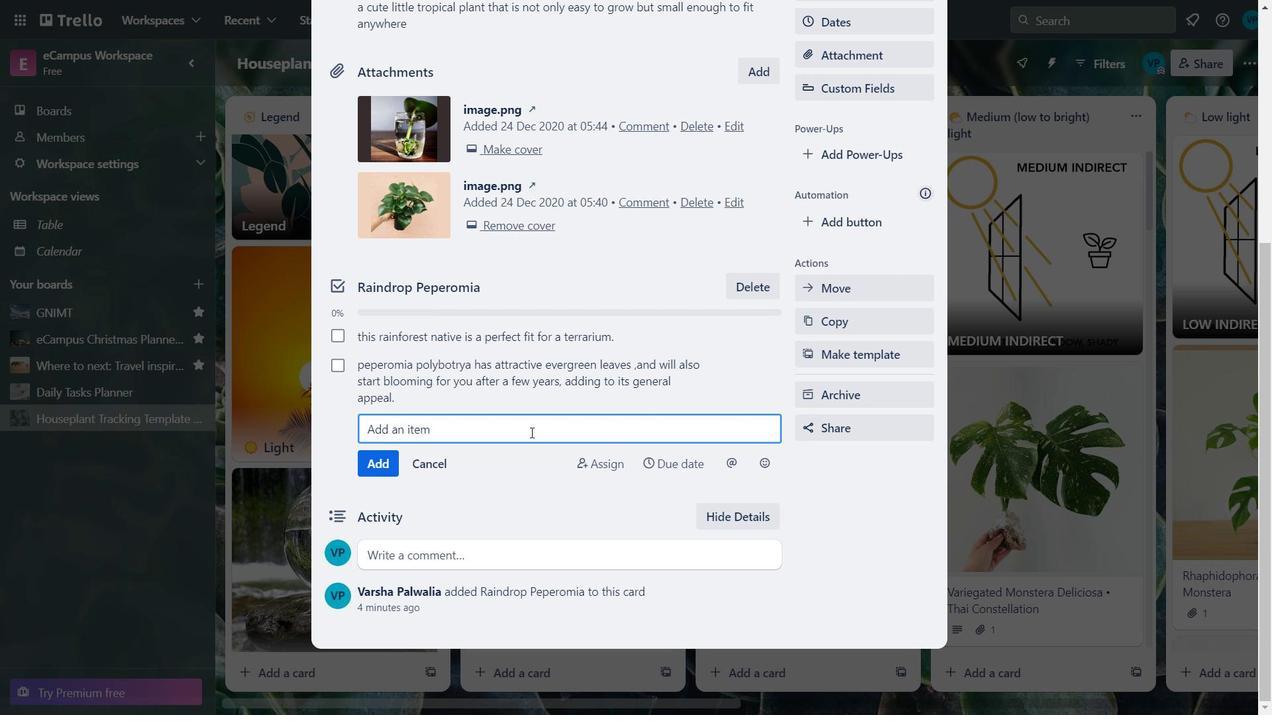 
Action: Key pressed are<Key.space>the<Key.space>
Screenshot: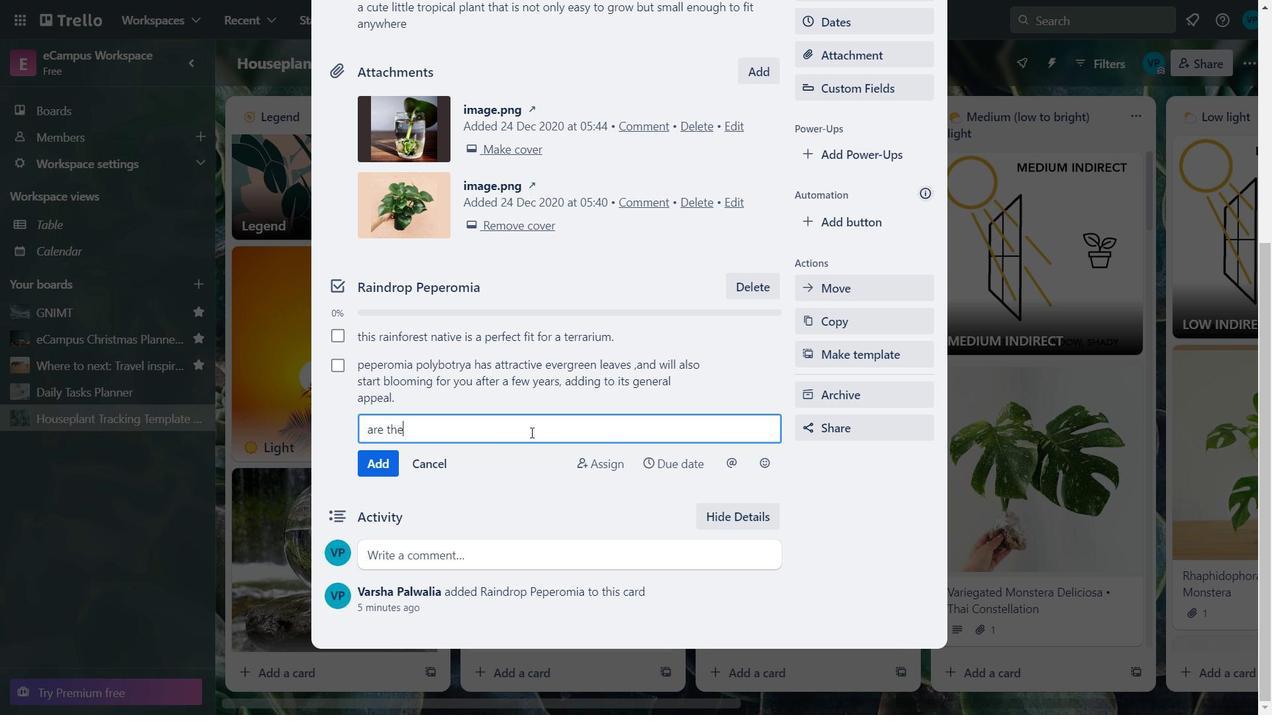 
Action: Mouse moved to (530, 434)
Screenshot: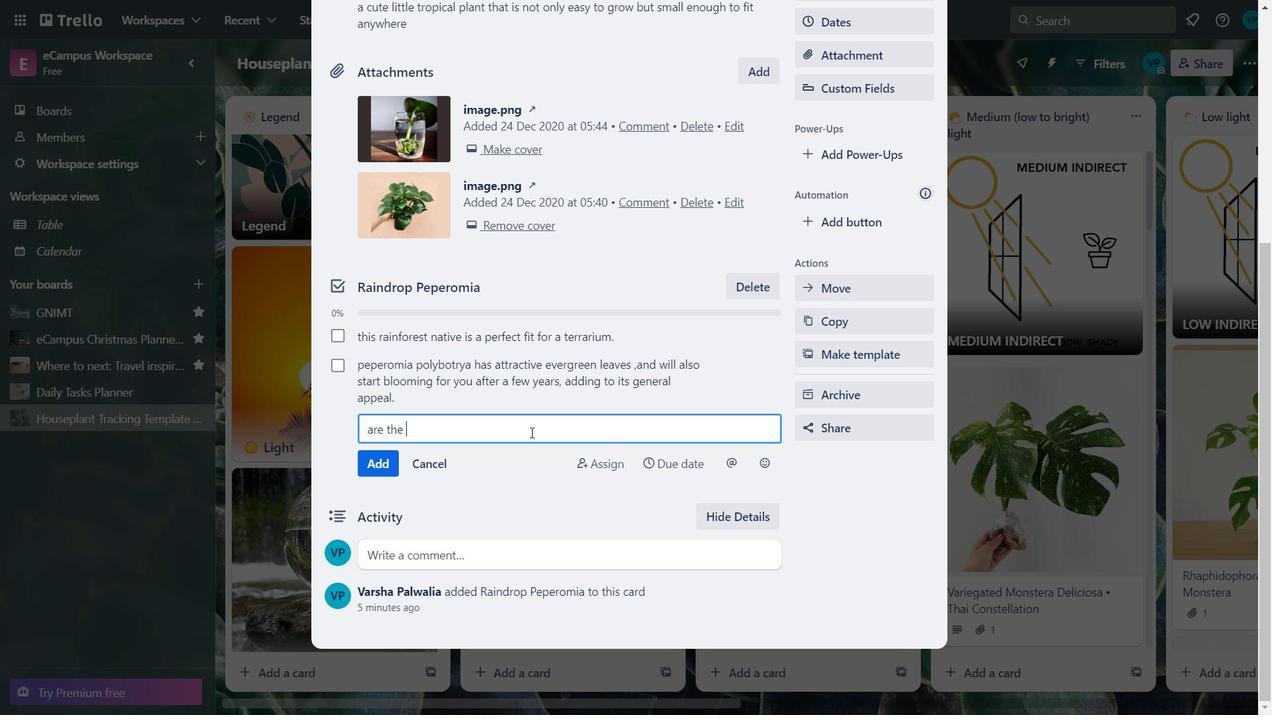 
Action: Key pressed ra
Screenshot: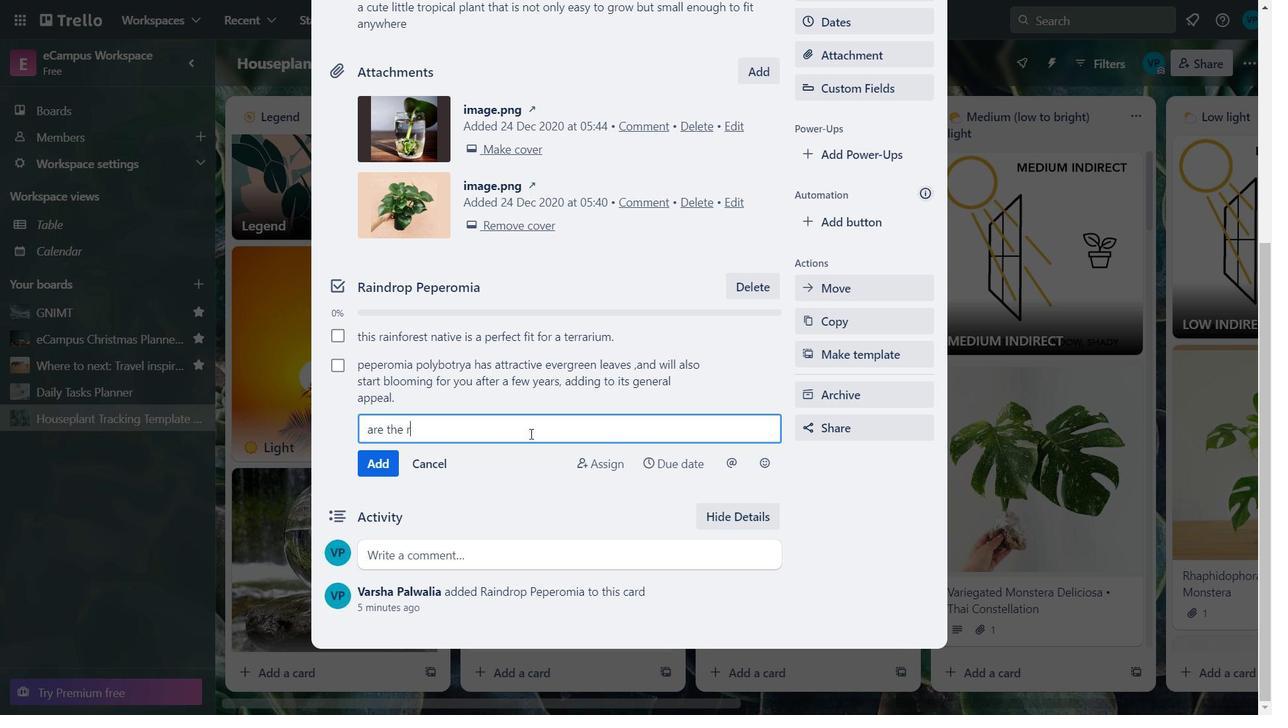 
Action: Mouse moved to (529, 435)
Screenshot: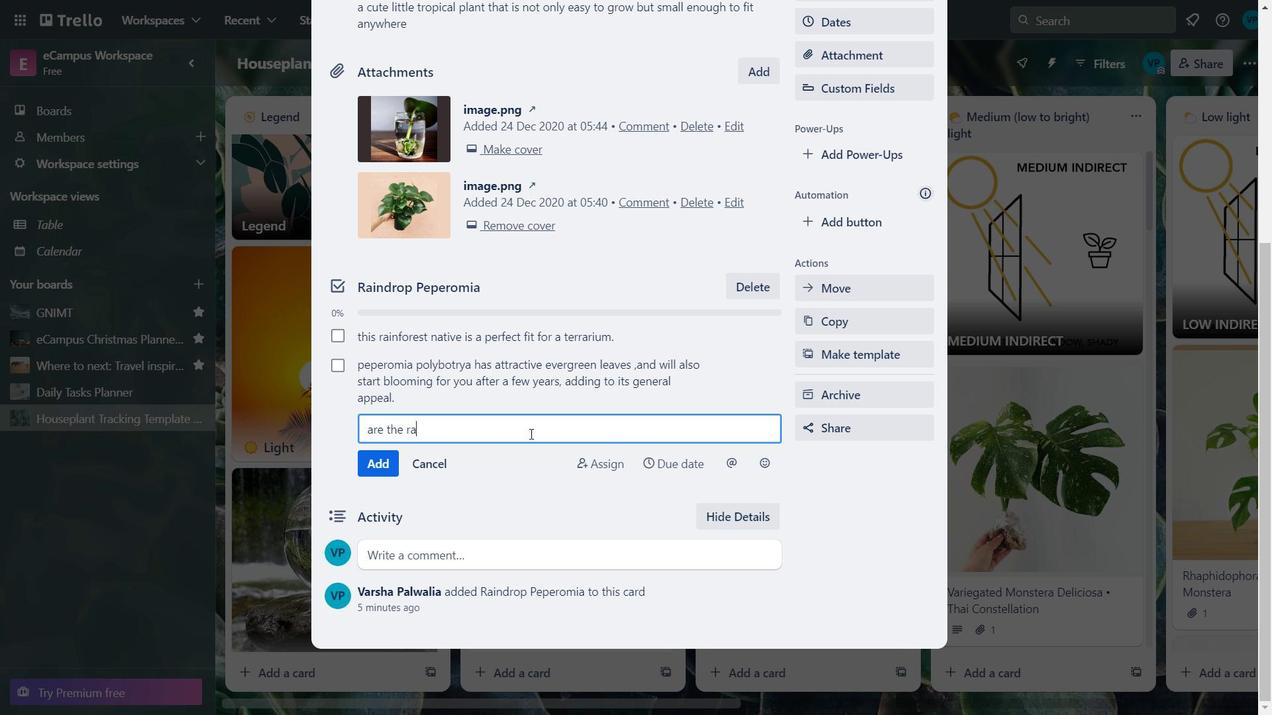 
Action: Key pressed indeop,
Screenshot: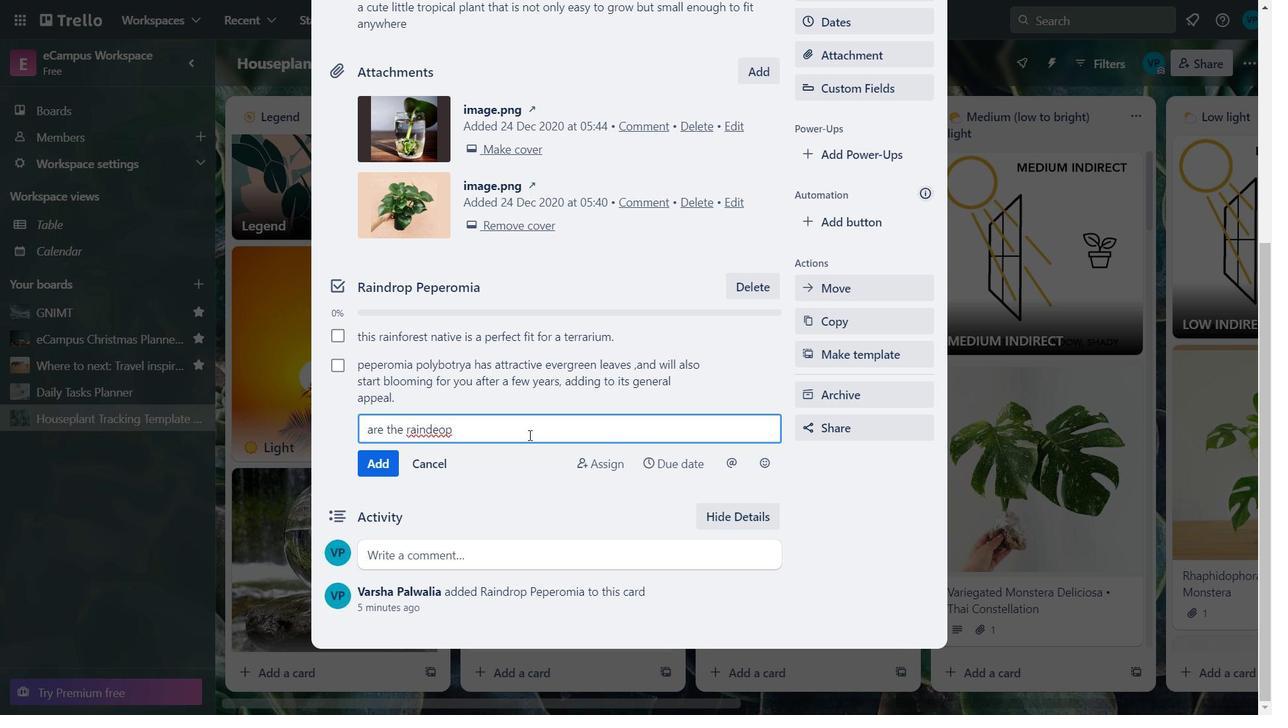 
Action: Mouse moved to (412, 432)
Screenshot: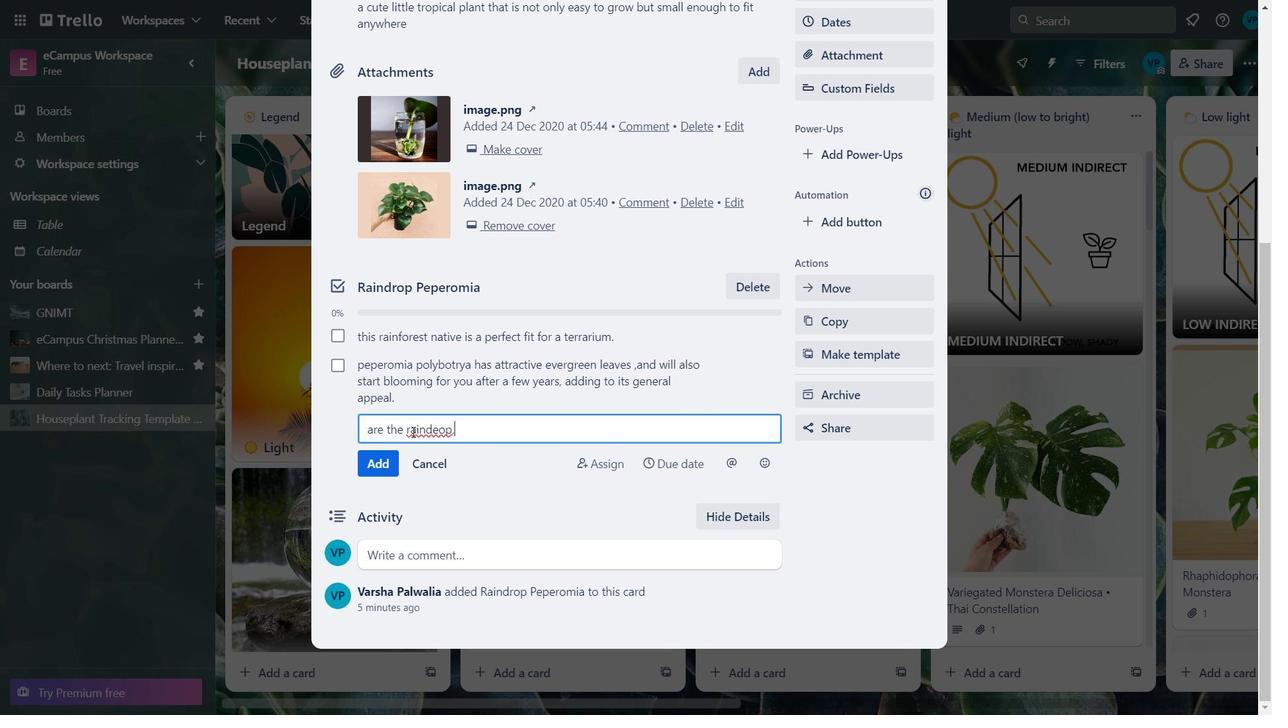 
Action: Mouse pressed left at (412, 432)
Screenshot: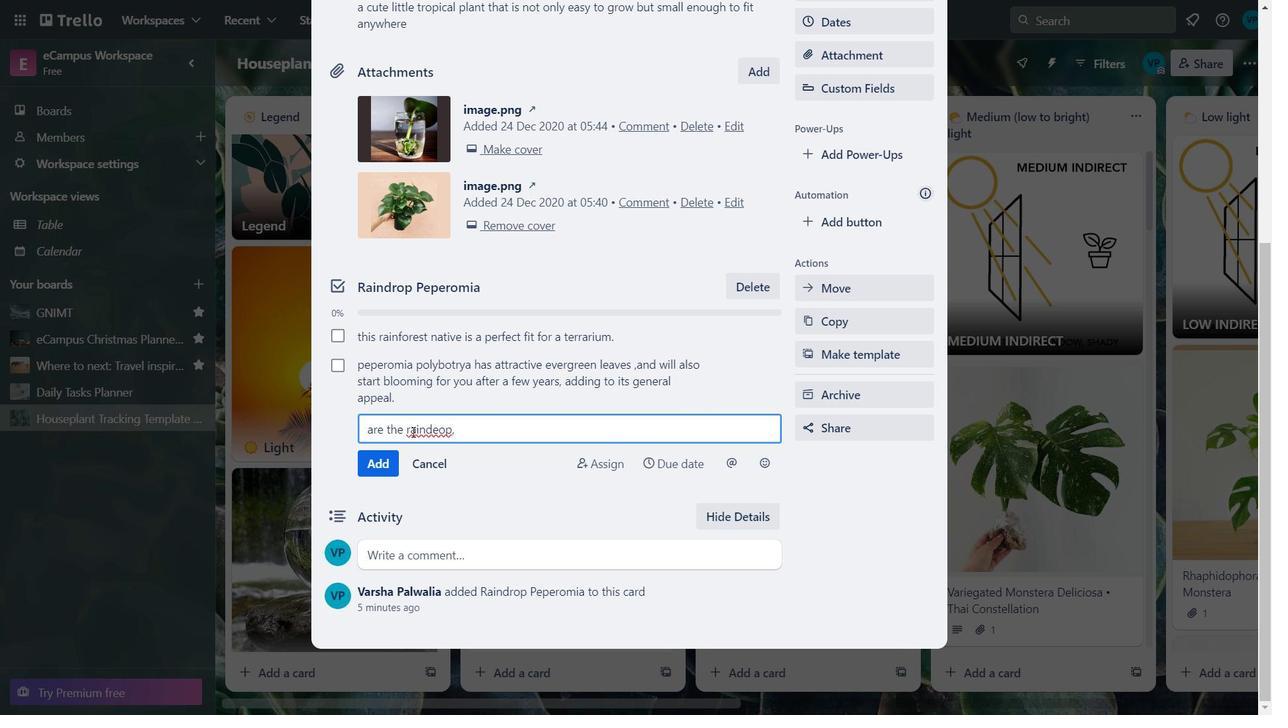 
Action: Key pressed <Key.backspace><Key.caps_lock>R
Screenshot: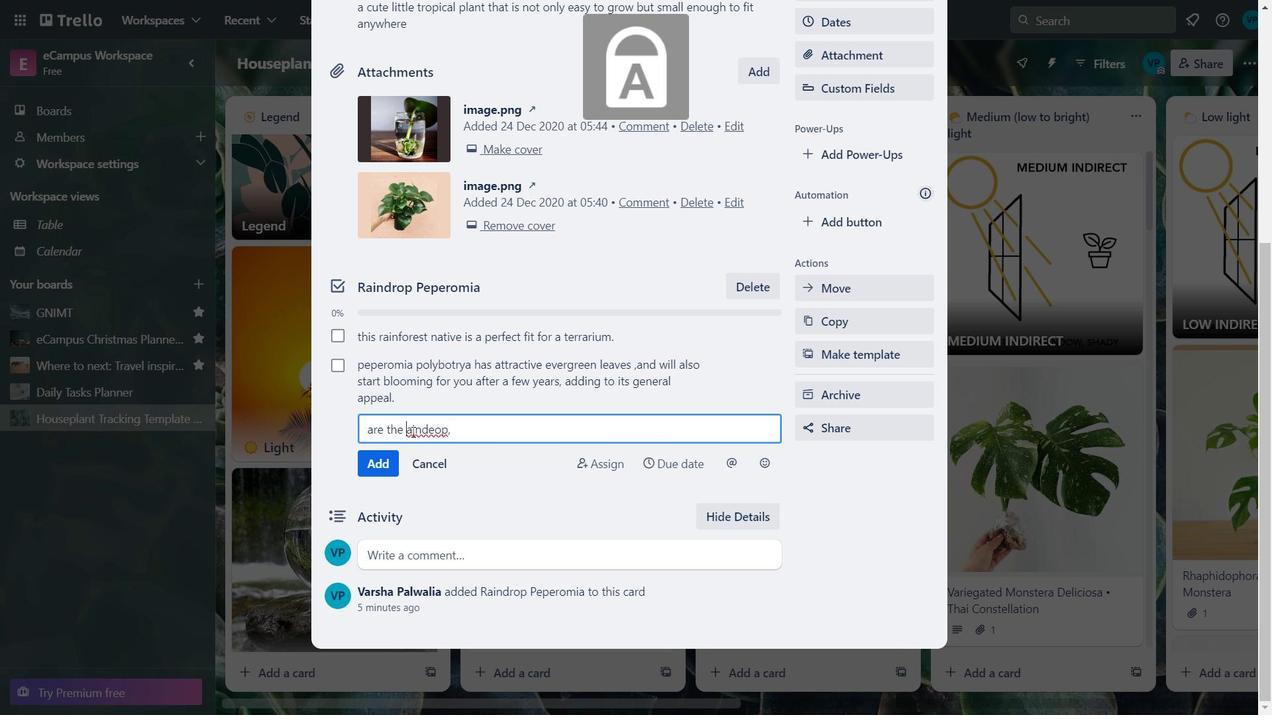 
Action: Mouse moved to (486, 424)
Screenshot: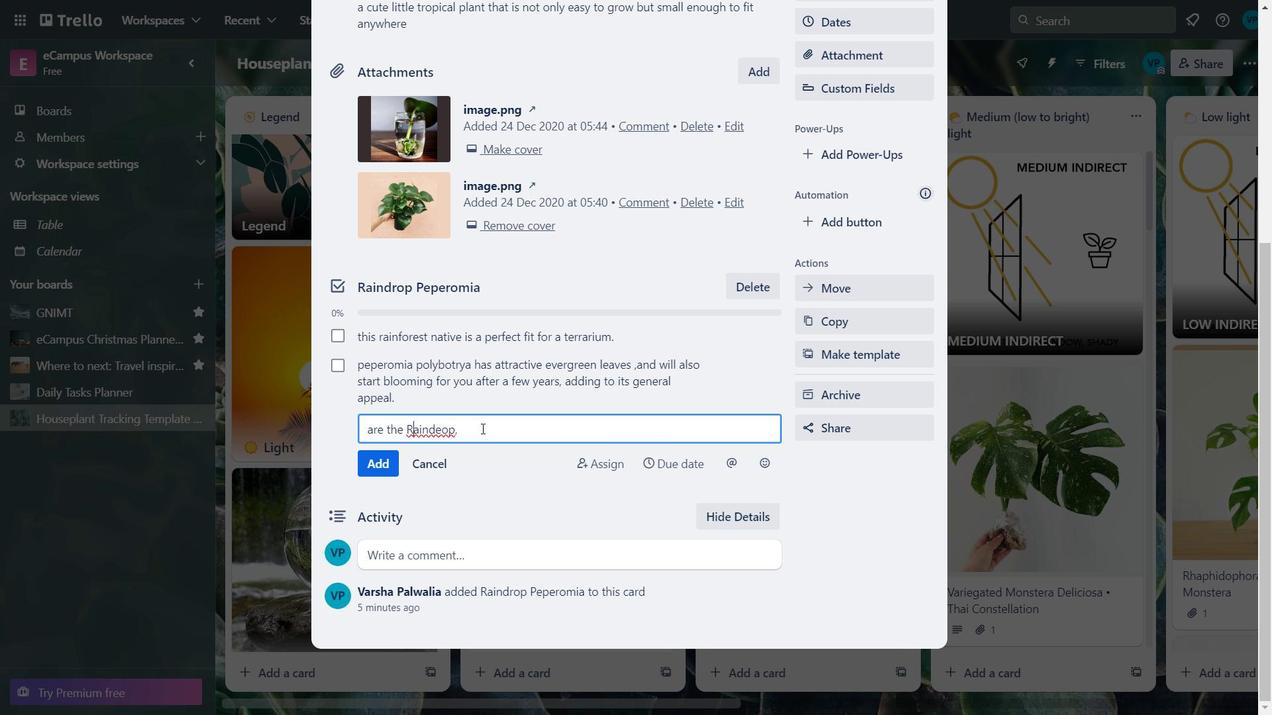 
Action: Mouse pressed left at (486, 424)
Screenshot: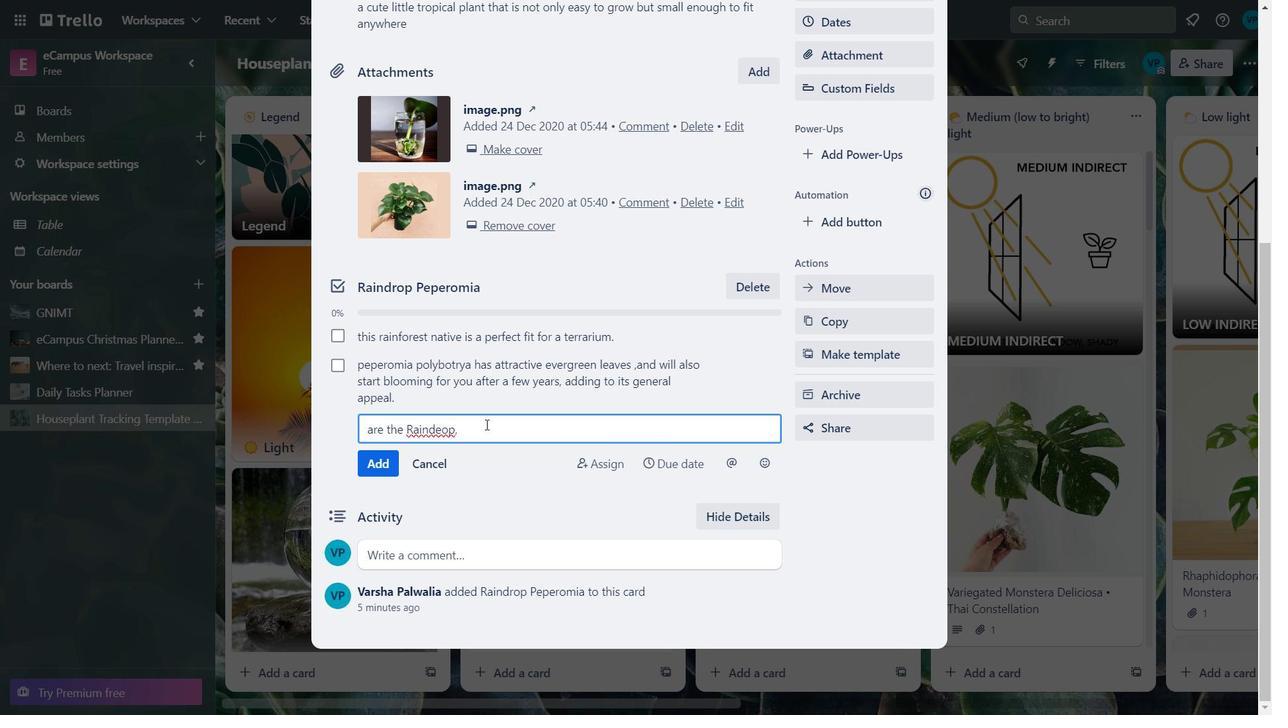 
Action: Key pressed <Key.caps_lock><Key.space>+<Key.backspace><Key.backspace><Key.backspace>,<Key.space>scientifically<Key.space><Key.space>know<Key.space>as<Key.space>pee<Key.backspace>peromia<Key.space>polybotrya<Key.space><Key.tab>
Screenshot: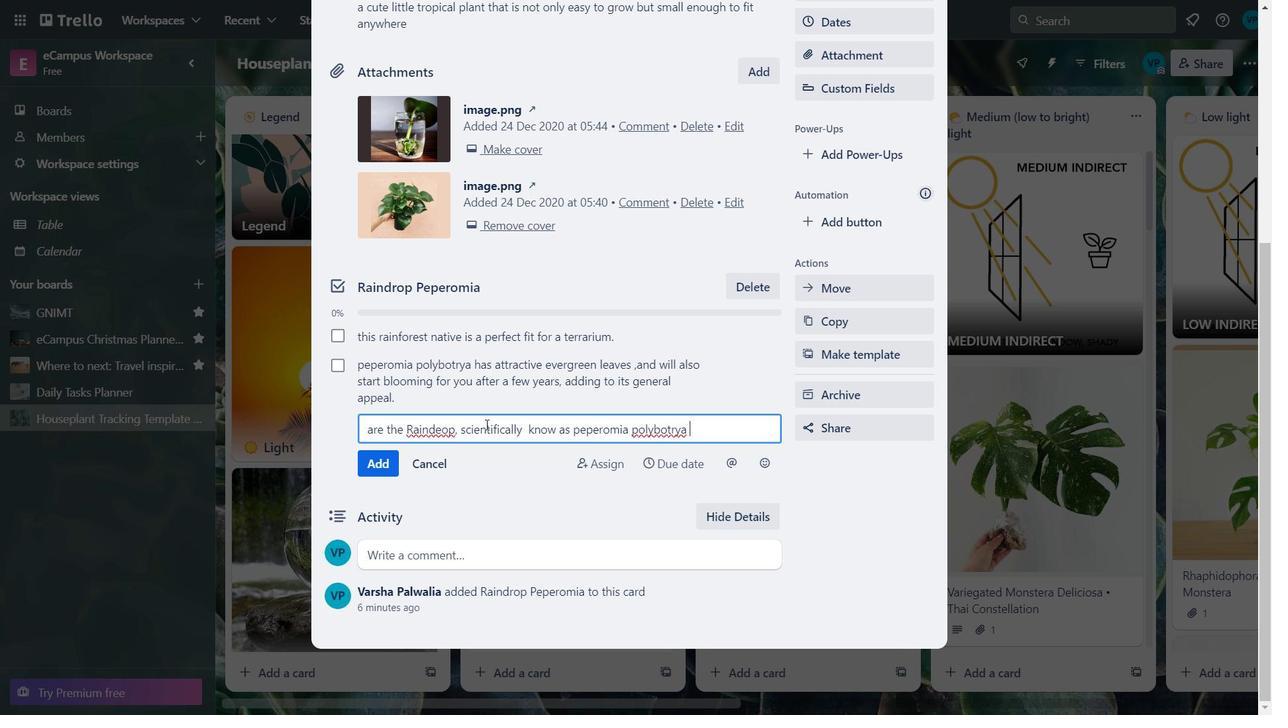 
Action: Mouse moved to (703, 429)
Screenshot: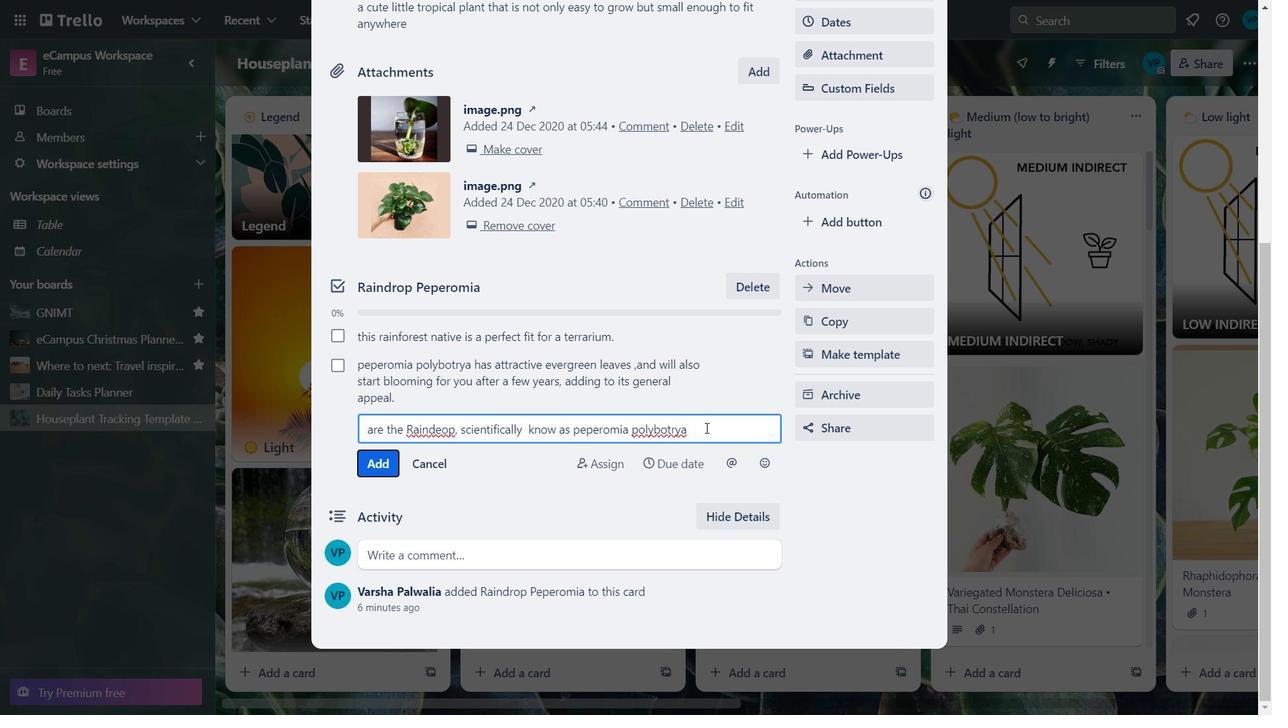 
Action: Mouse pressed left at (703, 429)
Screenshot: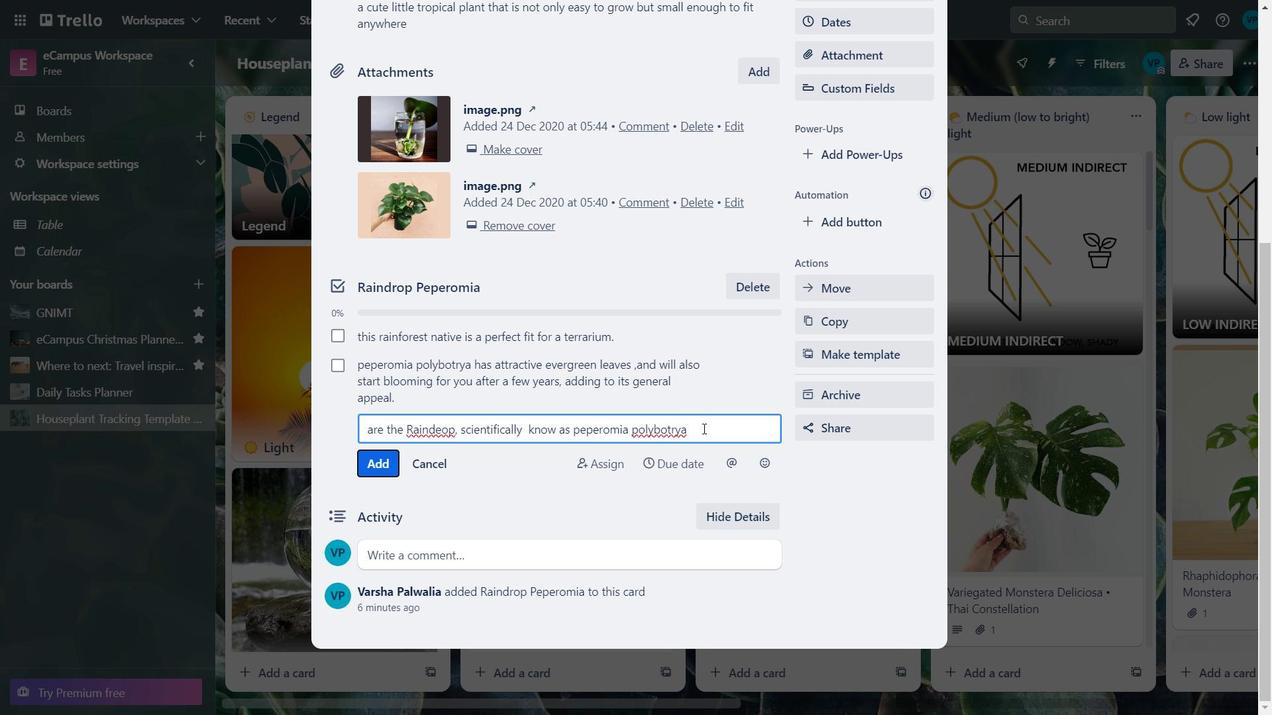 
Action: Key pressed <Key.down><Key.backspace>,<Key.space>is<Key.space>an<Key.space>easy-to-care-for<Key.space><Key.backspace>,
Screenshot: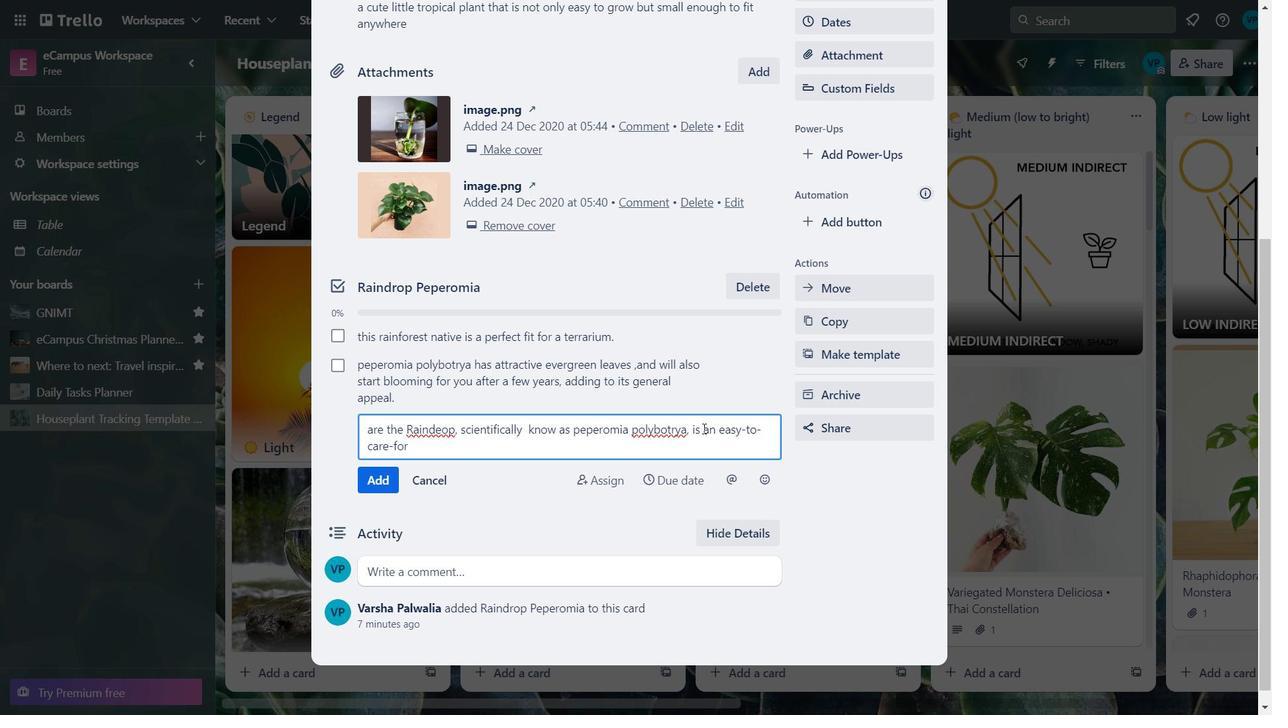 
Action: Mouse moved to (383, 479)
Screenshot: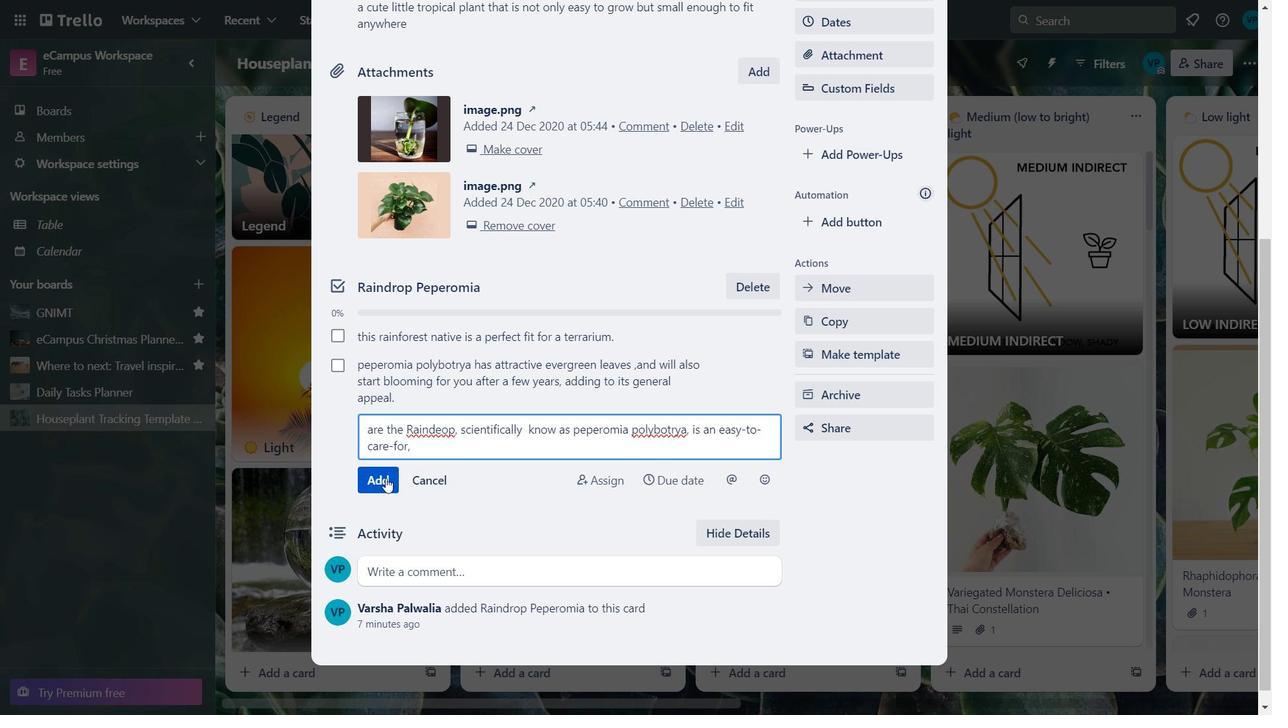 
Action: Mouse pressed left at (383, 479)
Screenshot: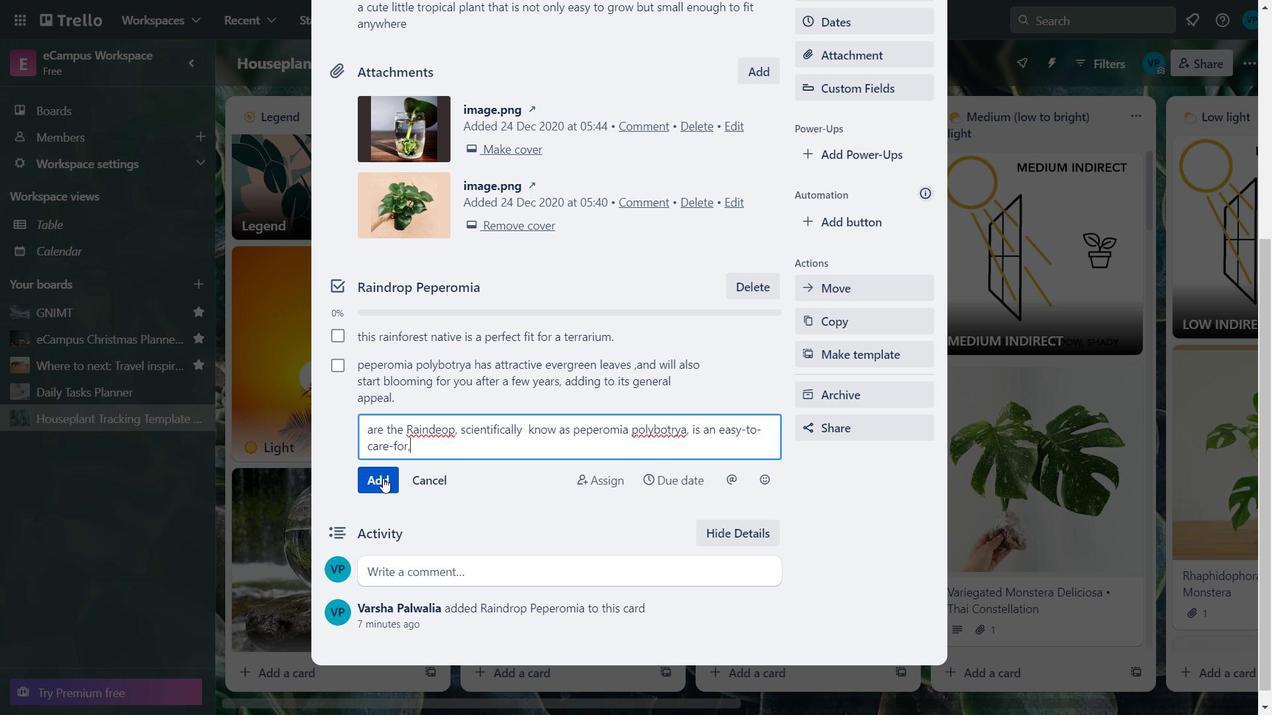 
Action: Key pressed charming<Key.space>houseplant<Key.space>known<Key.space>for
Screenshot: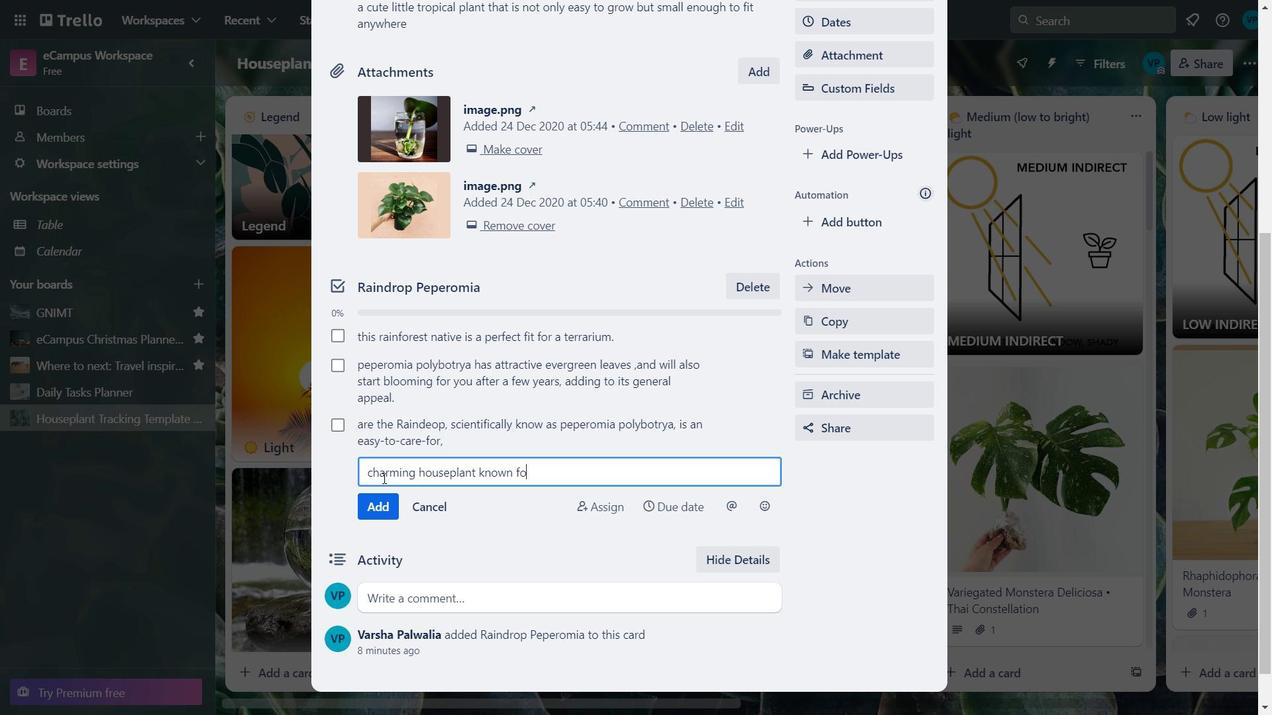 
Action: Mouse moved to (374, 479)
Screenshot: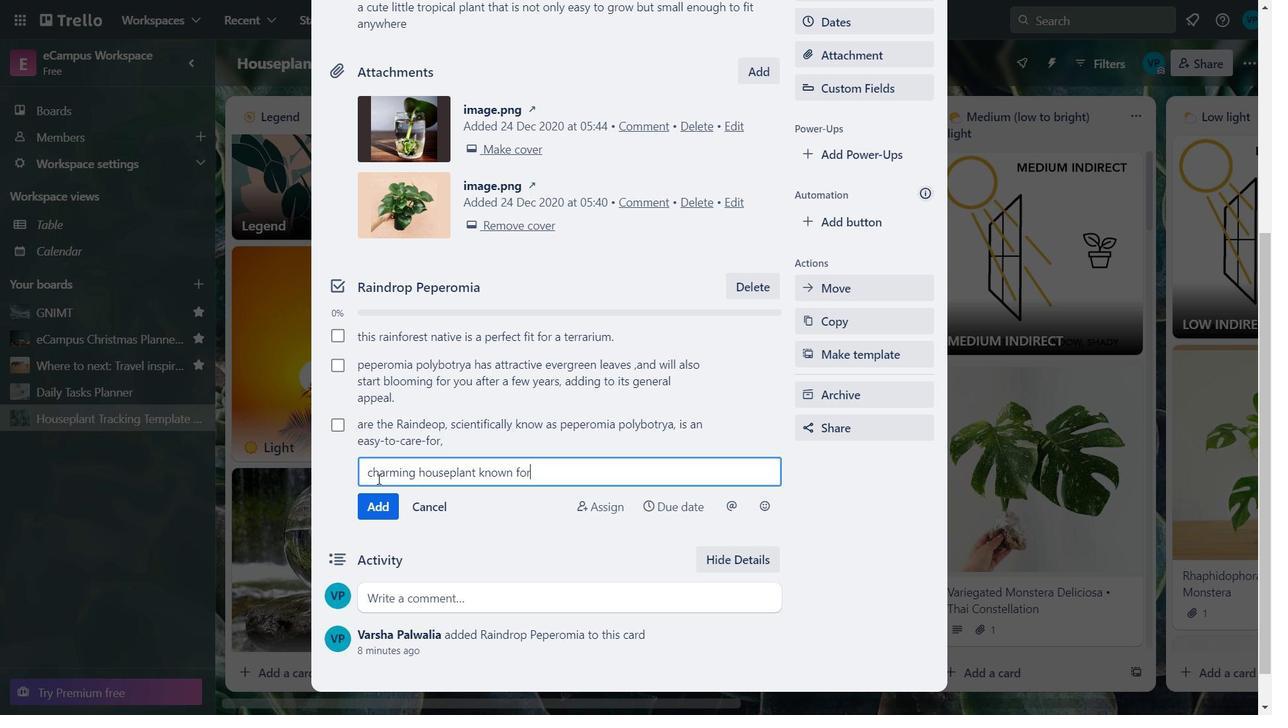 
Action: Key pressed <Key.space>its<Key.space>fat,th
Screenshot: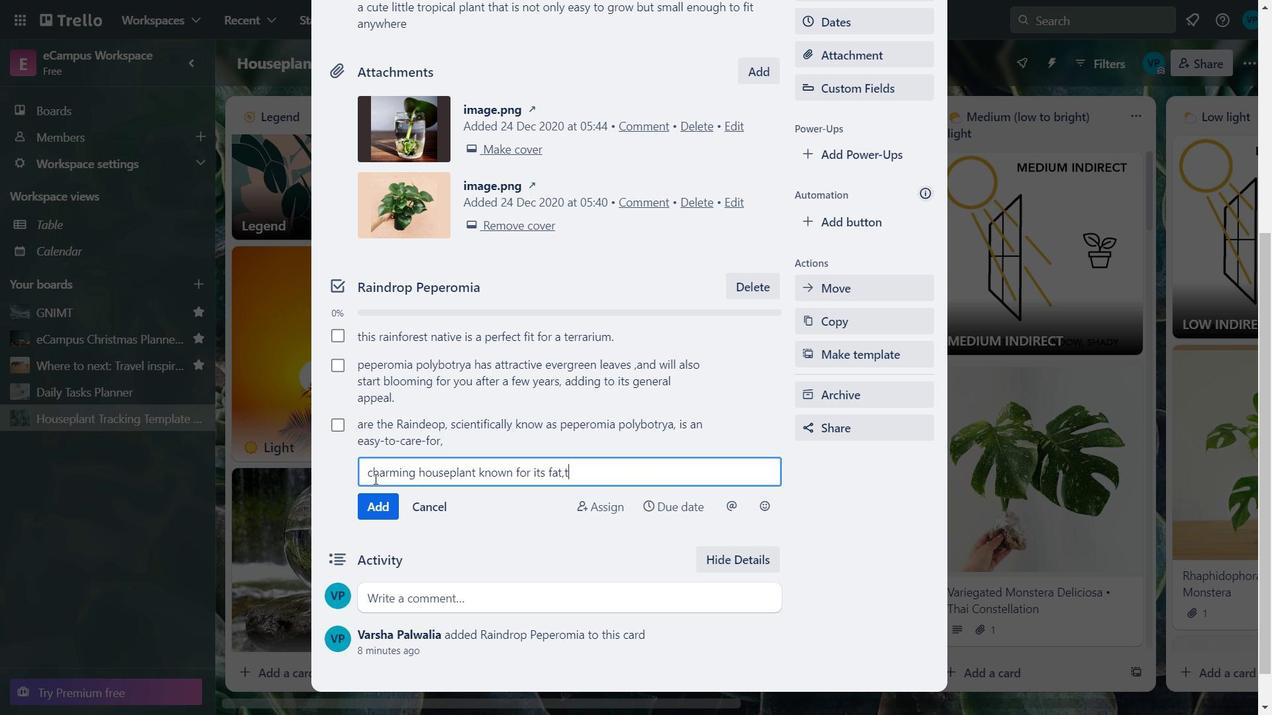 
Action: Mouse moved to (373, 479)
Screenshot: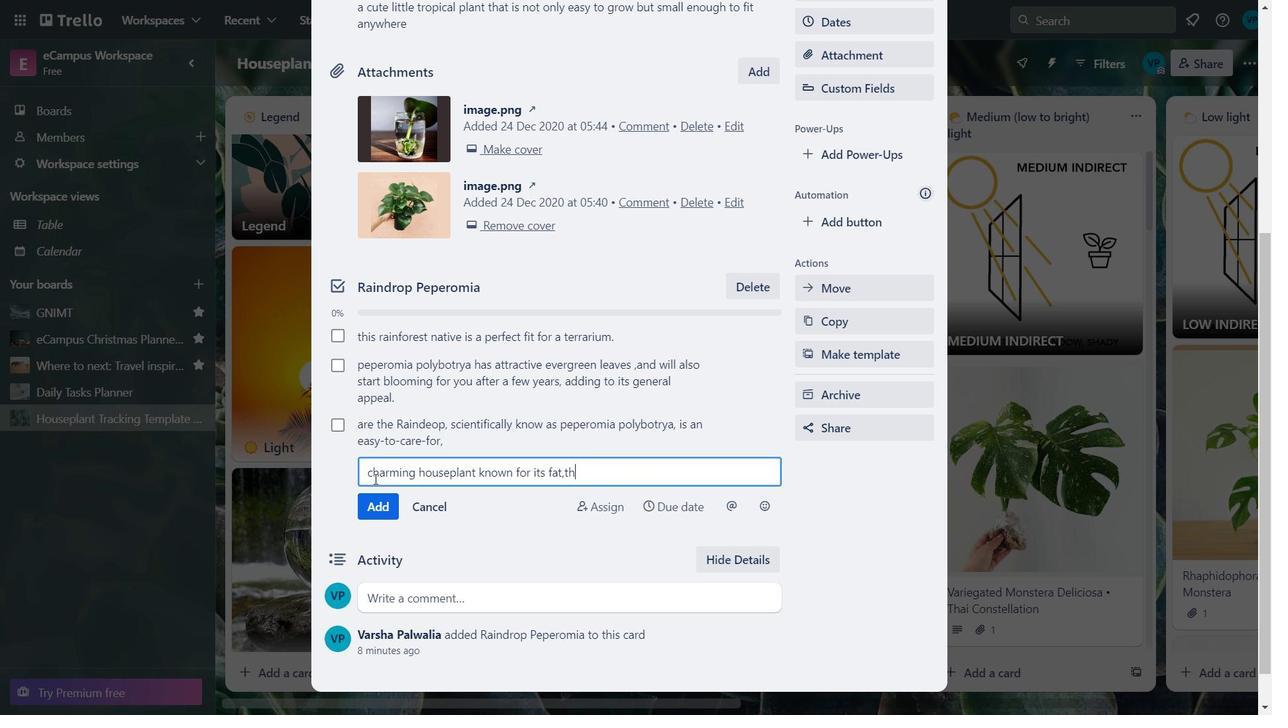 
Action: Key pressed ick,shiny<Key.space>leavw<Key.backspace>es
Screenshot: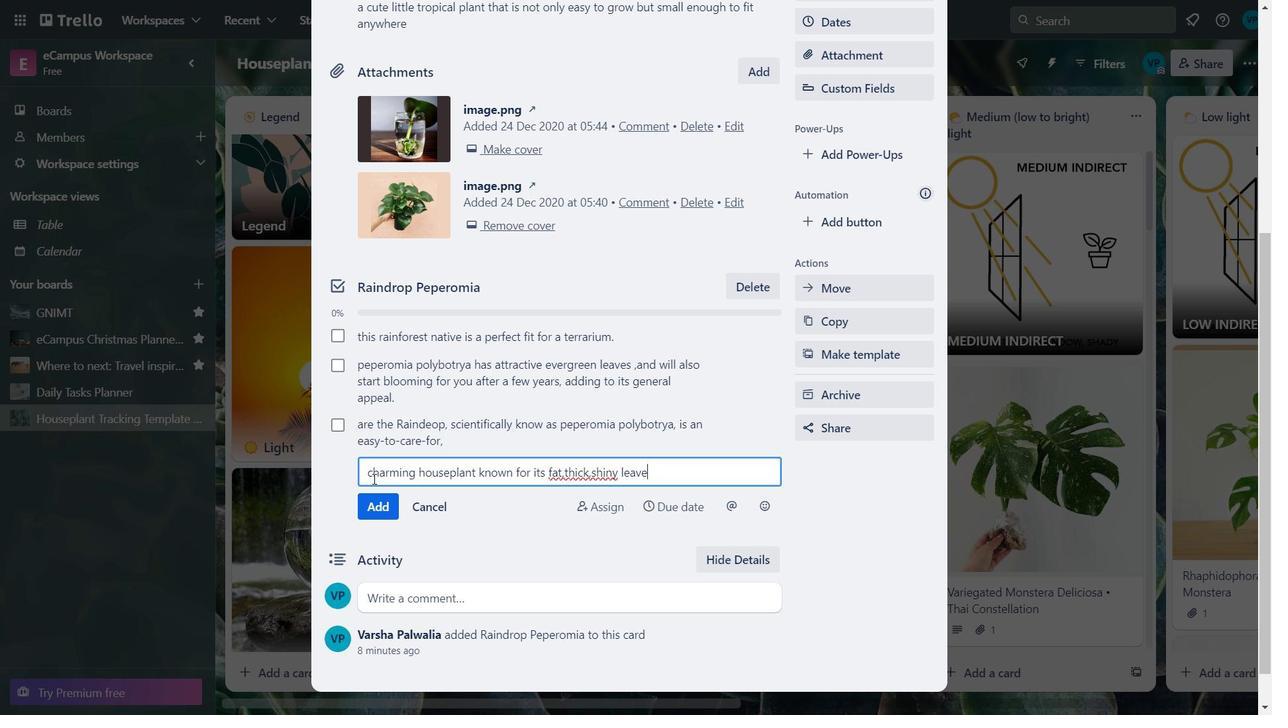 
Action: Mouse moved to (368, 480)
Screenshot: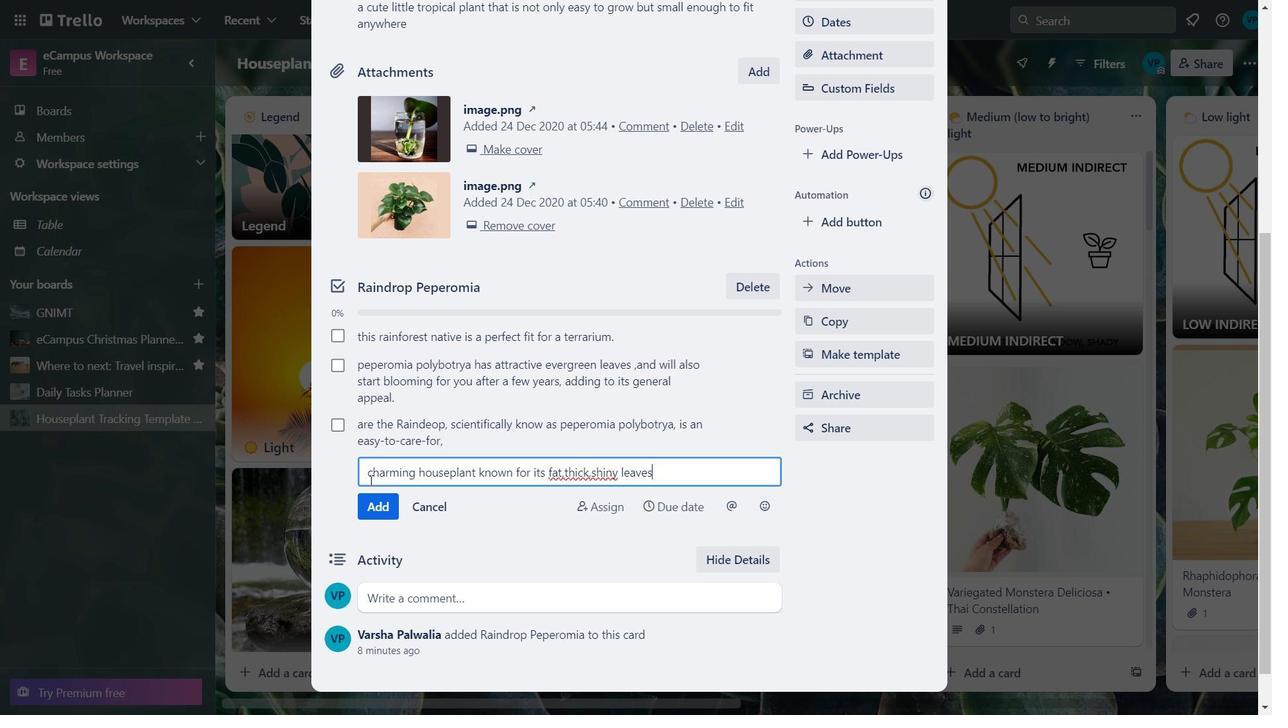 
Action: Key pressed <Key.space>that<Key.space>look<Key.space>like<Key.space>a<Key.space>raindrop<Key.space>.
Screenshot: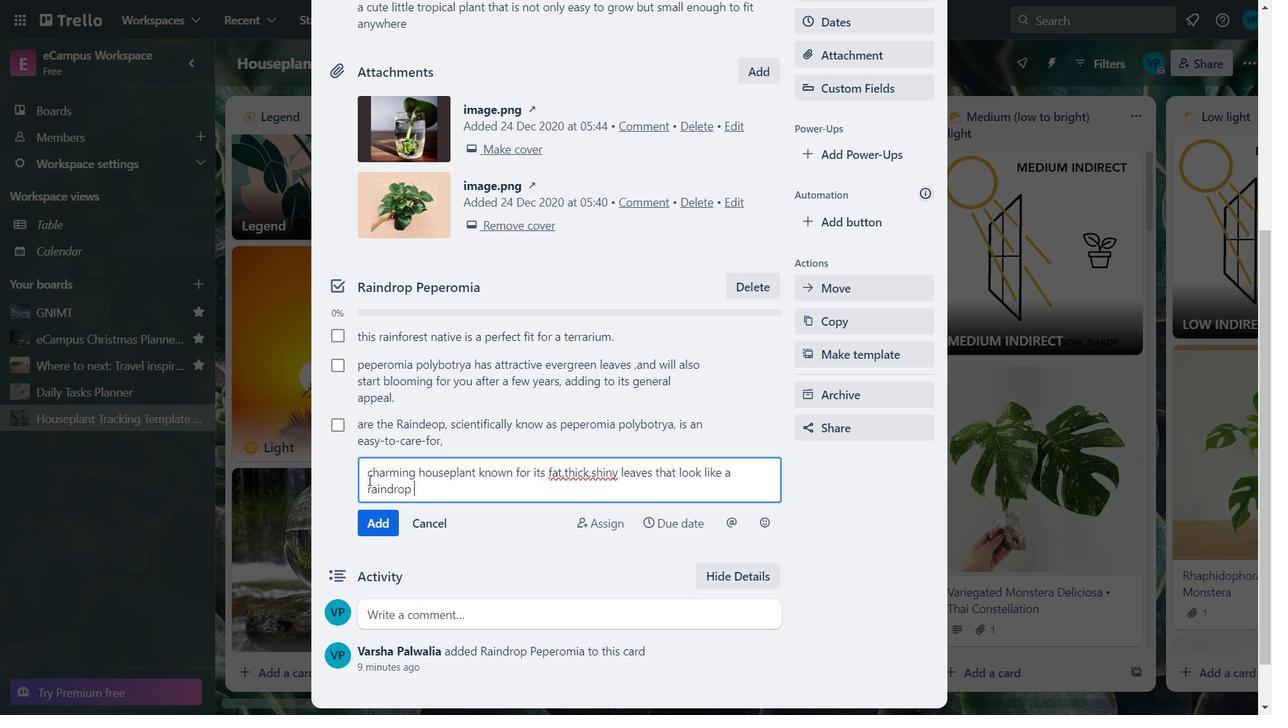 
Action: Mouse moved to (382, 532)
Screenshot: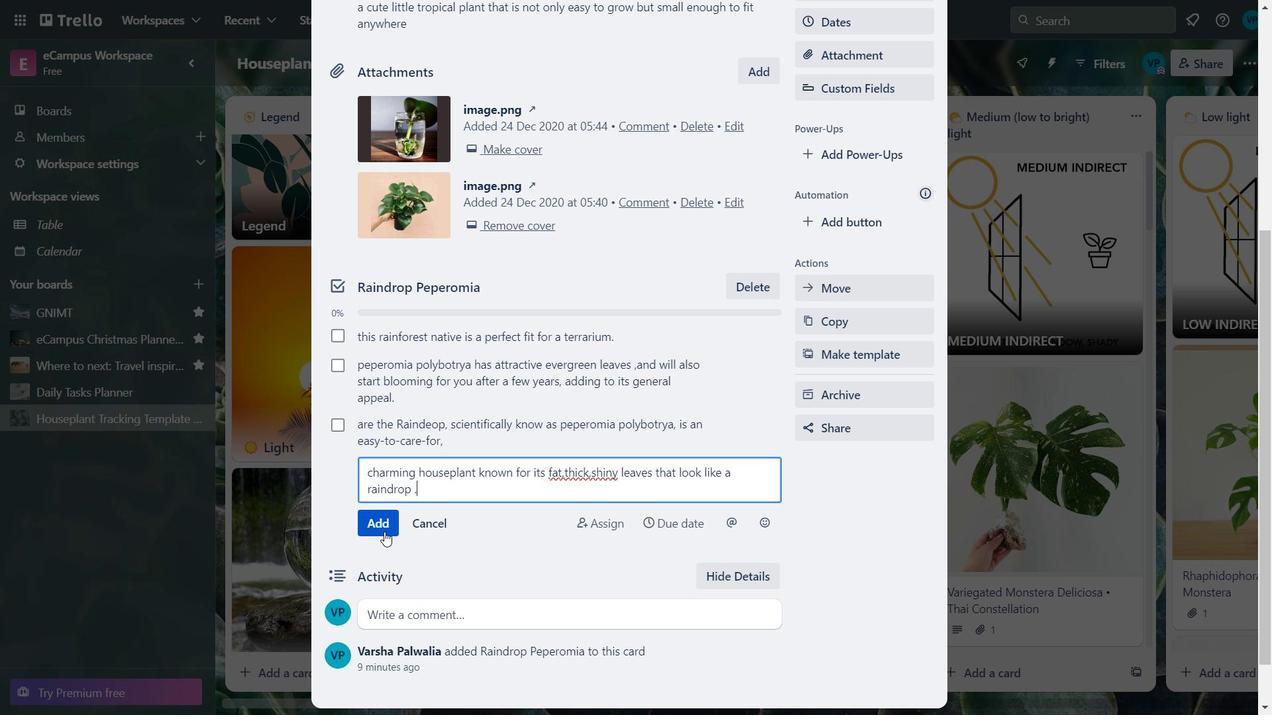 
Action: Mouse pressed left at (382, 532)
Screenshot: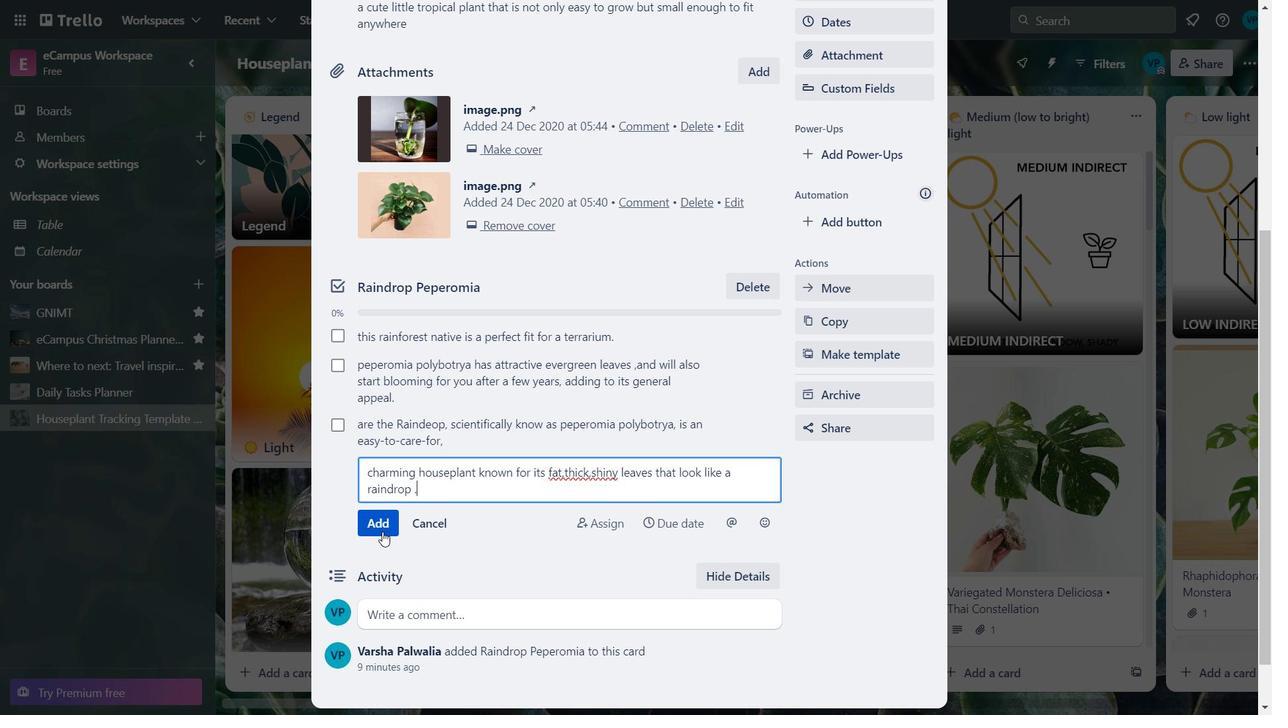 
Action: Mouse moved to (384, 511)
Screenshot: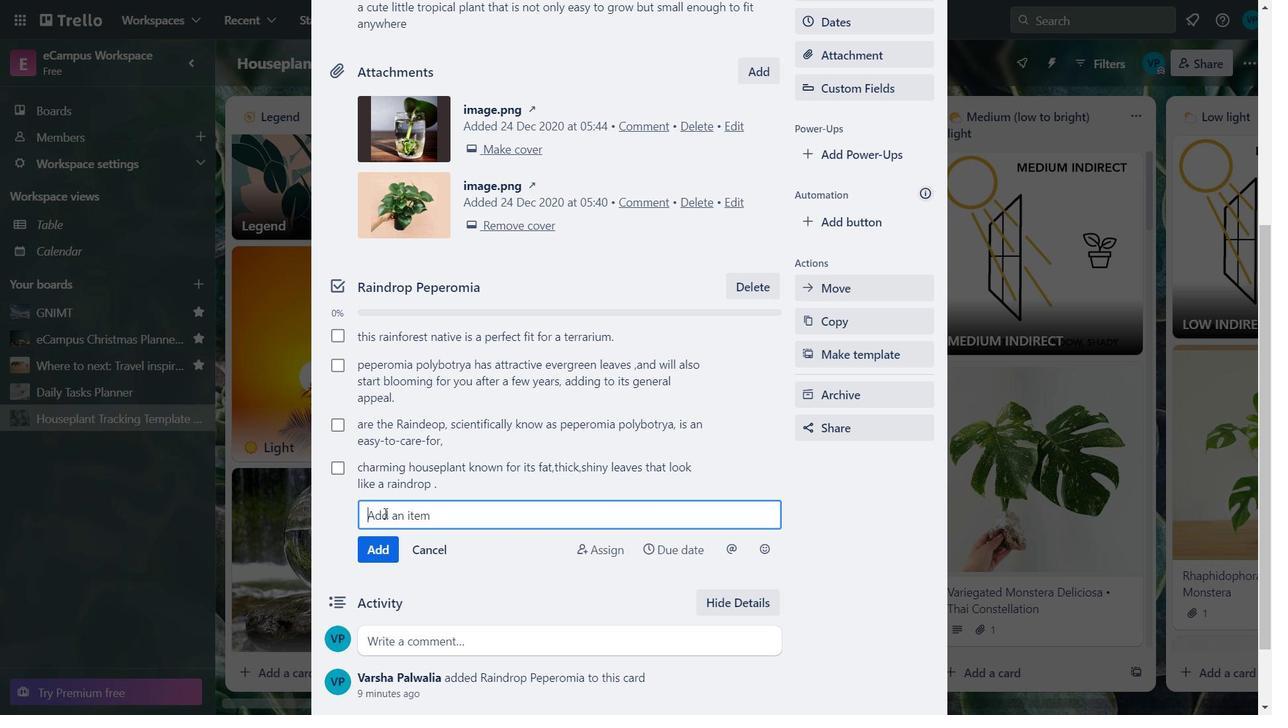 
Action: Mouse pressed left at (384, 511)
Screenshot: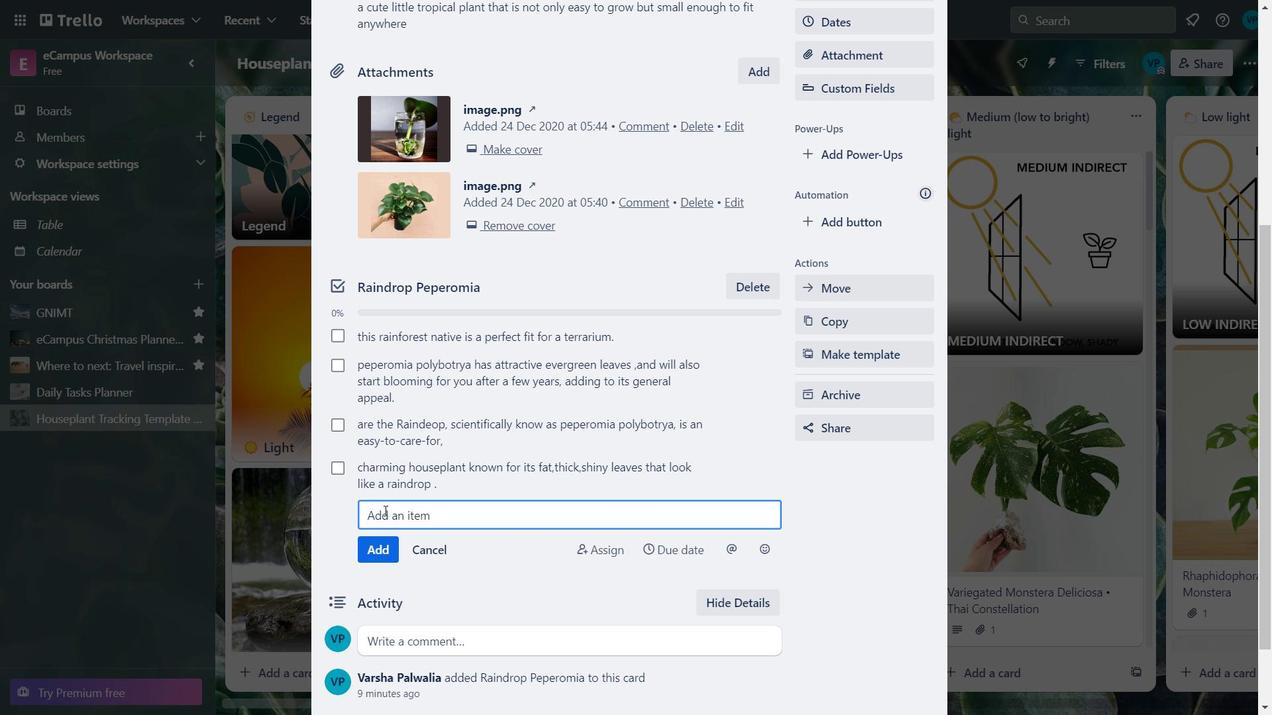
Action: Mouse moved to (426, 529)
Screenshot: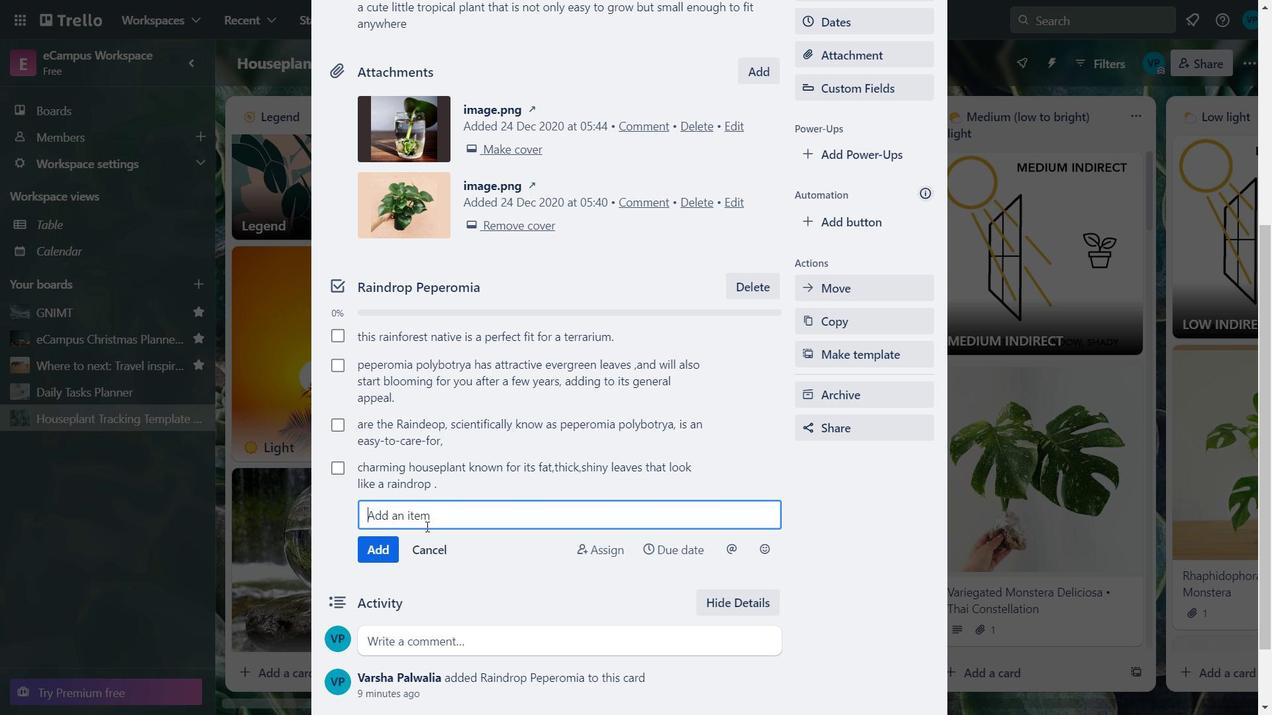 
Action: Mouse pressed left at (426, 529)
Screenshot: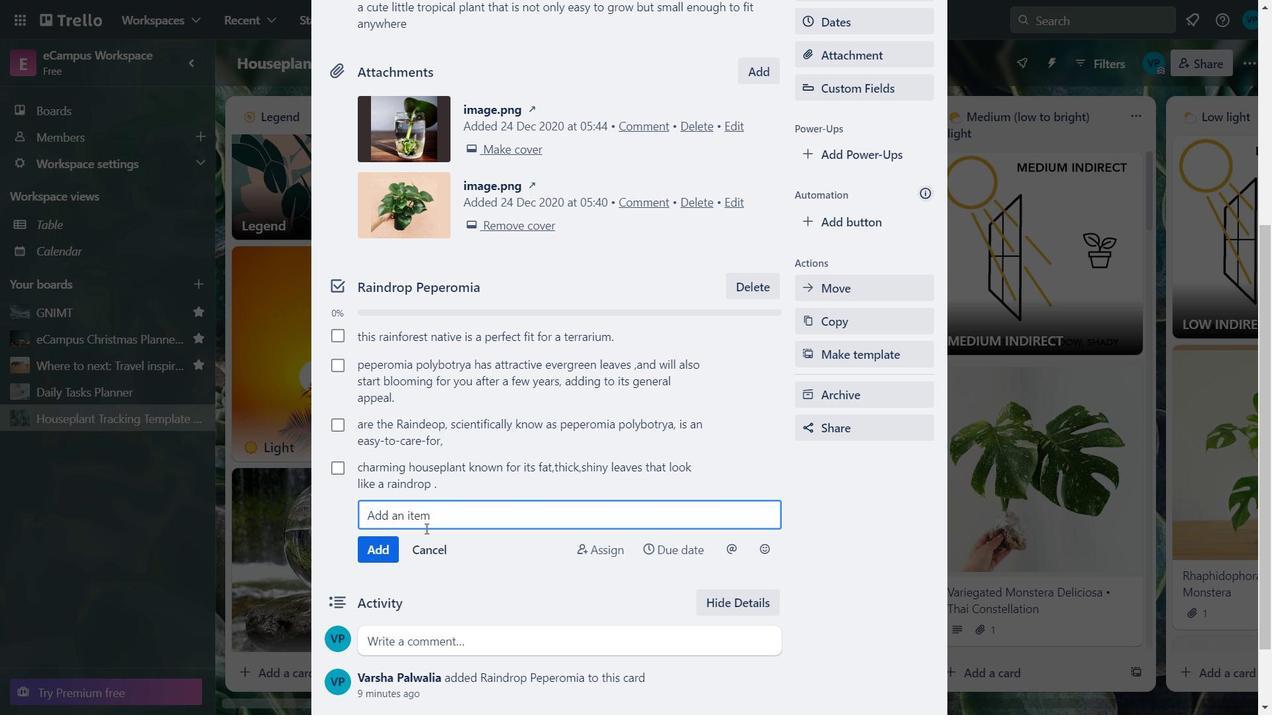 
Action: Key pressed rollng<Key.backspace><Key.backspace><Key.backspace>ling<Key.space>da<Key.backspace>own<Key.space>your<Key.space>window,<Key.space>something<Key.space>i<Key.space>am<Key.space>fond<Key.space>of<Key.space>in<Key.space>seat
Screenshot: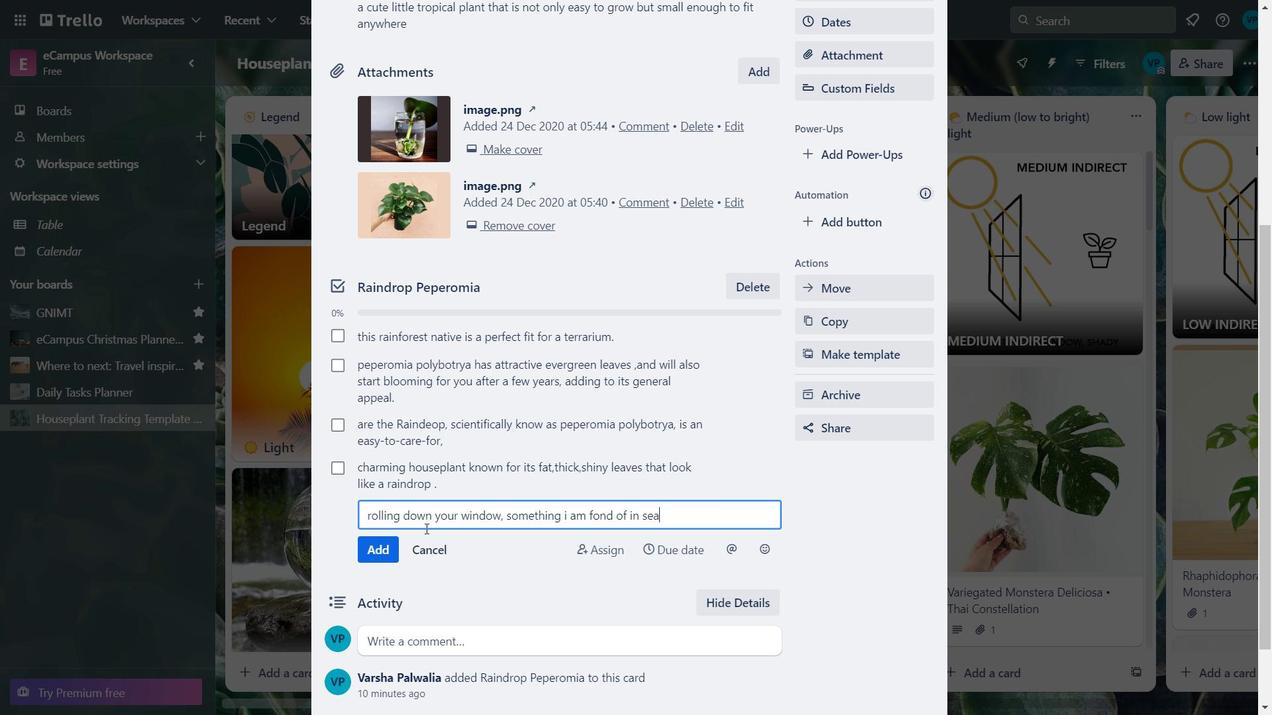 
Action: Mouse moved to (424, 530)
Screenshot: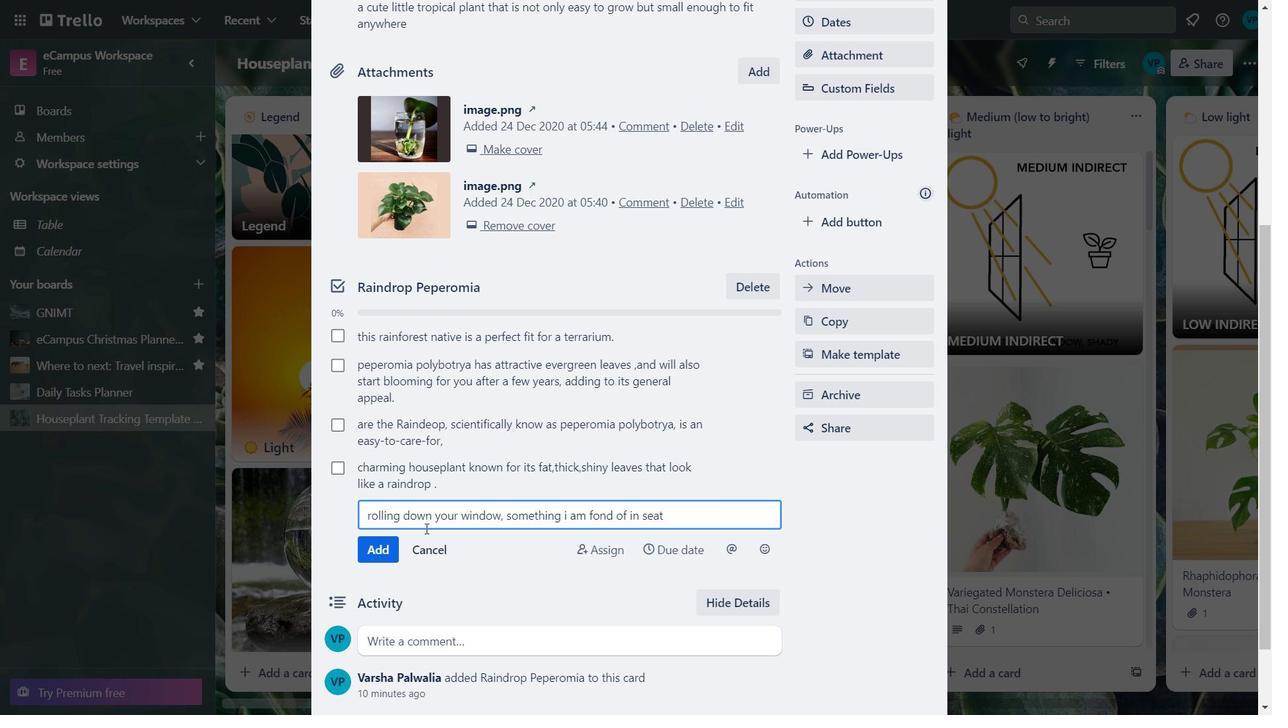 
Action: Key pressed tle<Key.space>and<Key.space>now<Key.space>london.
Screenshot: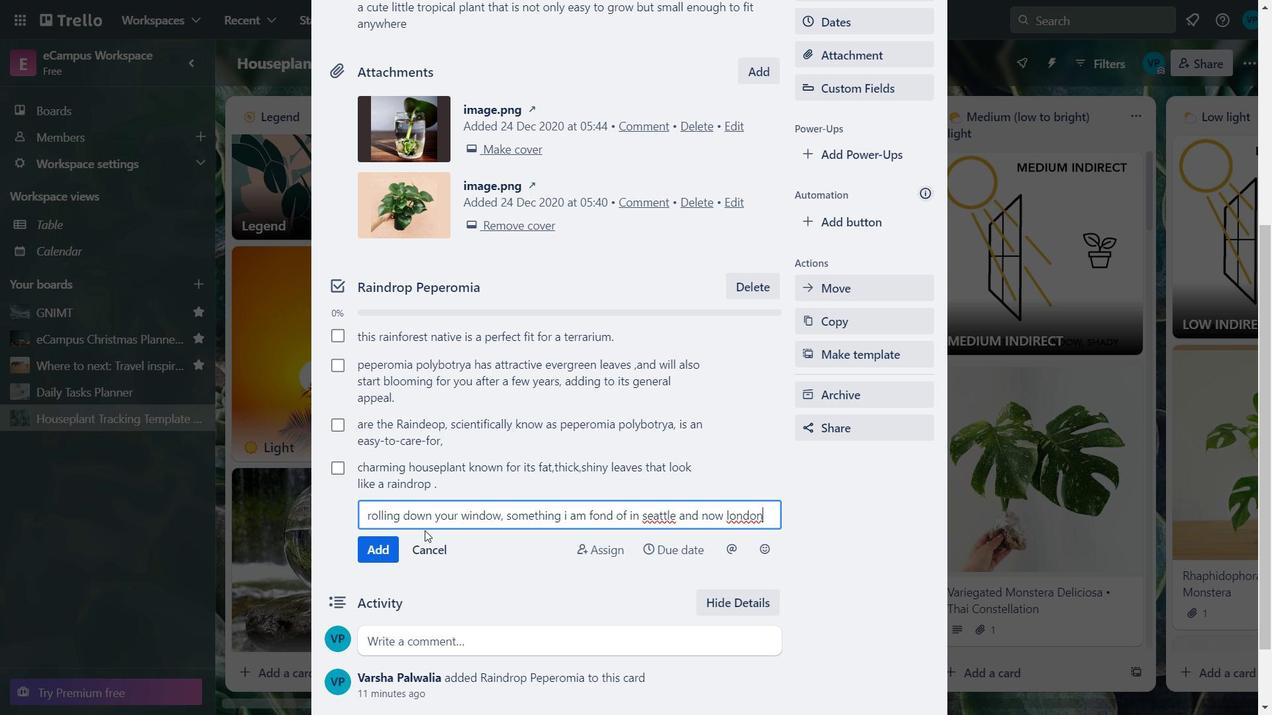 
Action: Mouse moved to (377, 544)
Screenshot: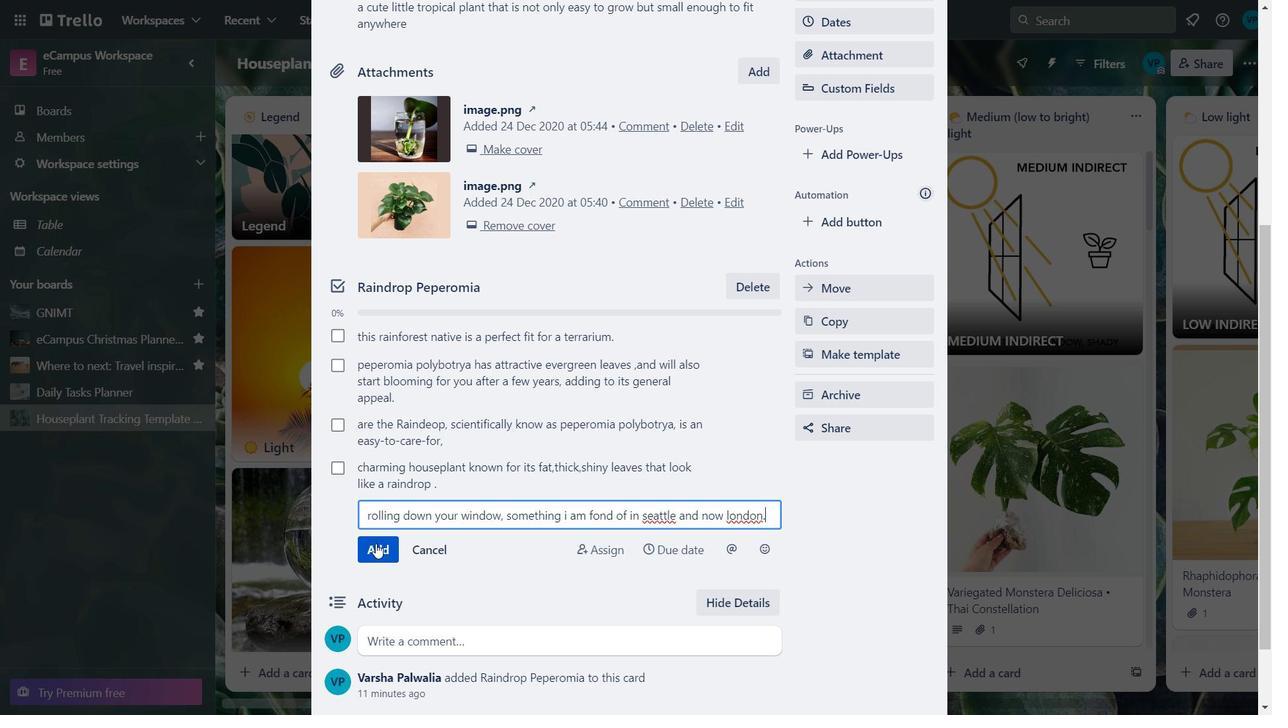
Action: Mouse pressed left at (377, 544)
Screenshot: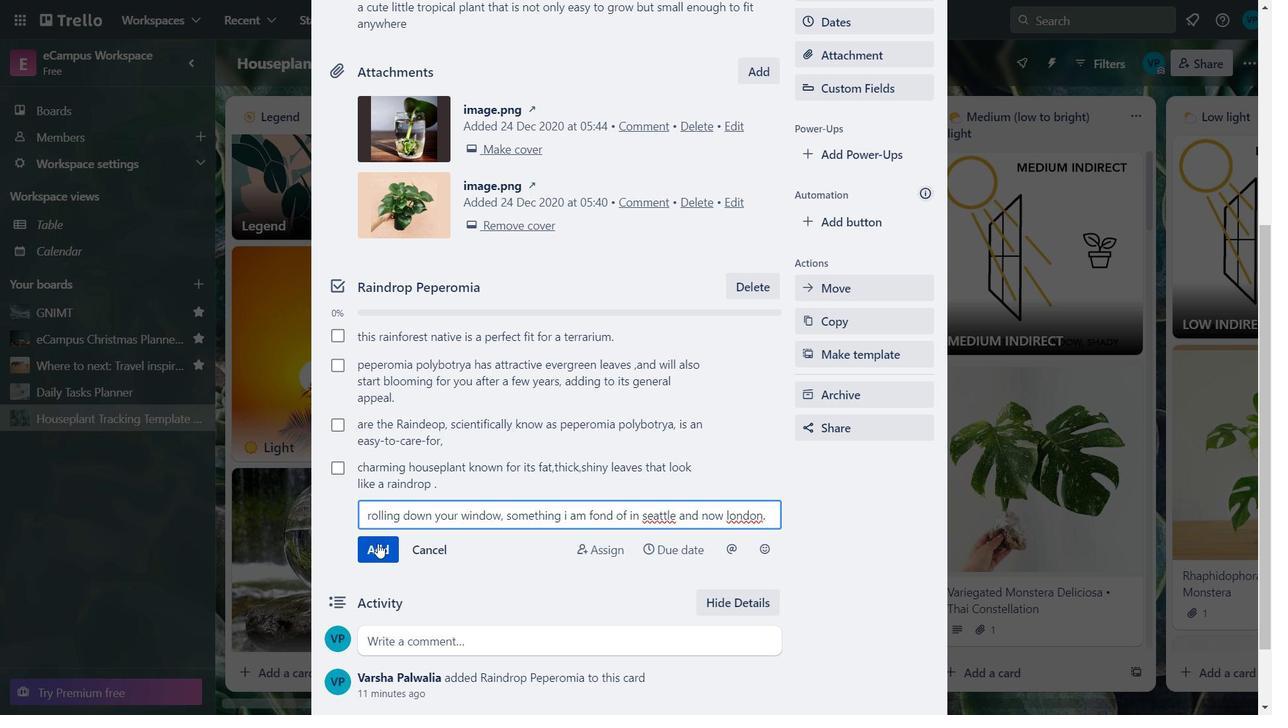 
Action: Mouse moved to (194, 593)
Screenshot: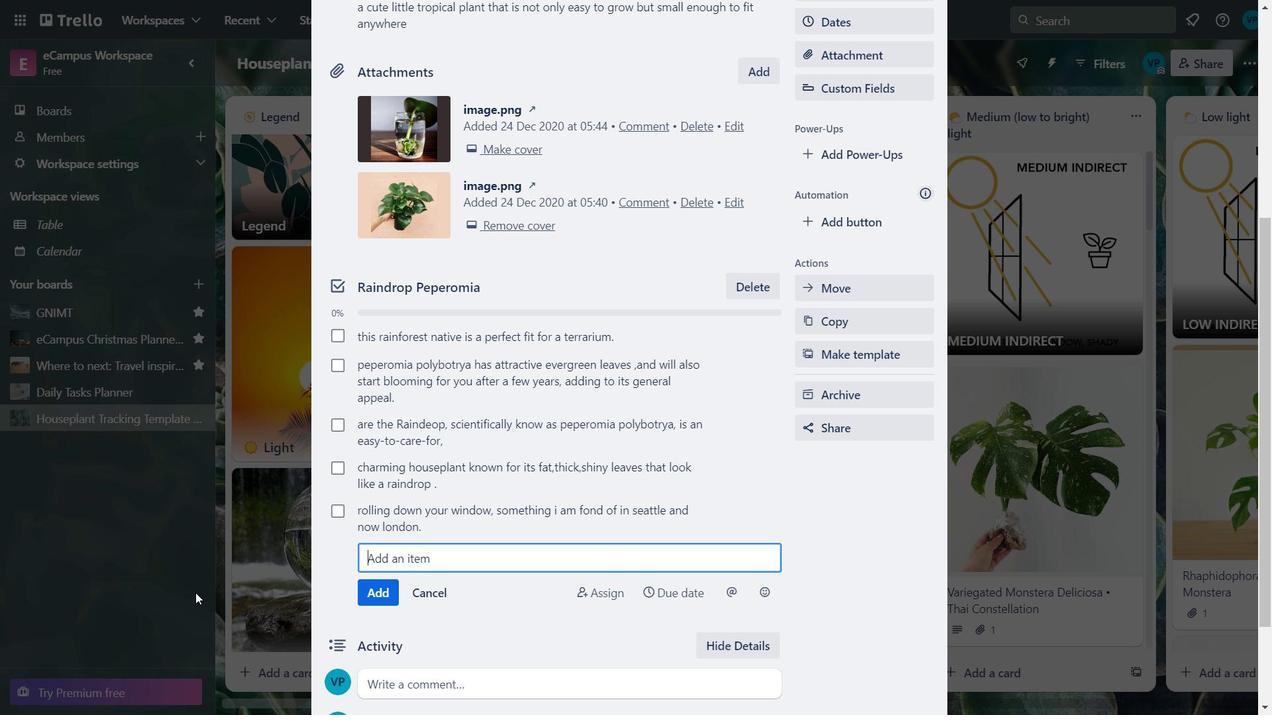 
Action: Key pressed not<Key.space>only<Key.space>are<Key.space>fond<Key.backspace><Key.backspace><Key.backspace><Key.backspace>y<Key.backspace>the<Key.space>leaves<Key.space>shaped<Key.space>like<Key.space>a<Key.space>ws<Key.backspace>atwr<Key.backspace><Key.backspace>er<Key.space>droplet<Key.space><Key.backspace>,<Key.space>they<Key.space>are<Key.space>designed<Key.space>ti<Key.space>store<Key.space>water,
Screenshot: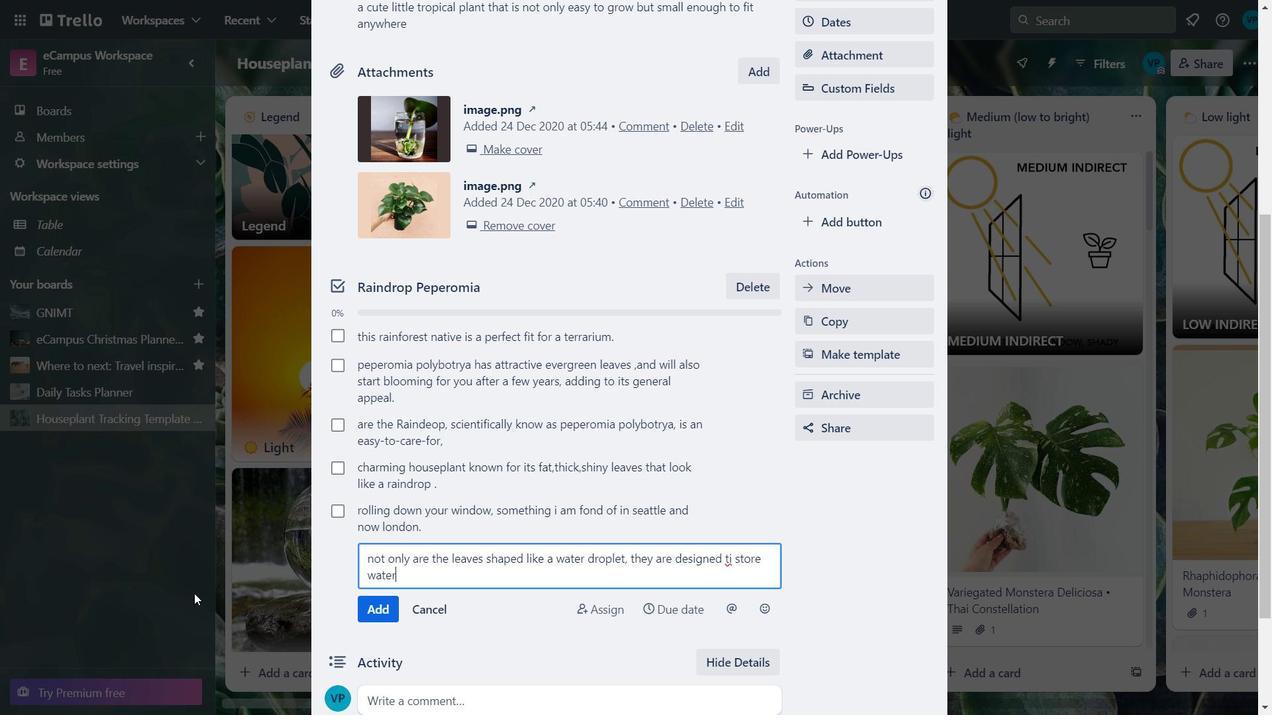 
Action: Mouse moved to (385, 623)
Screenshot: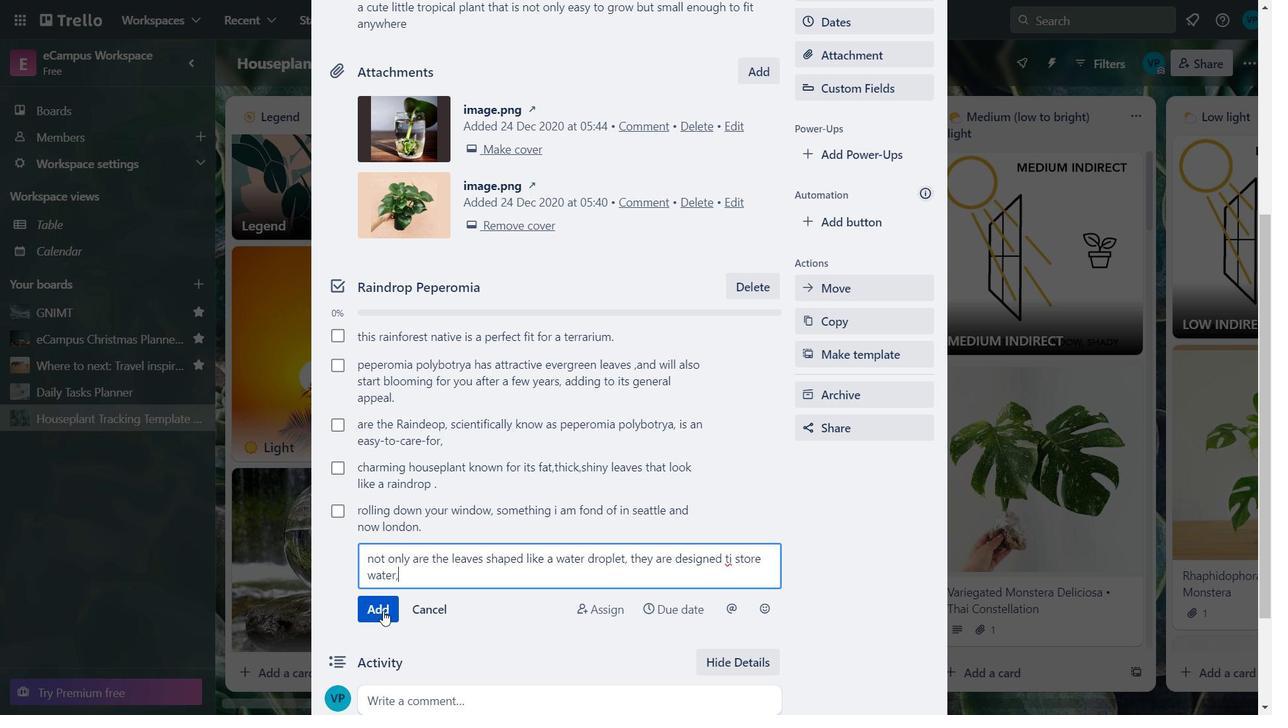 
Action: Mouse pressed left at (385, 623)
Screenshot: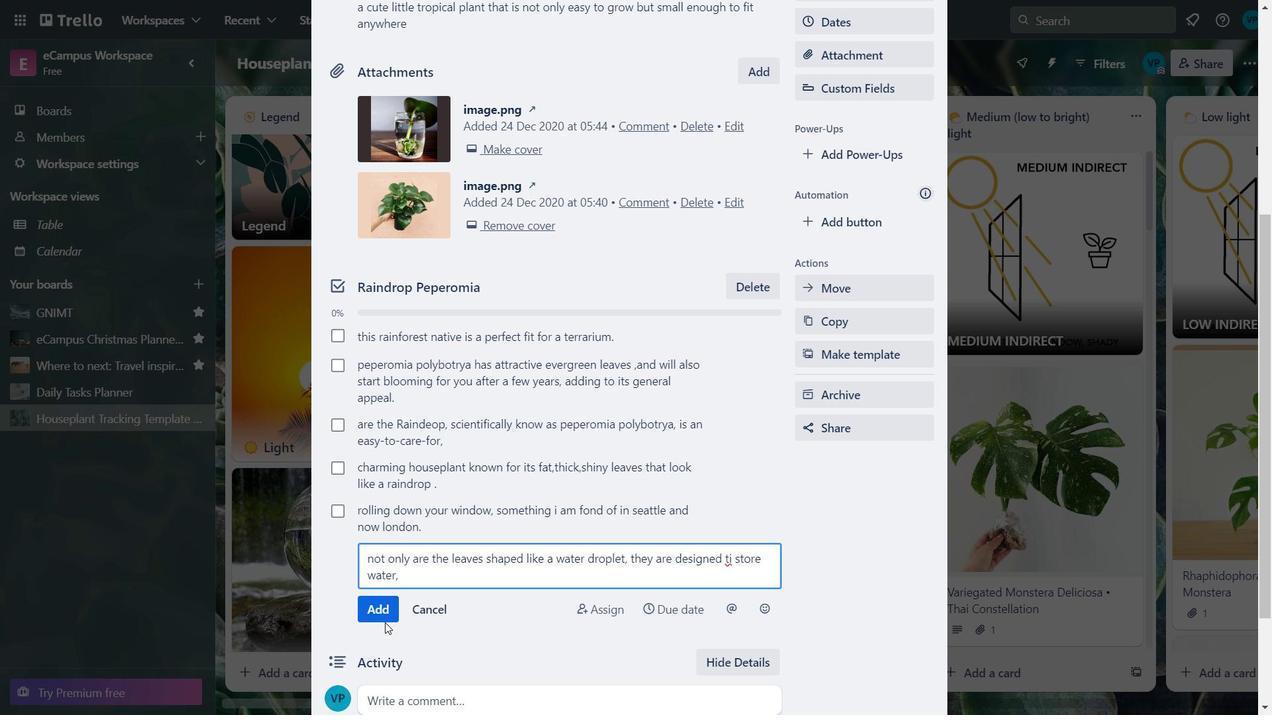 
Action: Mouse moved to (395, 560)
Screenshot: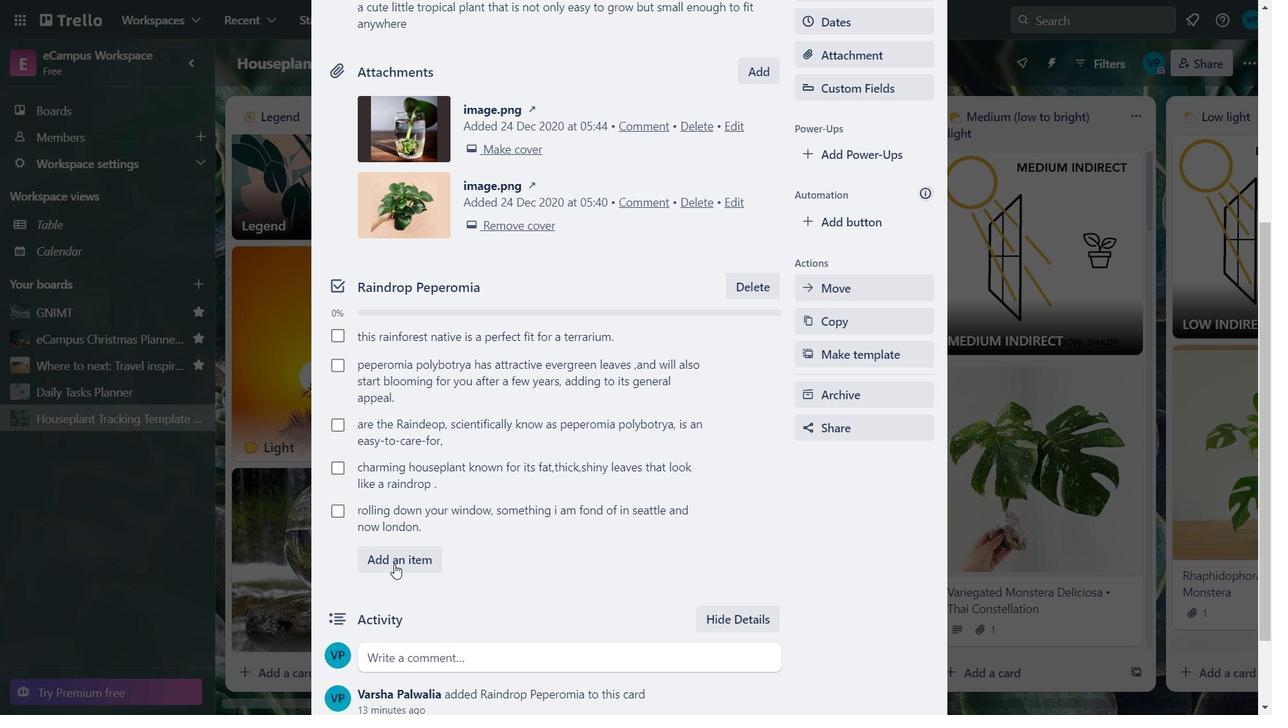 
Action: Mouse pressed left at (395, 560)
Screenshot: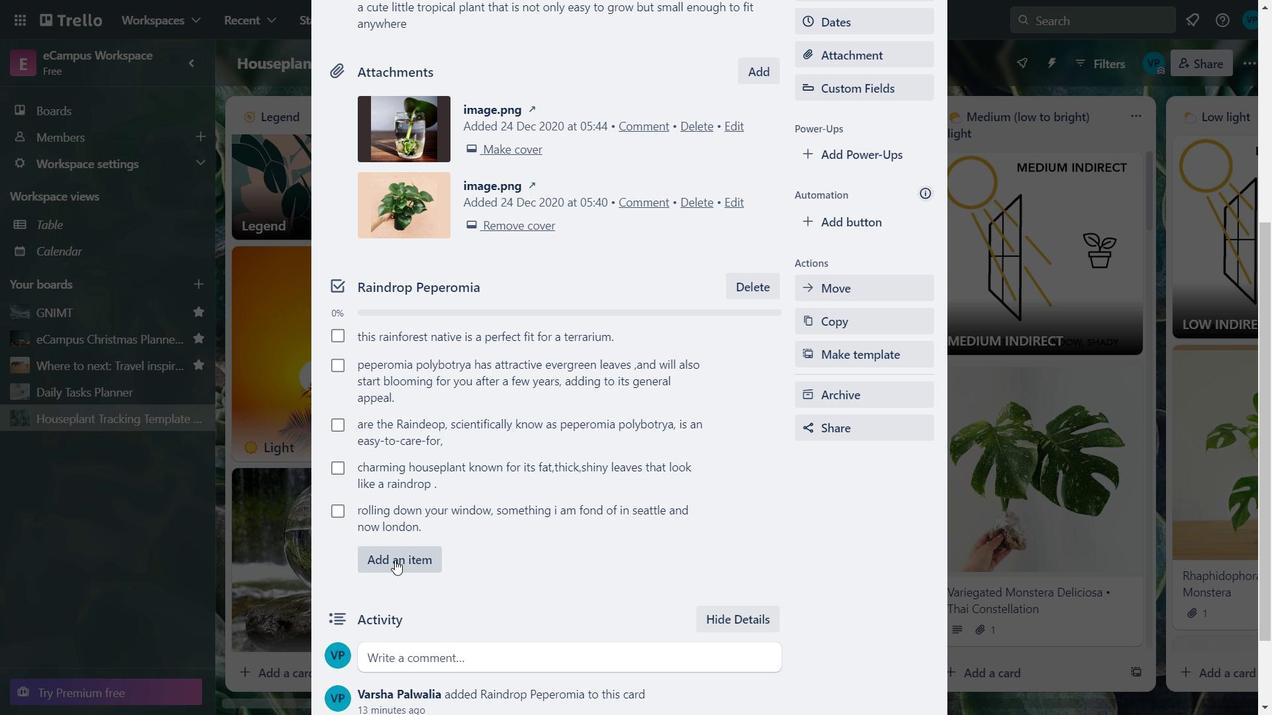 
Action: Mouse moved to (375, 616)
Screenshot: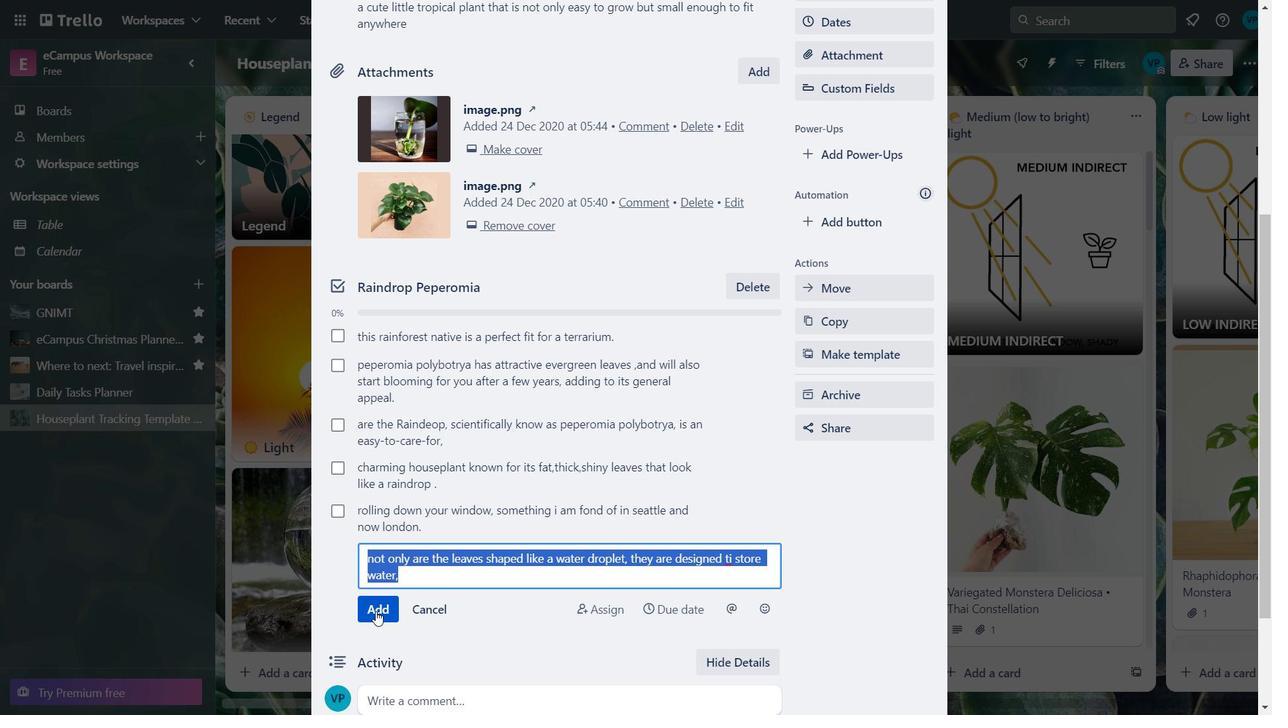 
Action: Mouse pressed left at (375, 616)
Screenshot: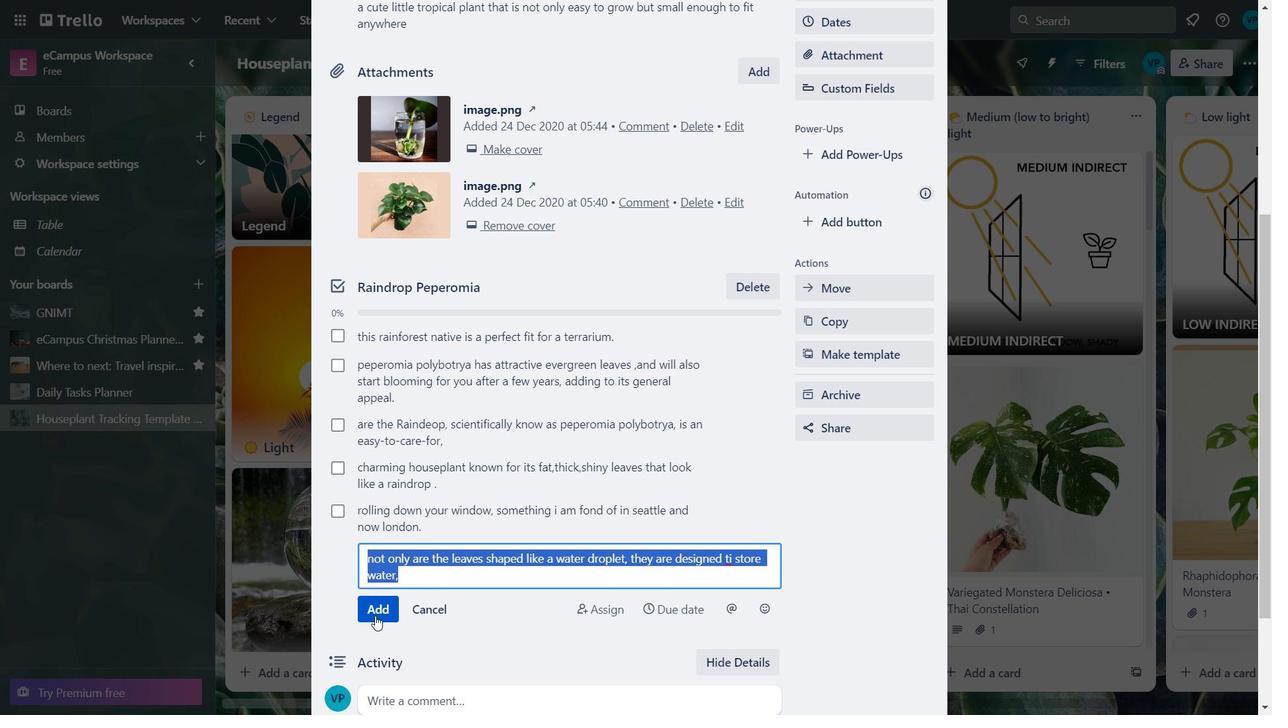 
Action: Mouse moved to (415, 599)
Screenshot: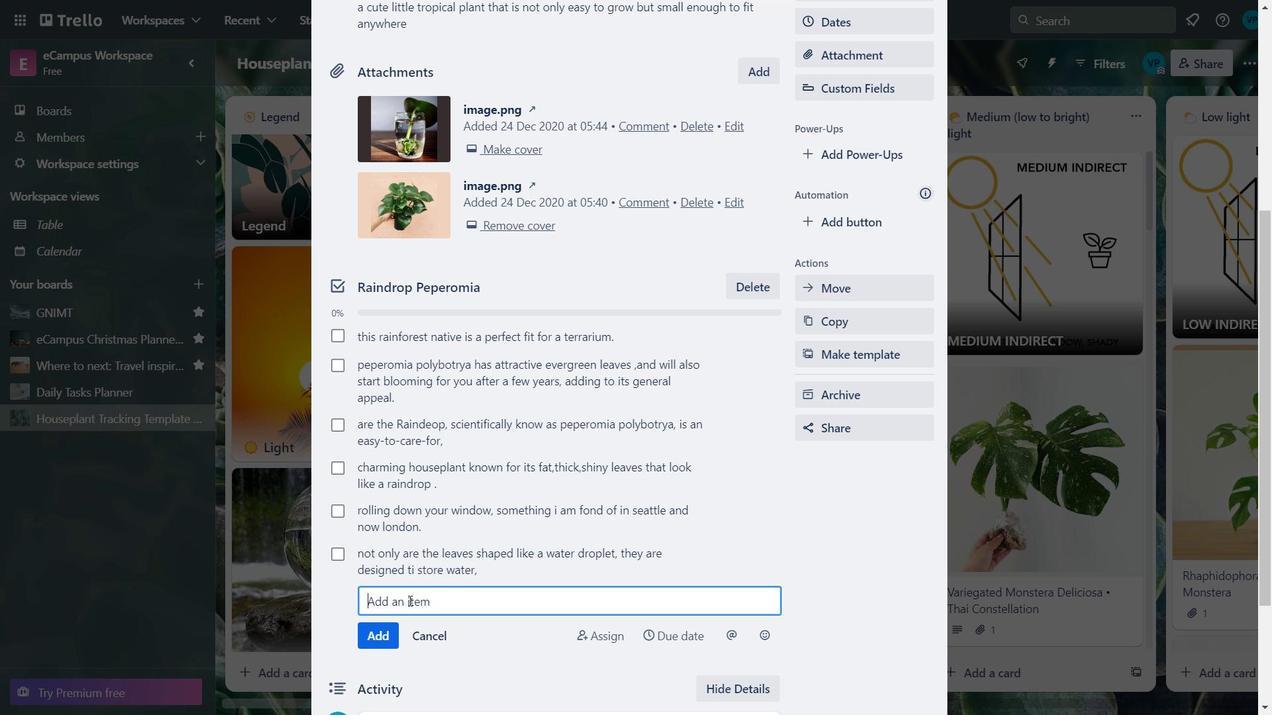 
Action: Mouse pressed left at (415, 599)
Screenshot: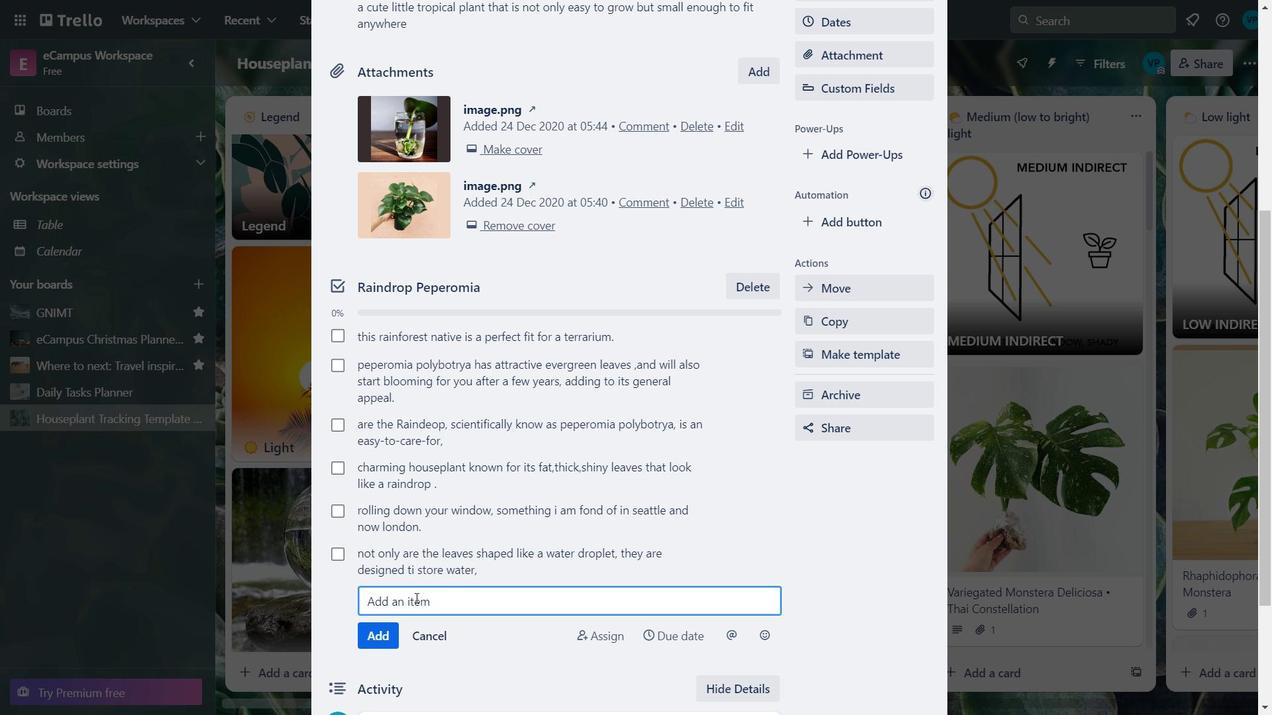 
Action: Key pressed hence<Key.space>their<Key.space>thickness.
Screenshot: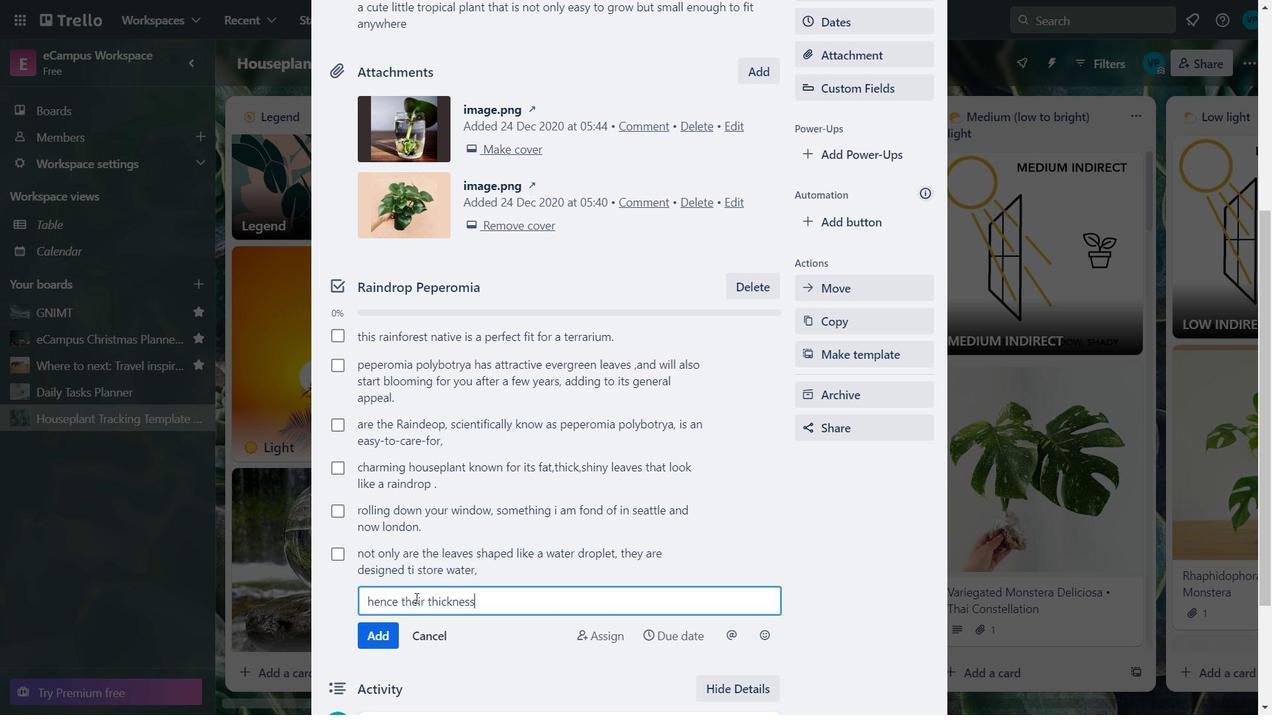 
Action: Mouse moved to (387, 635)
Screenshot: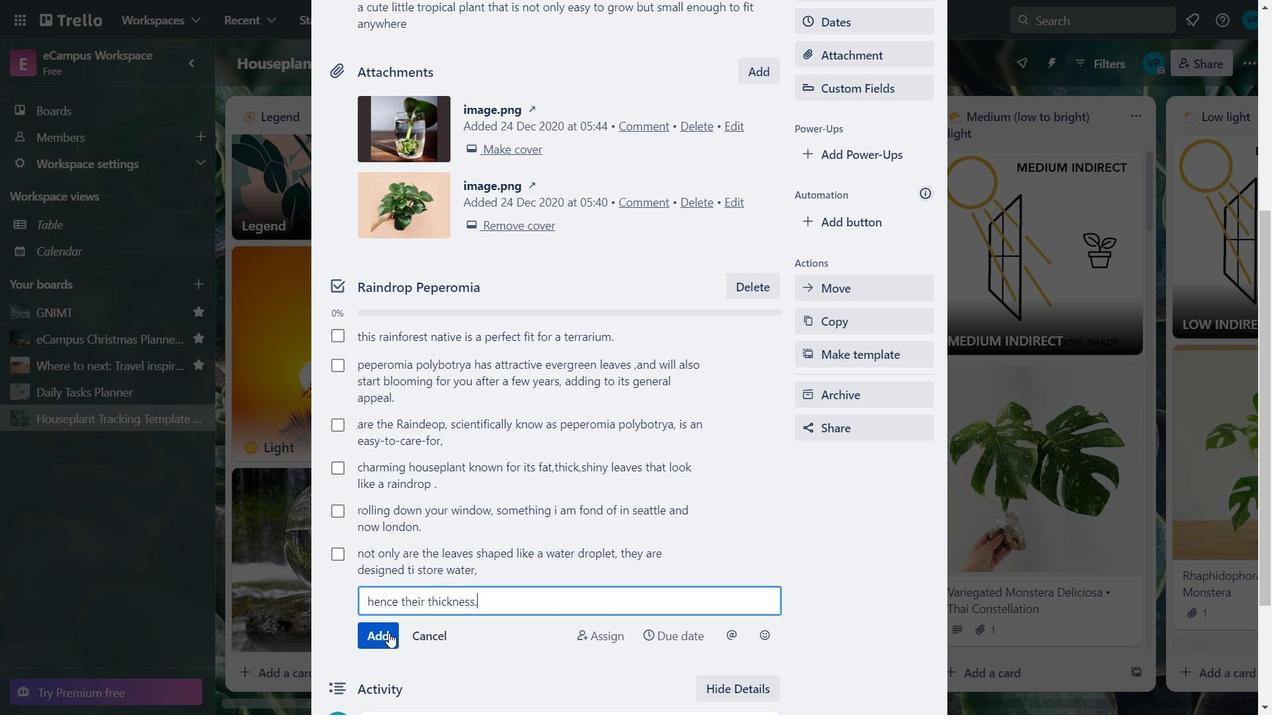 
Action: Mouse pressed left at (387, 635)
Screenshot: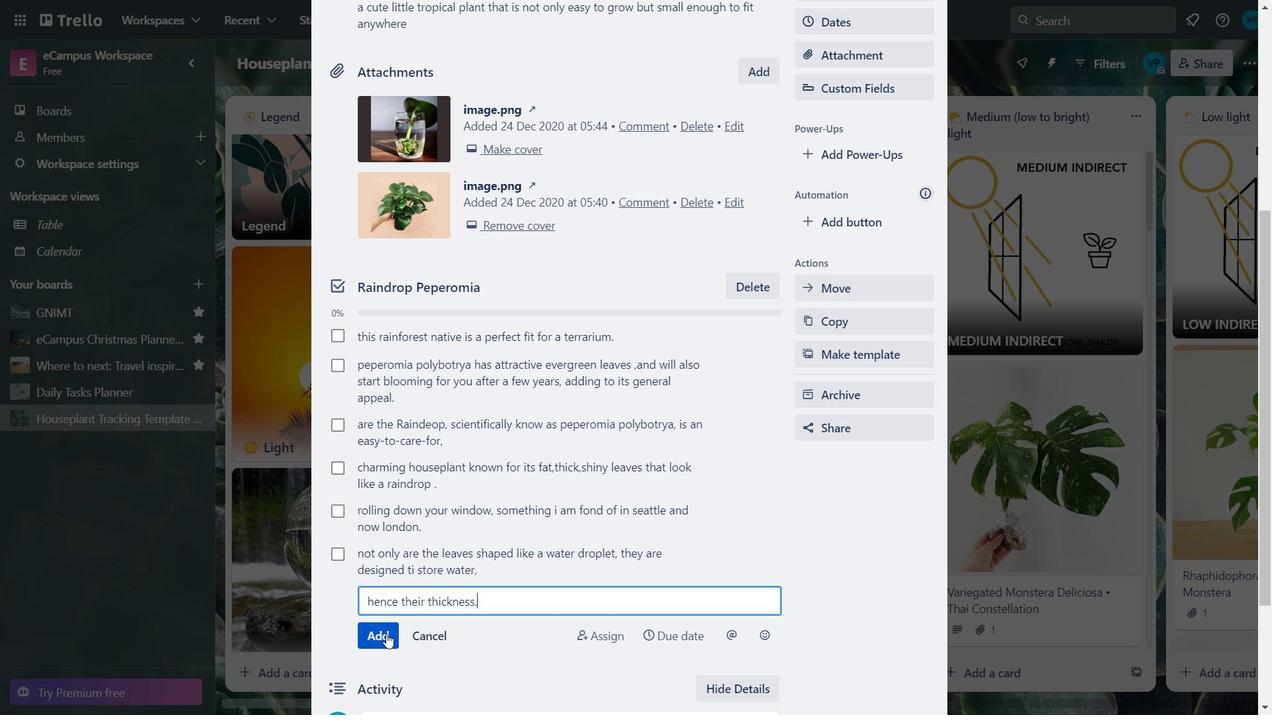 
Action: Mouse pressed left at (387, 635)
Screenshot: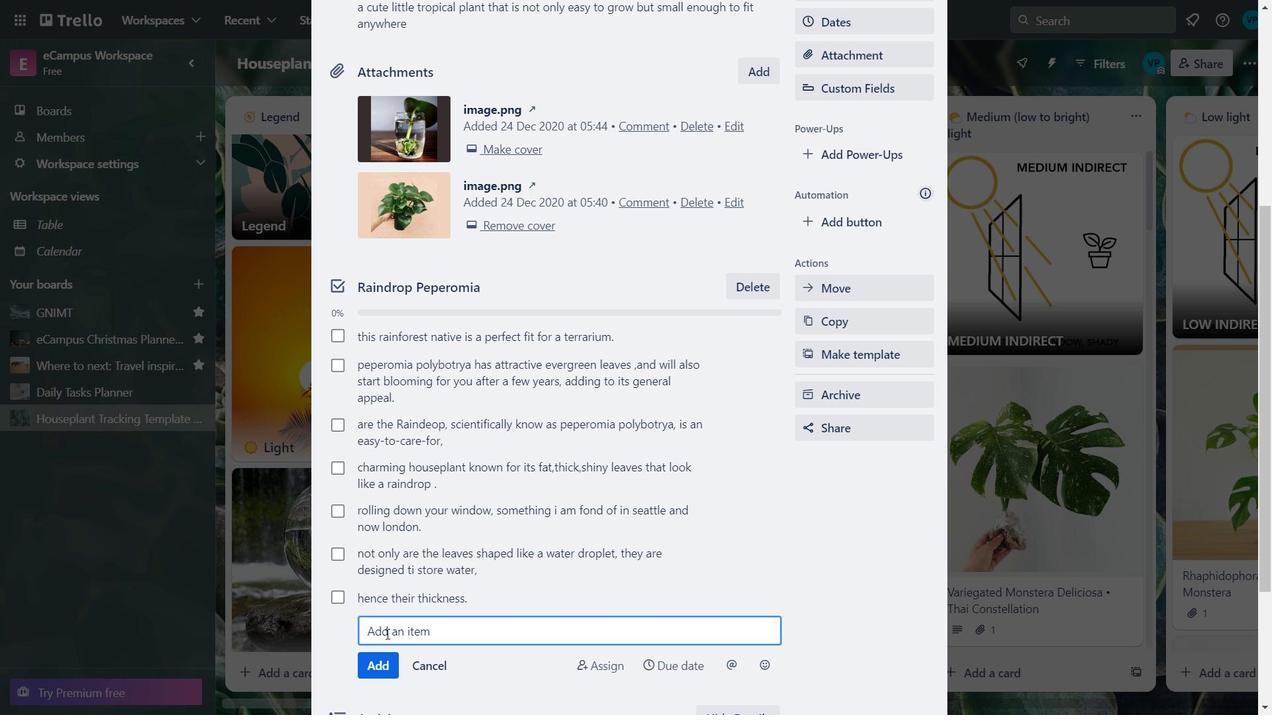 
Action: Key pressed this<Key.space>plant<Key.space>is<Key.space>also<Key.space>know<Key.space>as<Key.space>coin<Key.space>plant<Key.space>or<Key.space>coin-leaf<Key.space>peperomia<Key.space>and<Key.space>is<Key.space>commonly<Key.space>mu=<Key.backspace><Key.backspace>istaken<Key.space>for<Key.space>the<Key.space>popolarv<Key.backspace><Key.backspace>r<Key.backspace><Key.backspace><Key.backspace><Key.backspace>ular<Key.space>chinese<Key.space><Key.caps_lock>MONET
Screenshot: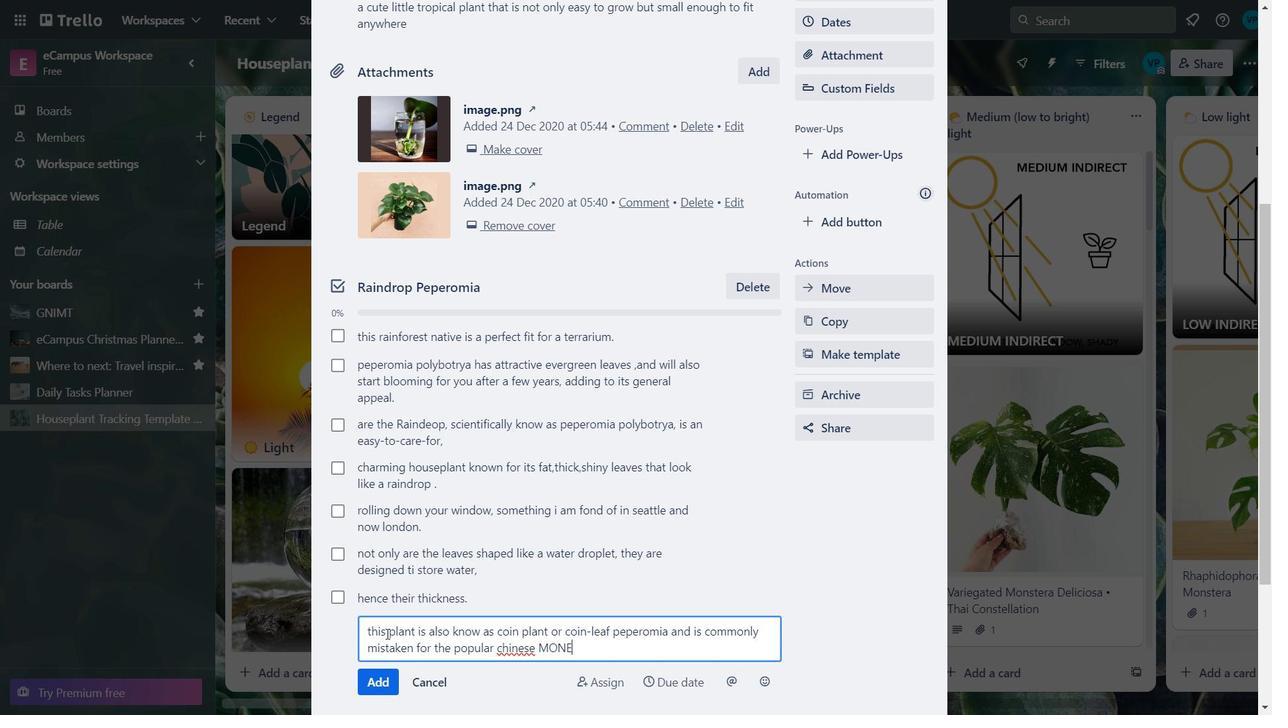 
Action: Mouse moved to (387, 635)
Screenshot: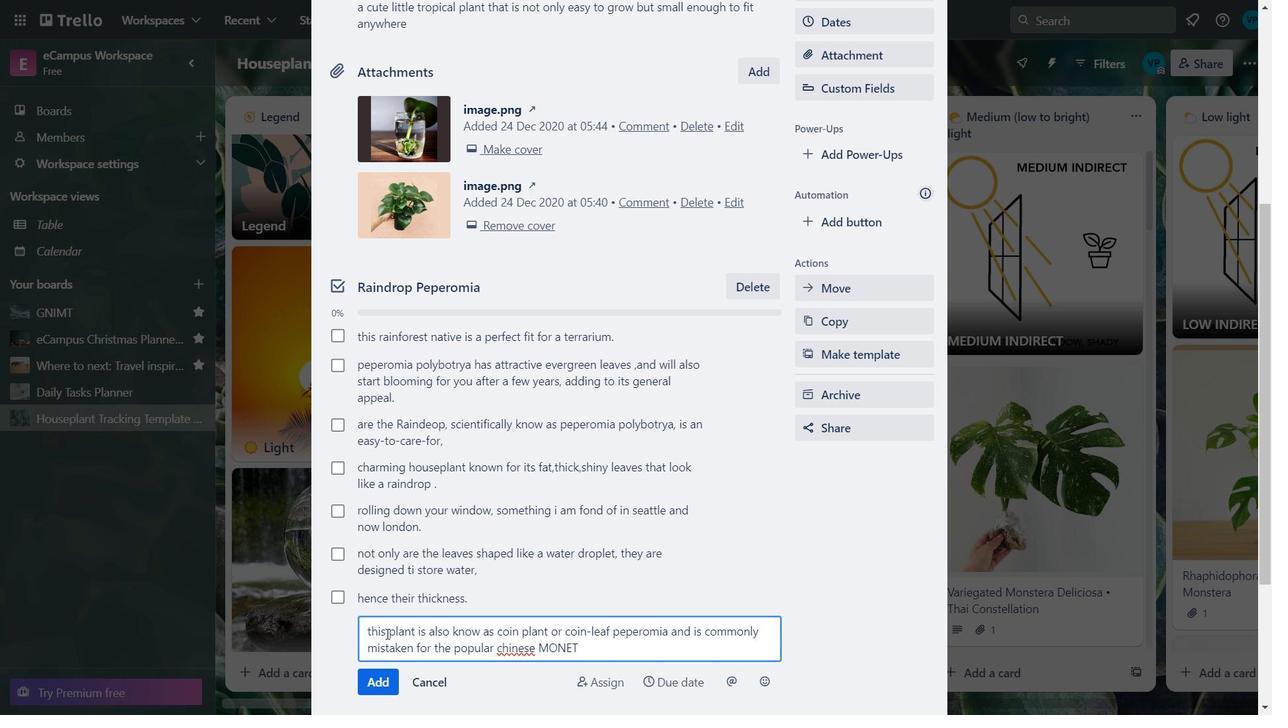 
Action: Key pressed <Key.backspace>Y<Key.backspace><Key.backspace><Key.backspace><Key.backspace><Key.caps_lock>oney<Key.space>plant
Screenshot: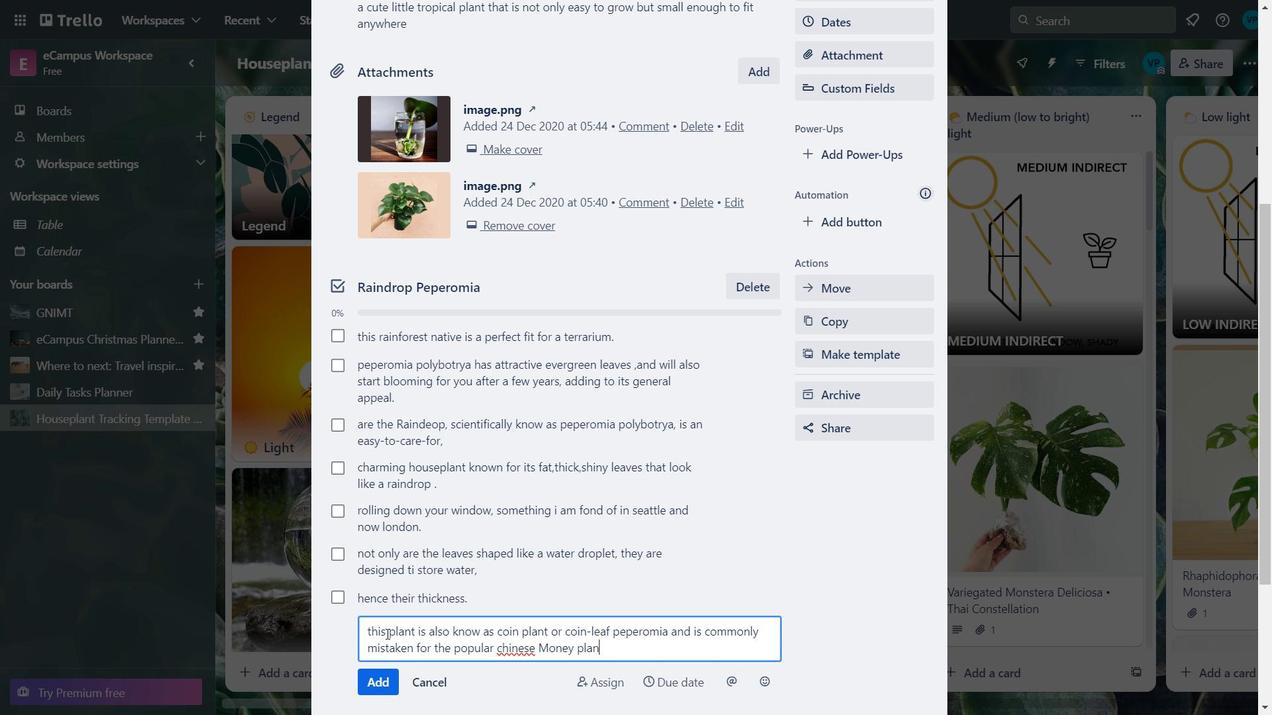 
Action: Mouse moved to (391, 680)
Screenshot: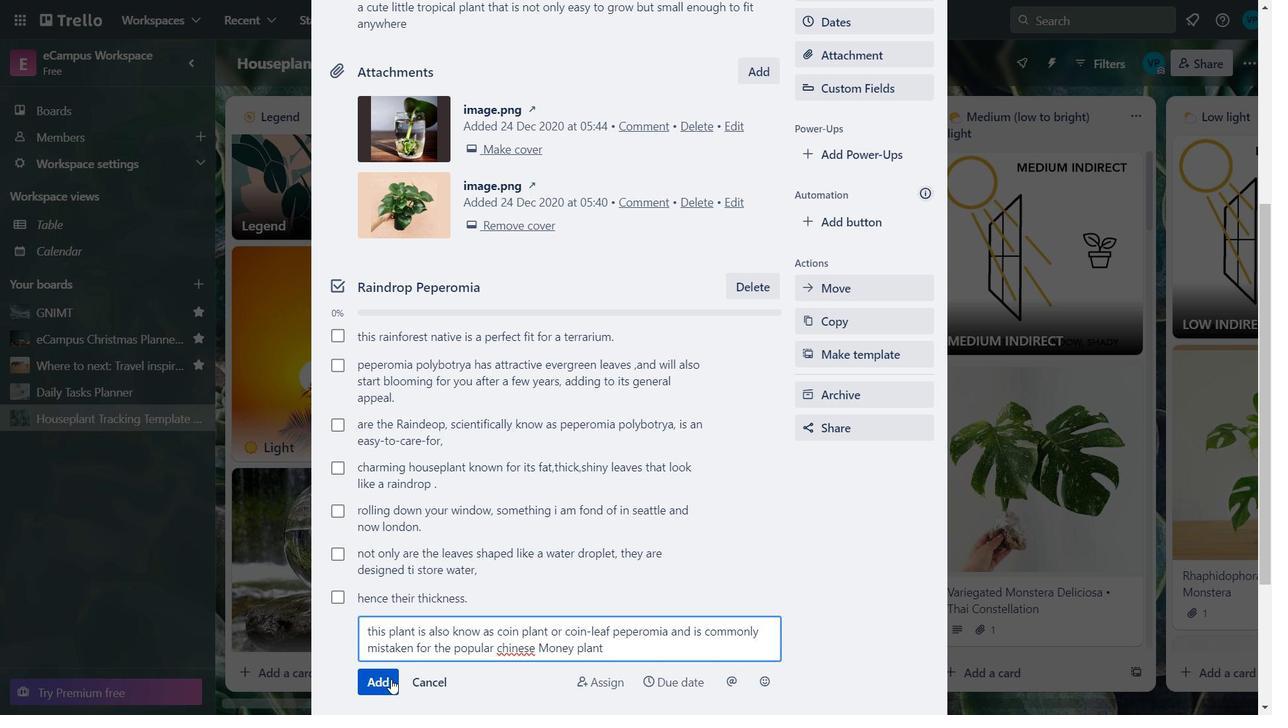 
Action: Mouse pressed left at (391, 680)
Screenshot: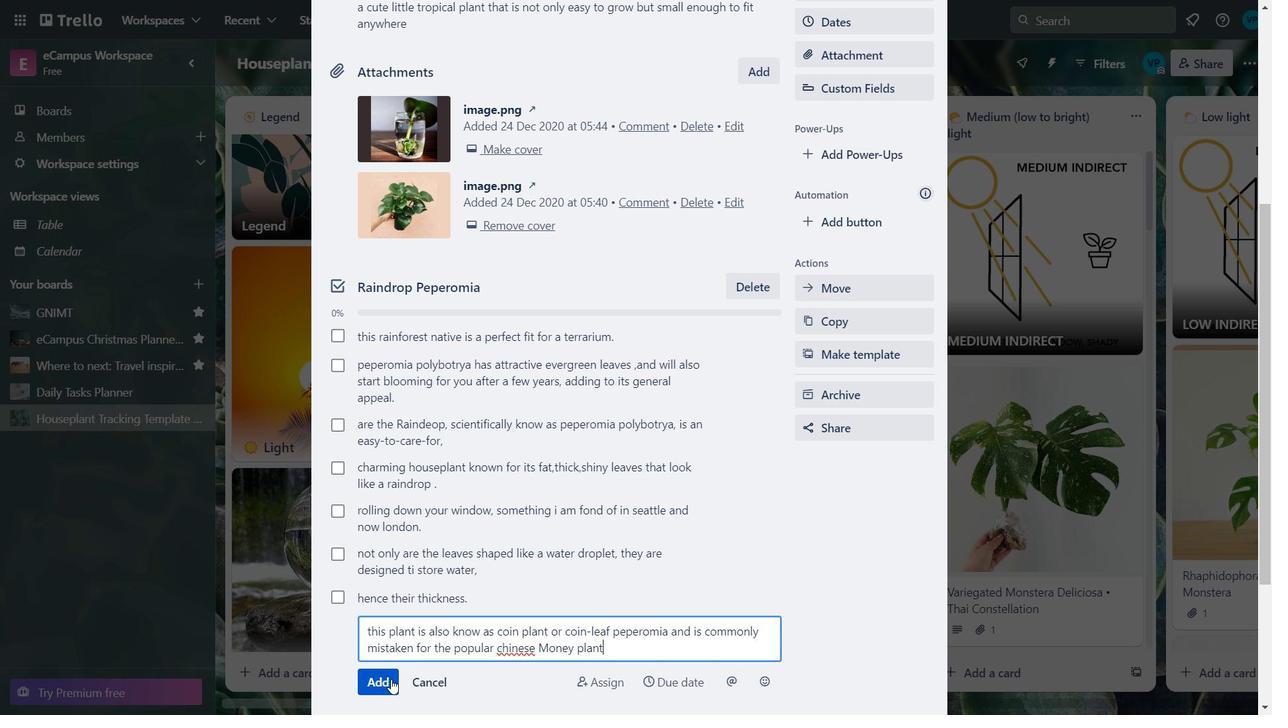 
Action: Mouse moved to (838, 583)
Screenshot: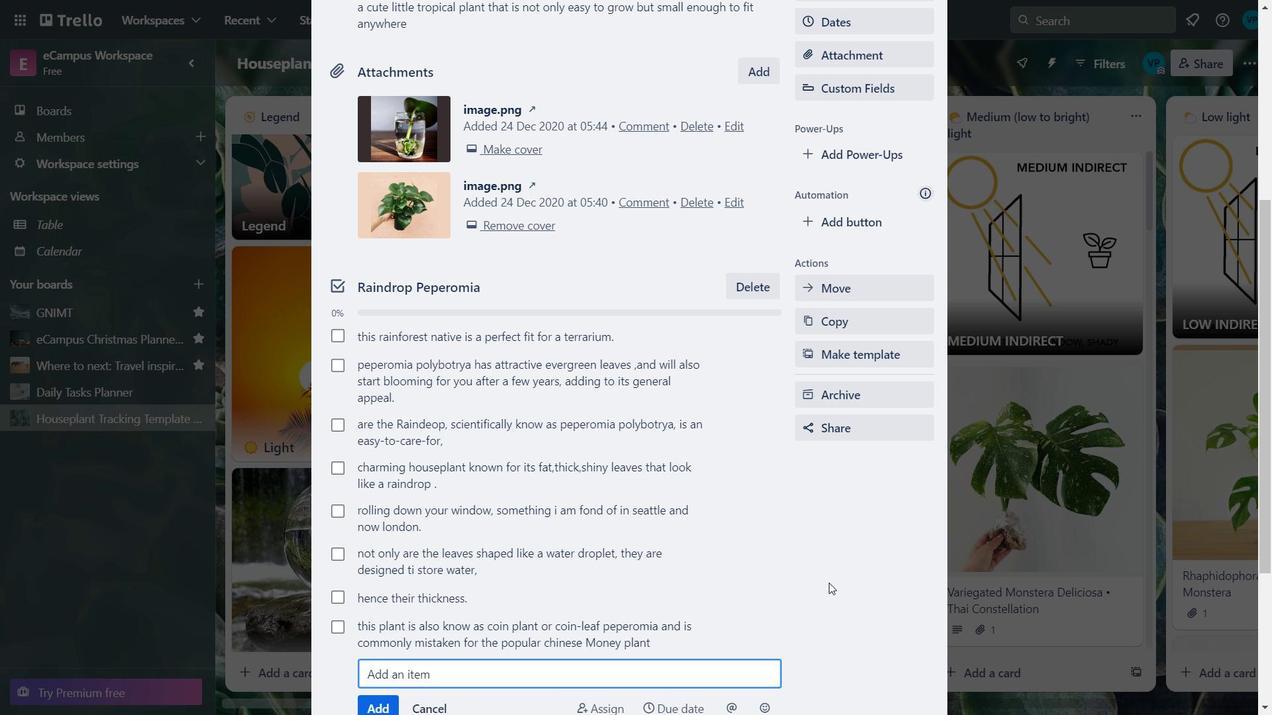 
Action: Mouse pressed left at (838, 583)
Screenshot: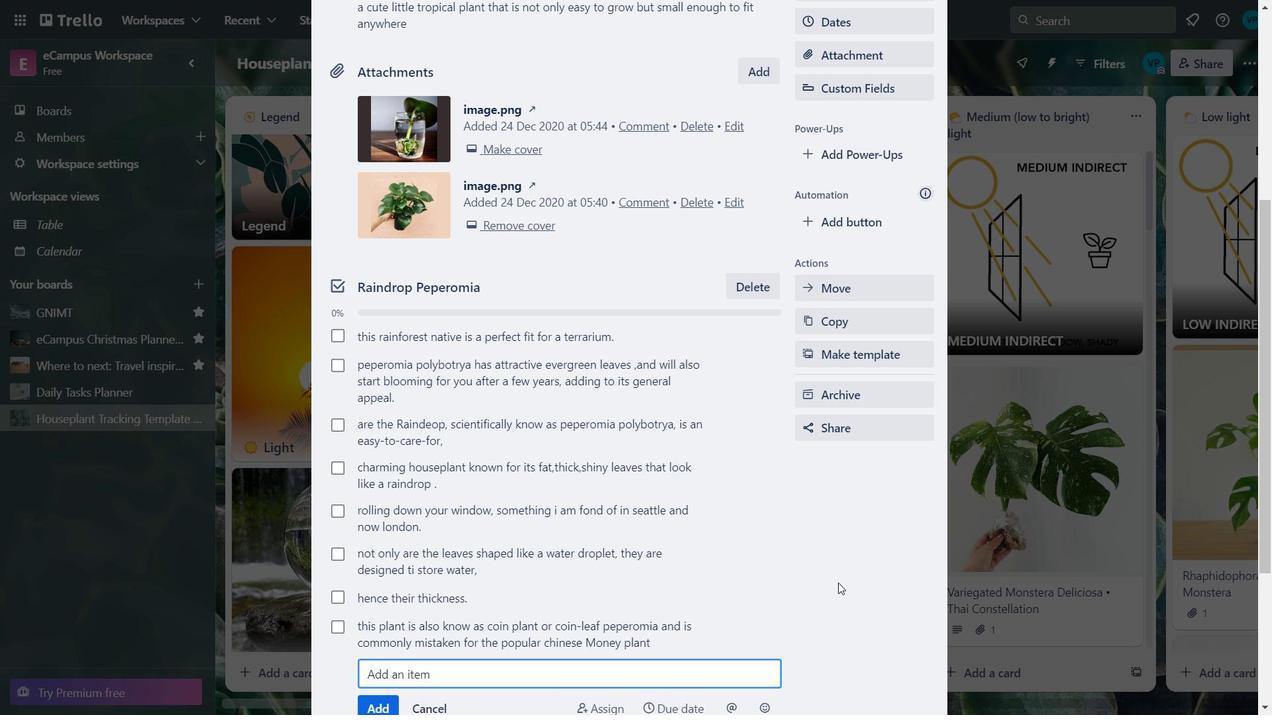 
Action: Mouse moved to (738, 378)
Screenshot: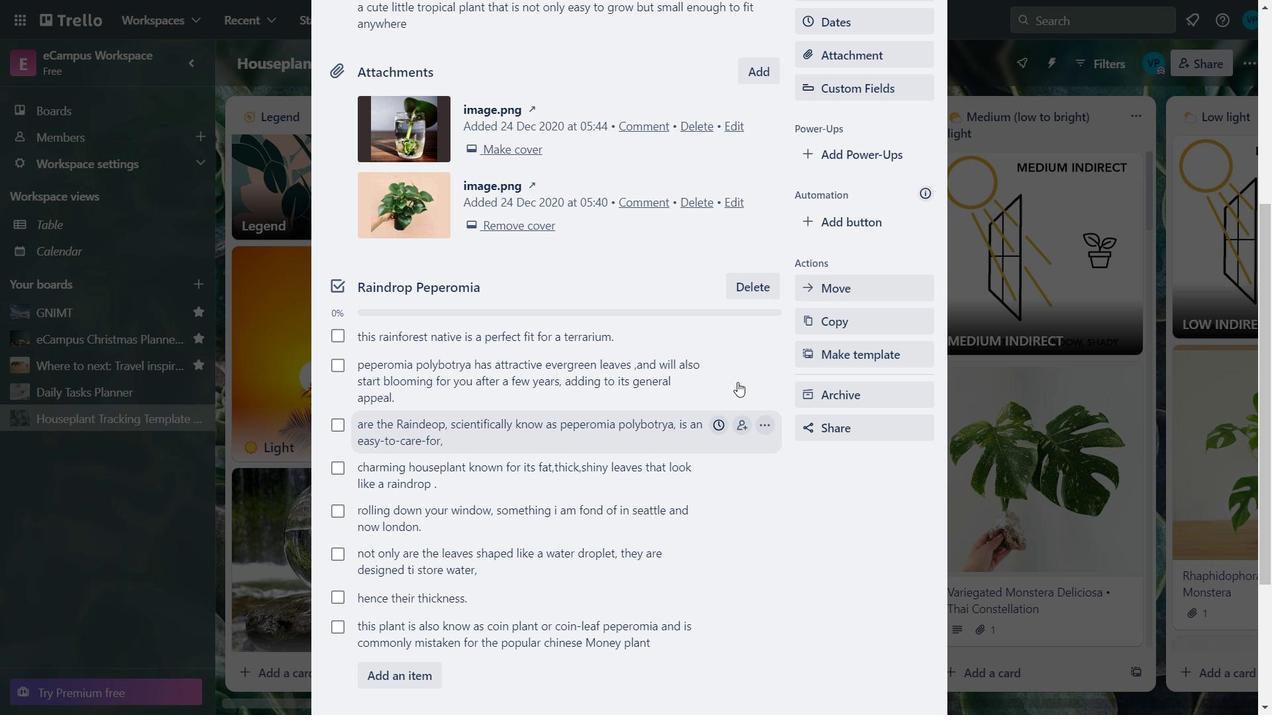 
Action: Mouse scrolled (738, 379) with delta (0, 0)
Screenshot: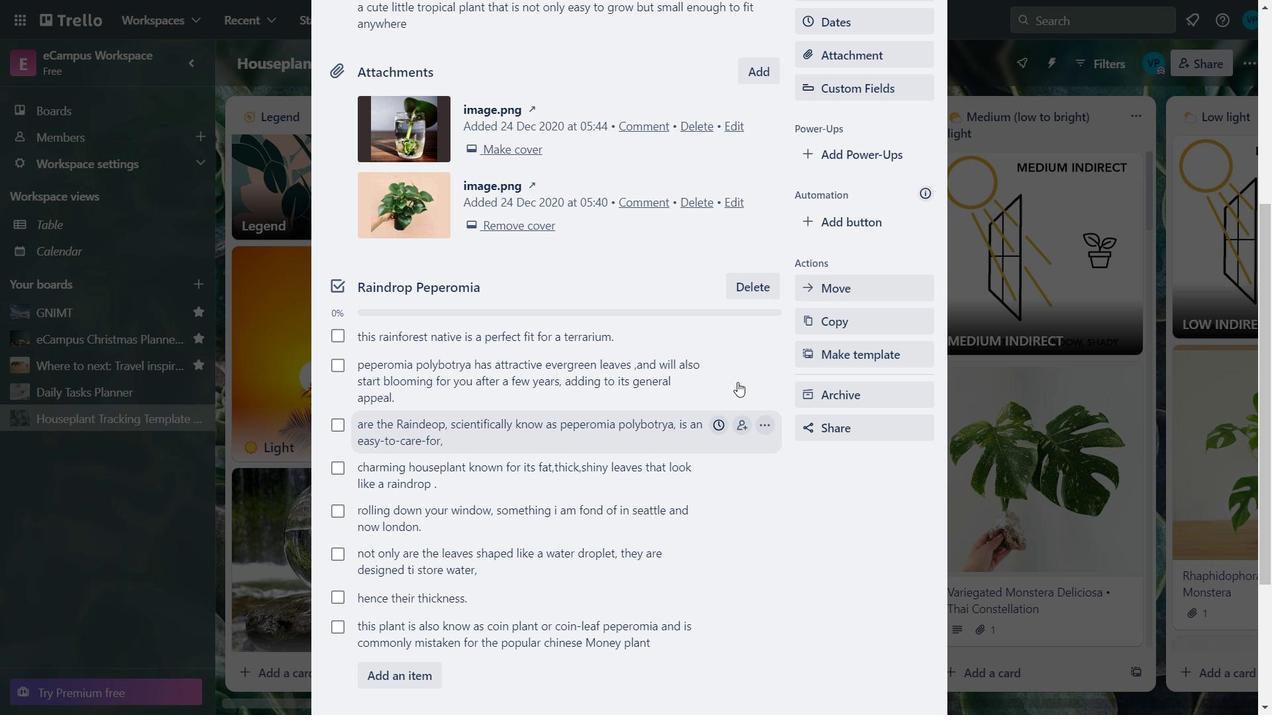 
Action: Mouse moved to (738, 376)
Screenshot: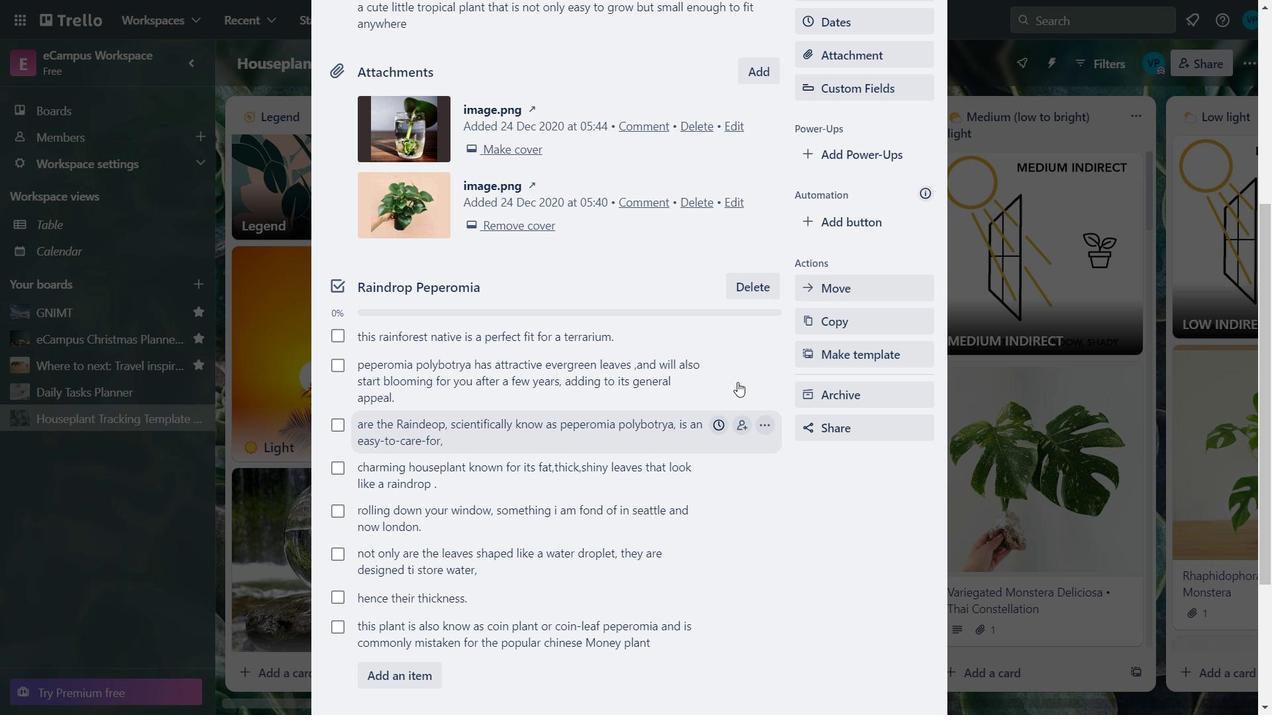 
Action: Mouse scrolled (738, 377) with delta (0, 0)
Screenshot: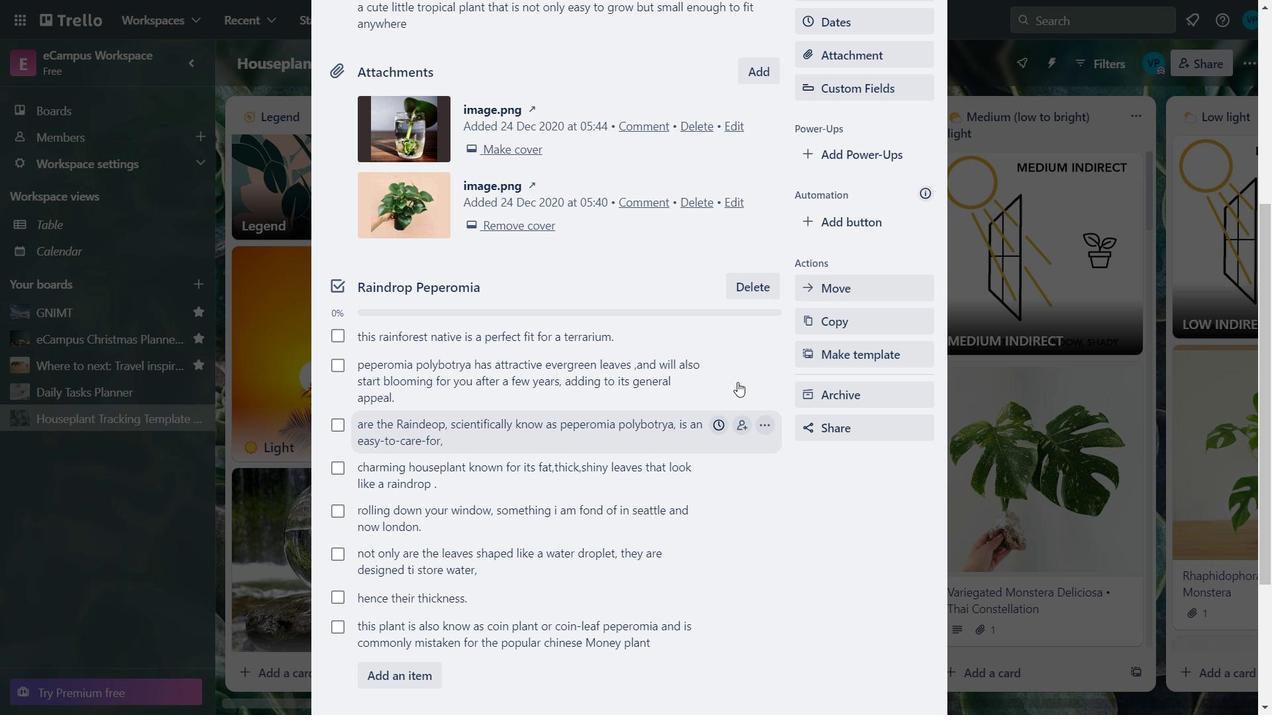 
Action: Mouse scrolled (738, 377) with delta (0, 0)
Screenshot: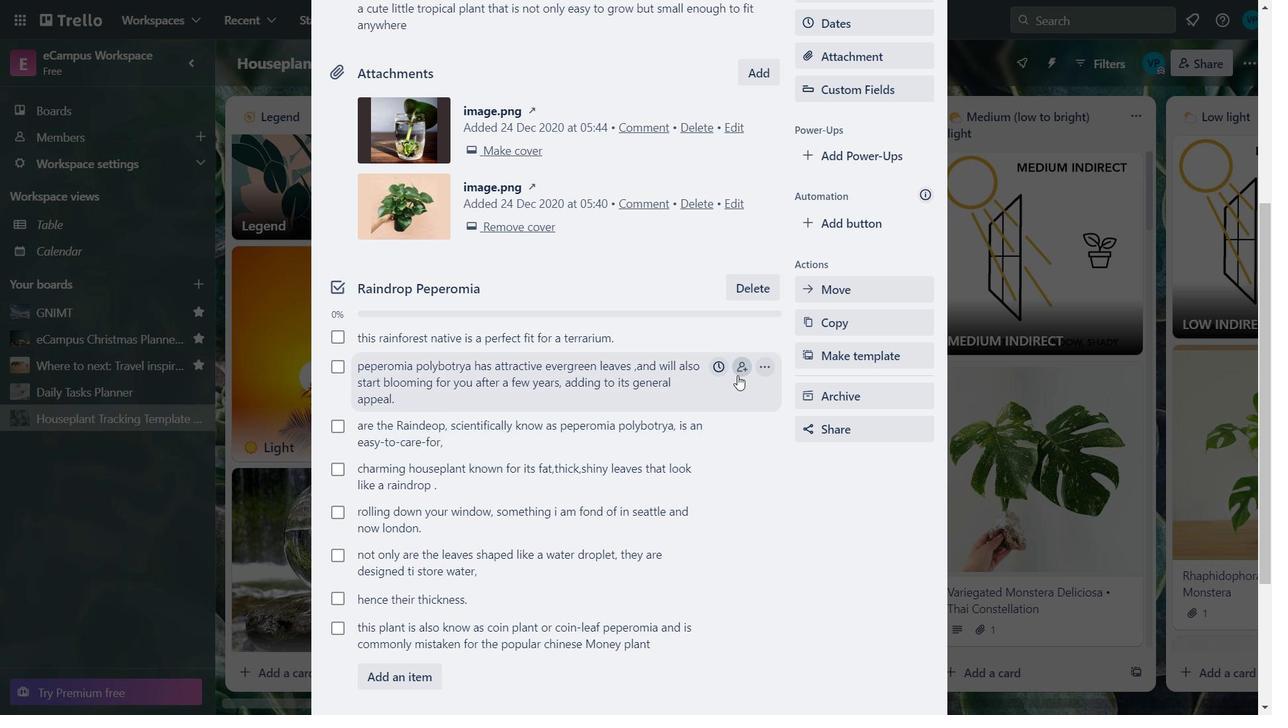 
Action: Mouse moved to (758, 280)
Screenshot: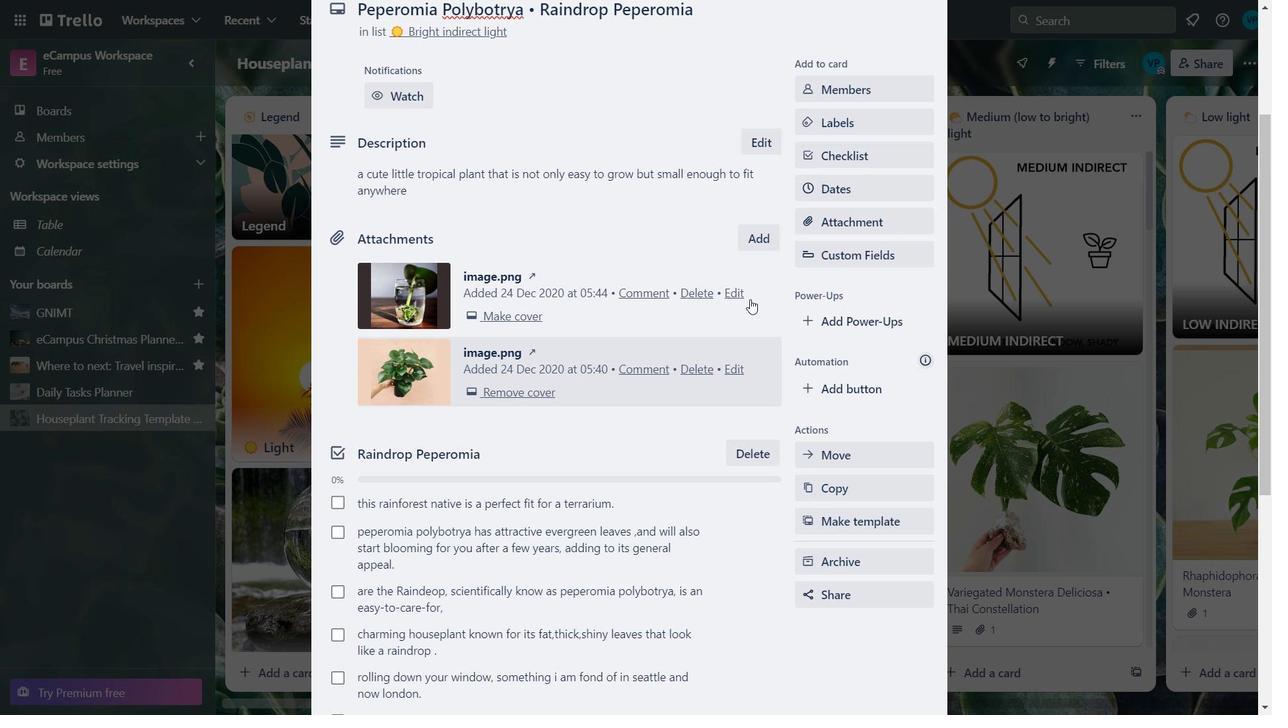 
Action: Mouse scrolled (758, 281) with delta (0, 0)
Screenshot: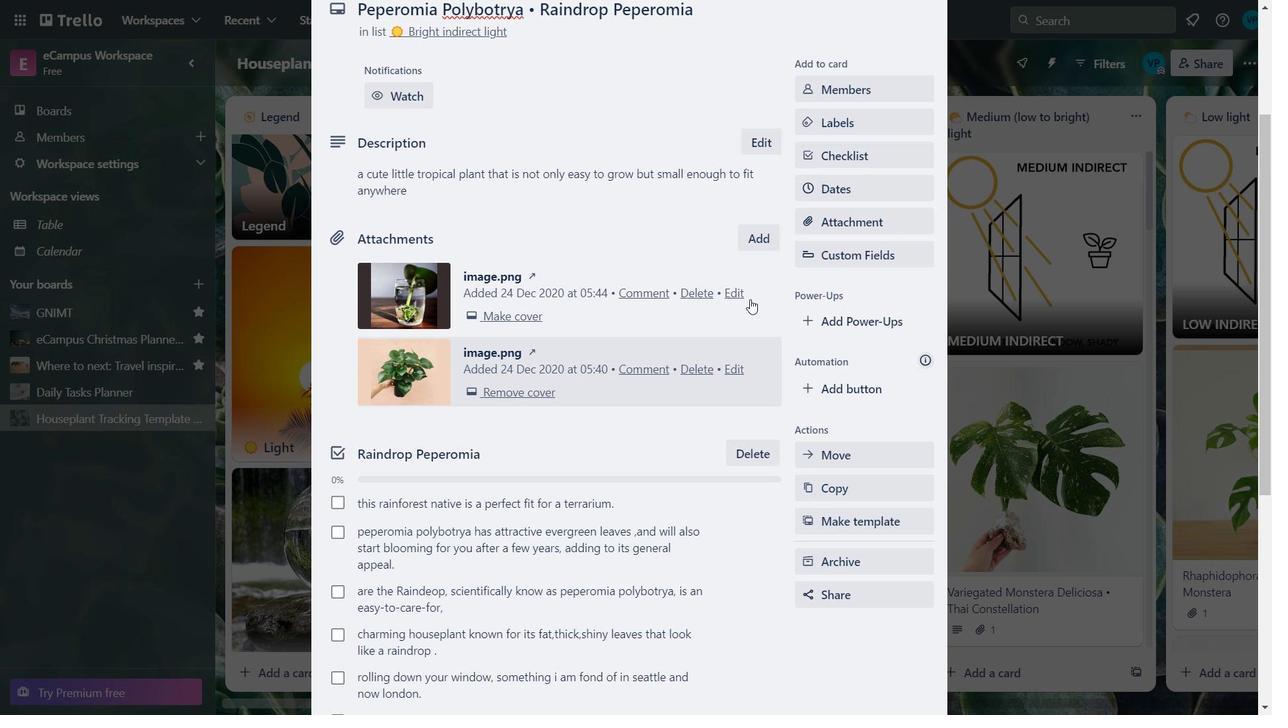 
Action: Mouse moved to (758, 277)
Screenshot: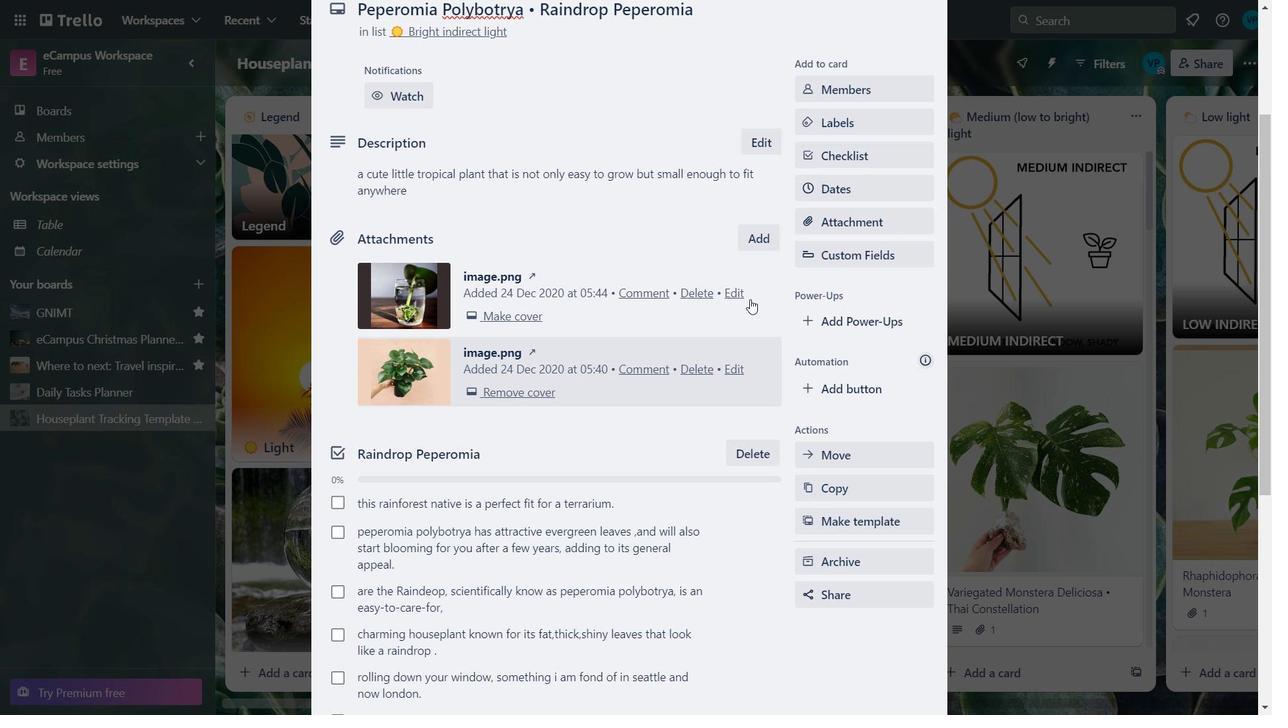 
Action: Mouse scrolled (758, 278) with delta (0, 0)
Screenshot: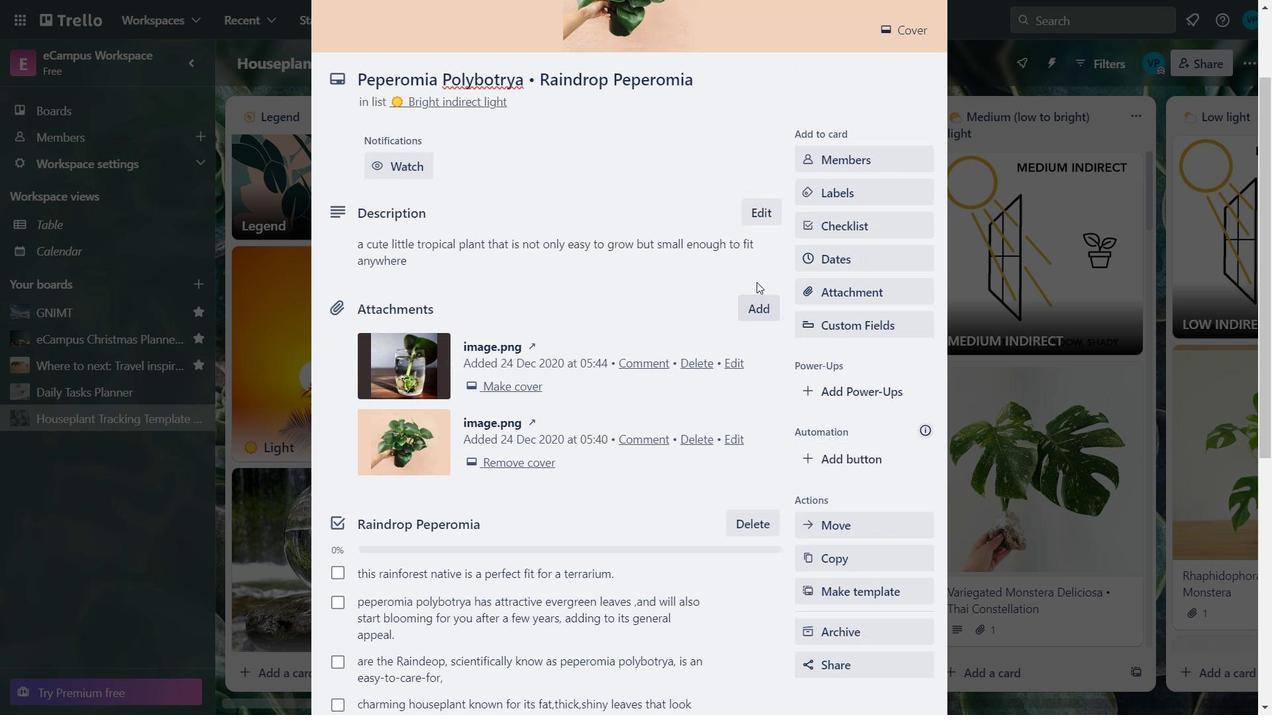 
Action: Mouse moved to (760, 266)
Screenshot: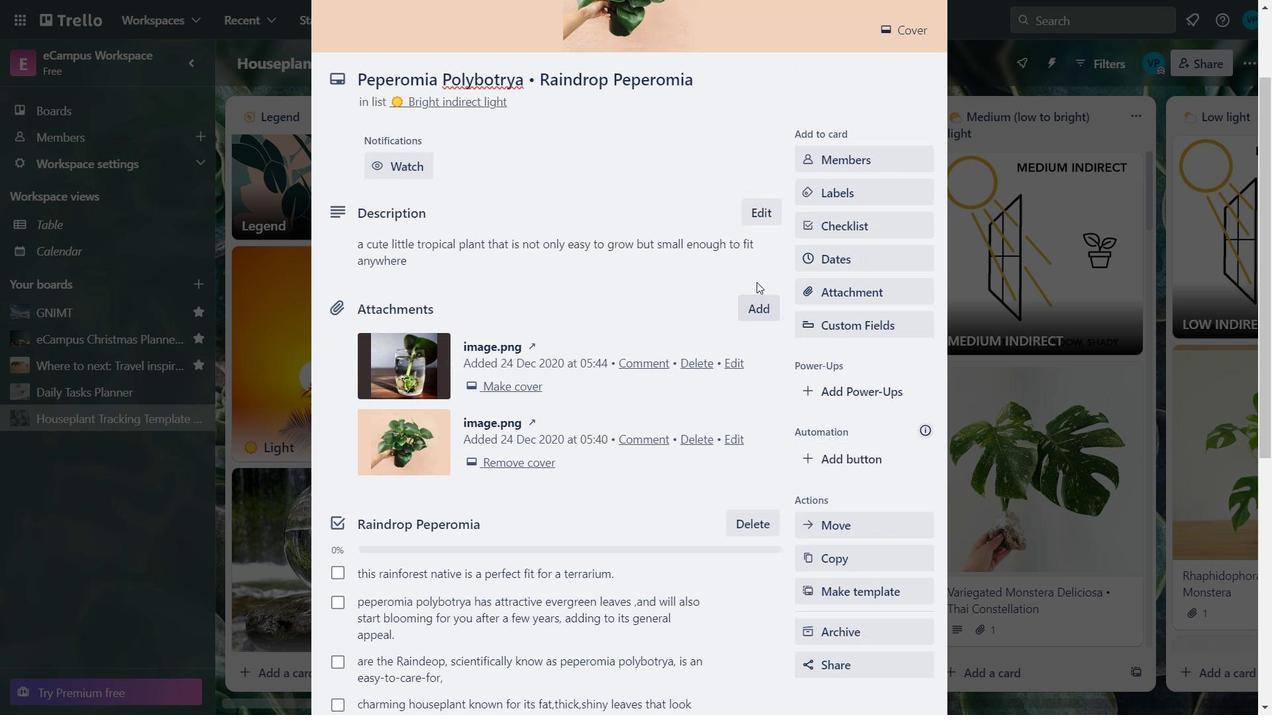 
Action: Mouse scrolled (760, 267) with delta (0, 0)
Screenshot: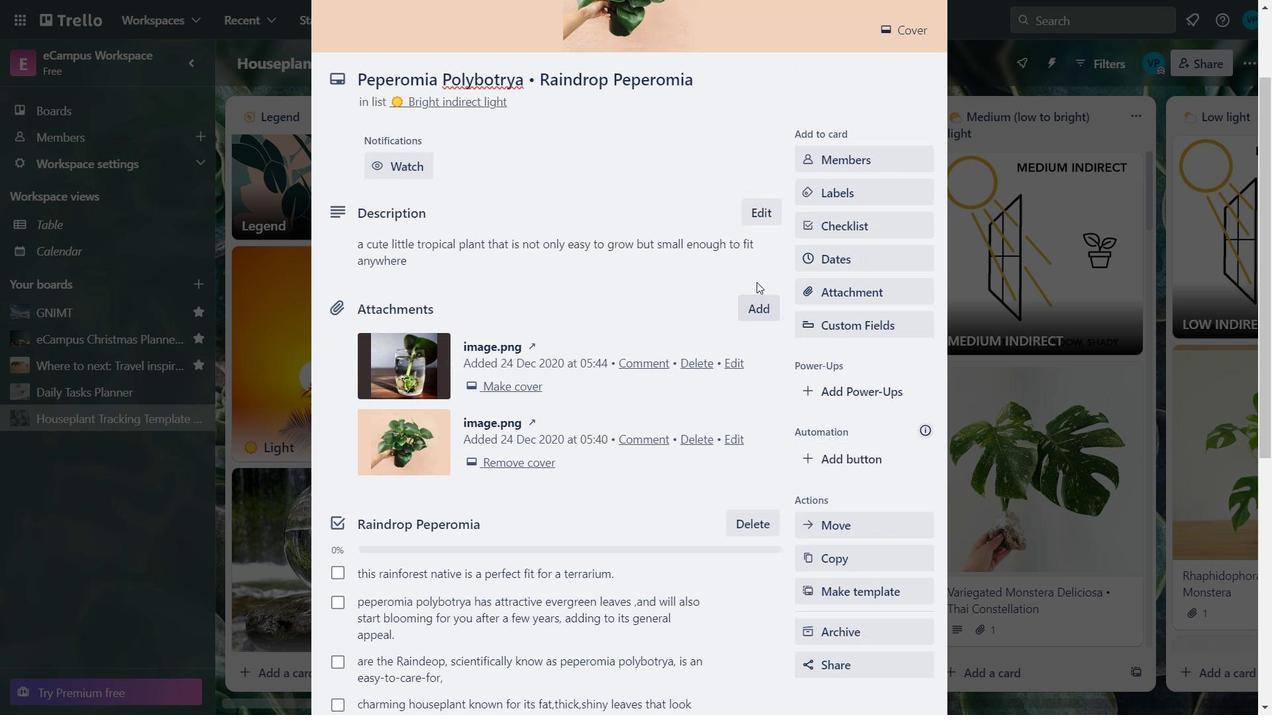 
Action: Mouse moved to (766, 253)
Screenshot: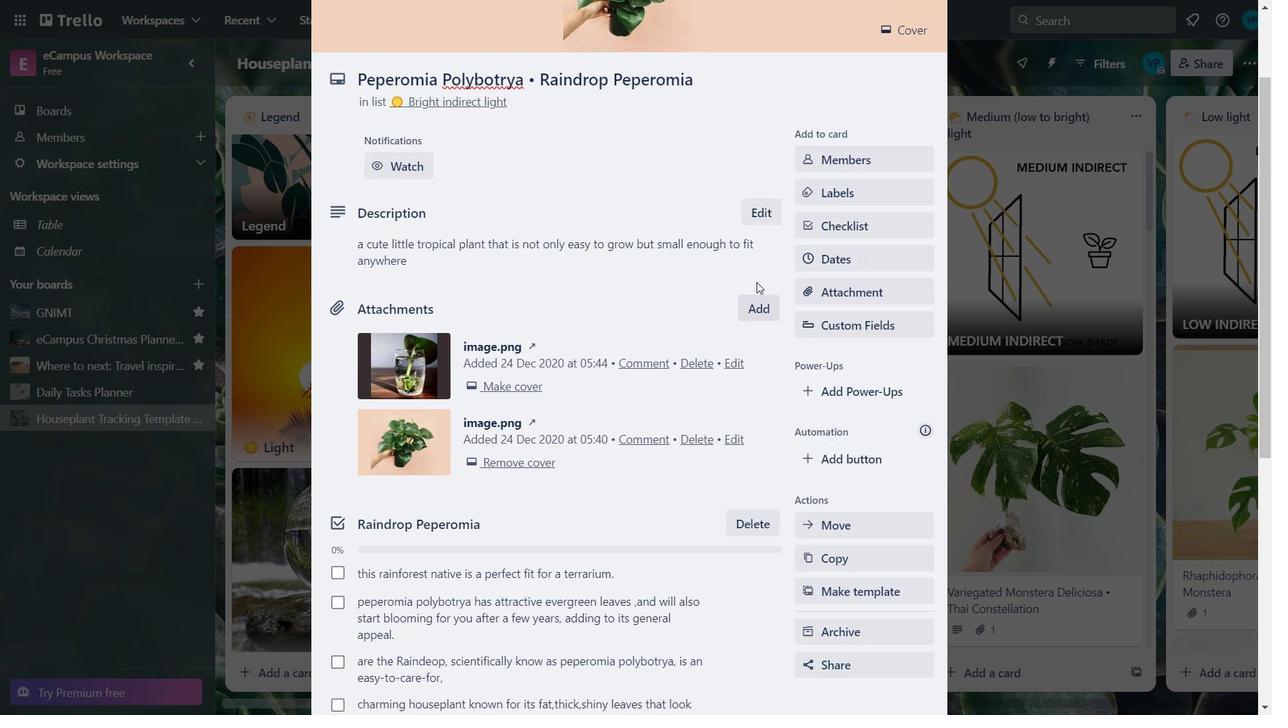 
Action: Mouse scrolled (766, 254) with delta (0, 0)
Screenshot: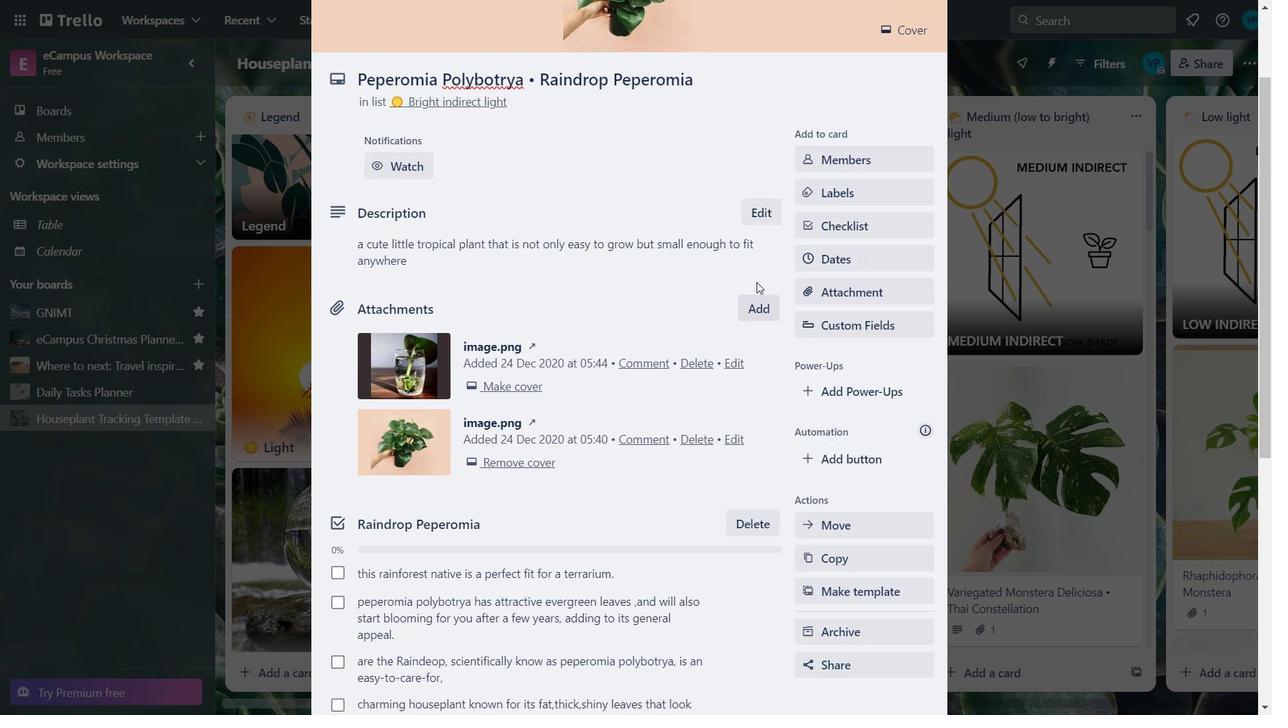 
Action: Mouse moved to (782, 247)
Screenshot: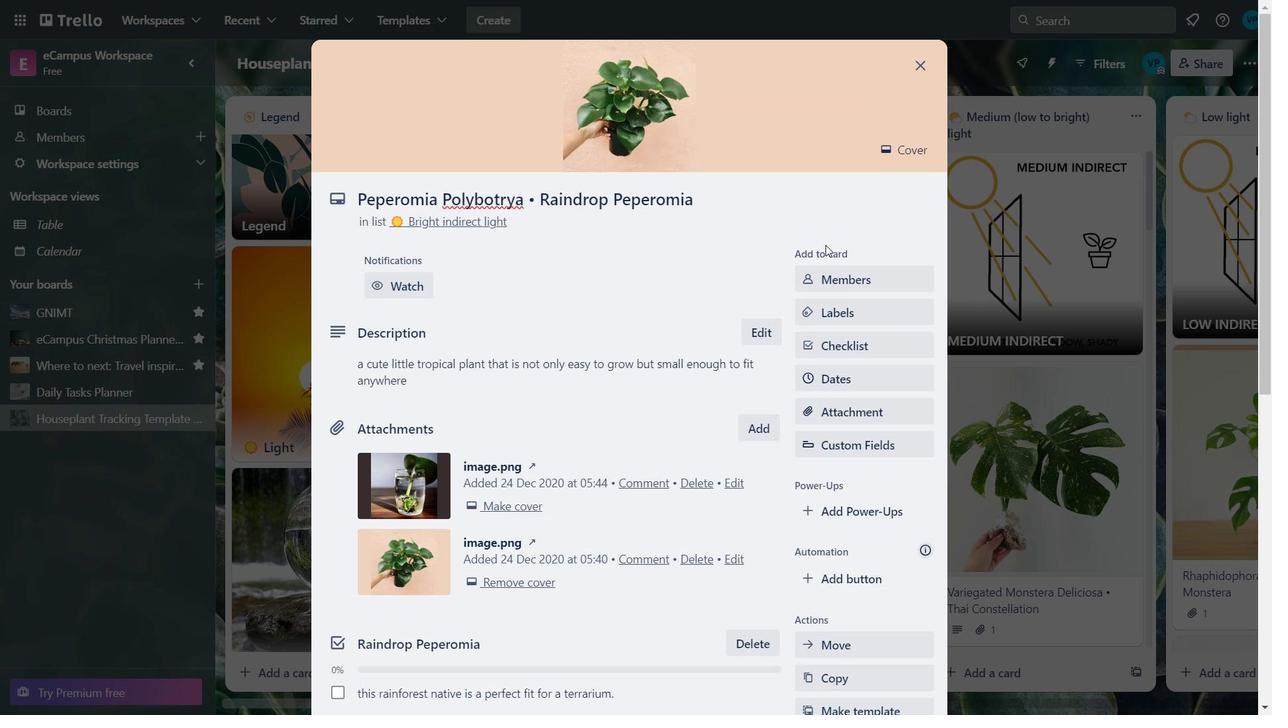 
Action: Mouse scrolled (782, 248) with delta (0, 0)
Screenshot: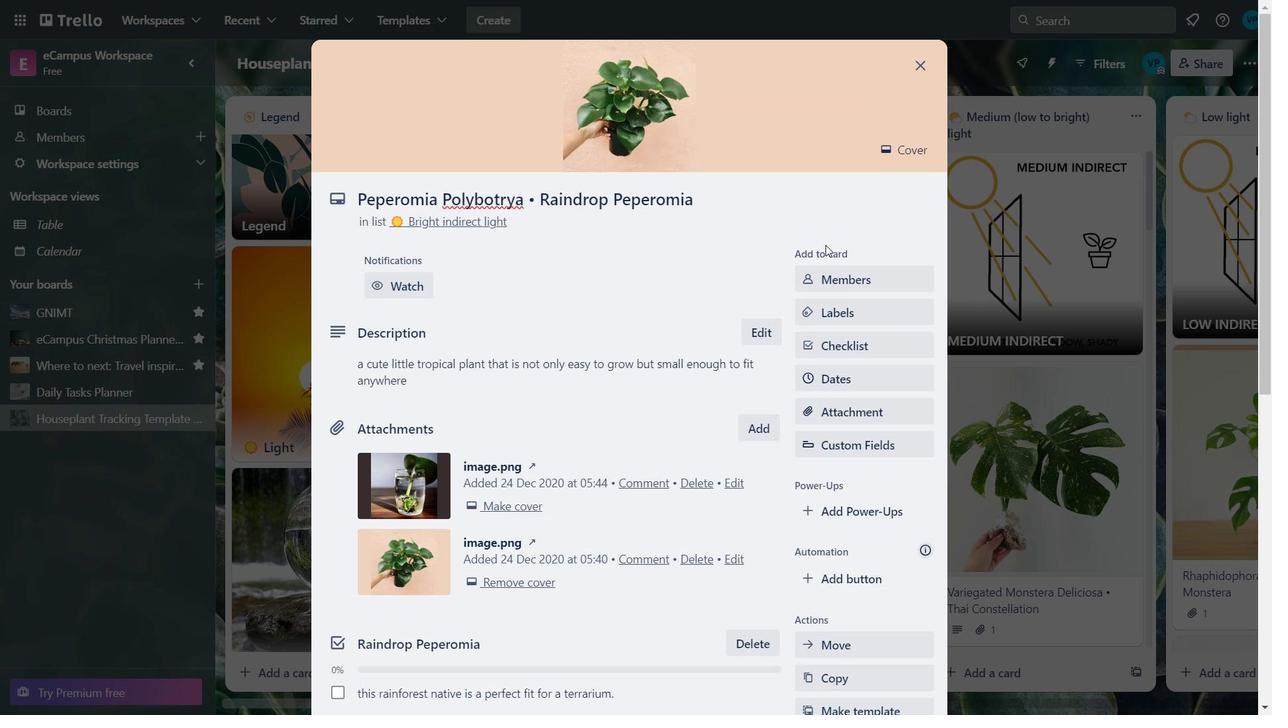 
Action: Mouse moved to (781, 247)
Screenshot: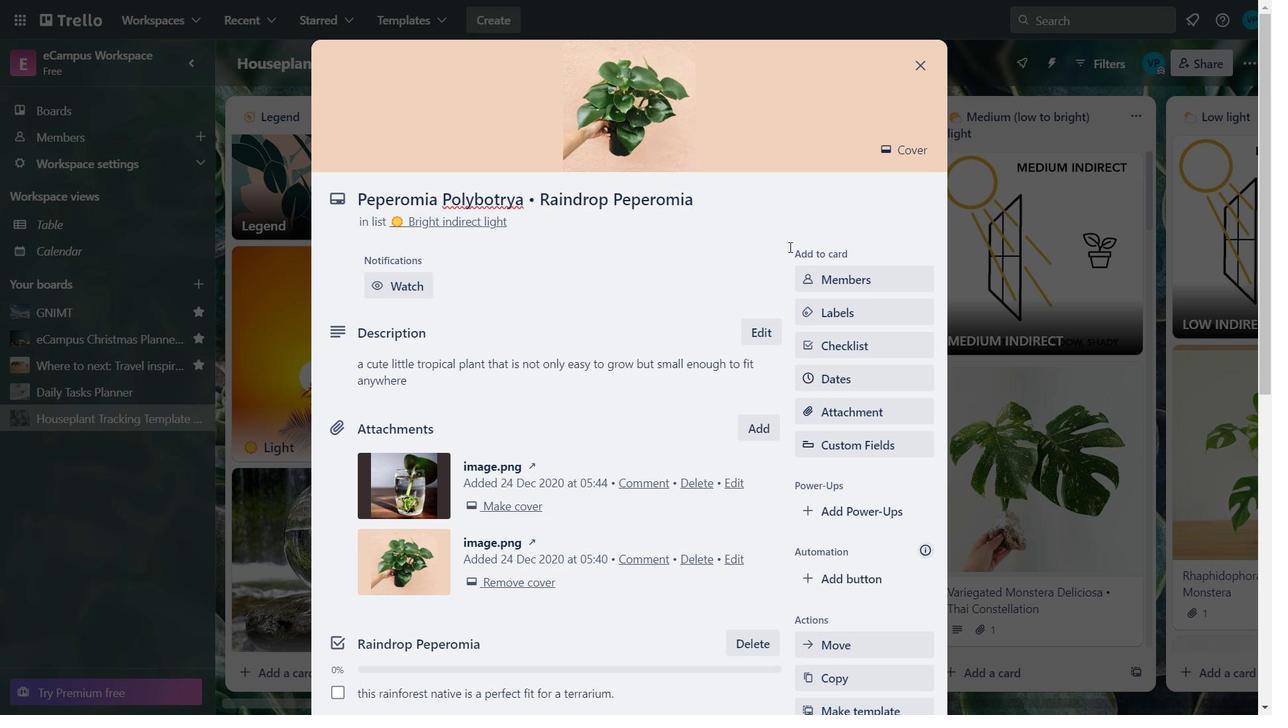 
Action: Mouse scrolled (781, 248) with delta (0, 0)
Screenshot: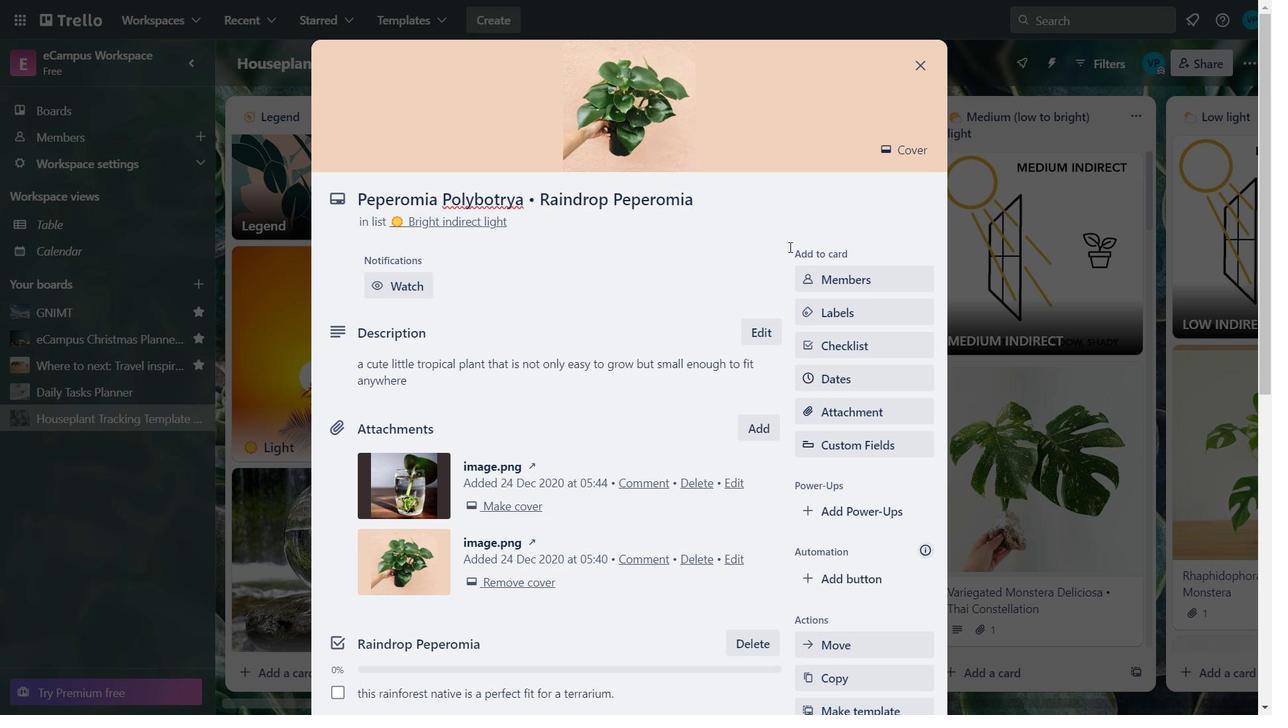 
Action: Mouse scrolled (781, 248) with delta (0, 0)
Screenshot: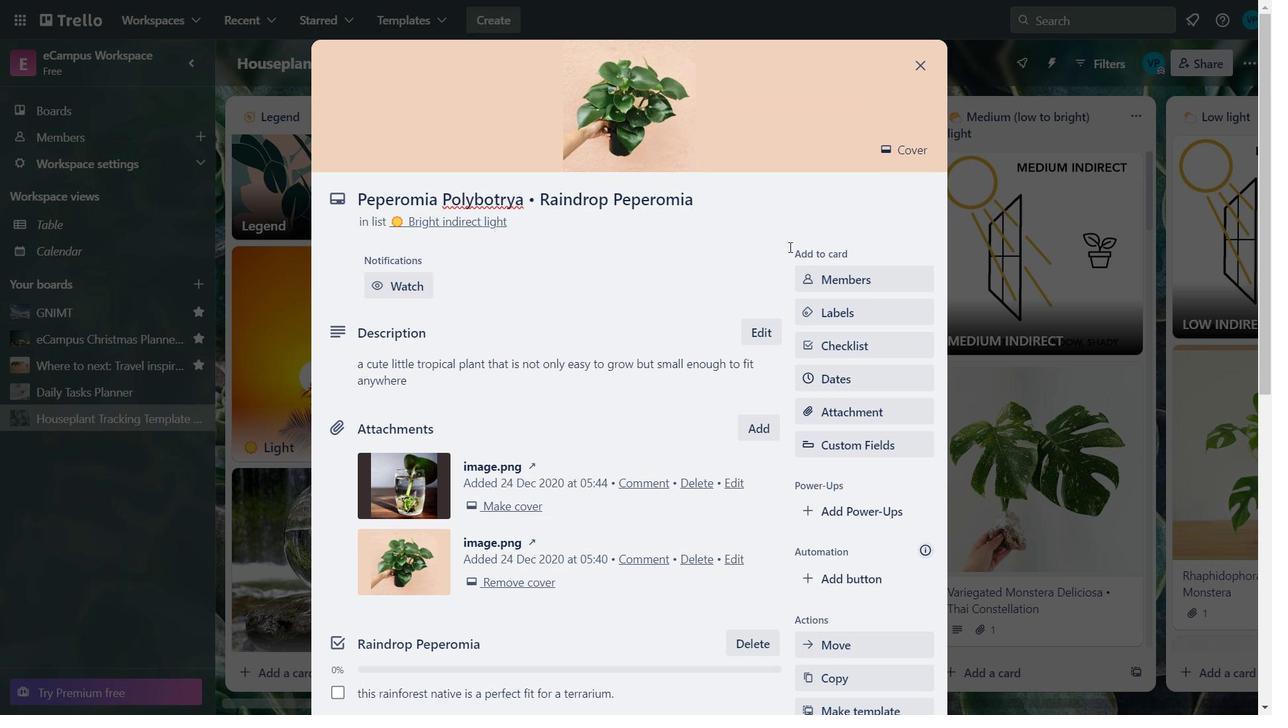
Action: Mouse moved to (844, 314)
Screenshot: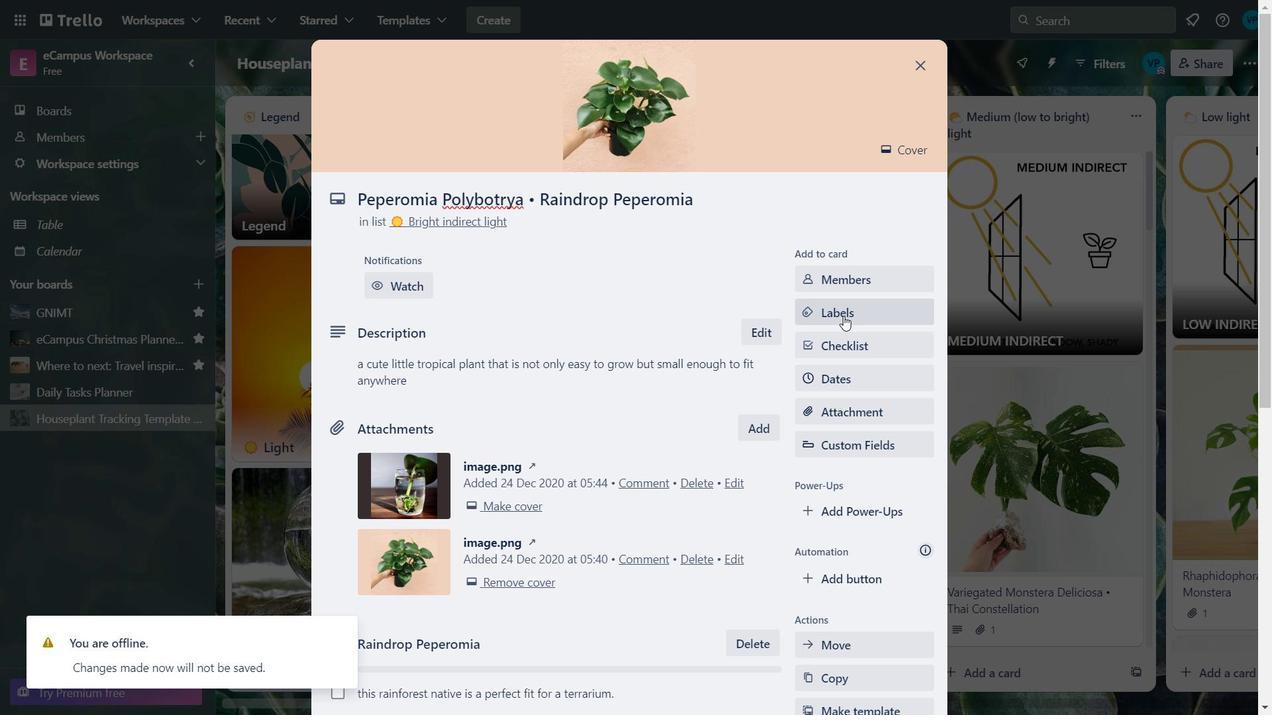 
Action: Mouse pressed left at (844, 314)
Screenshot: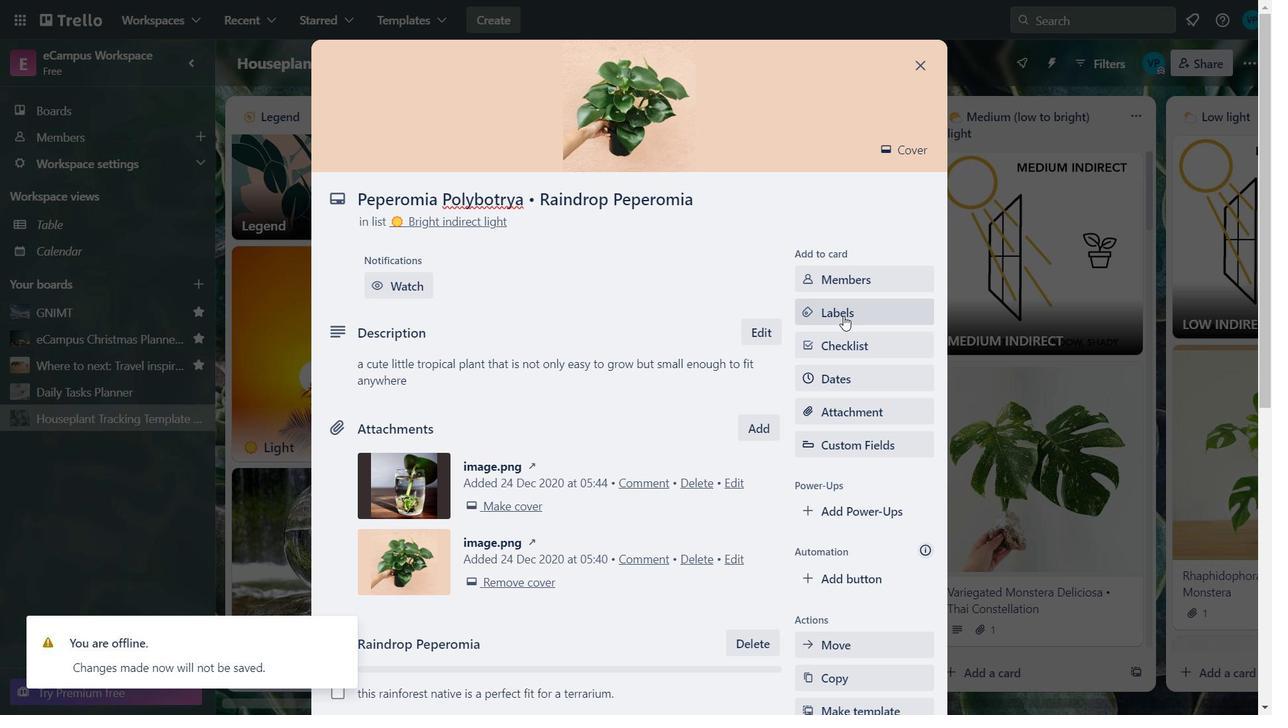 
Action: Mouse moved to (930, 475)
Screenshot: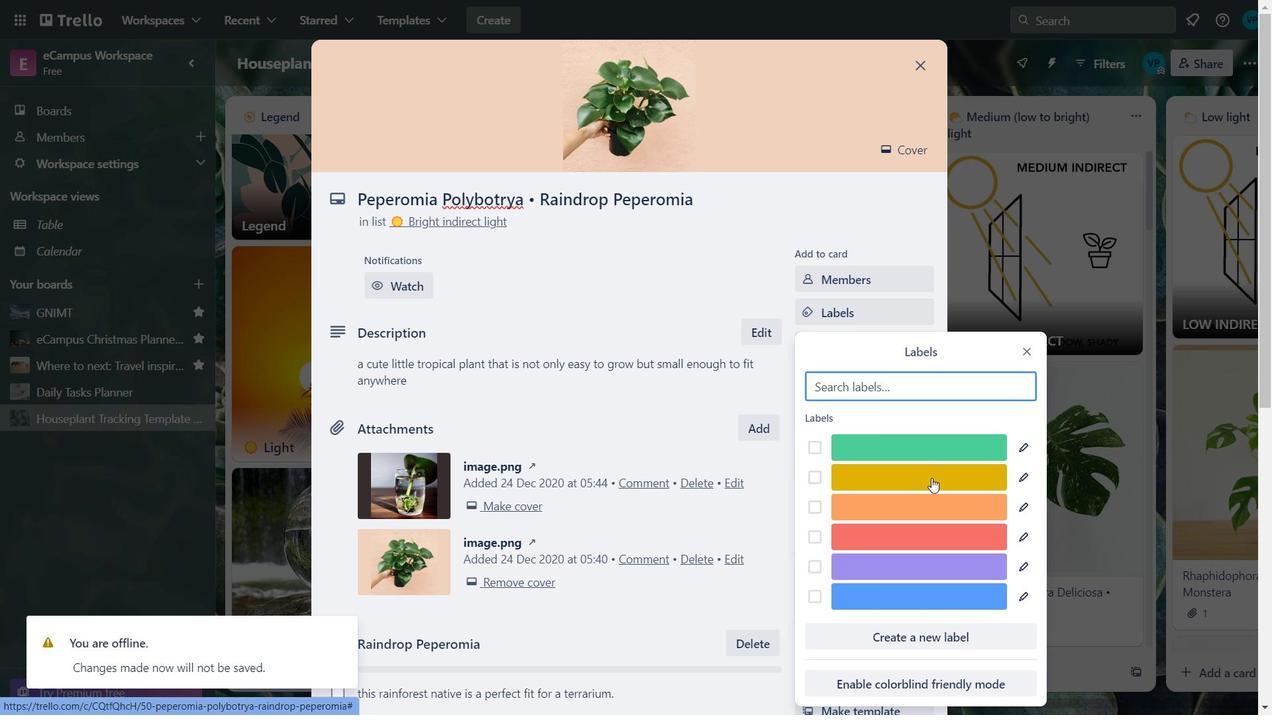
Action: Mouse pressed left at (930, 475)
Screenshot: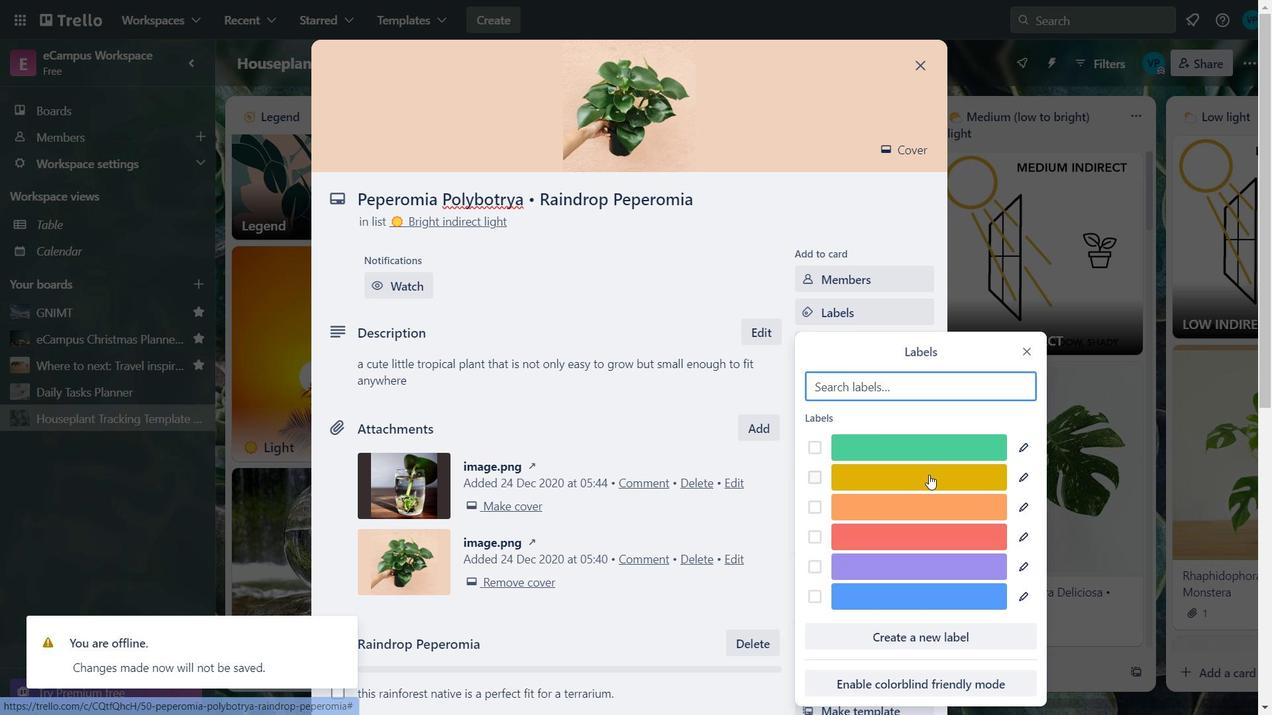 
Action: Mouse moved to (998, 294)
Screenshot: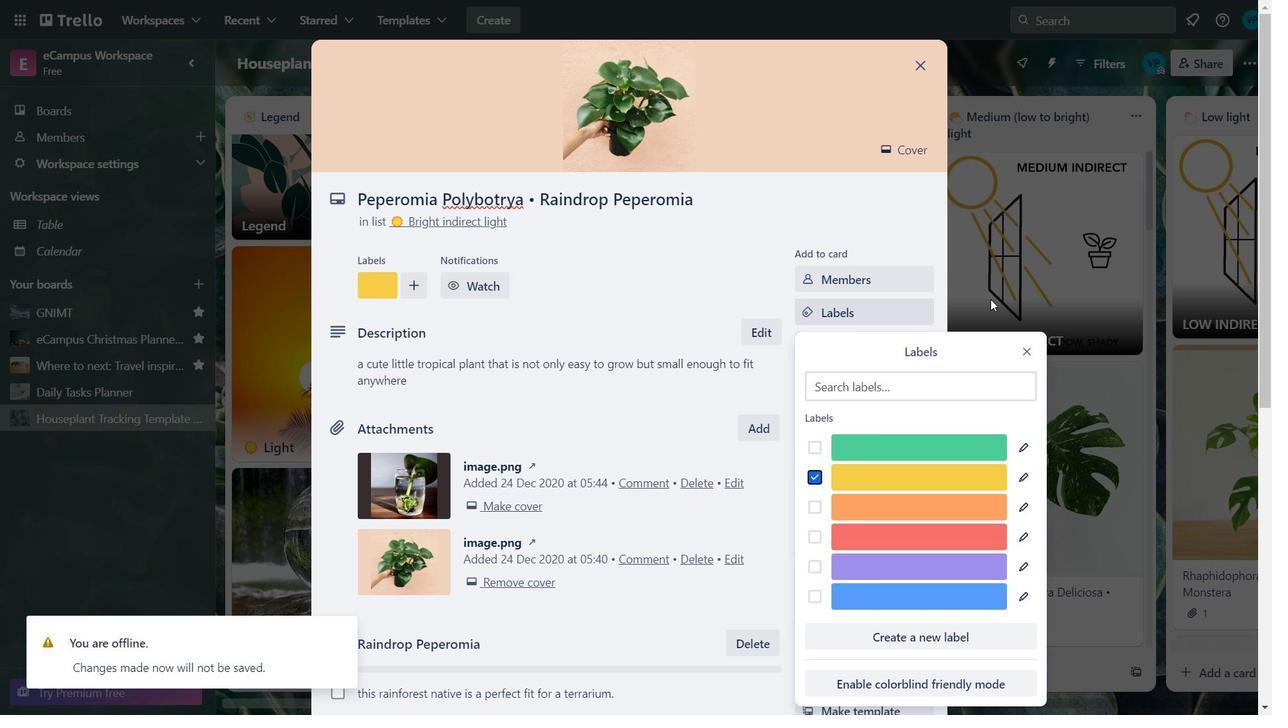 
Action: Mouse pressed left at (998, 294)
Screenshot: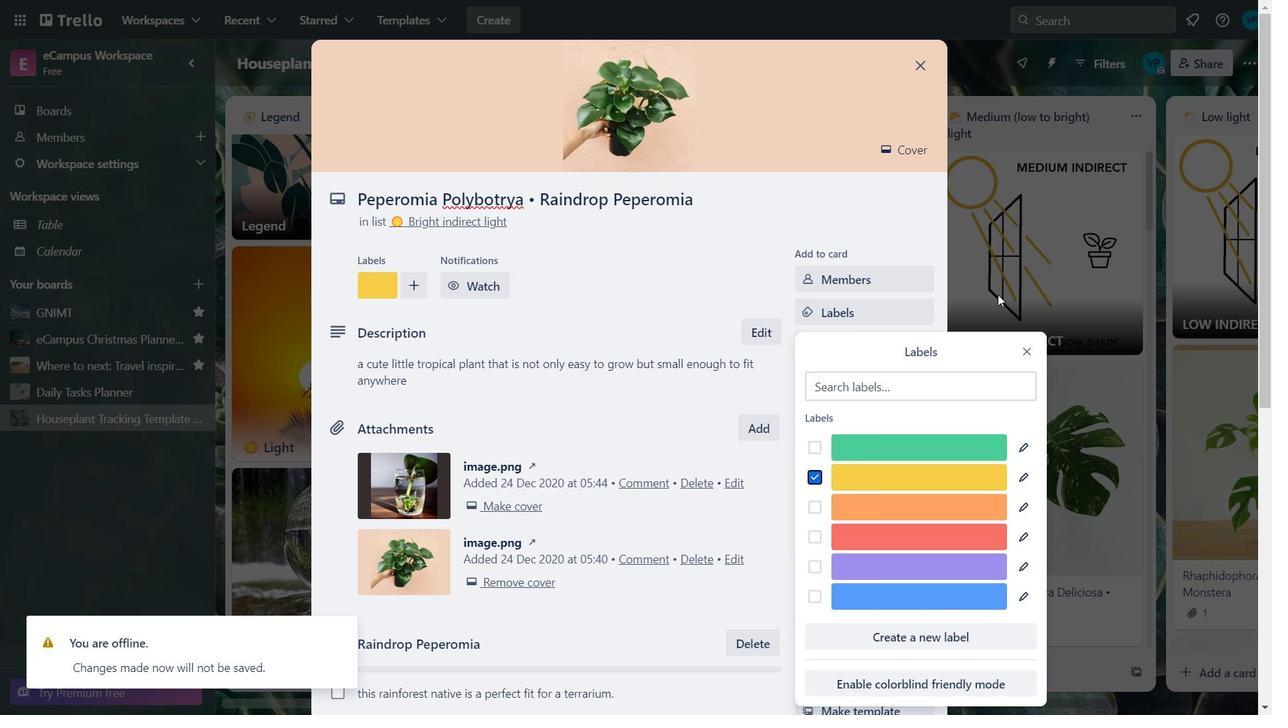 
Action: Mouse moved to (904, 147)
Screenshot: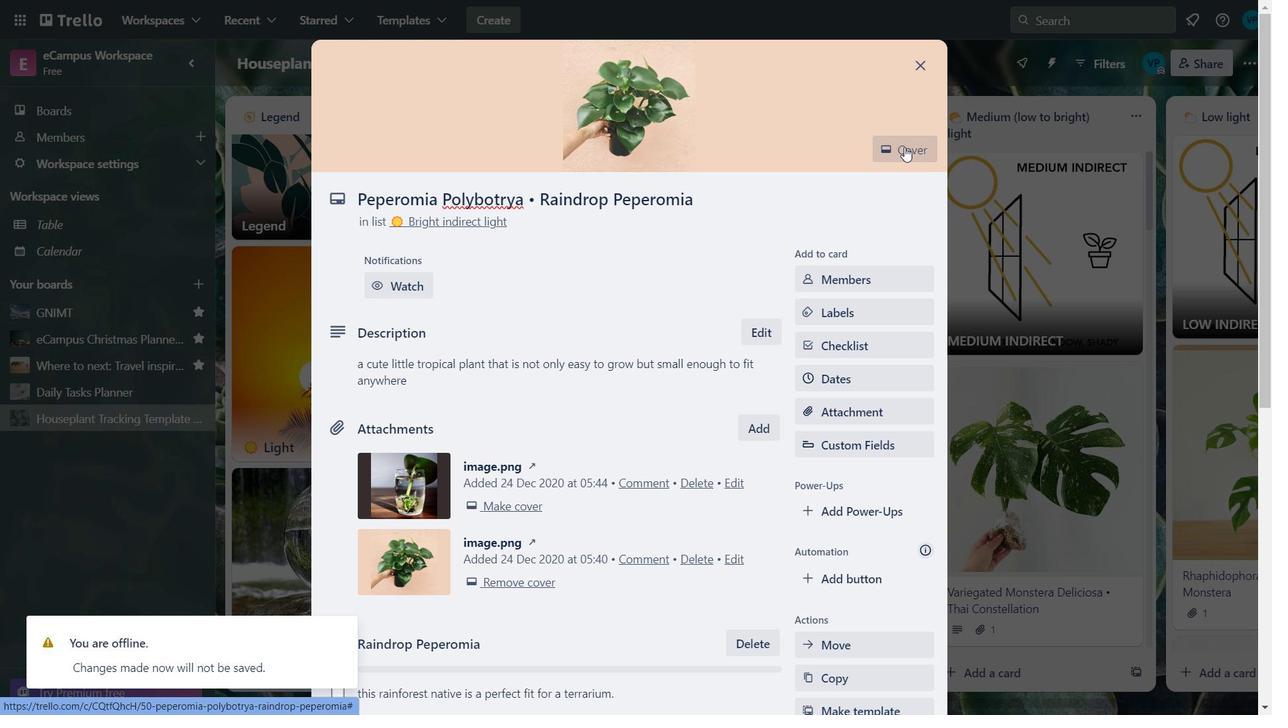 
Action: Mouse pressed left at (904, 147)
Screenshot: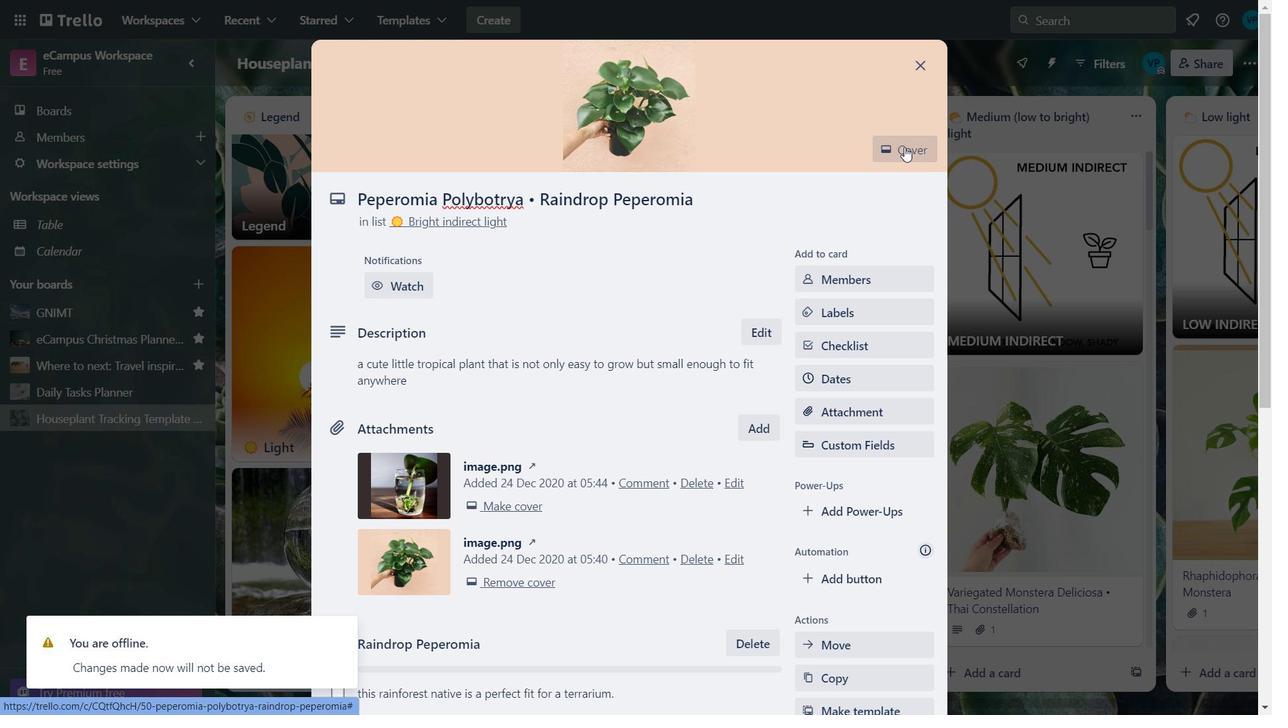 
Action: Mouse moved to (998, 536)
Screenshot: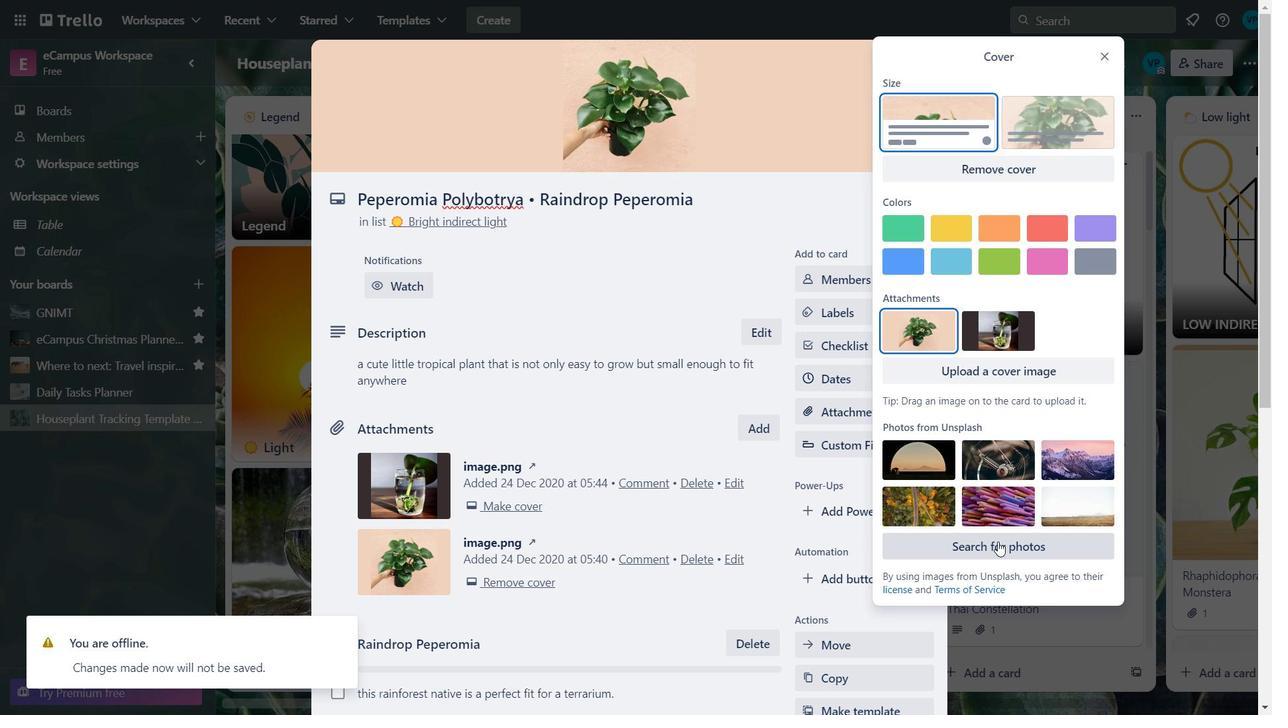 
Action: Mouse pressed left at (998, 536)
Screenshot: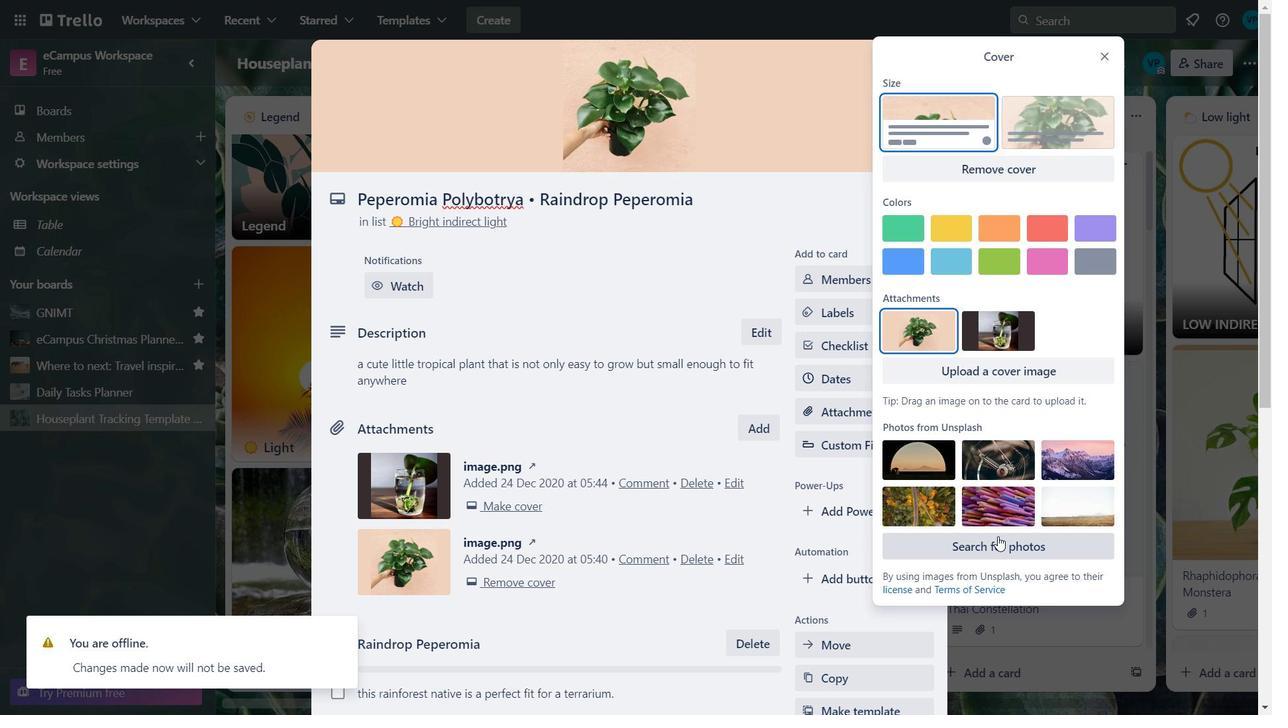 
Action: Mouse moved to (1020, 143)
Screenshot: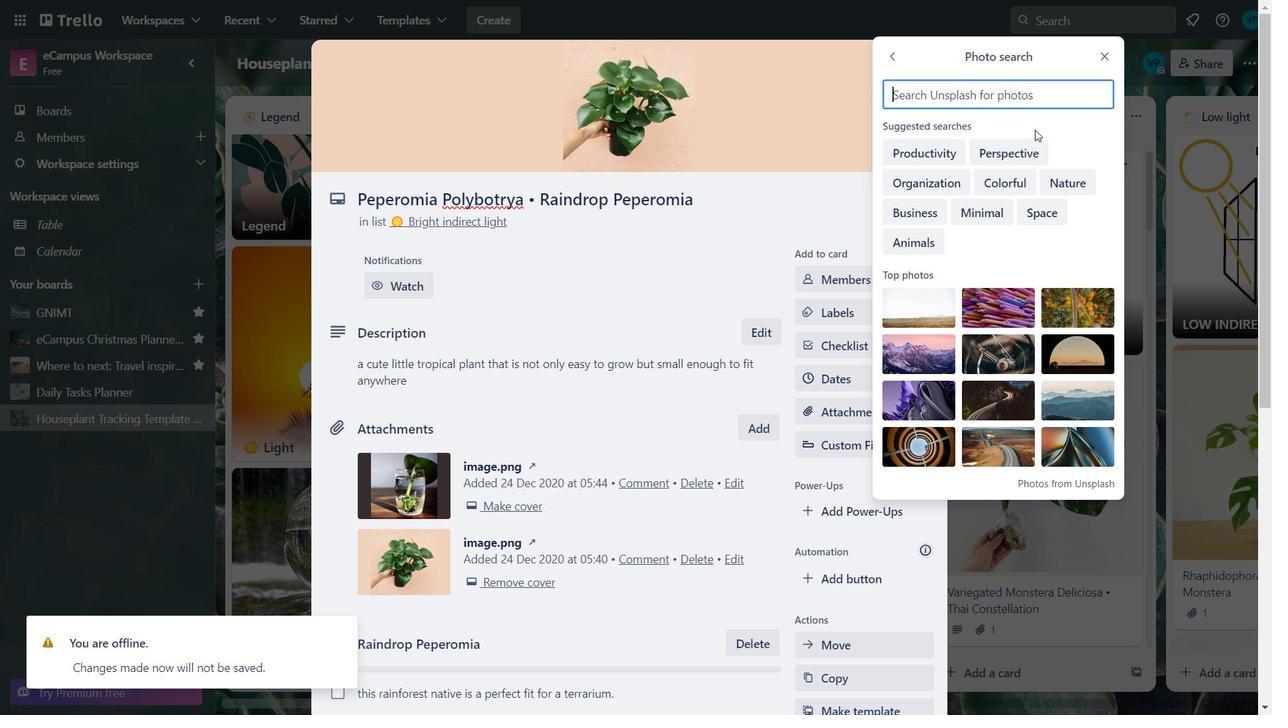 
Action: Key pressed <Key.caps_lock>R<Key.caps_lock>aindrop<Key.space>prepori<Key.backspace><Key.backspace><Key.backspace>romia<Key.enter>
Screenshot: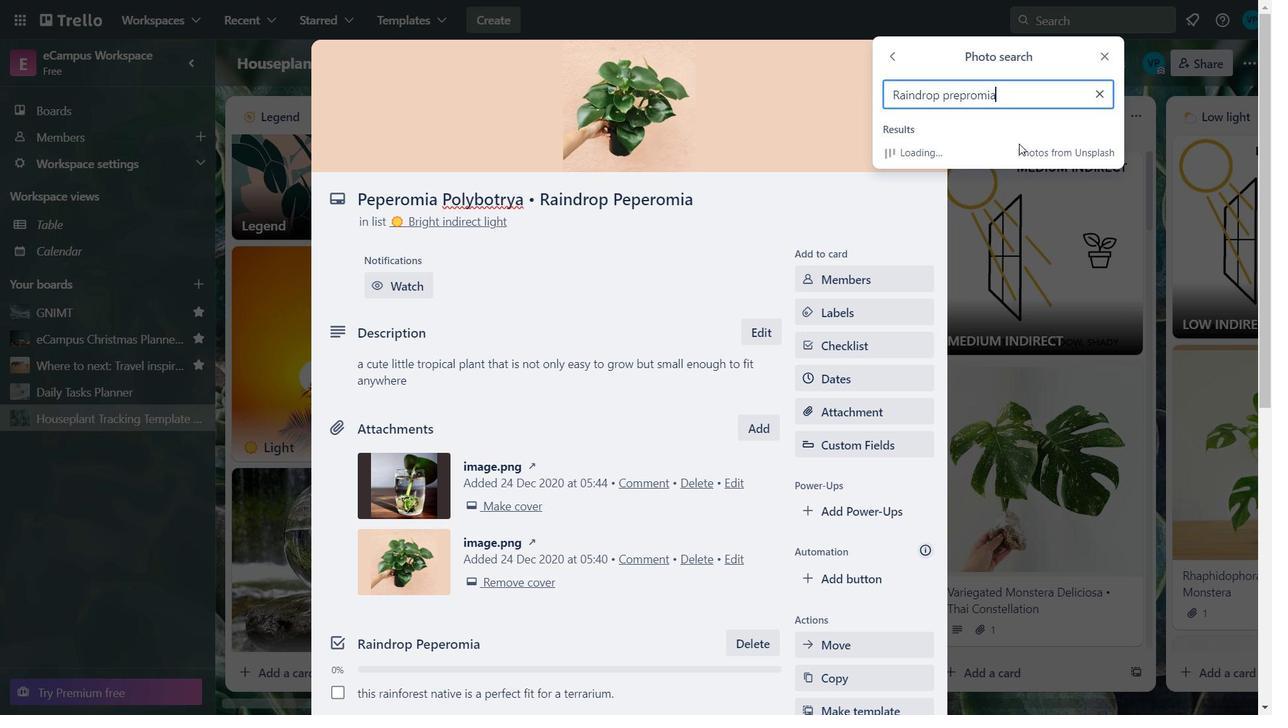 
Action: Mouse moved to (983, 350)
Screenshot: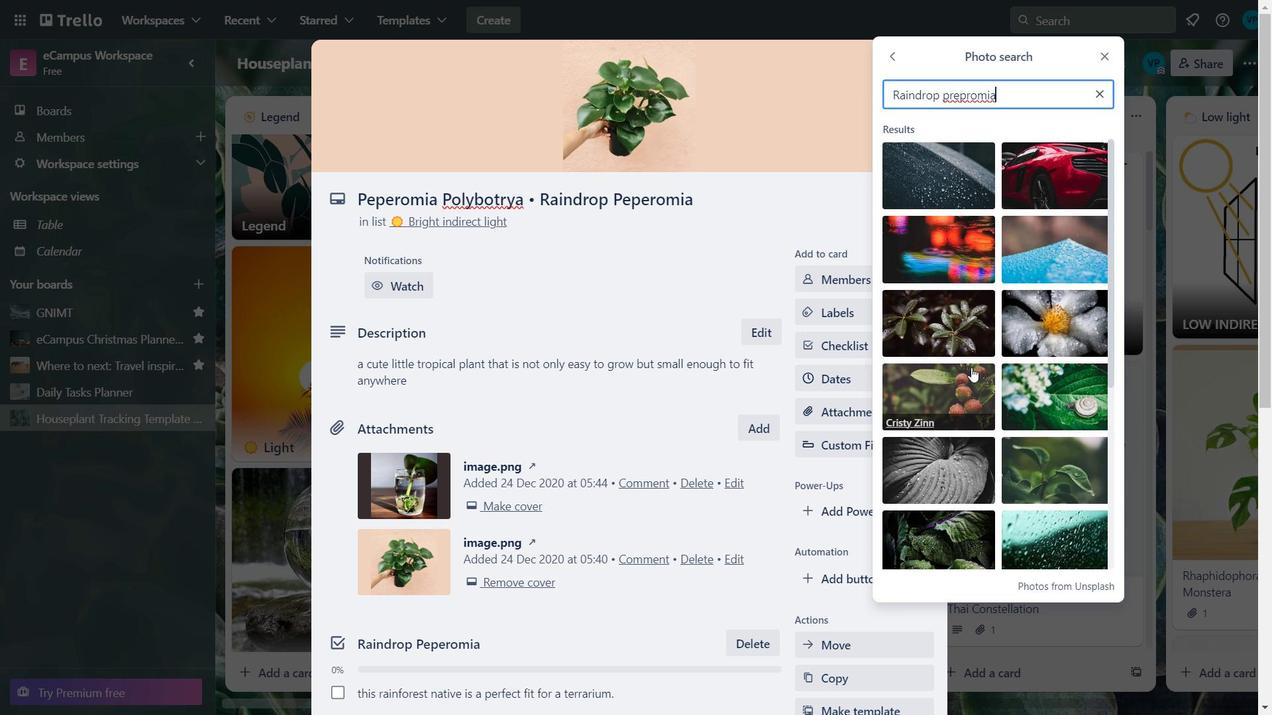 
Action: Mouse scrolled (983, 349) with delta (0, 0)
Screenshot: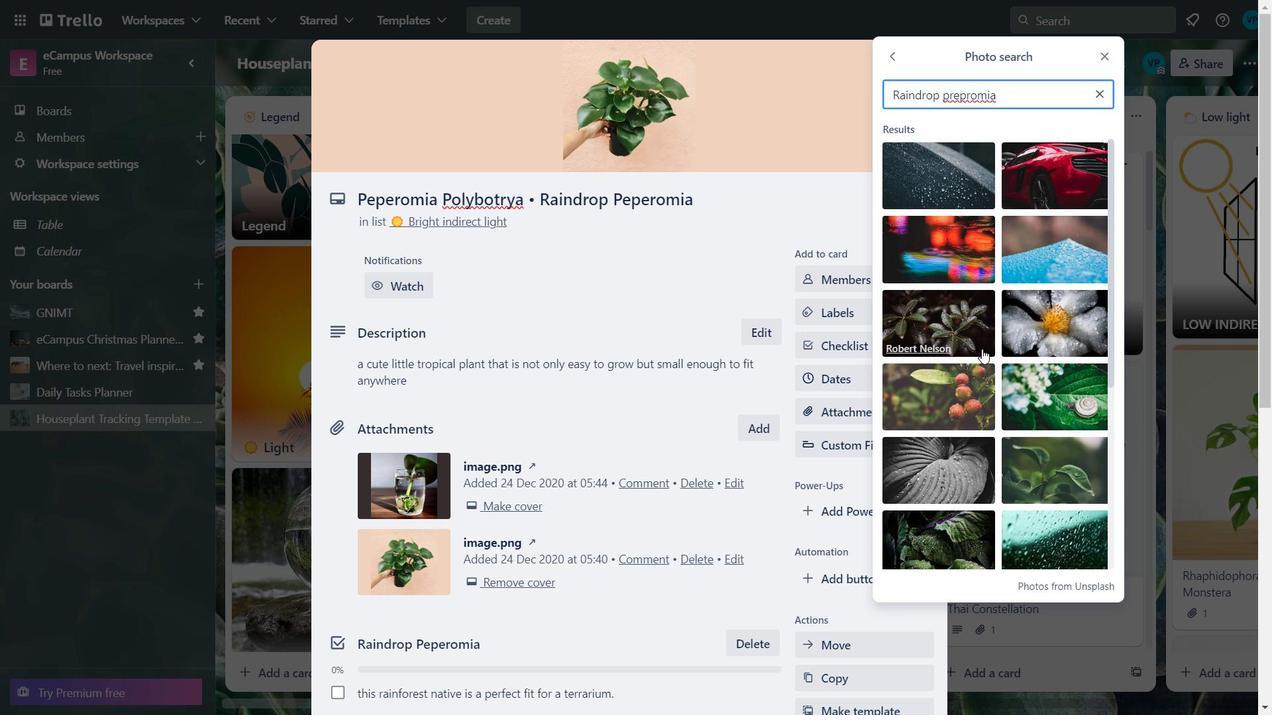 
Action: Mouse scrolled (983, 349) with delta (0, 0)
Screenshot: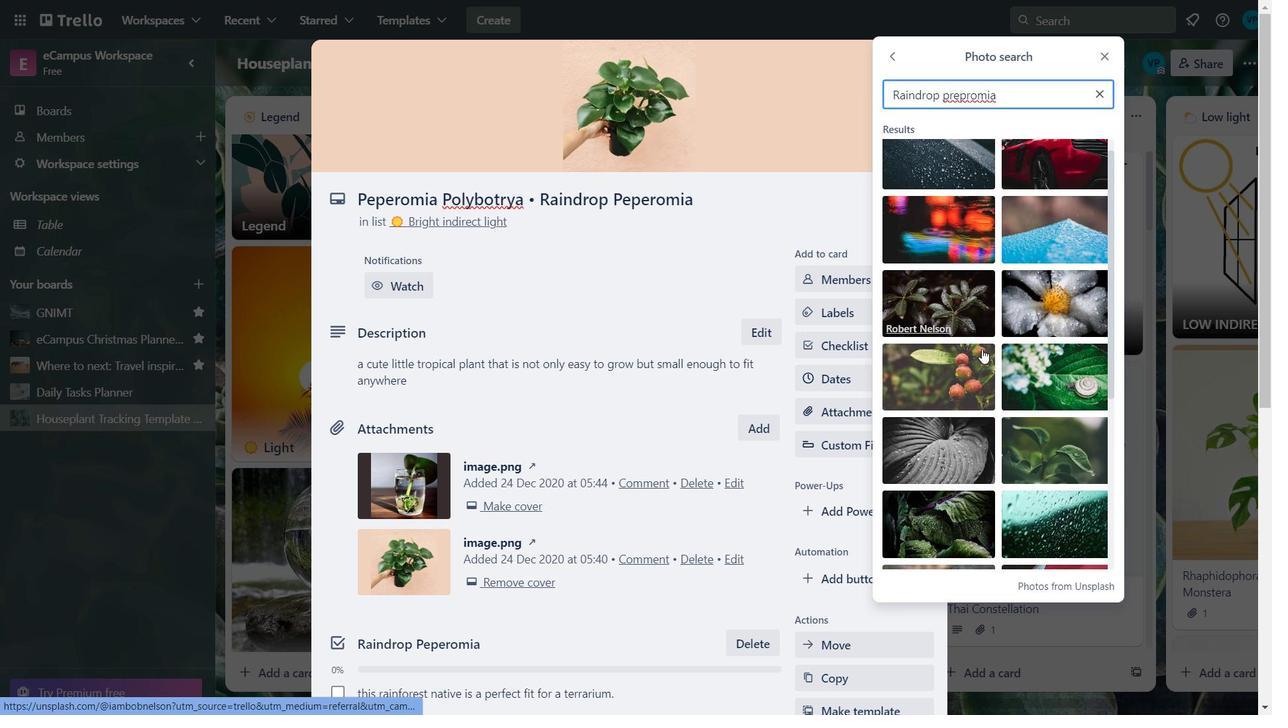 
Action: Mouse moved to (1054, 296)
Screenshot: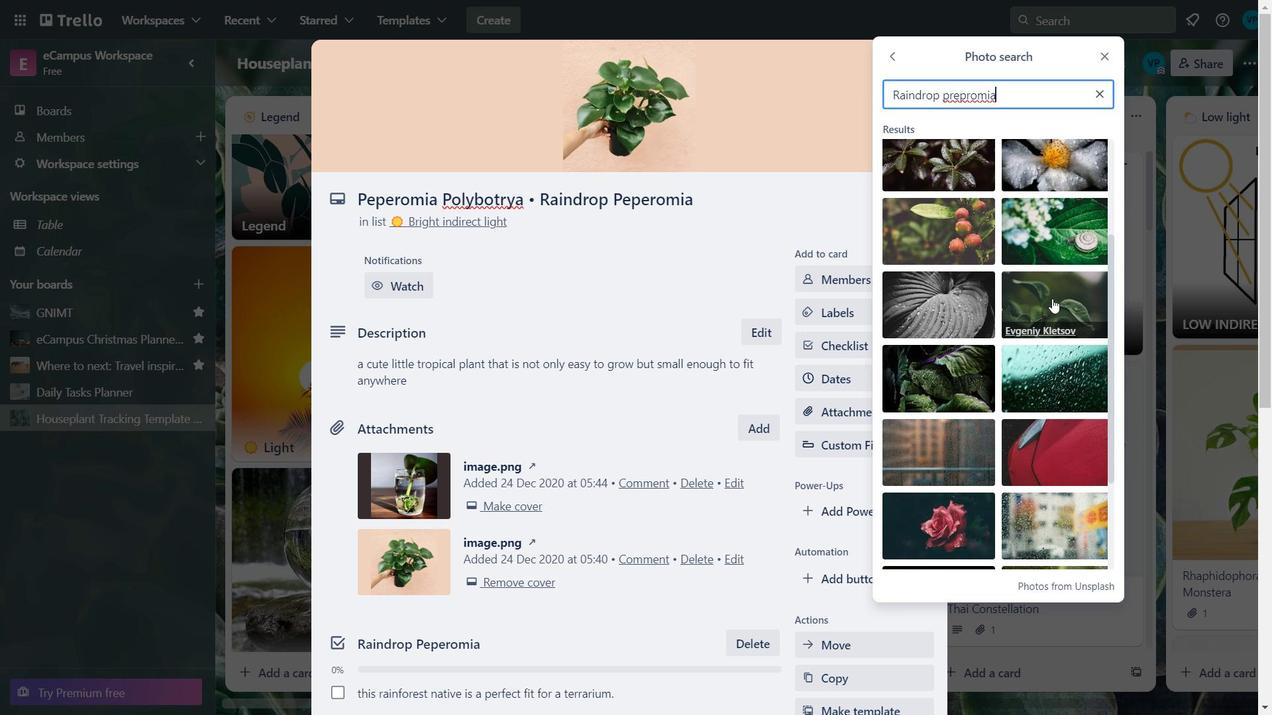 
Action: Mouse pressed left at (1054, 296)
Screenshot: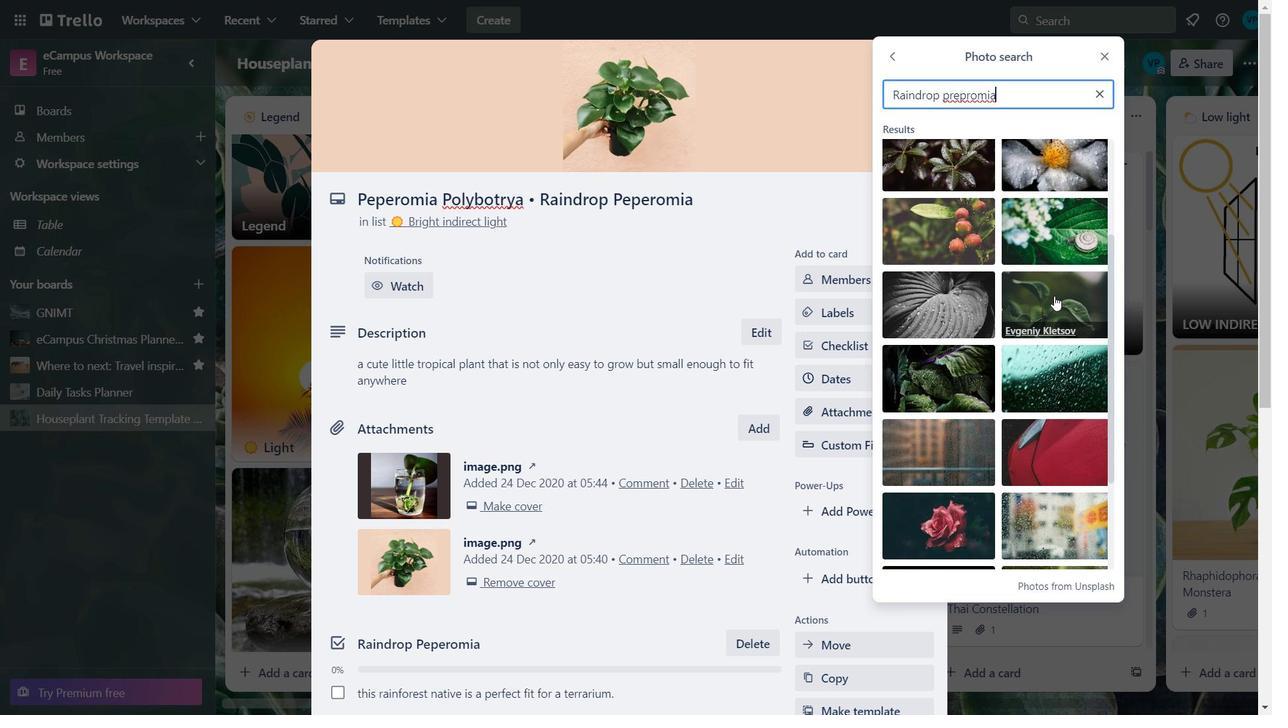 
Action: Mouse moved to (1059, 102)
Screenshot: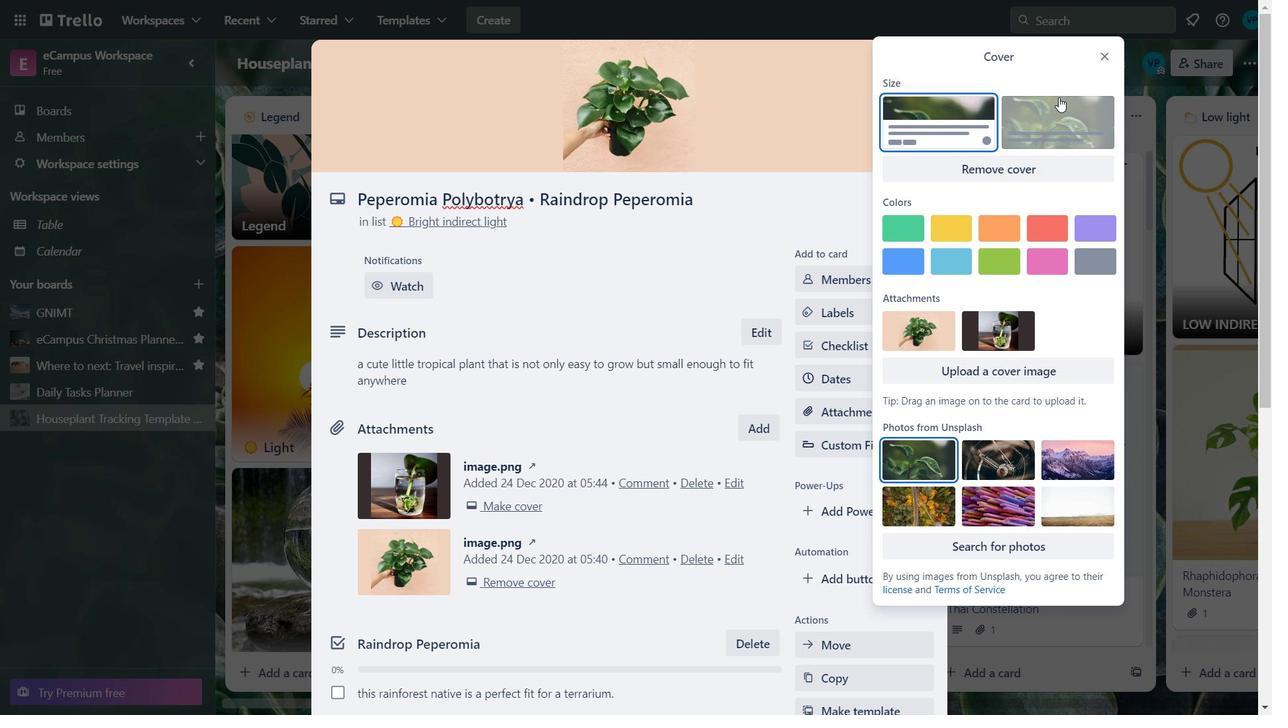 
Action: Mouse pressed left at (1059, 102)
Screenshot: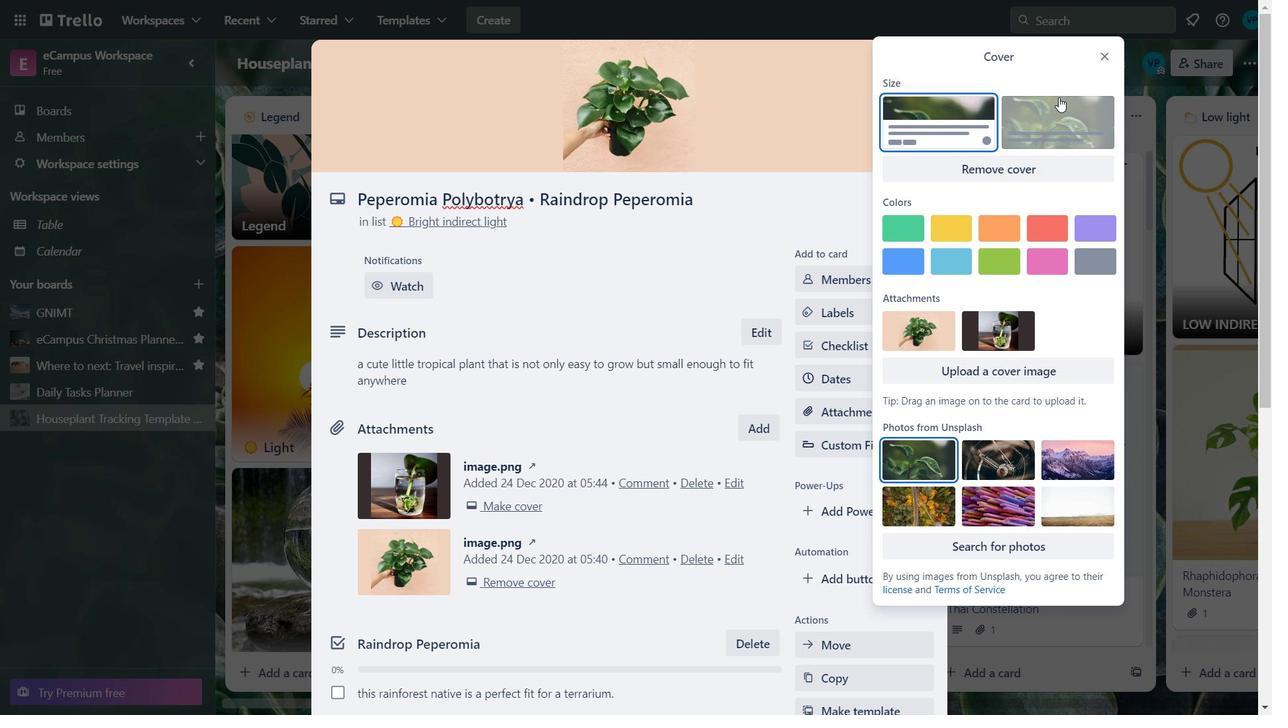 
Action: Mouse moved to (1105, 56)
Screenshot: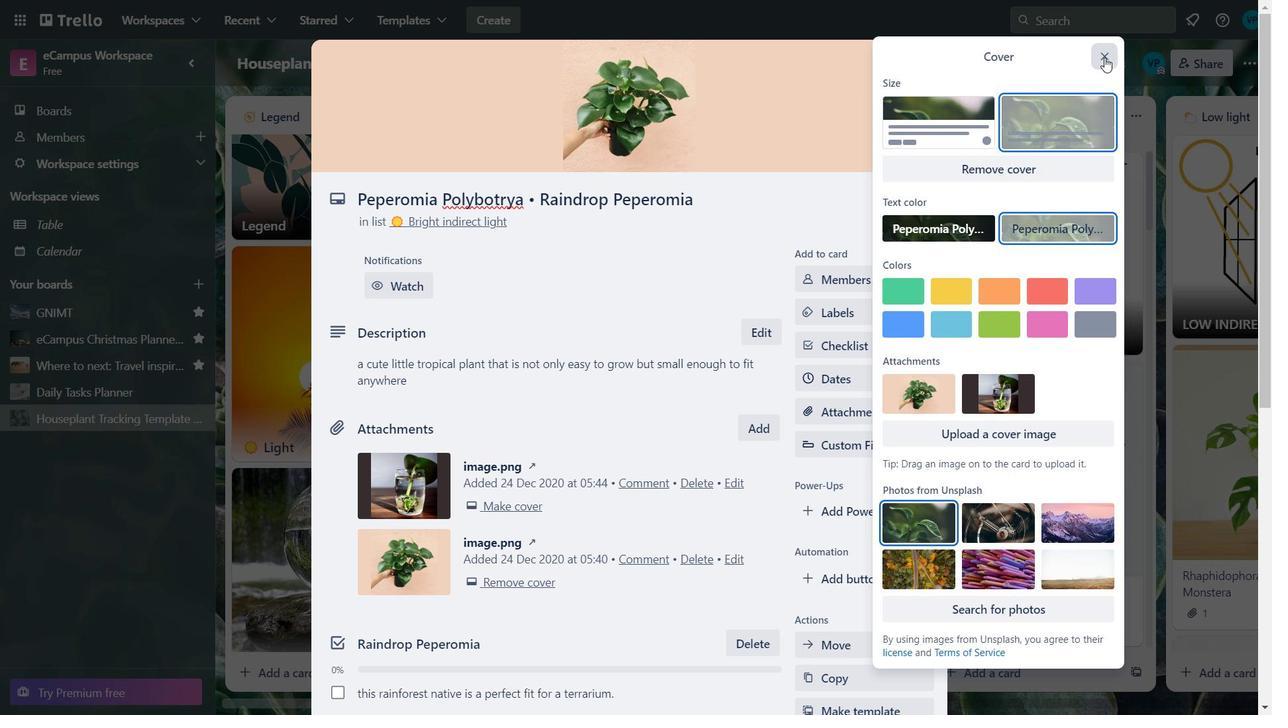 
Action: Mouse pressed left at (1105, 56)
Screenshot: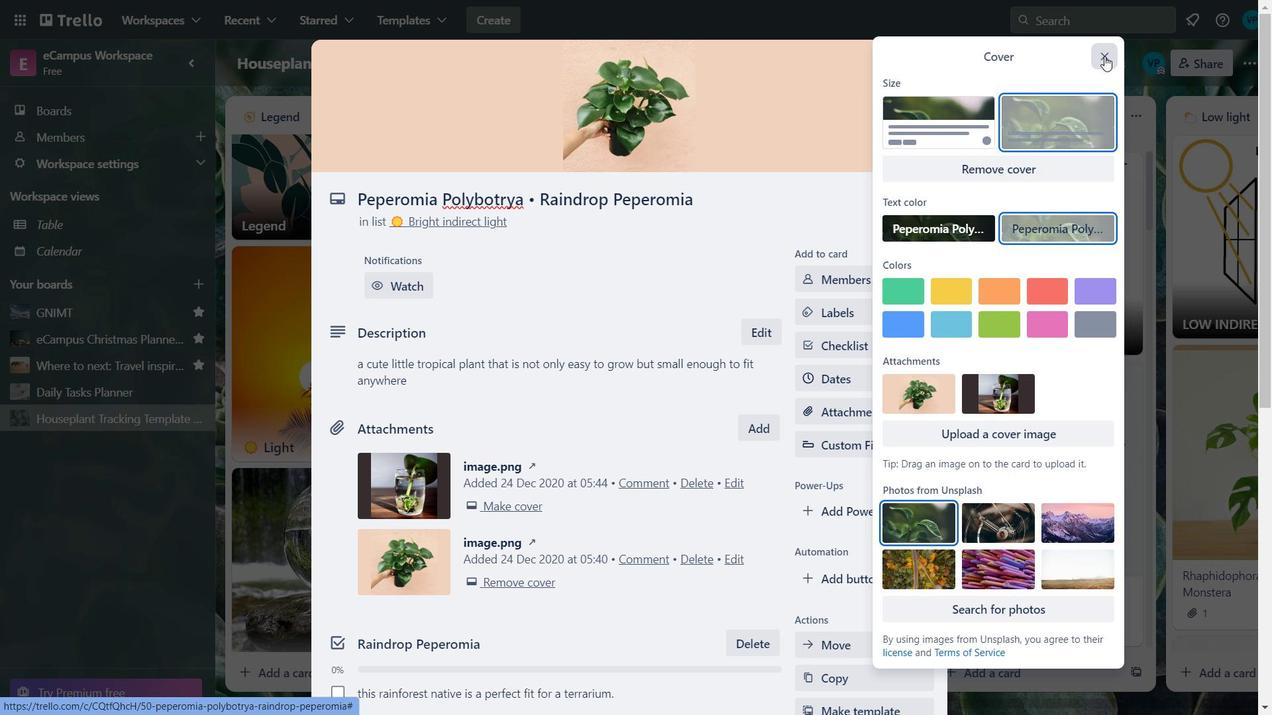 
Action: Mouse moved to (922, 62)
Screenshot: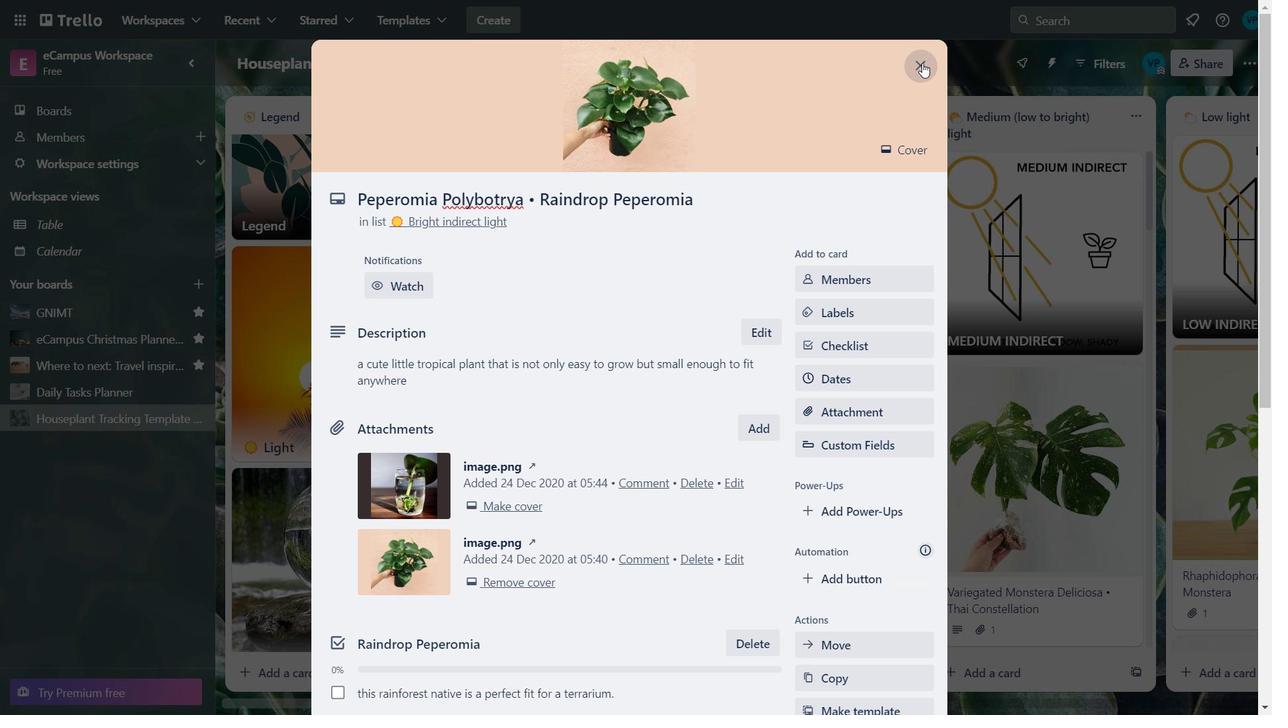 
Action: Mouse pressed left at (922, 62)
Screenshot: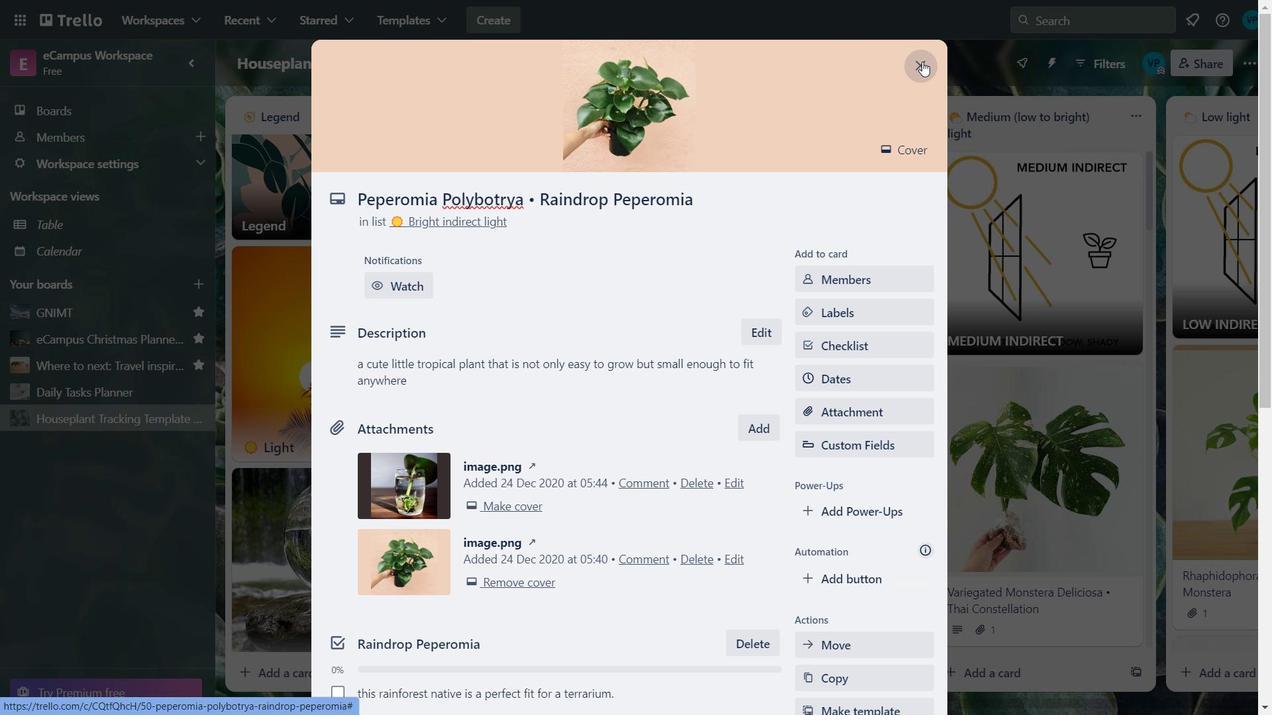
Action: Mouse moved to (792, 341)
